 Task: Reply to email with the signature Garrett Sanchez with the subject Request for an opinion from softage.1@softage.net with the message Can you confirm the availability of the required software licenses? with CC to softage.3@softage.net with an attached document Program_proposal.docx
Action: Mouse moved to (521, 661)
Screenshot: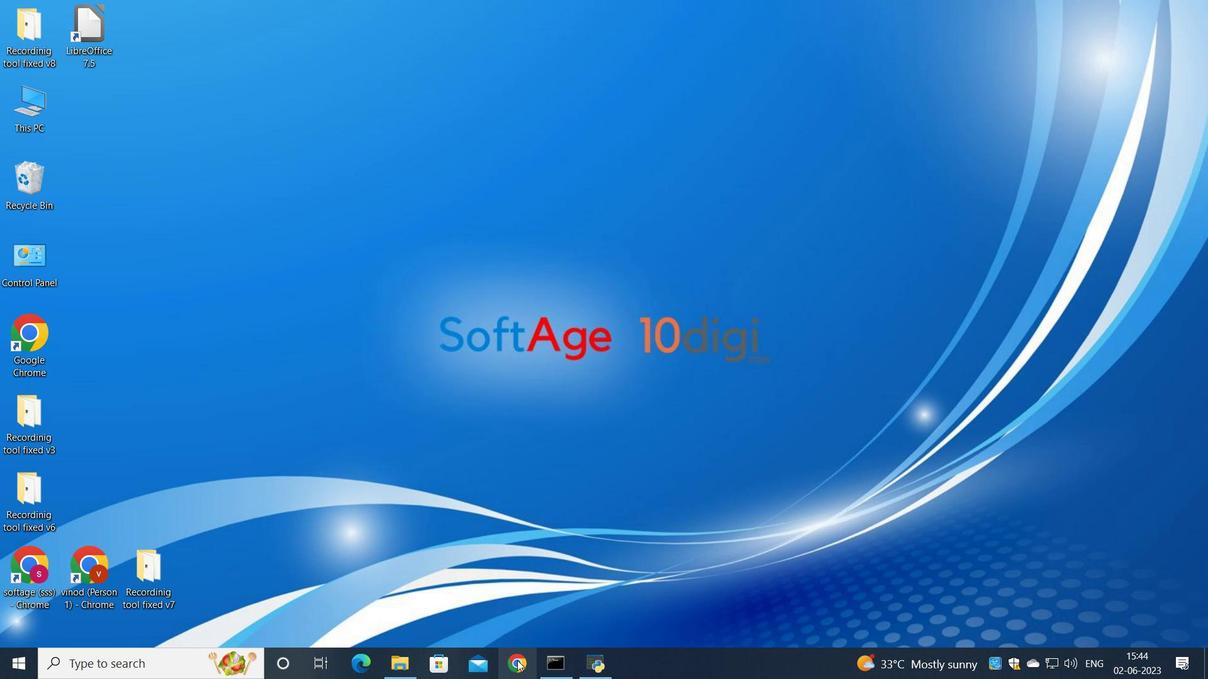
Action: Mouse pressed left at (521, 661)
Screenshot: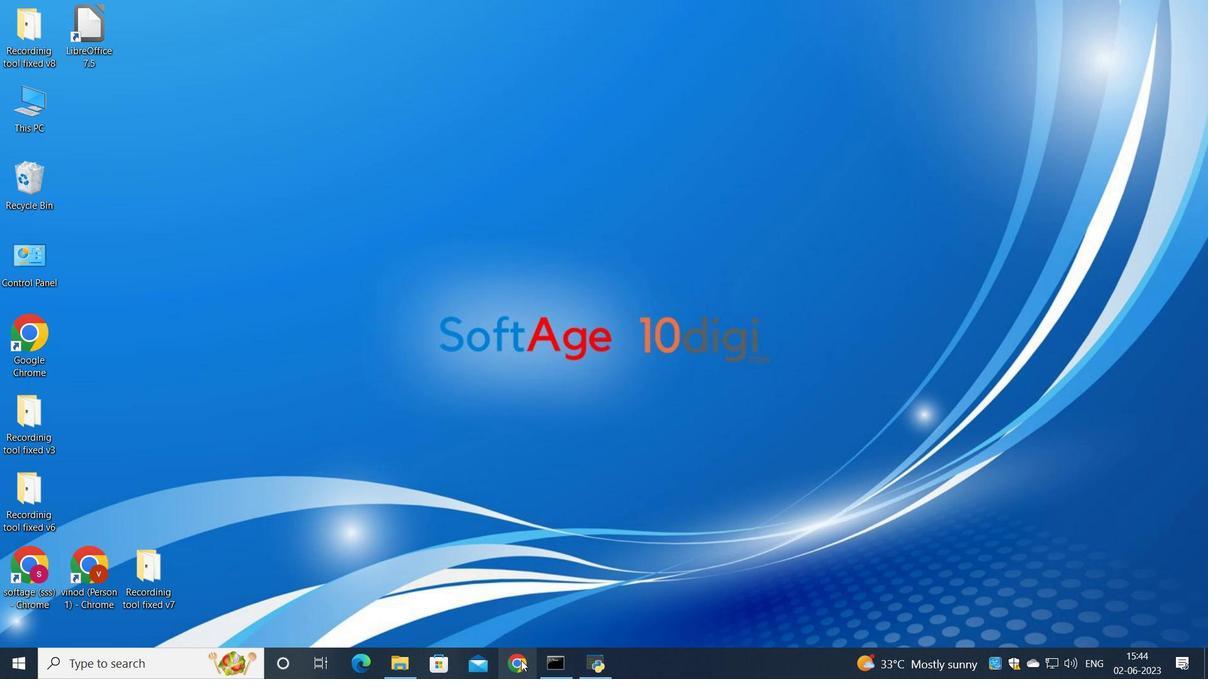 
Action: Mouse moved to (517, 427)
Screenshot: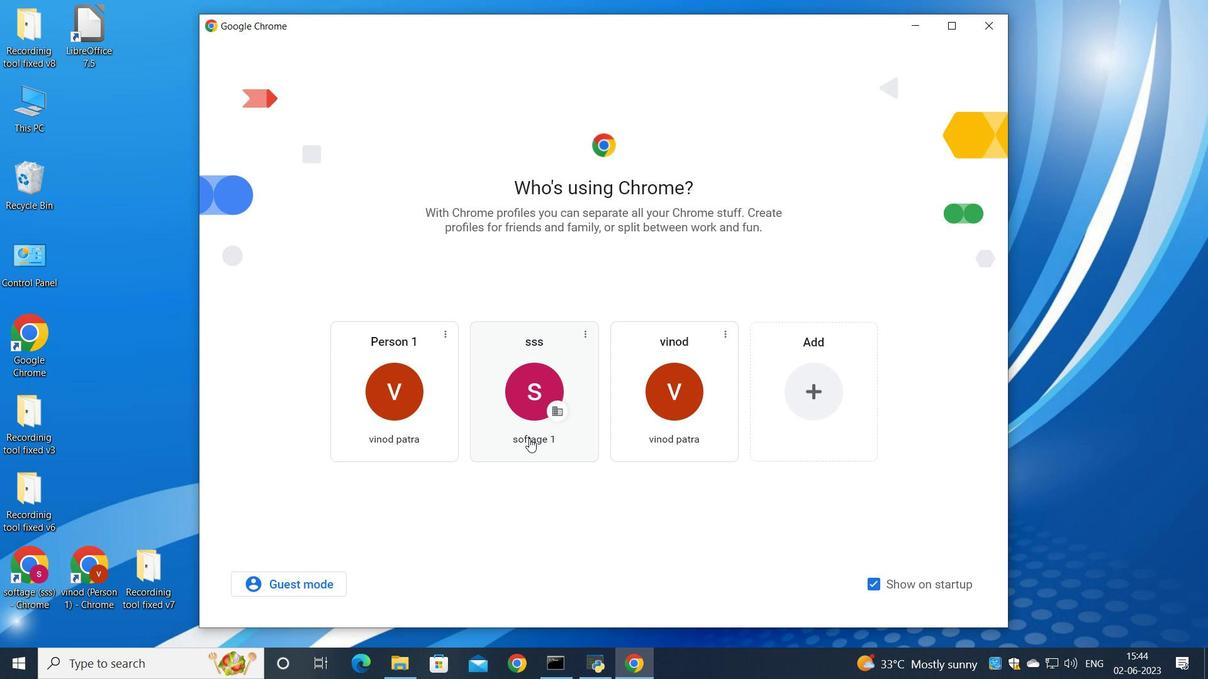 
Action: Mouse pressed left at (517, 427)
Screenshot: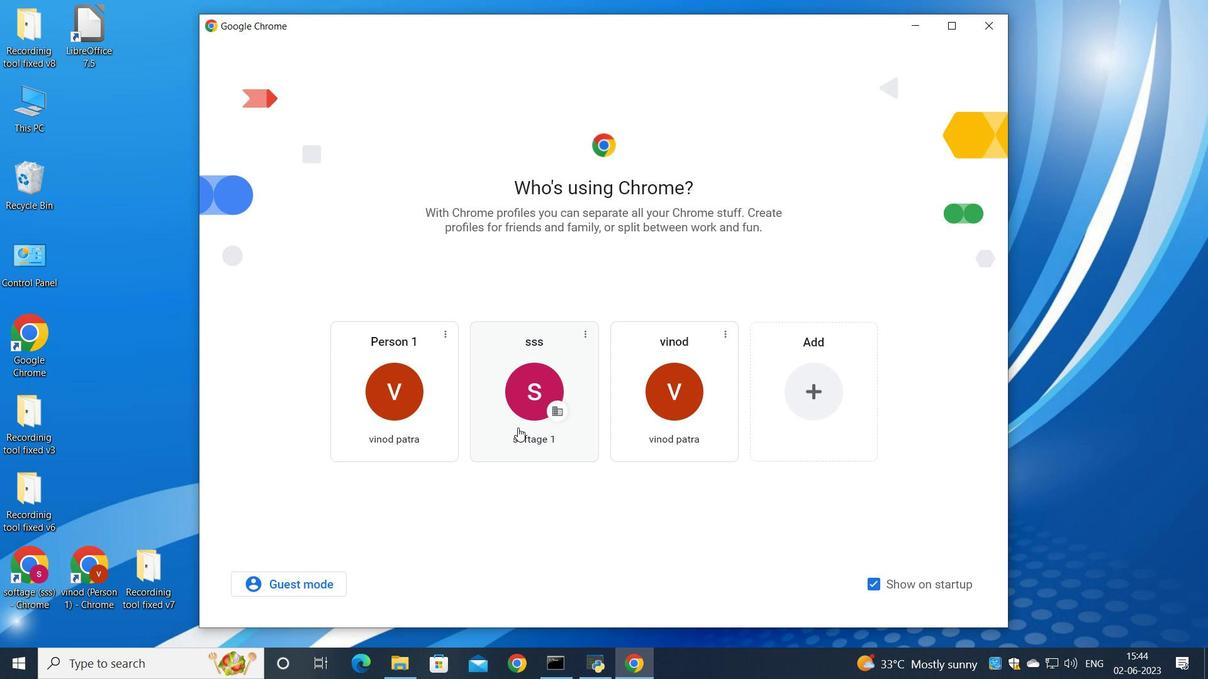 
Action: Mouse moved to (1064, 109)
Screenshot: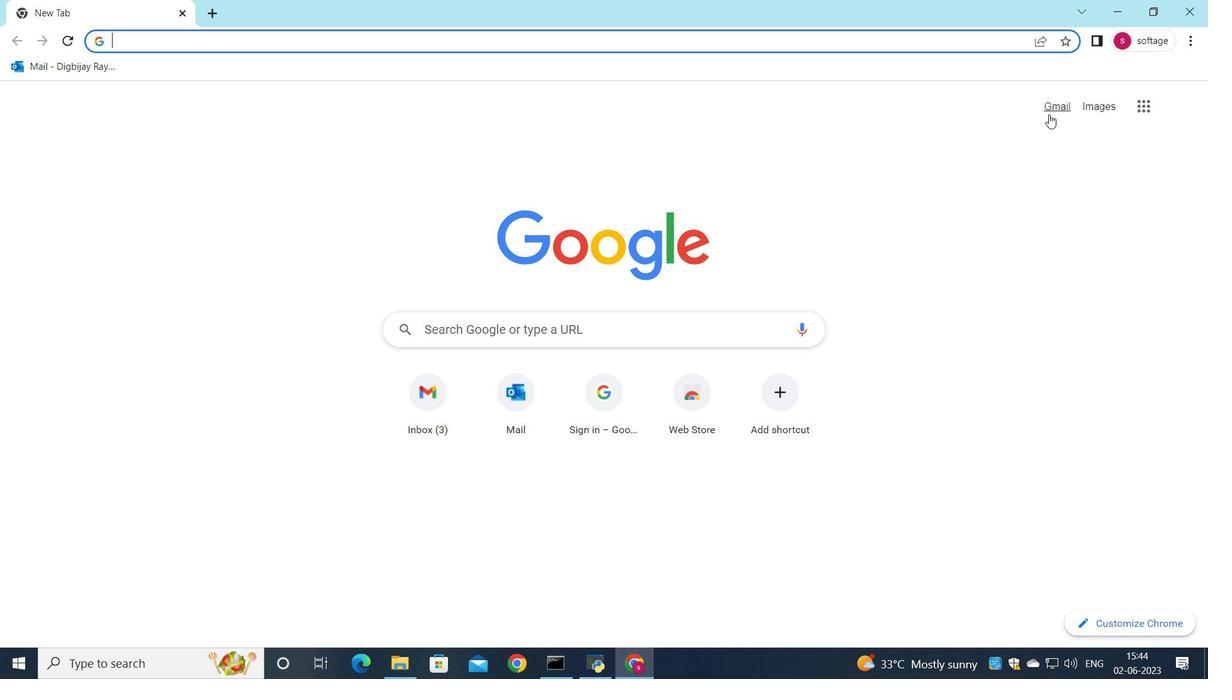 
Action: Mouse pressed left at (1064, 109)
Screenshot: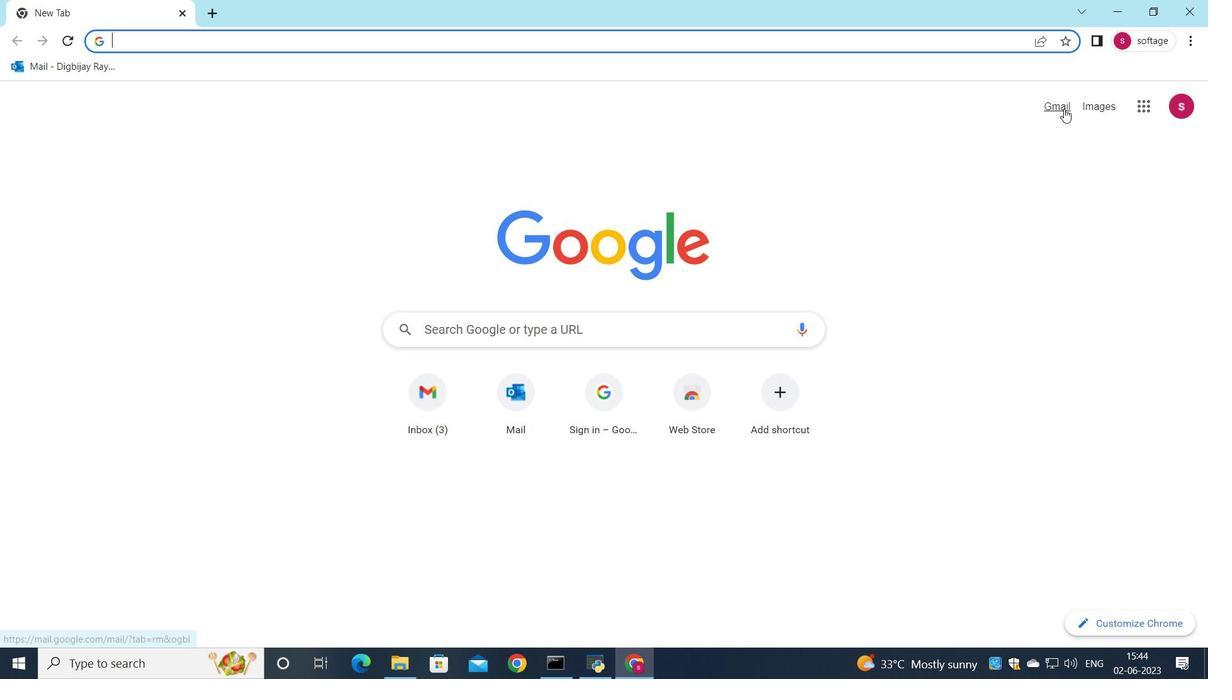 
Action: Mouse moved to (1032, 112)
Screenshot: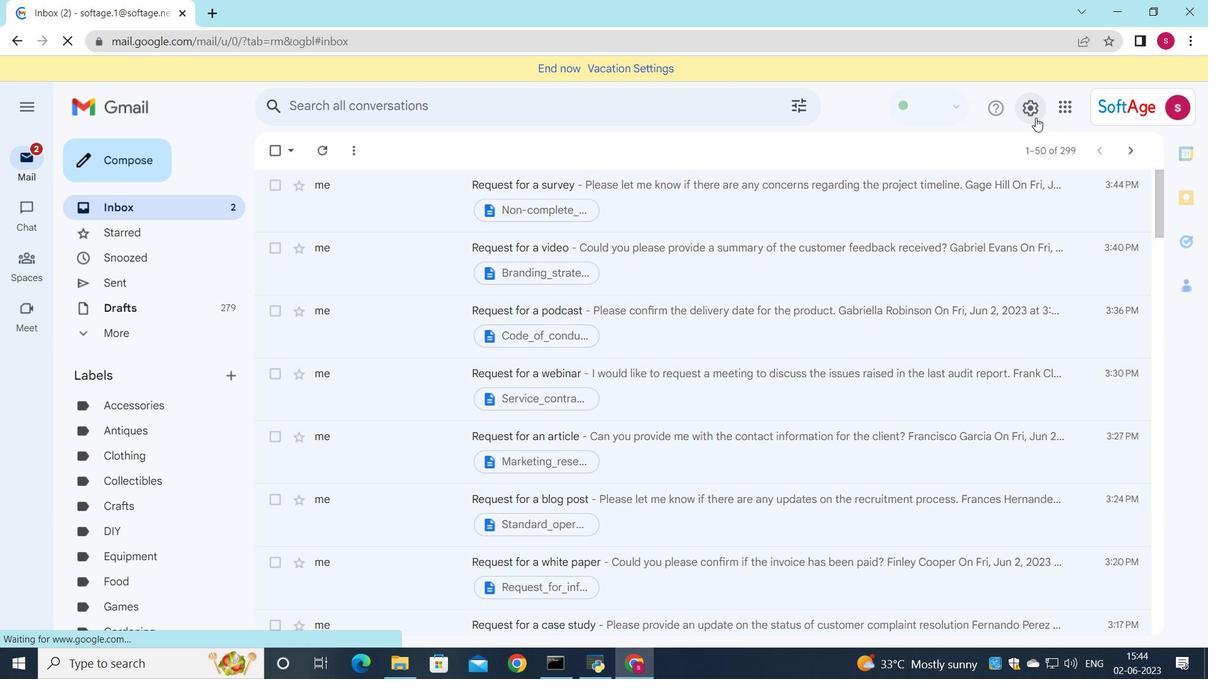 
Action: Mouse pressed left at (1032, 112)
Screenshot: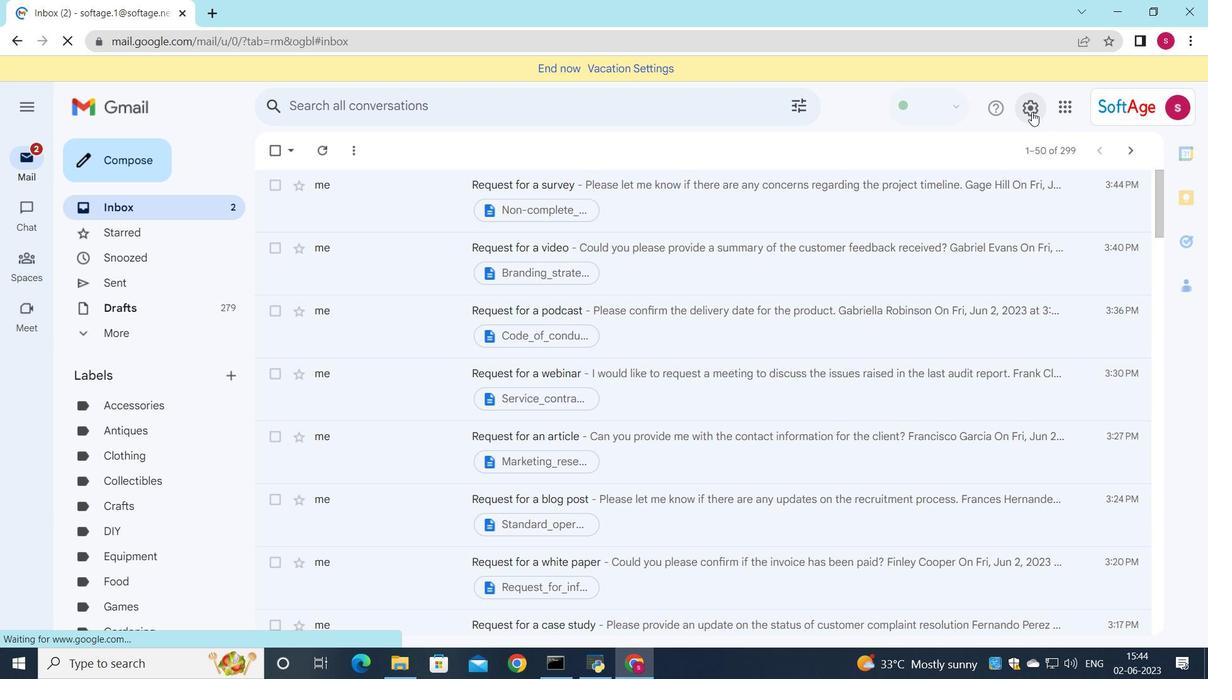 
Action: Mouse moved to (1046, 183)
Screenshot: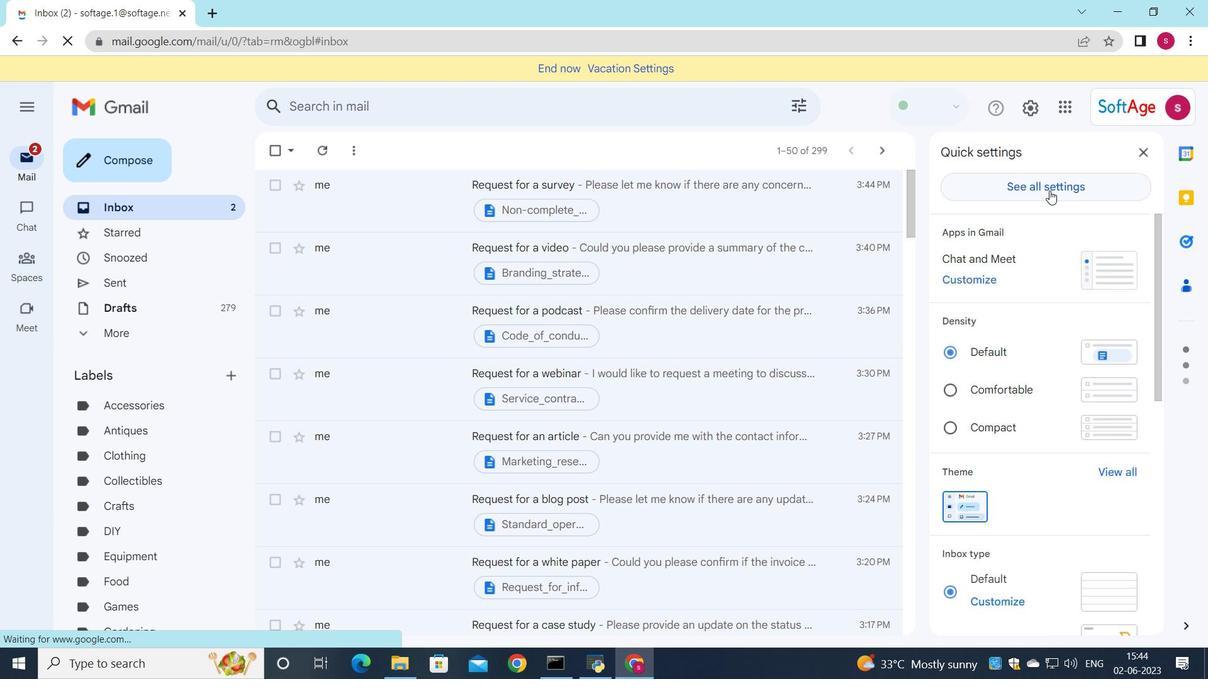 
Action: Mouse pressed left at (1046, 183)
Screenshot: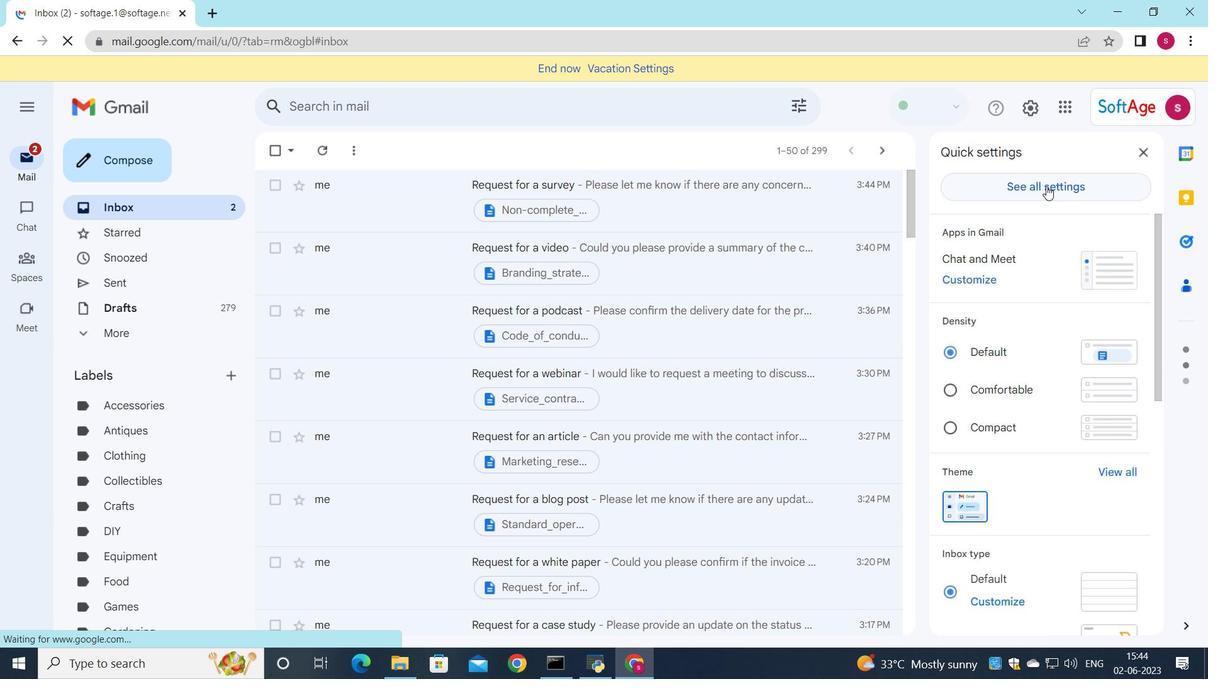 
Action: Mouse moved to (608, 328)
Screenshot: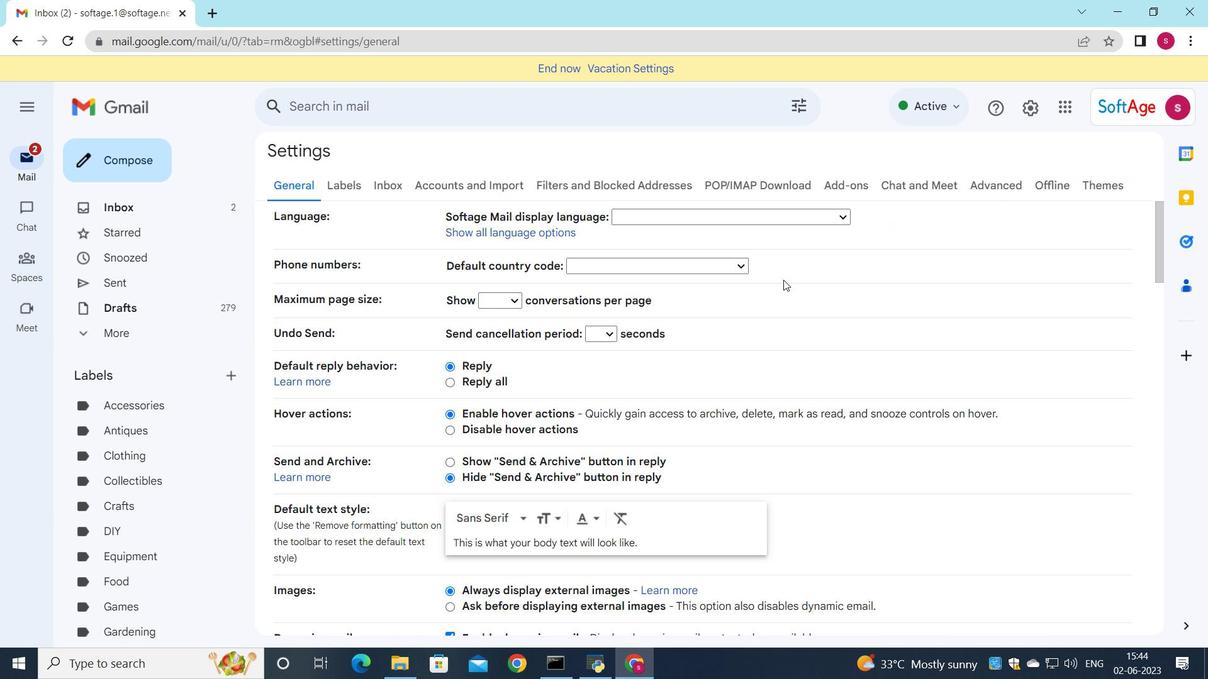 
Action: Mouse scrolled (608, 327) with delta (0, 0)
Screenshot: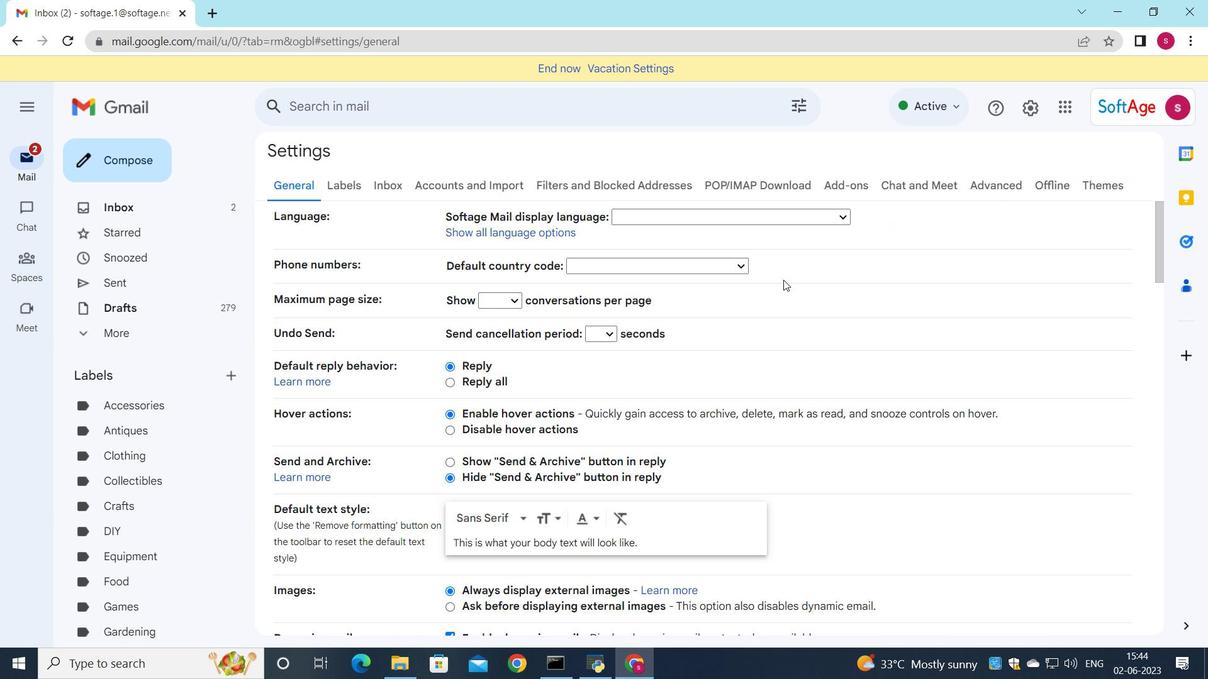 
Action: Mouse moved to (601, 332)
Screenshot: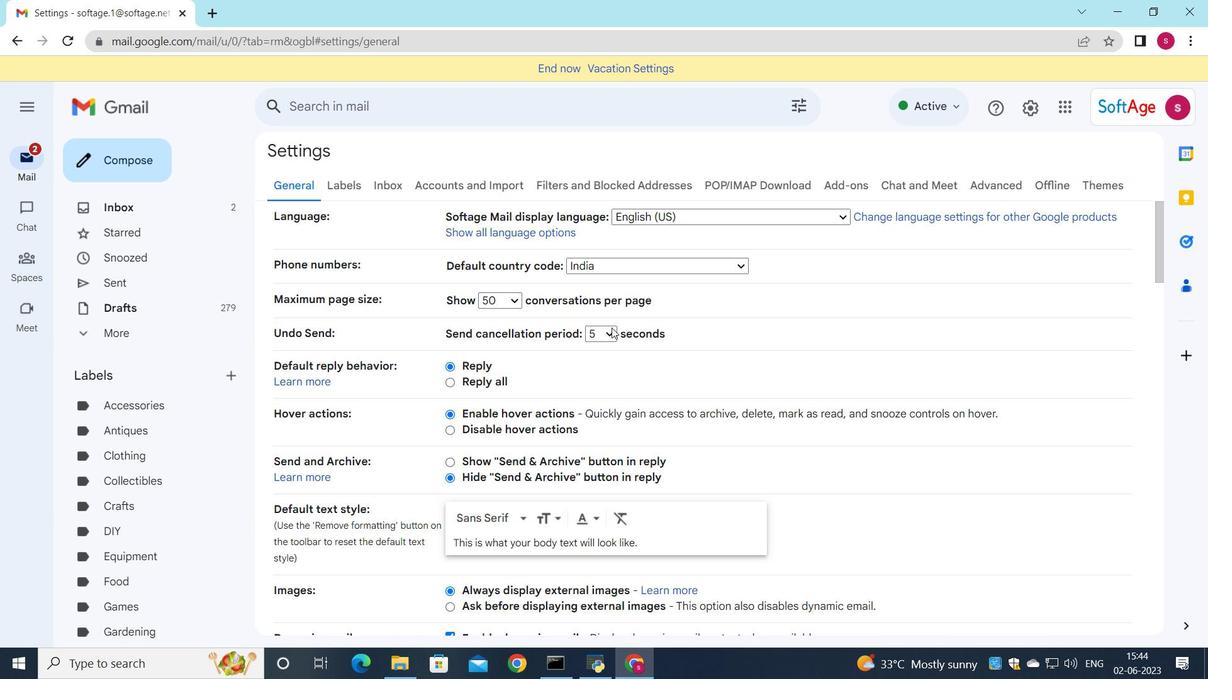 
Action: Mouse scrolled (603, 330) with delta (0, 0)
Screenshot: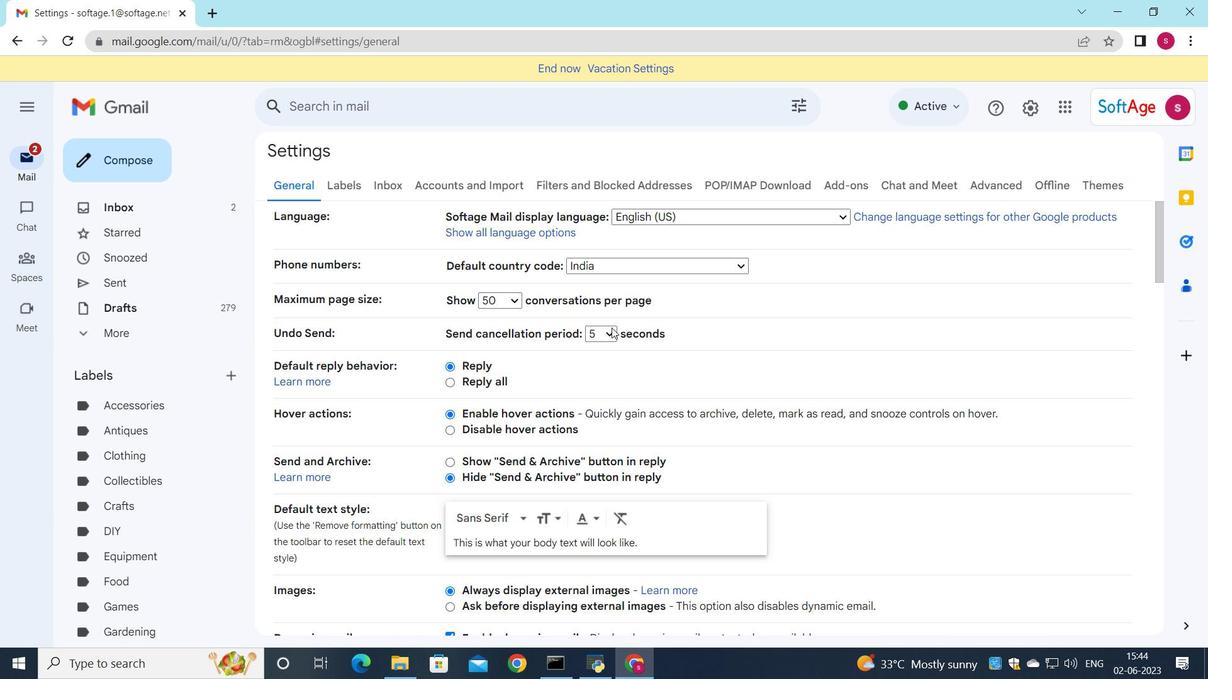 
Action: Mouse moved to (600, 333)
Screenshot: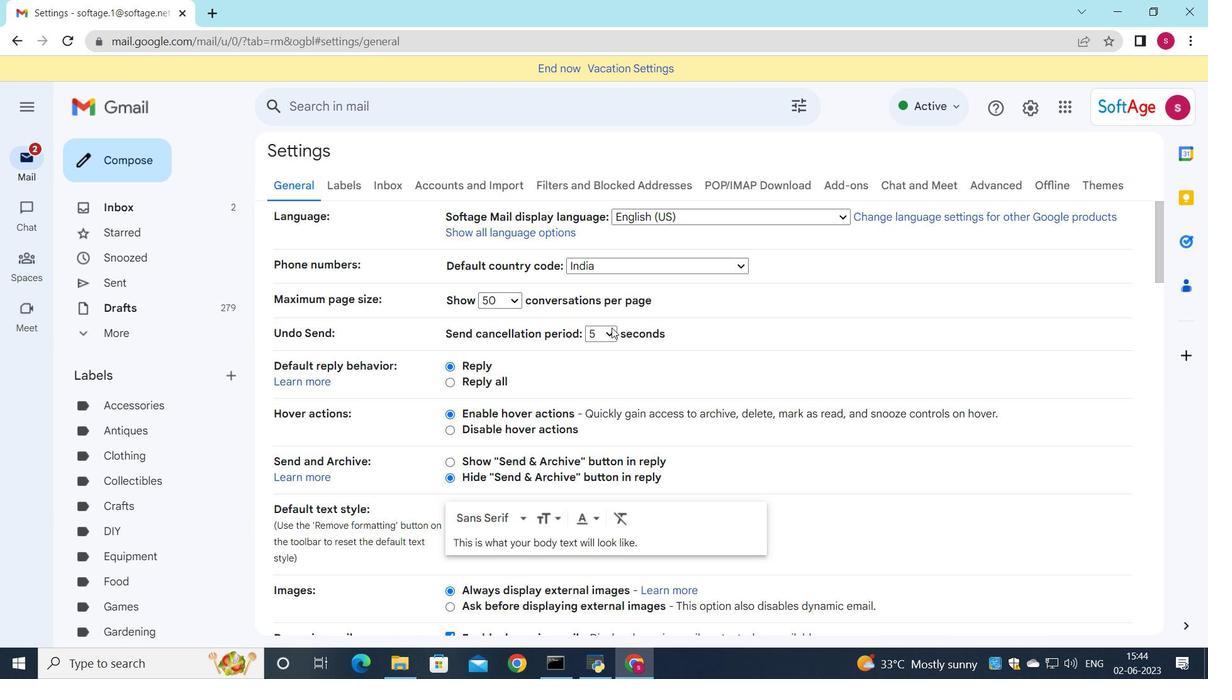
Action: Mouse scrolled (600, 333) with delta (0, 0)
Screenshot: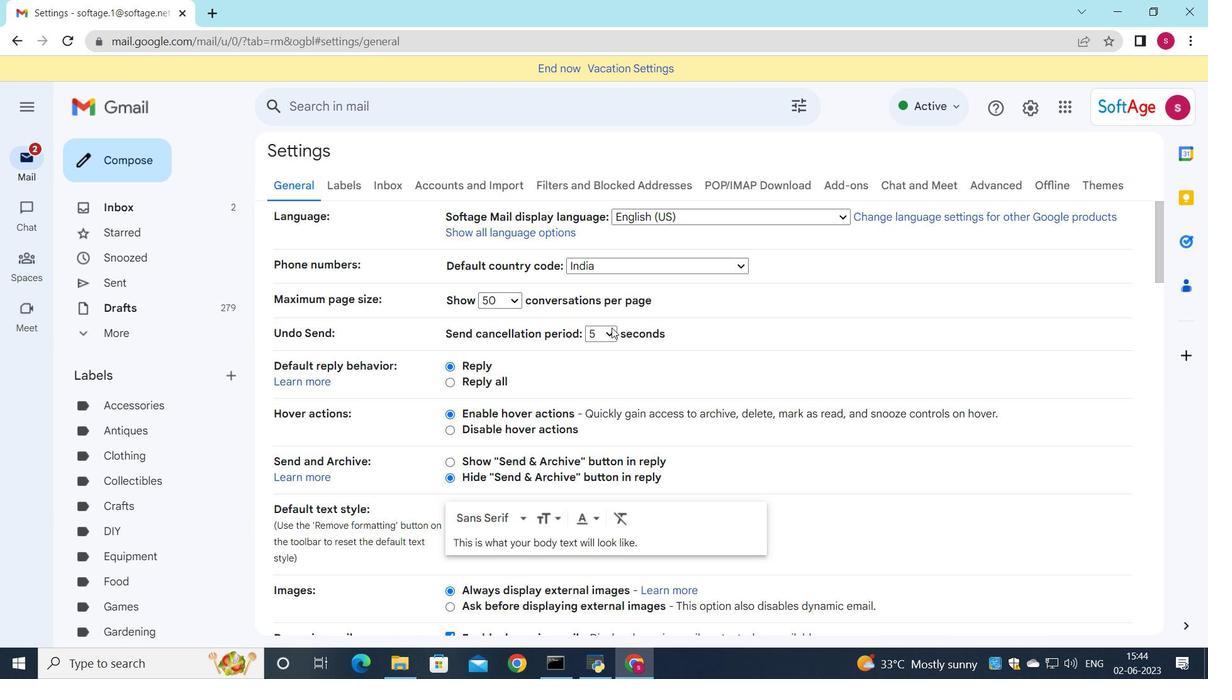 
Action: Mouse moved to (595, 338)
Screenshot: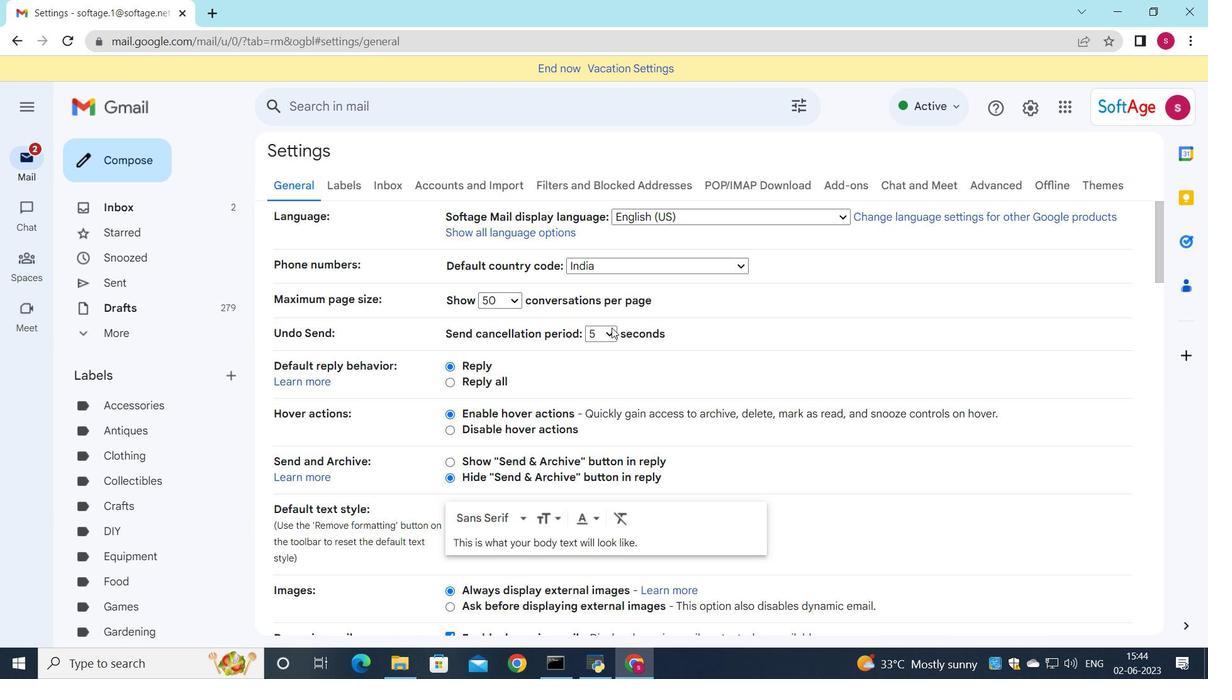 
Action: Mouse scrolled (595, 338) with delta (0, 0)
Screenshot: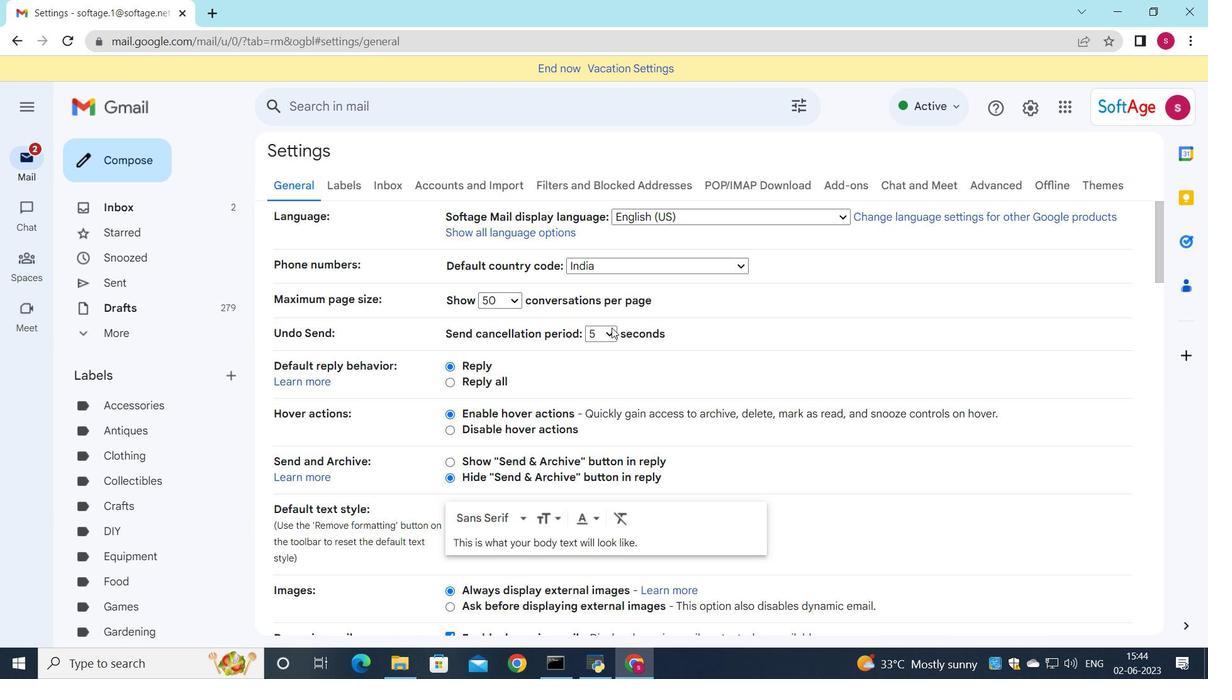 
Action: Mouse moved to (567, 338)
Screenshot: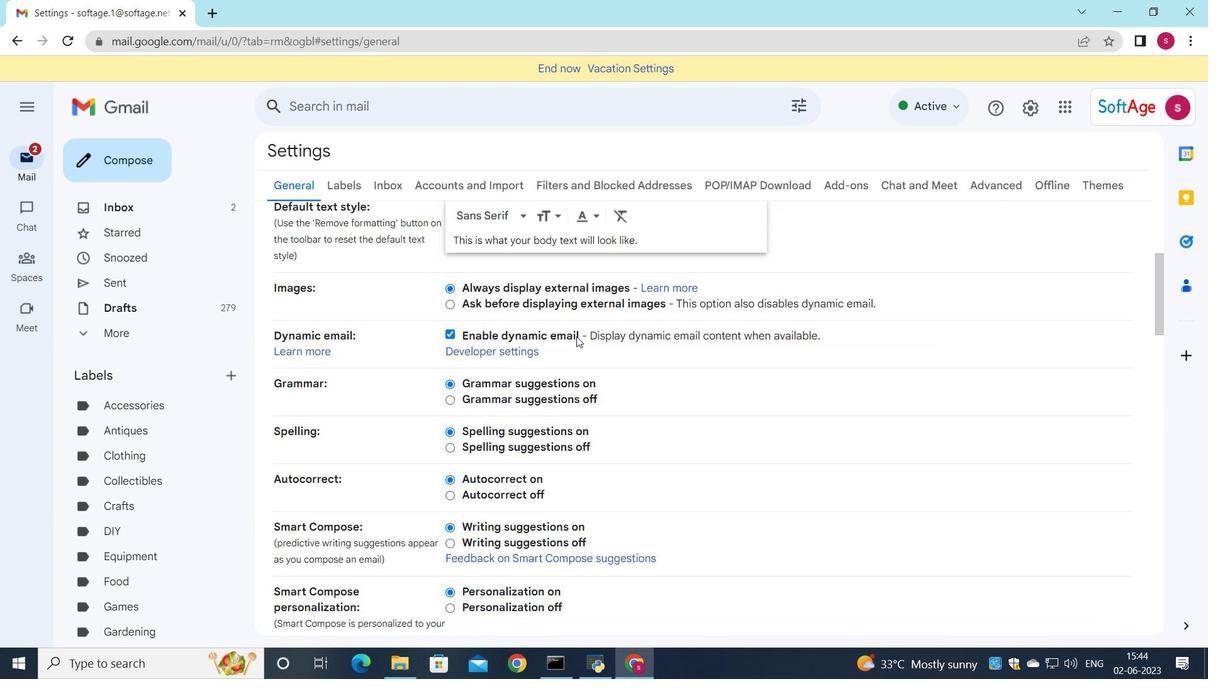 
Action: Mouse scrolled (567, 337) with delta (0, 0)
Screenshot: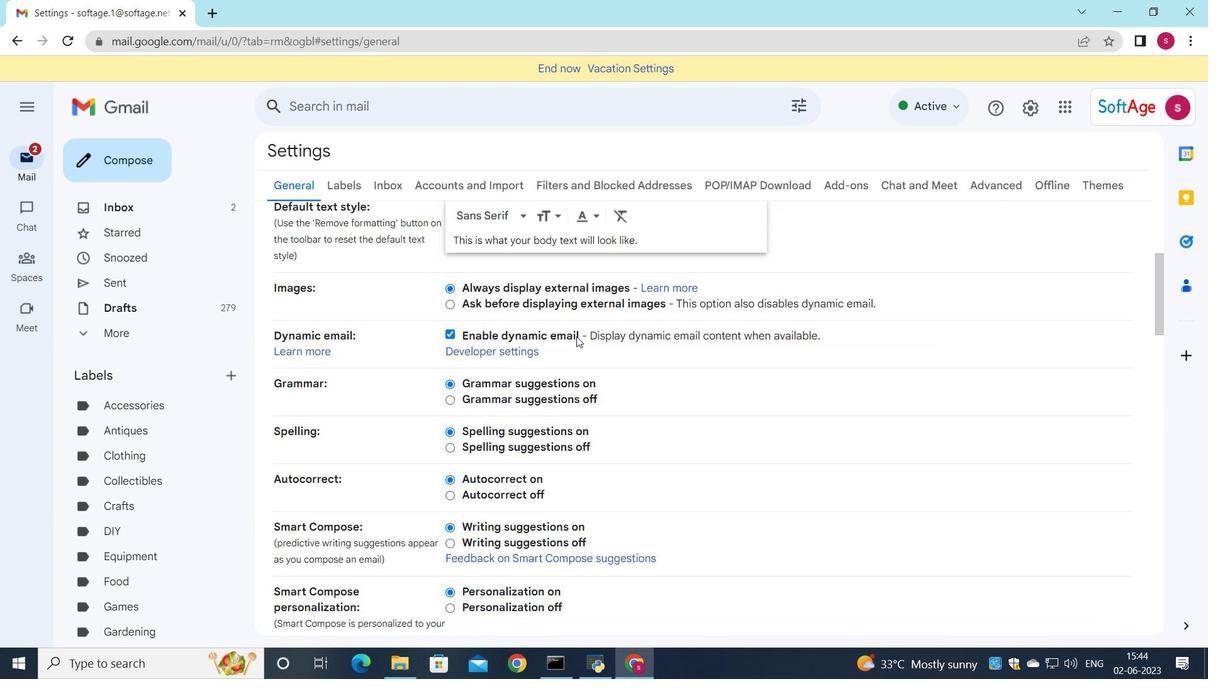 
Action: Mouse moved to (550, 348)
Screenshot: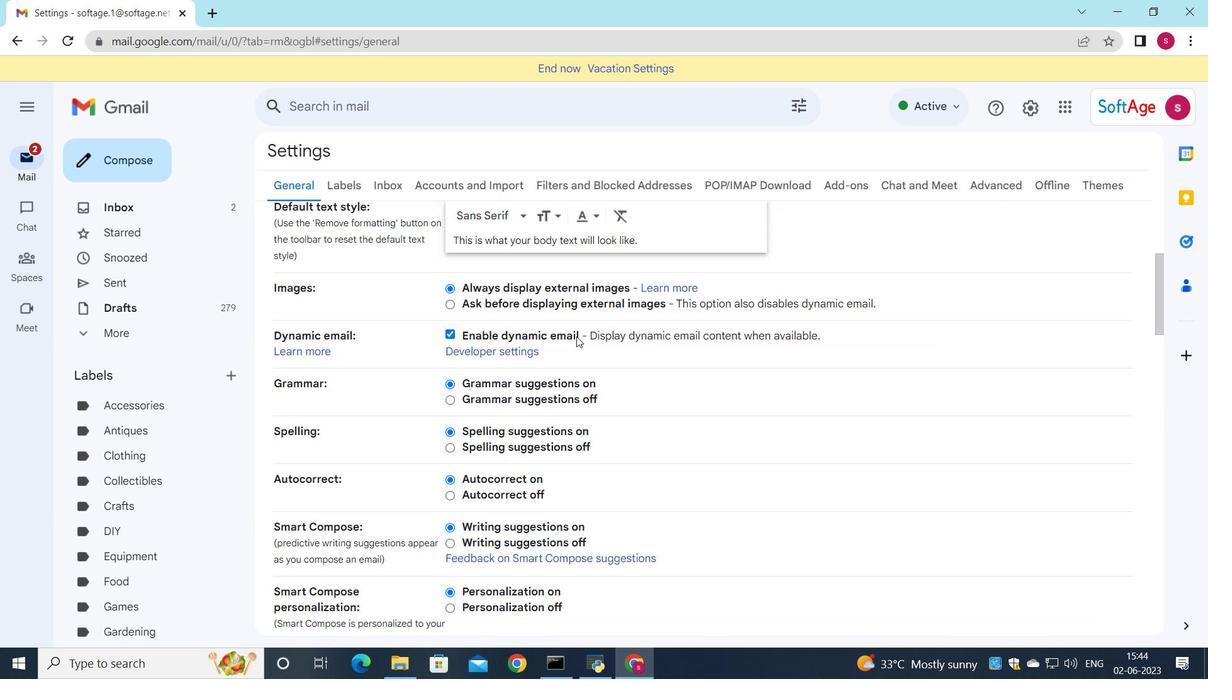 
Action: Mouse scrolled (550, 347) with delta (0, 0)
Screenshot: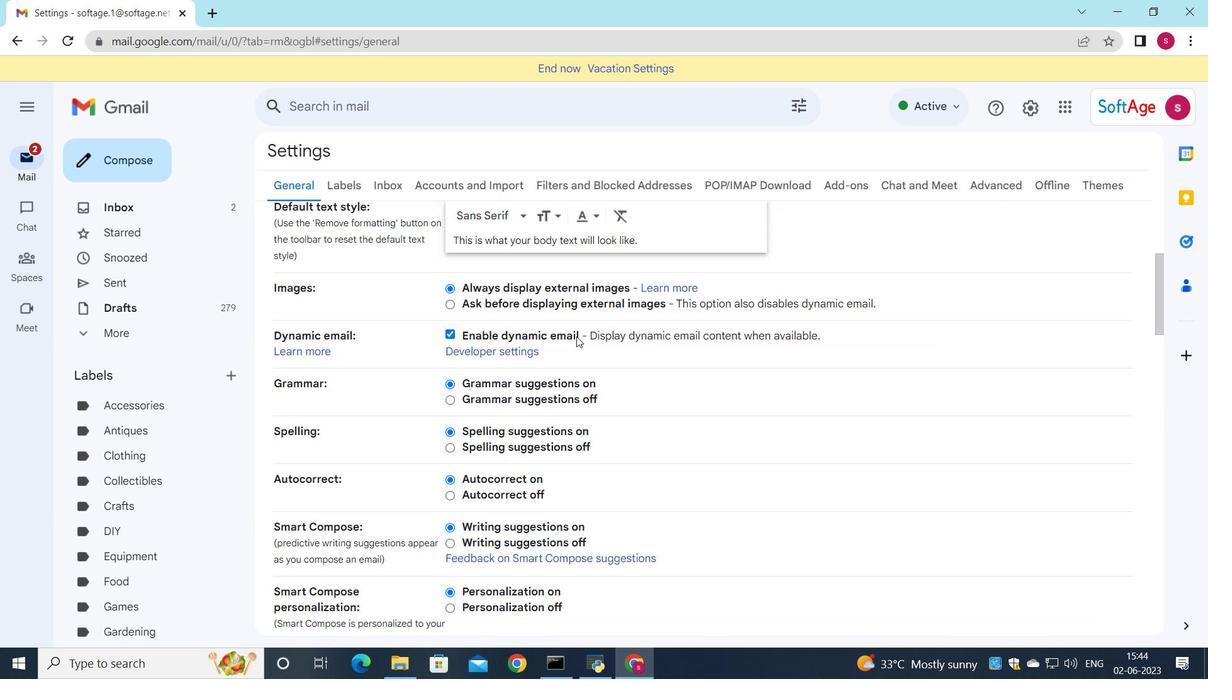 
Action: Mouse moved to (544, 351)
Screenshot: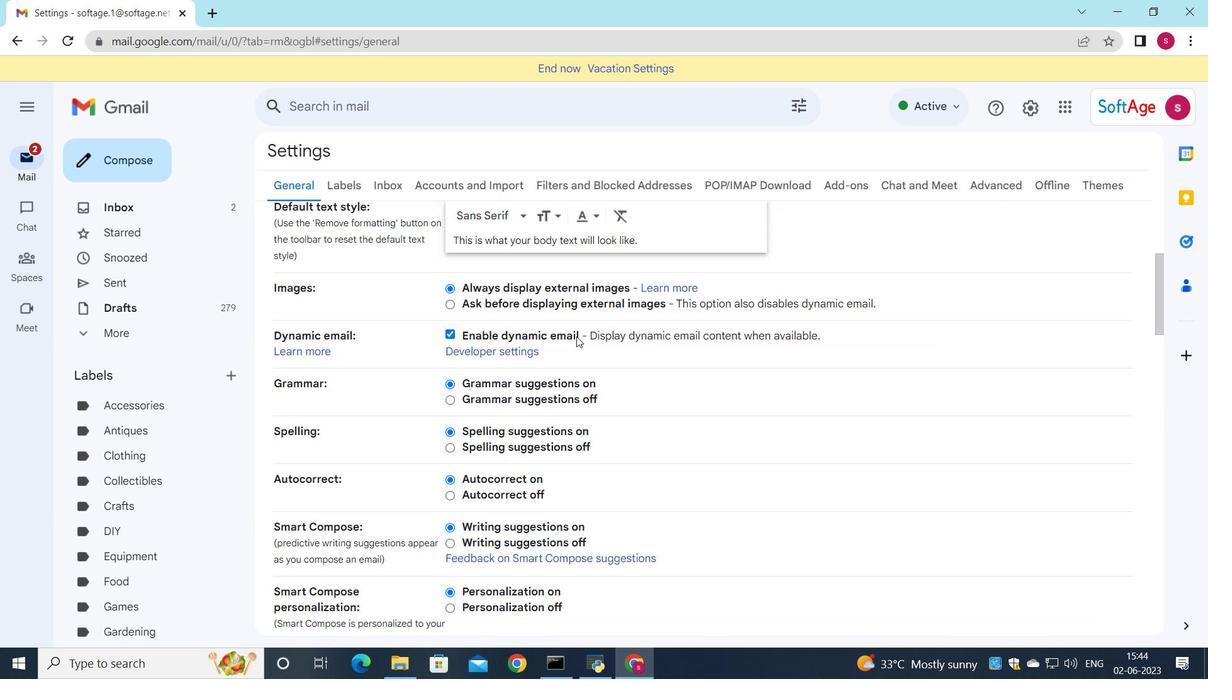 
Action: Mouse scrolled (544, 351) with delta (0, 0)
Screenshot: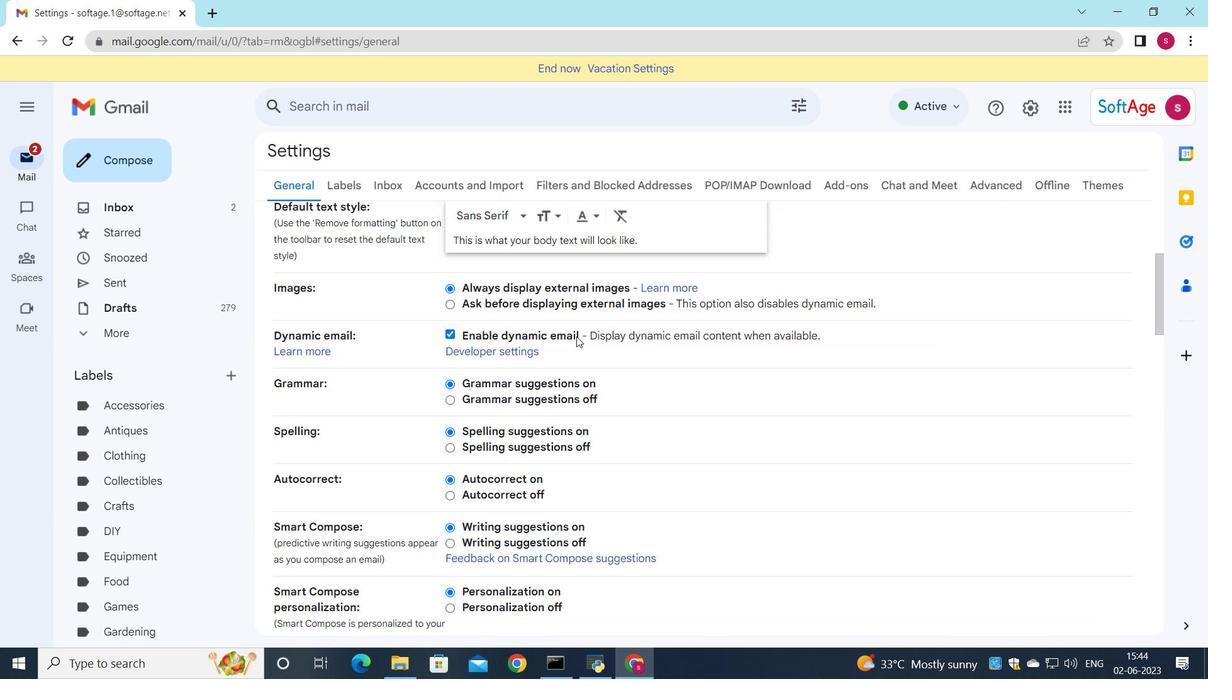 
Action: Mouse moved to (542, 355)
Screenshot: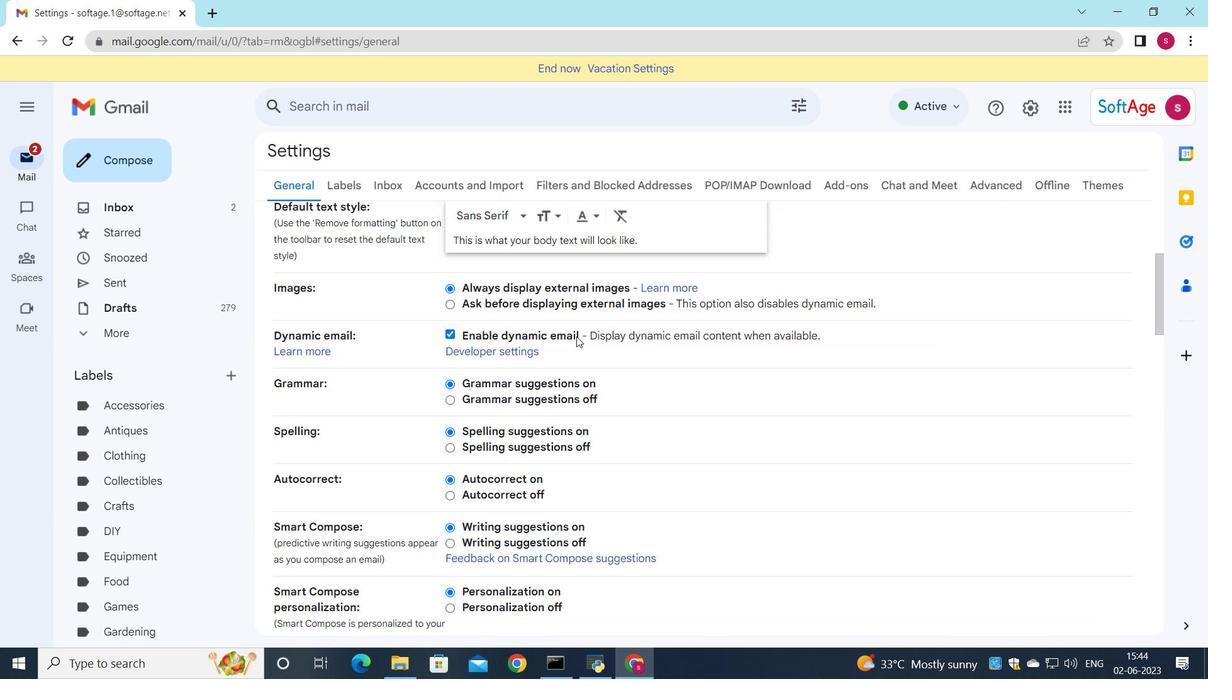 
Action: Mouse scrolled (542, 354) with delta (0, 0)
Screenshot: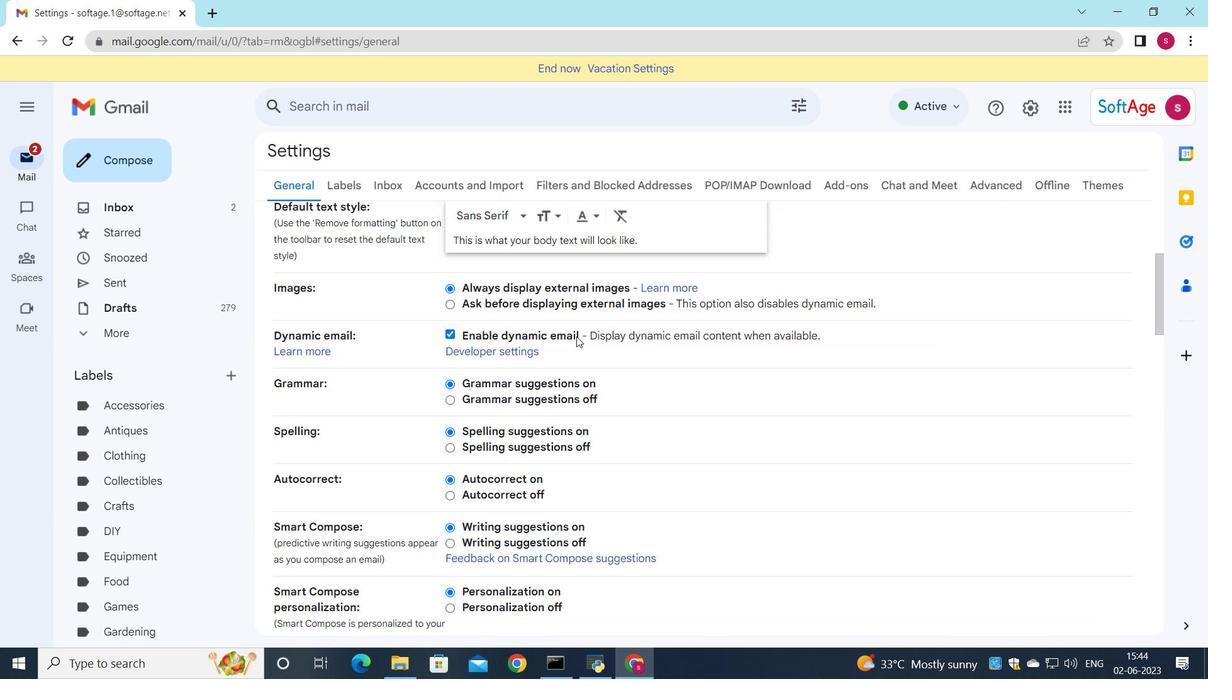 
Action: Mouse moved to (403, 390)
Screenshot: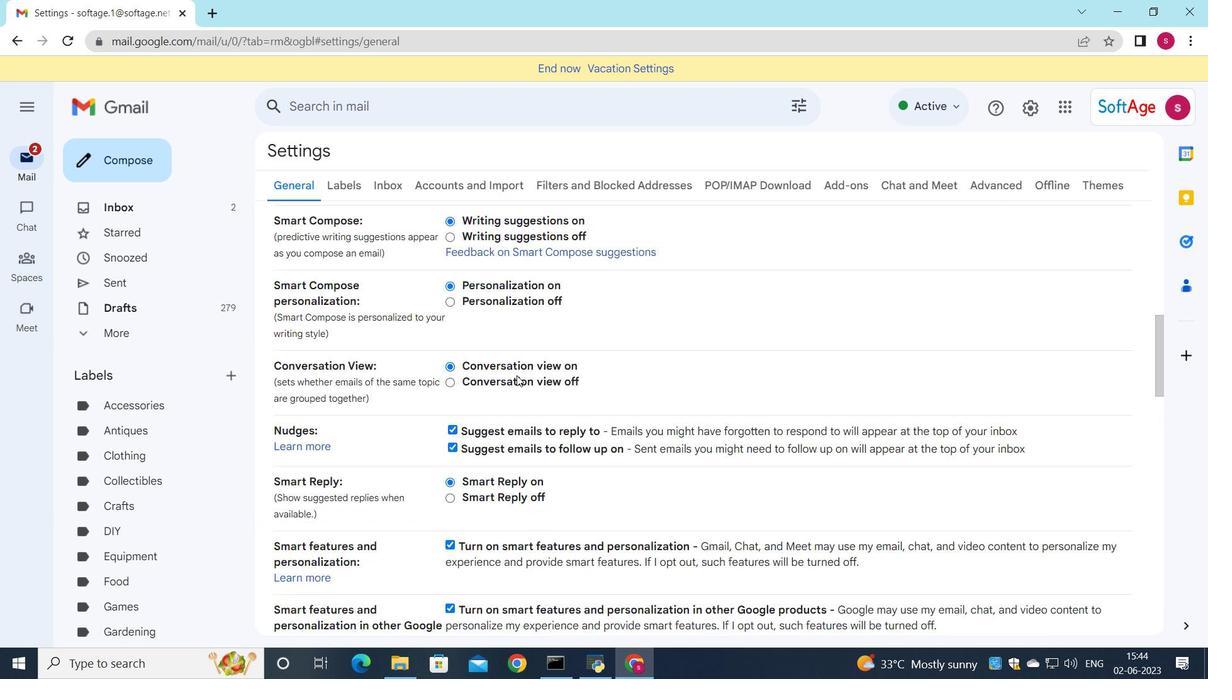 
Action: Mouse scrolled (403, 389) with delta (0, 0)
Screenshot: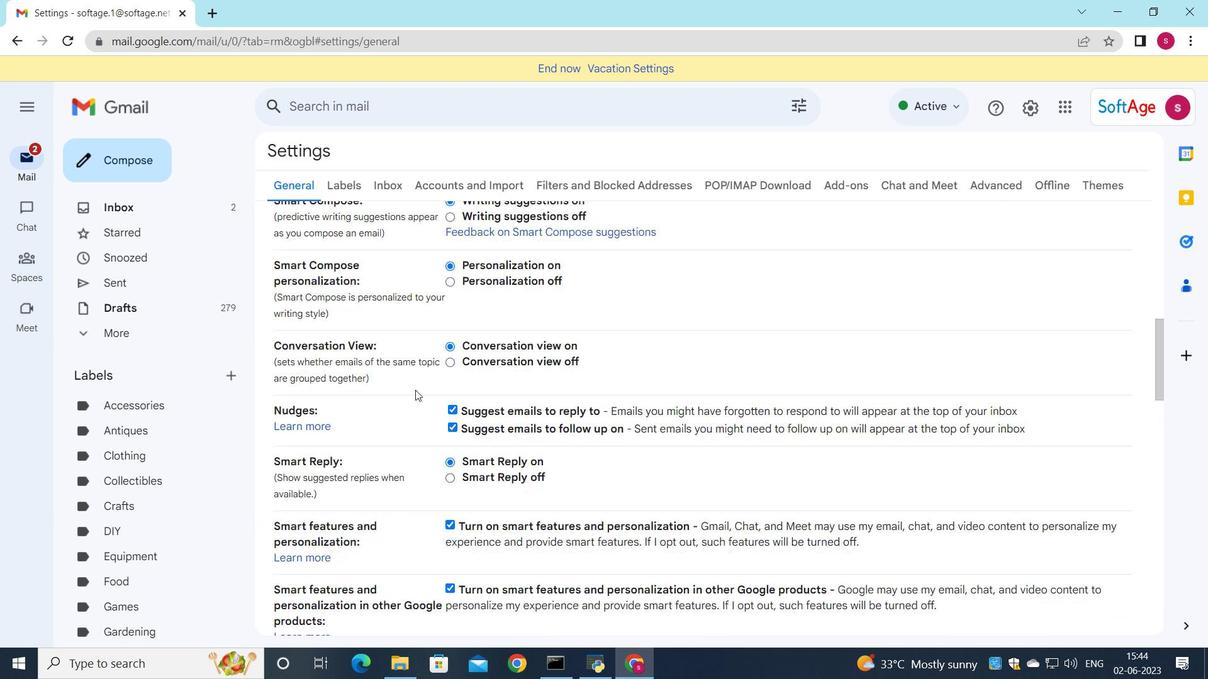
Action: Mouse scrolled (403, 389) with delta (0, 0)
Screenshot: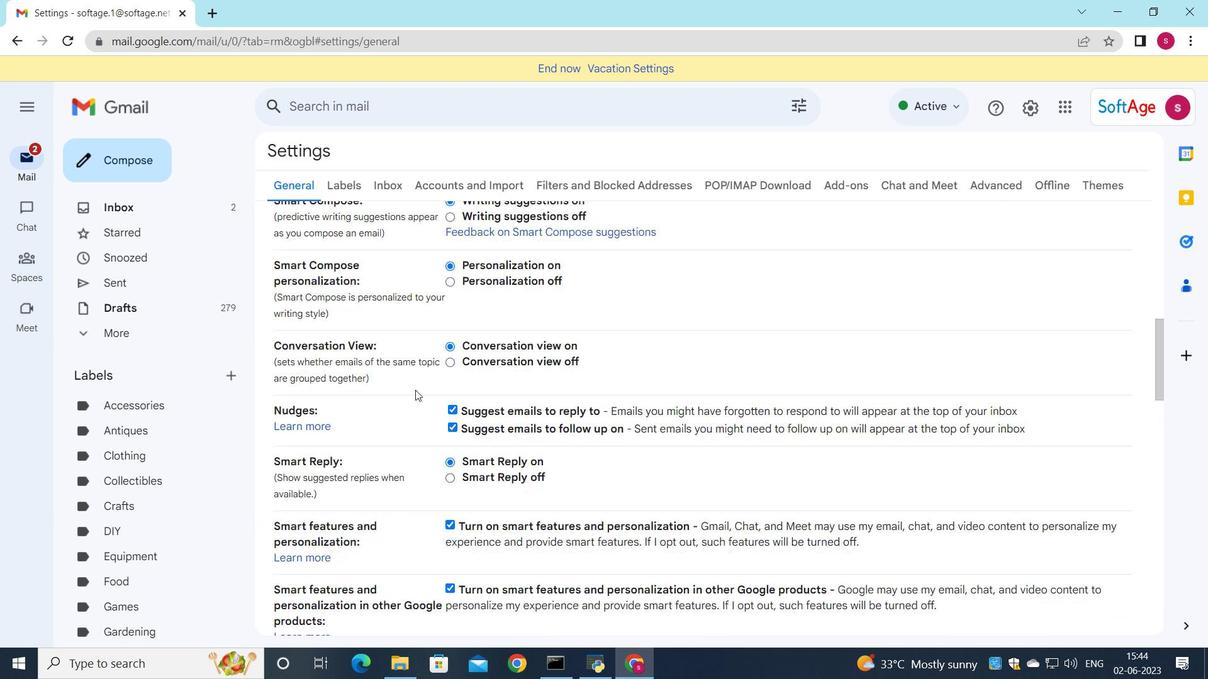 
Action: Mouse scrolled (403, 389) with delta (0, 0)
Screenshot: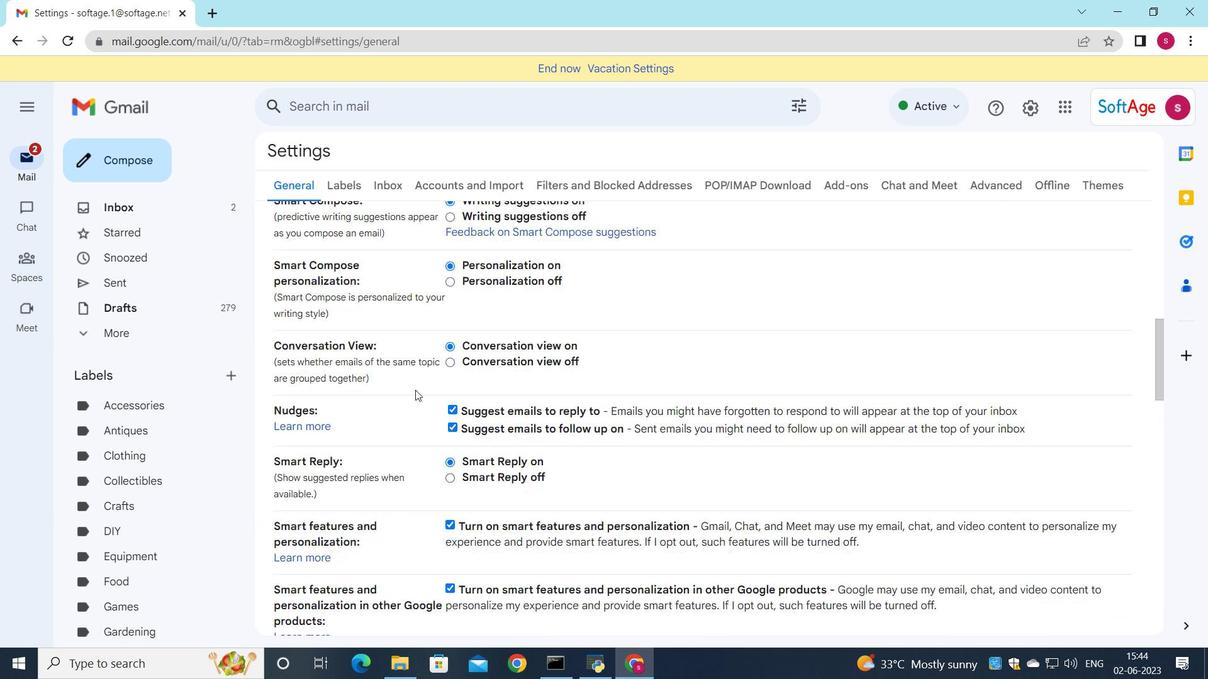 
Action: Mouse scrolled (403, 389) with delta (0, 0)
Screenshot: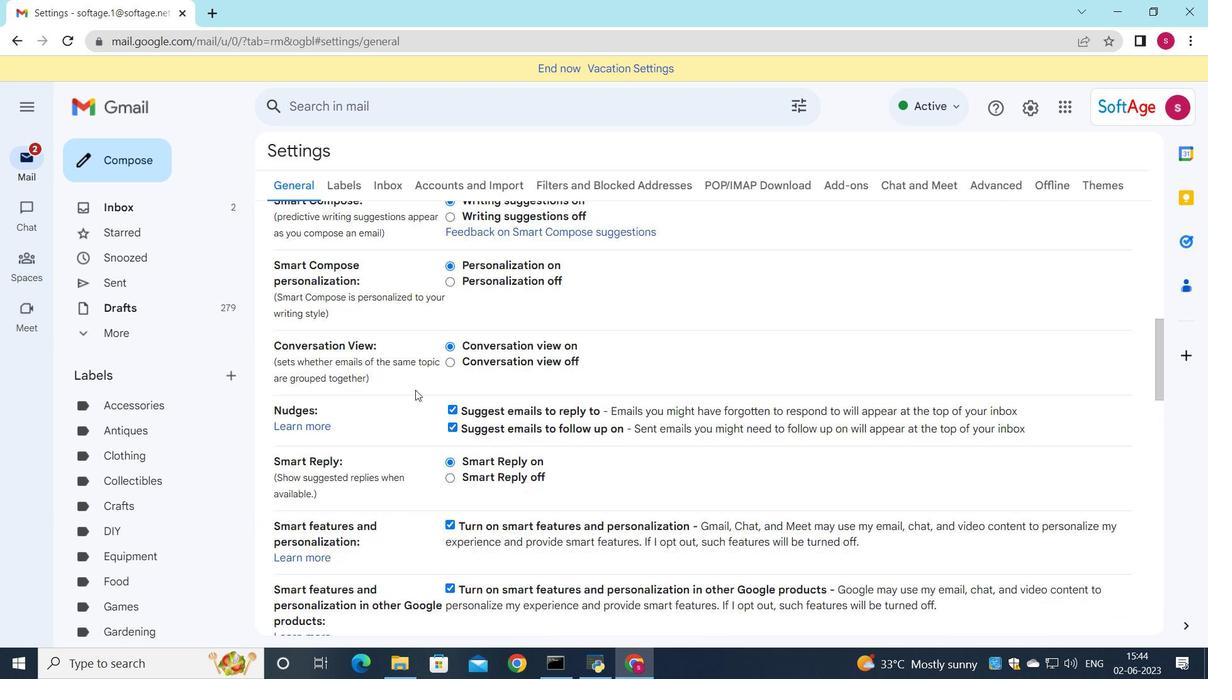 
Action: Mouse moved to (408, 400)
Screenshot: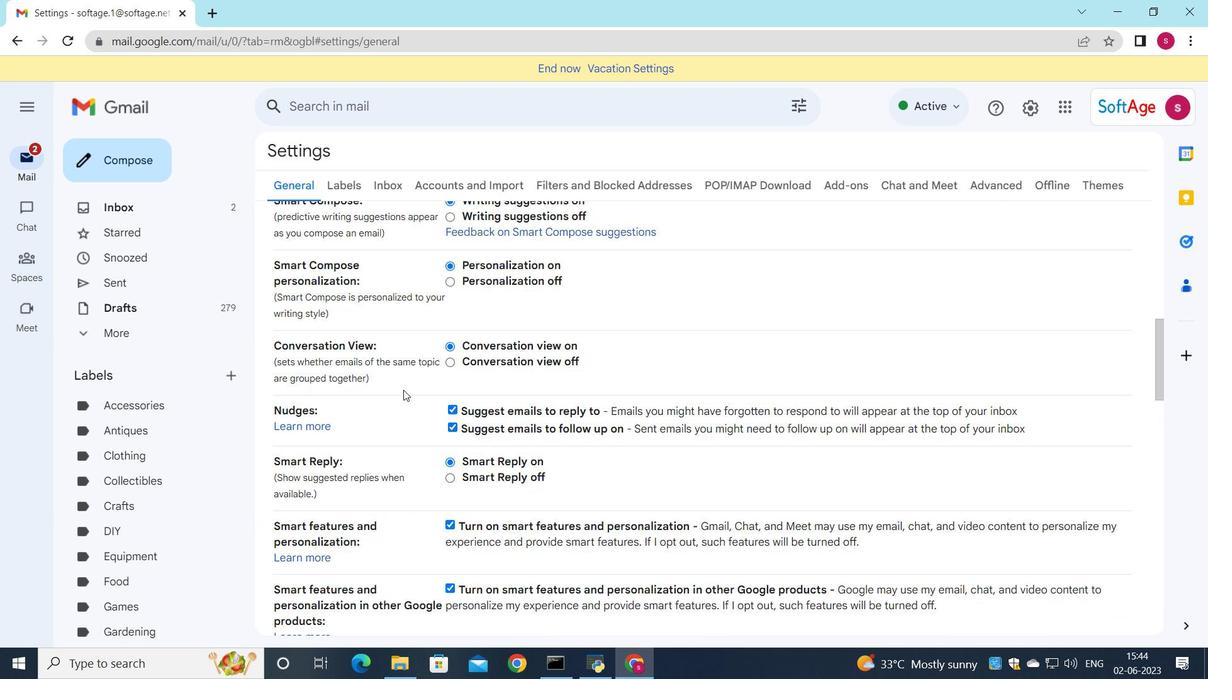 
Action: Mouse scrolled (408, 399) with delta (0, 0)
Screenshot: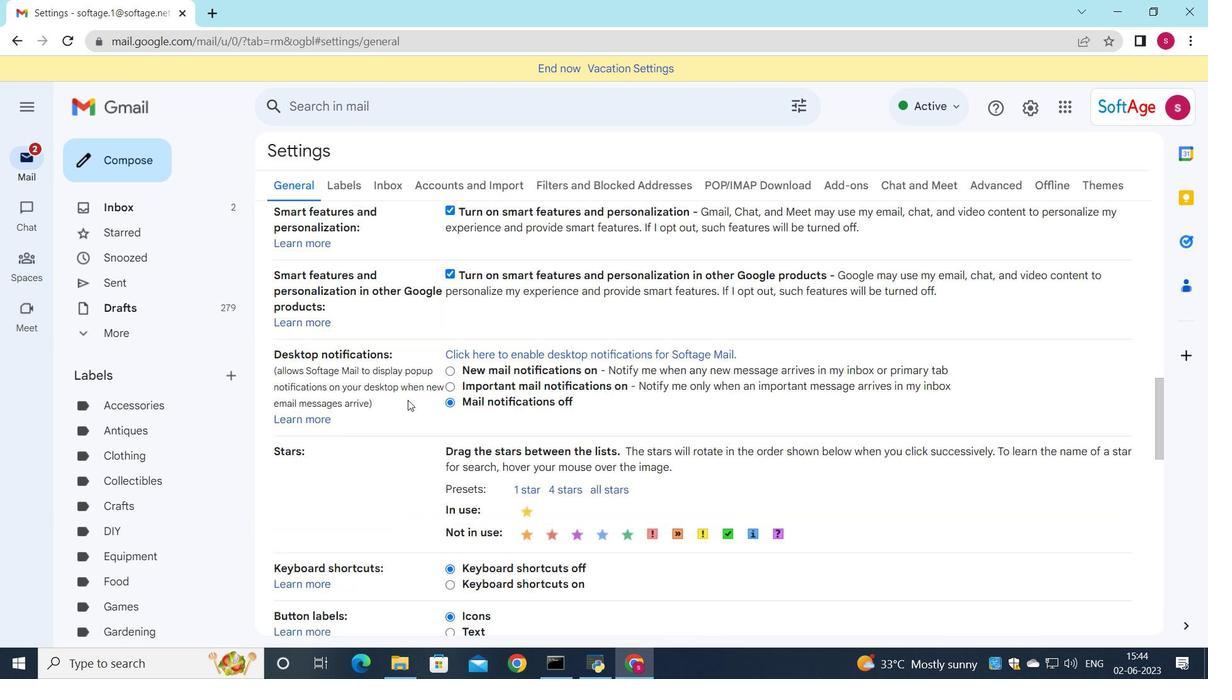 
Action: Mouse scrolled (408, 399) with delta (0, 0)
Screenshot: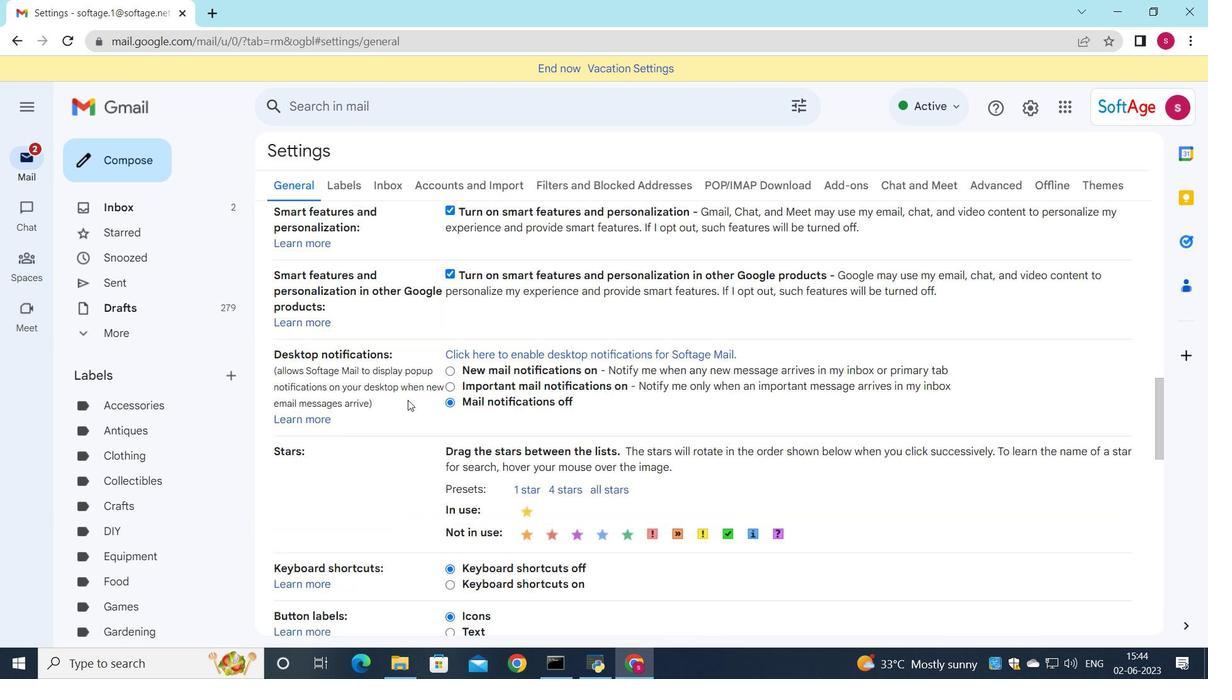 
Action: Mouse moved to (418, 403)
Screenshot: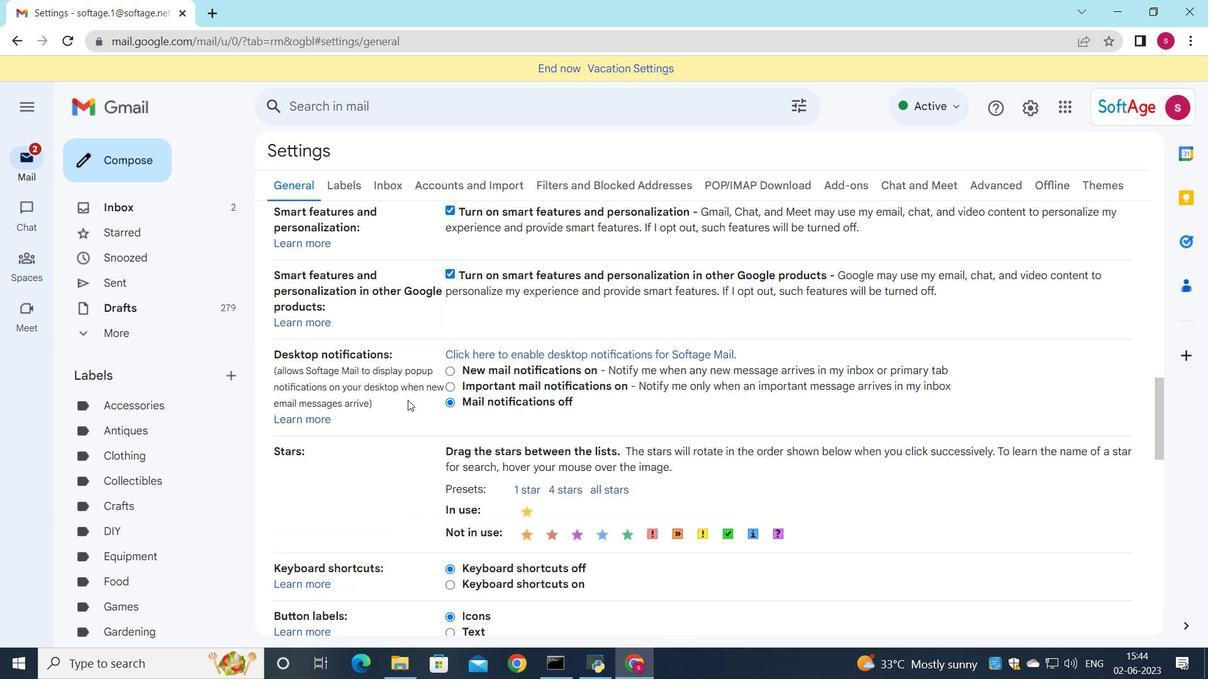 
Action: Mouse scrolled (418, 402) with delta (0, 0)
Screenshot: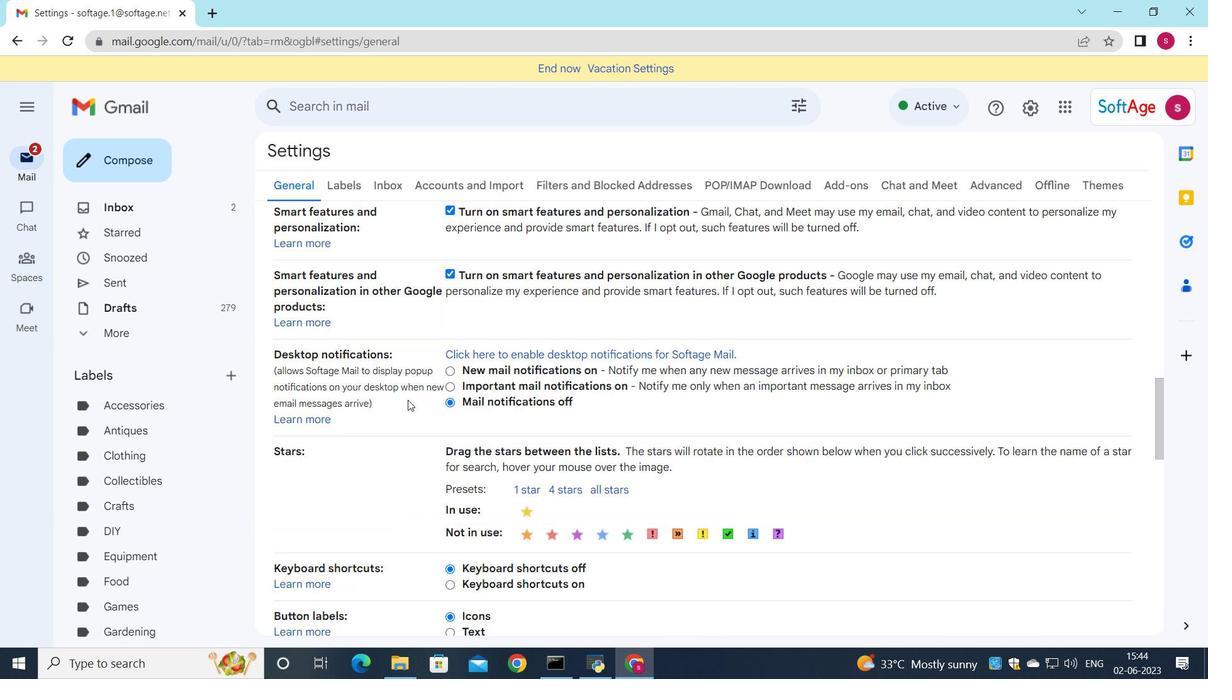 
Action: Mouse moved to (454, 415)
Screenshot: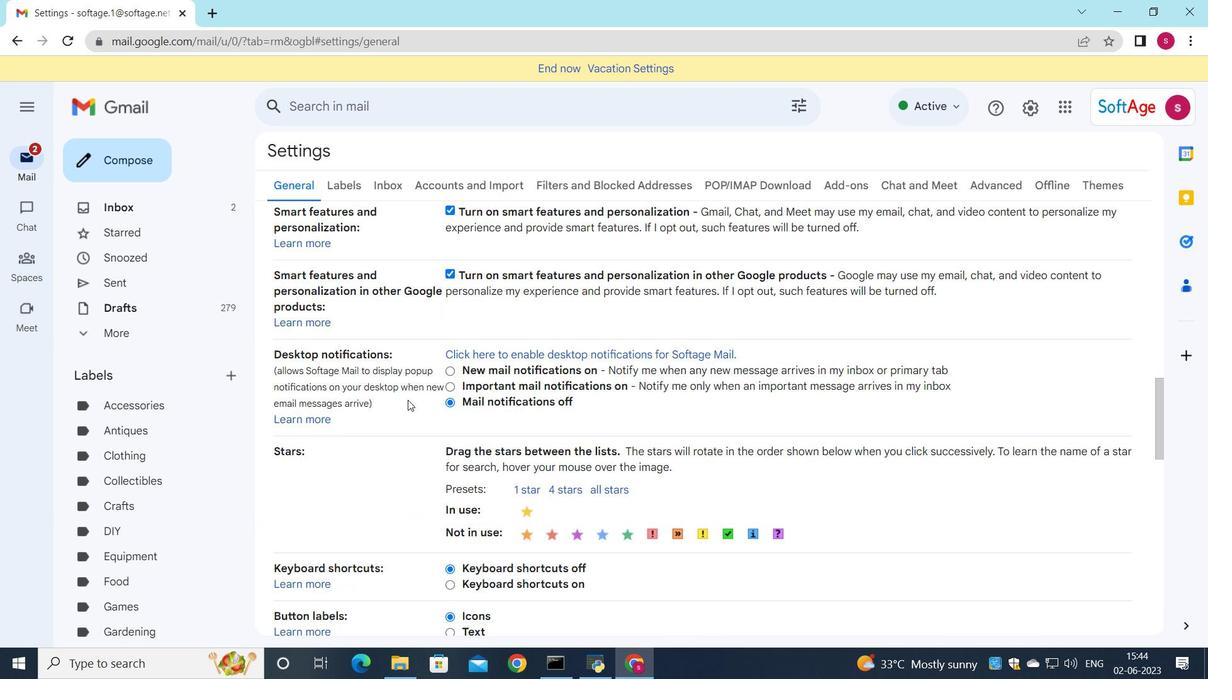
Action: Mouse scrolled (454, 414) with delta (0, 0)
Screenshot: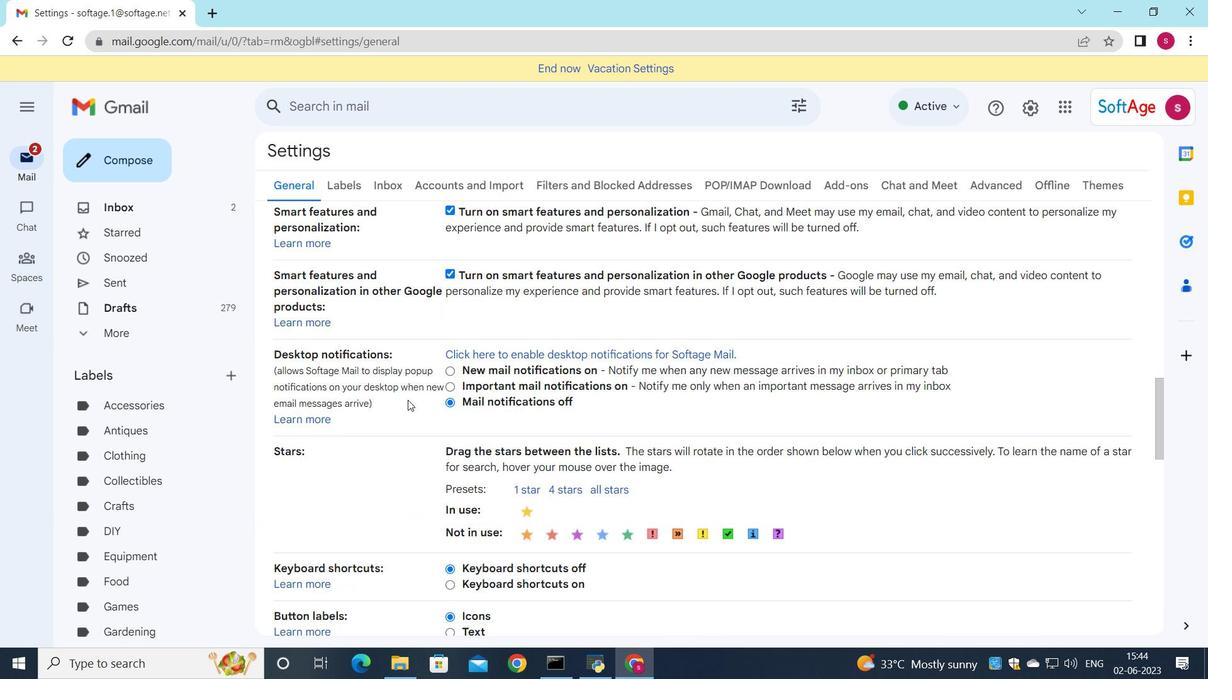 
Action: Mouse moved to (458, 418)
Screenshot: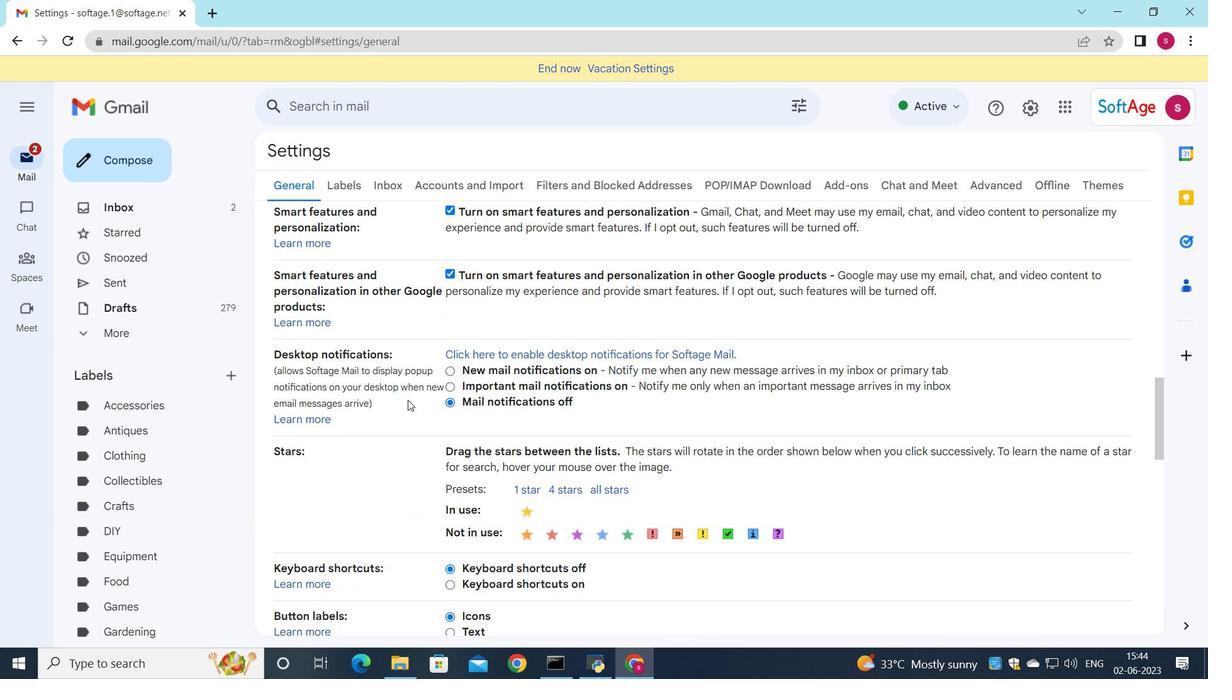 
Action: Mouse scrolled (458, 417) with delta (0, 0)
Screenshot: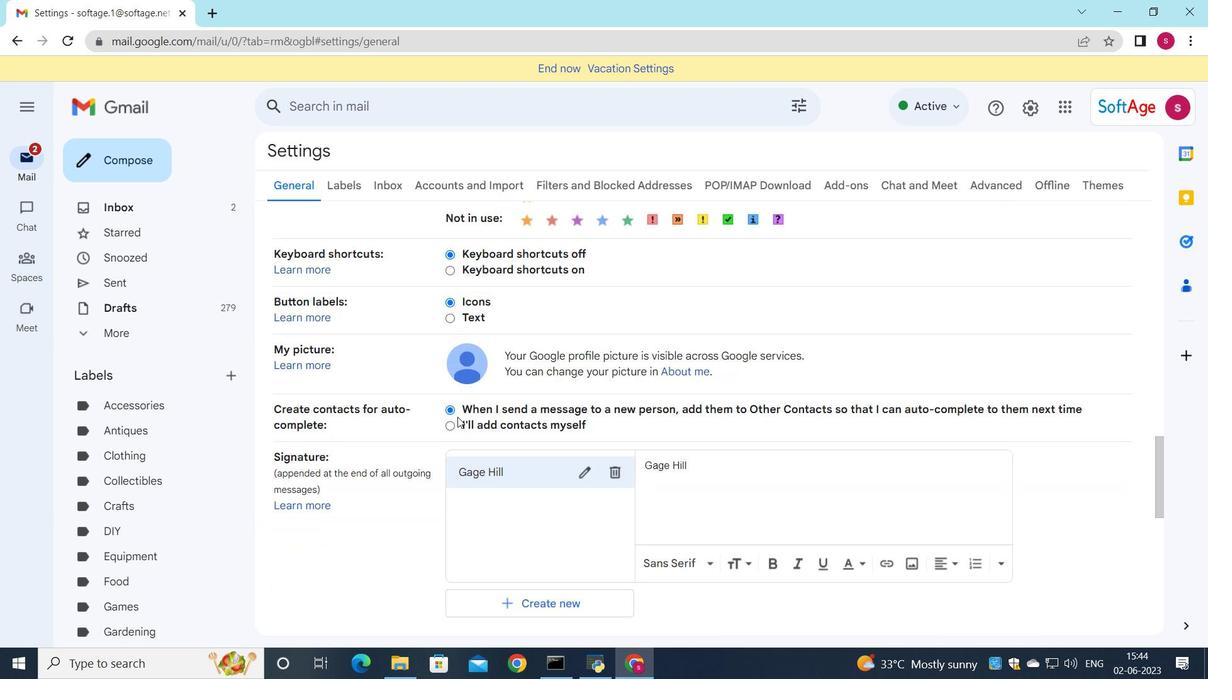 
Action: Mouse scrolled (458, 417) with delta (0, 0)
Screenshot: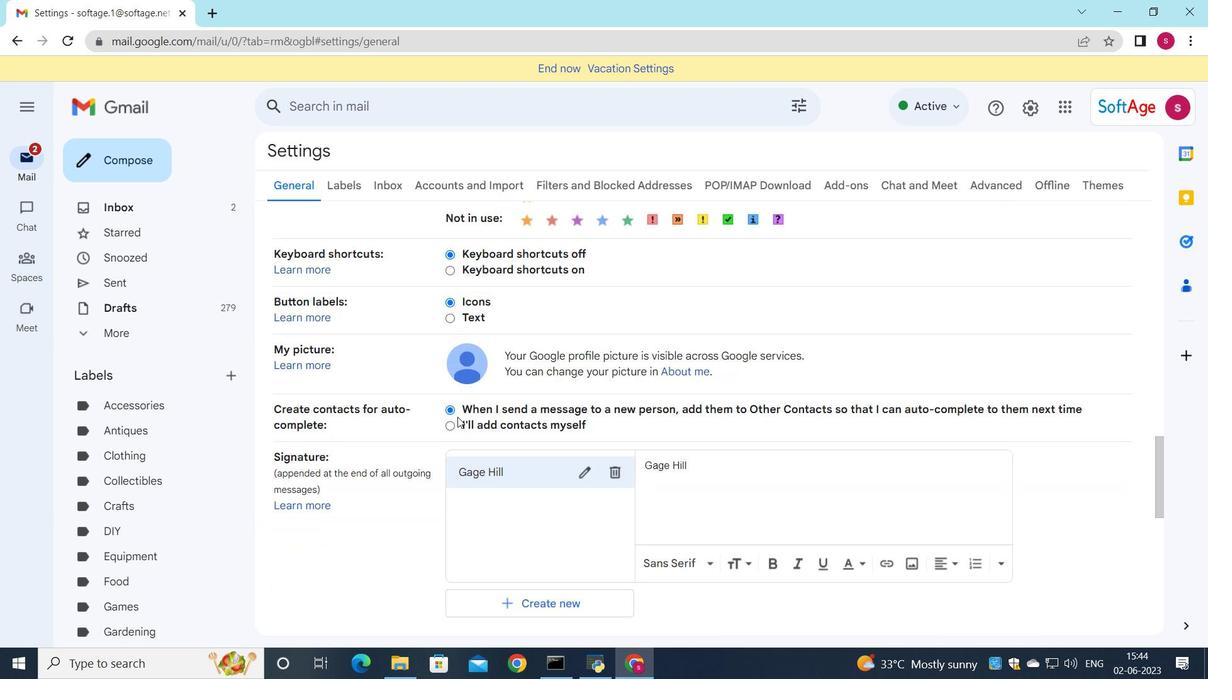 
Action: Mouse scrolled (458, 417) with delta (0, 0)
Screenshot: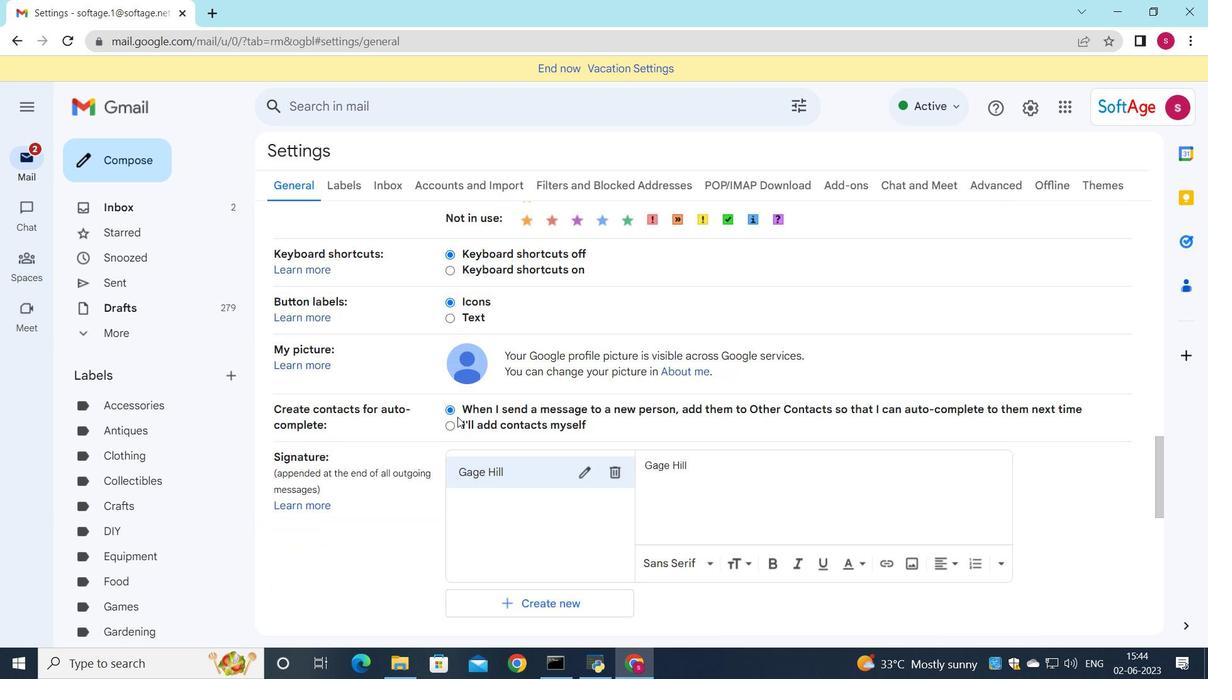 
Action: Mouse scrolled (458, 417) with delta (0, 0)
Screenshot: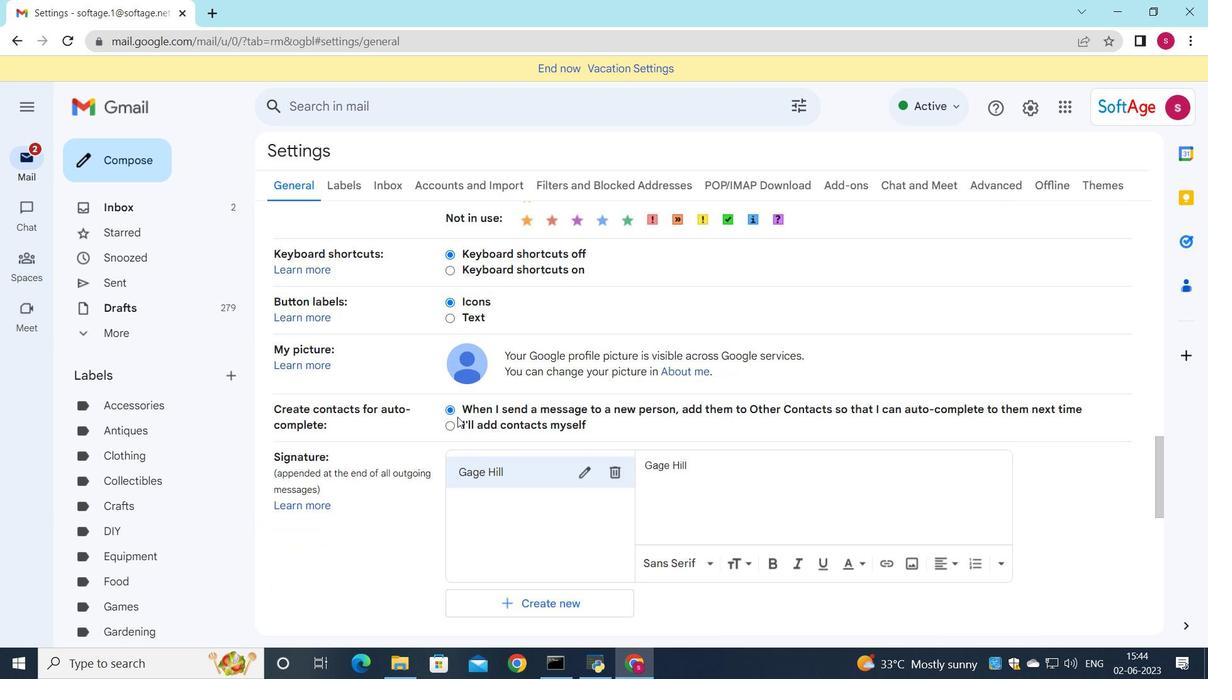 
Action: Mouse moved to (488, 400)
Screenshot: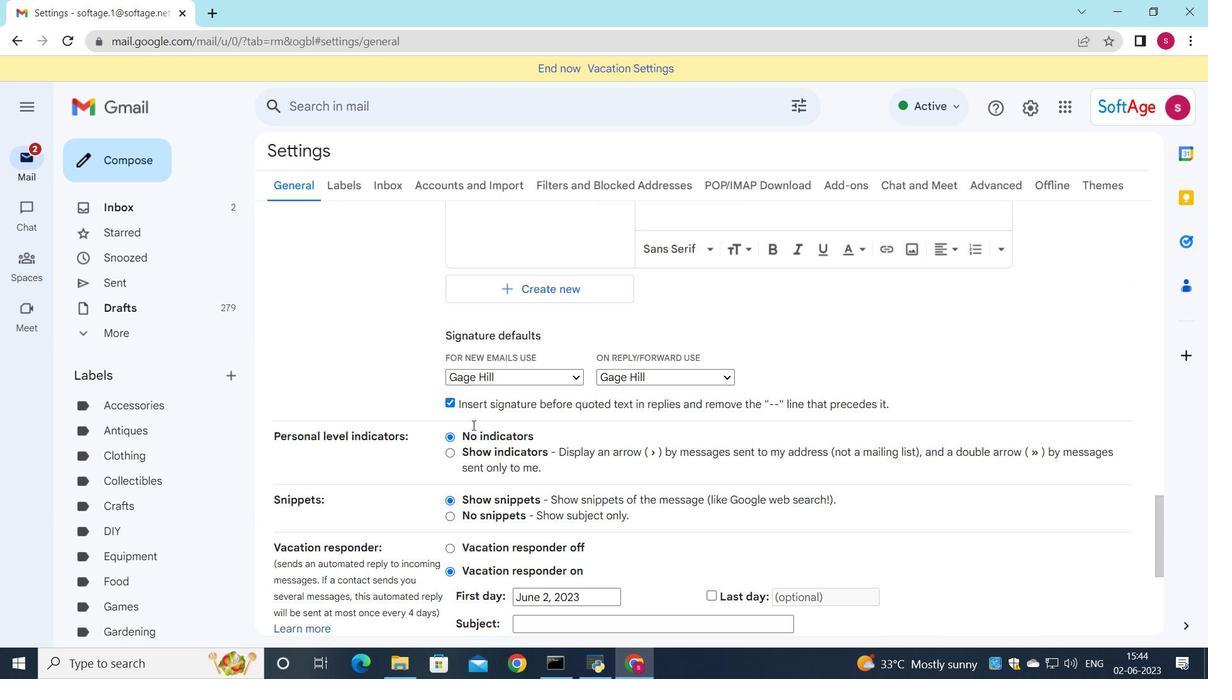 
Action: Mouse scrolled (488, 401) with delta (0, 0)
Screenshot: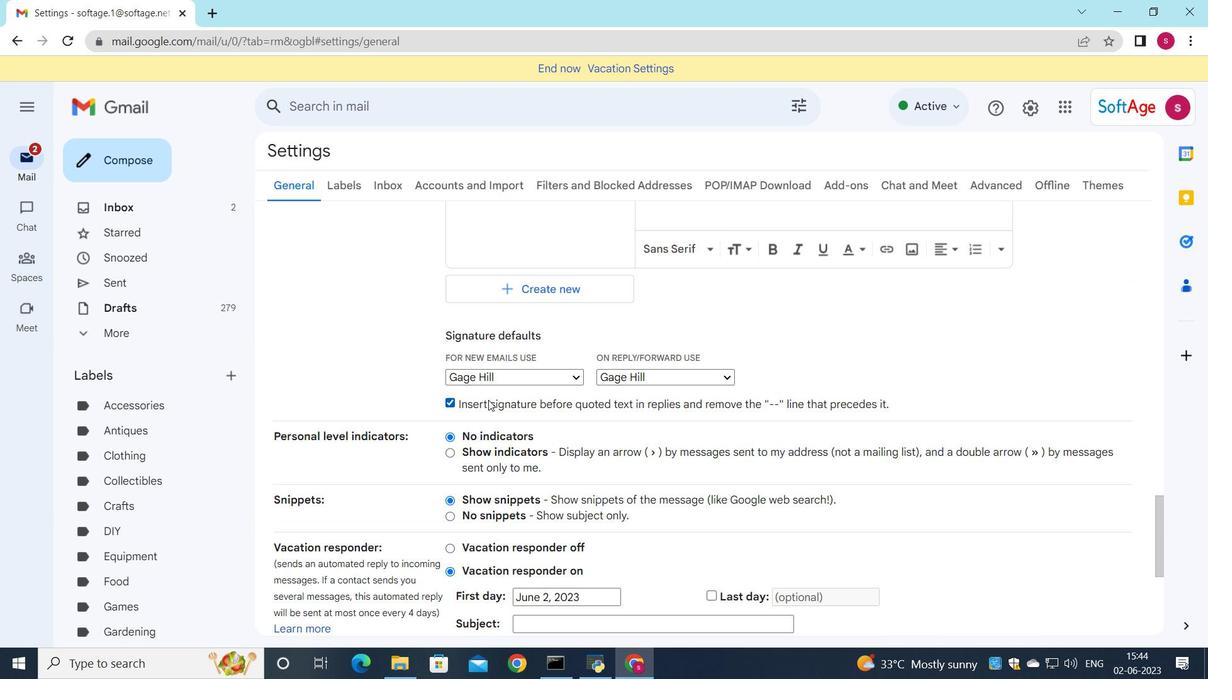 
Action: Mouse scrolled (488, 401) with delta (0, 0)
Screenshot: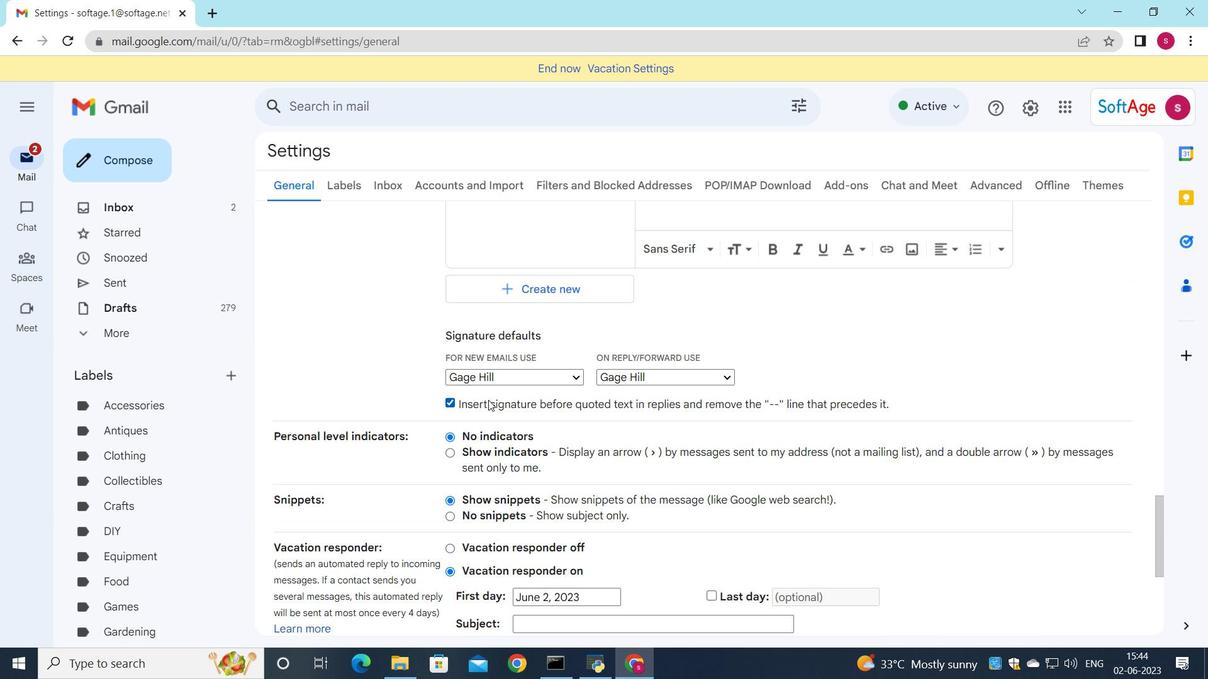 
Action: Mouse moved to (617, 323)
Screenshot: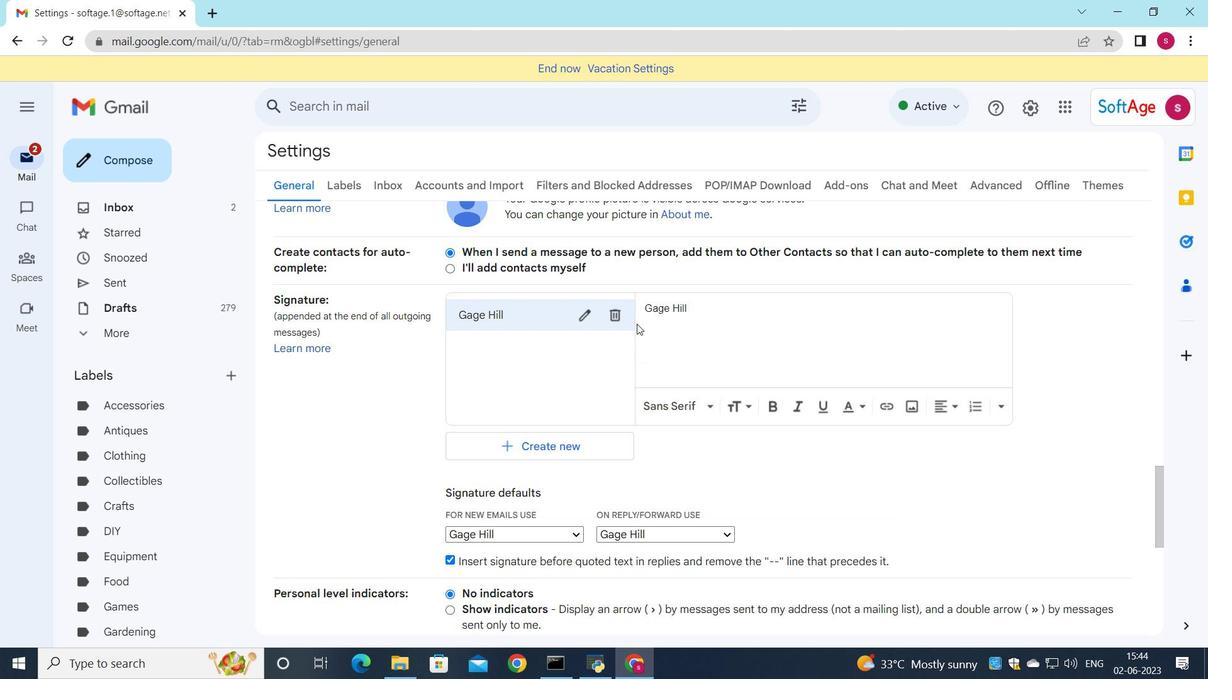 
Action: Mouse pressed left at (617, 323)
Screenshot: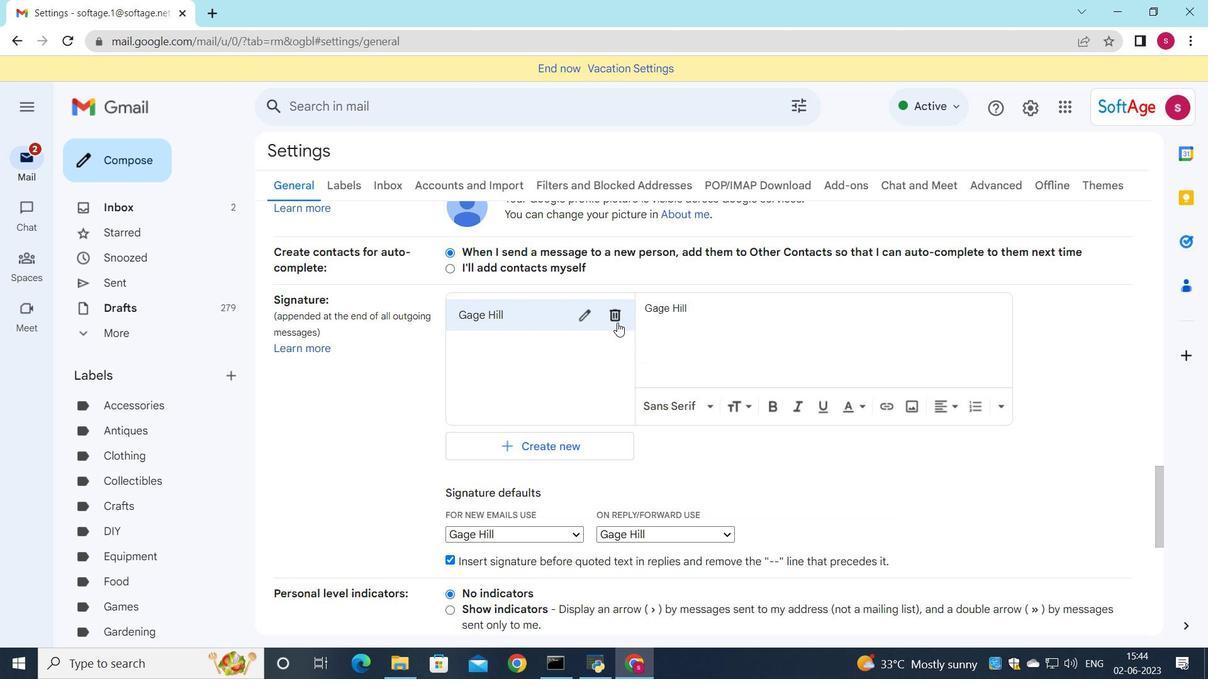 
Action: Mouse moved to (715, 387)
Screenshot: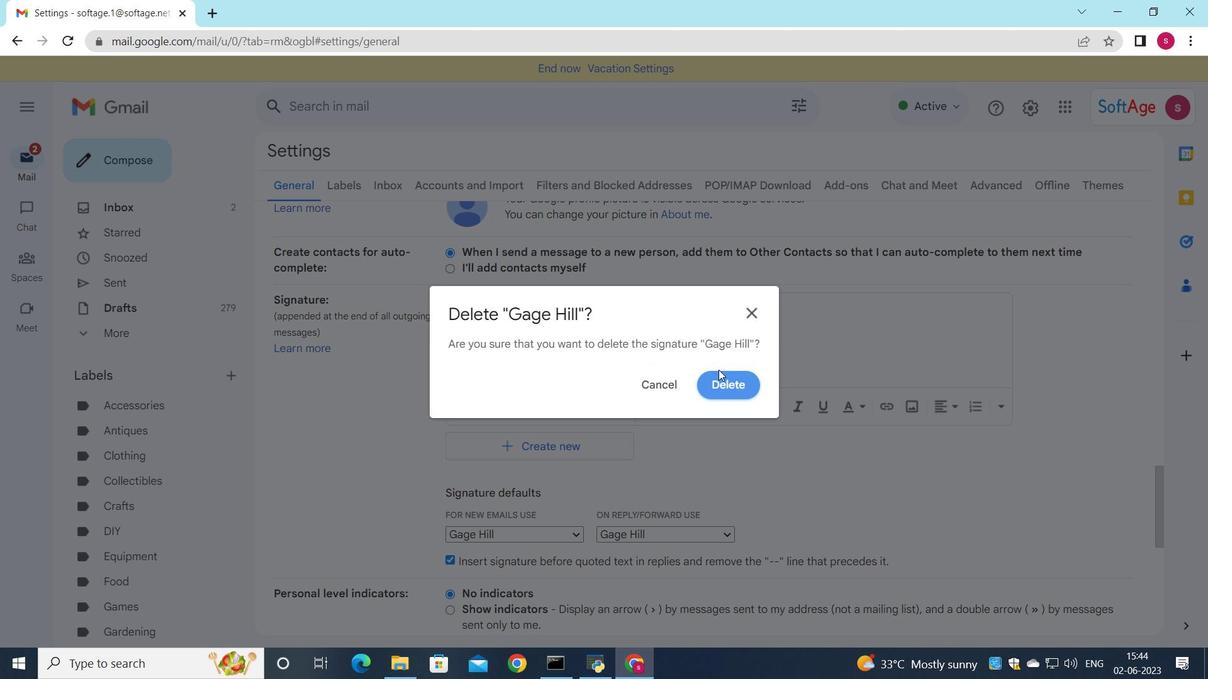 
Action: Mouse pressed left at (715, 387)
Screenshot: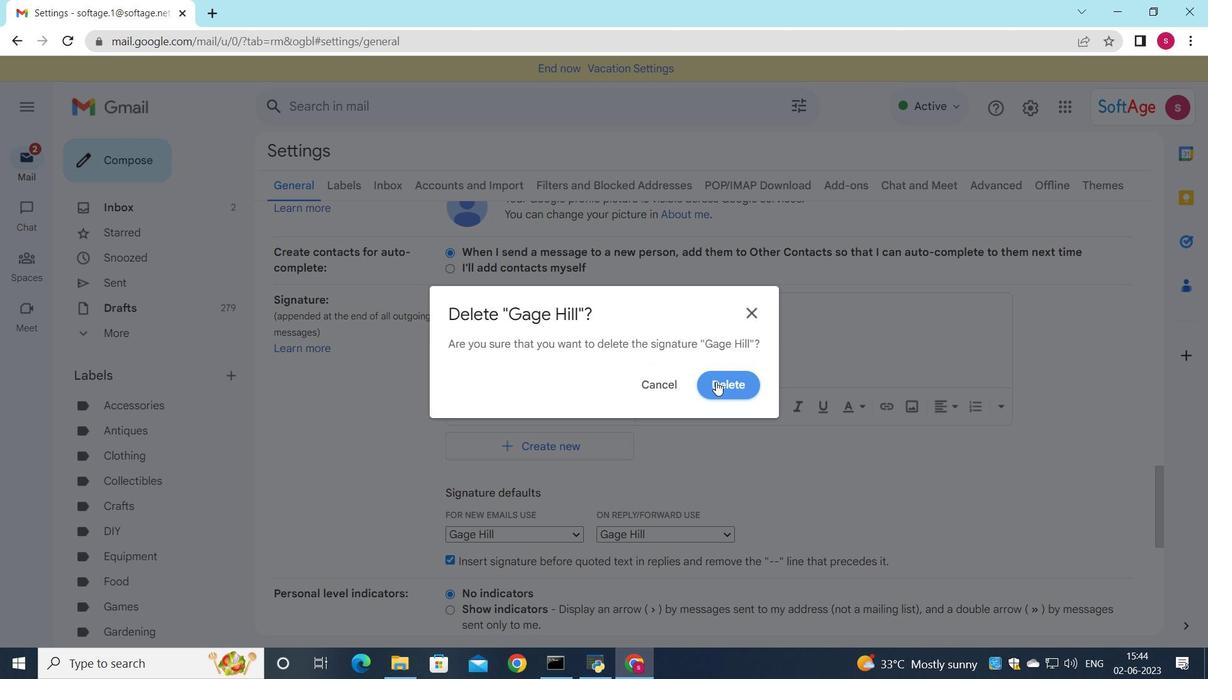 
Action: Mouse moved to (511, 339)
Screenshot: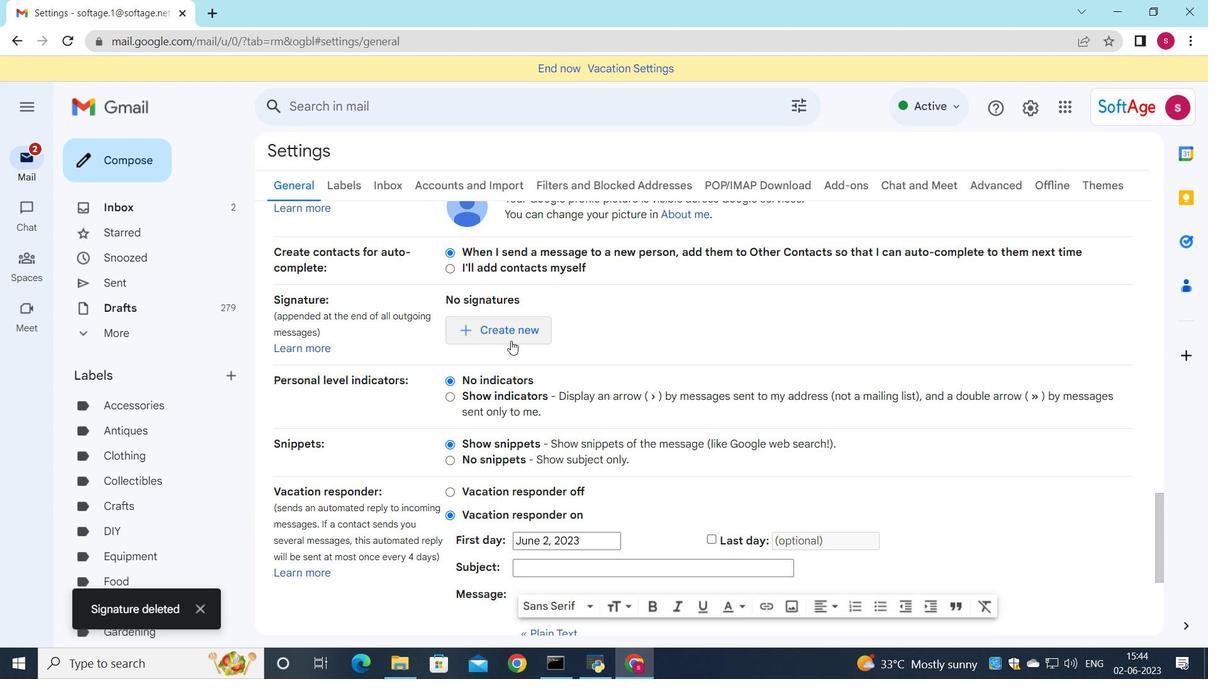 
Action: Mouse pressed left at (511, 339)
Screenshot: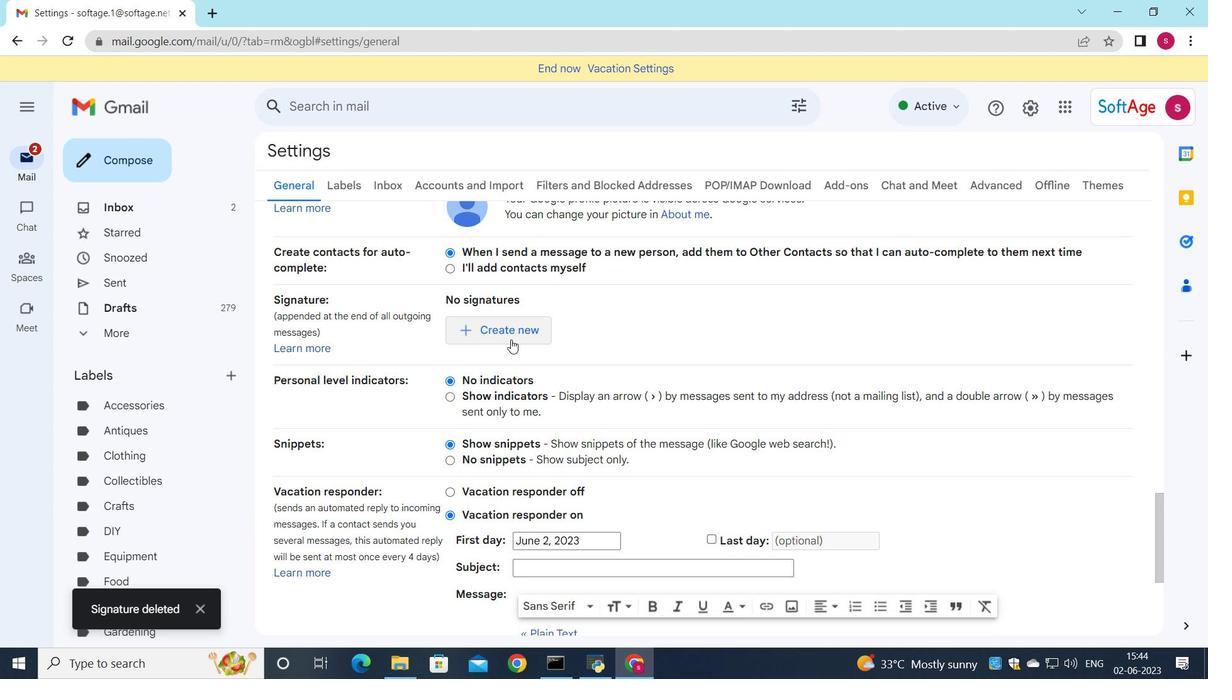
Action: Mouse moved to (617, 301)
Screenshot: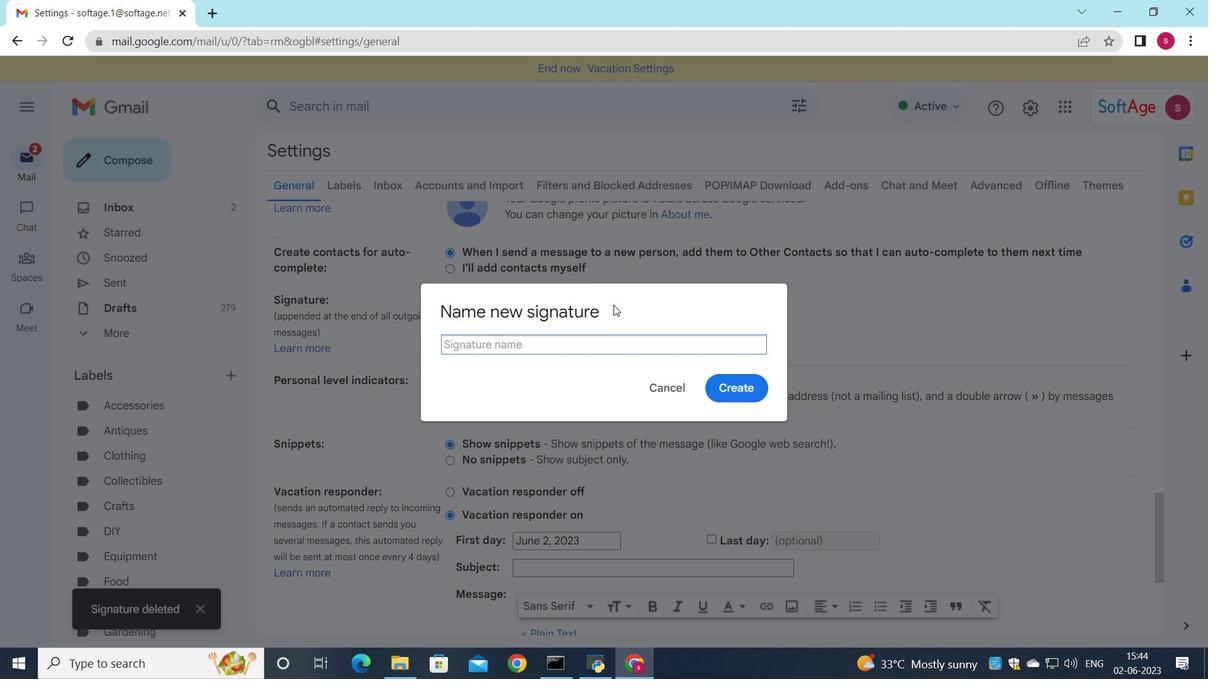 
Action: Key pressed <Key.shift><Key.shift>Garrett<Key.space><Key.shift>Sanchez
Screenshot: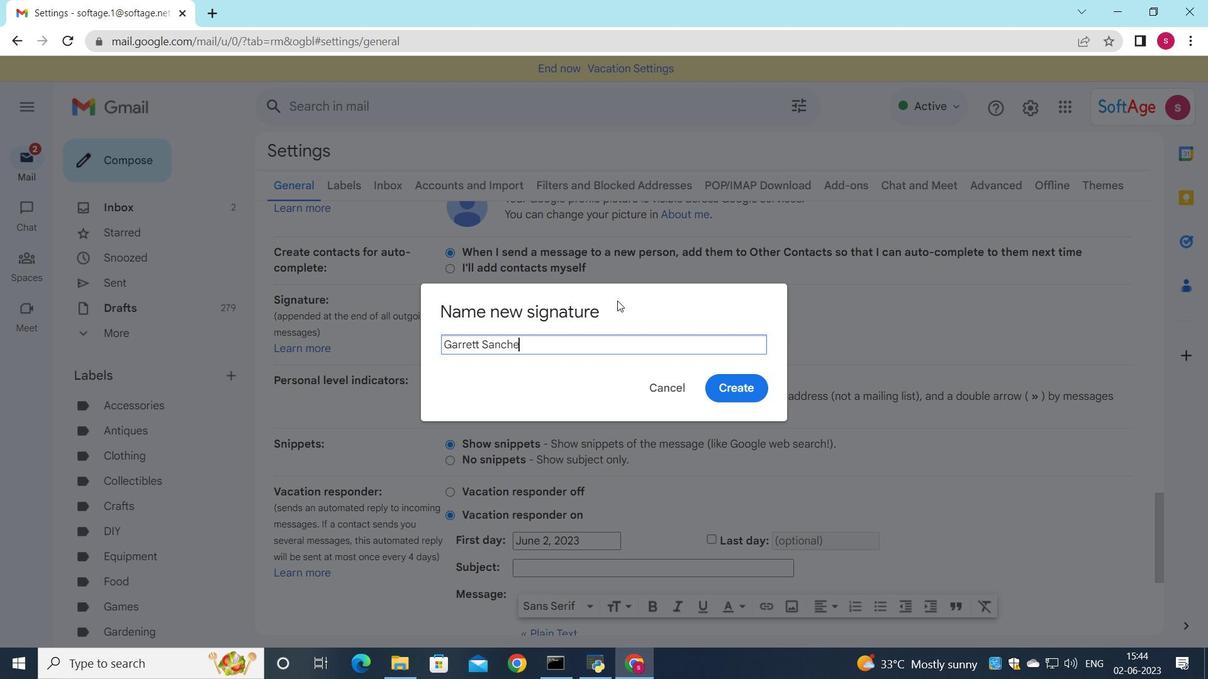 
Action: Mouse moved to (725, 387)
Screenshot: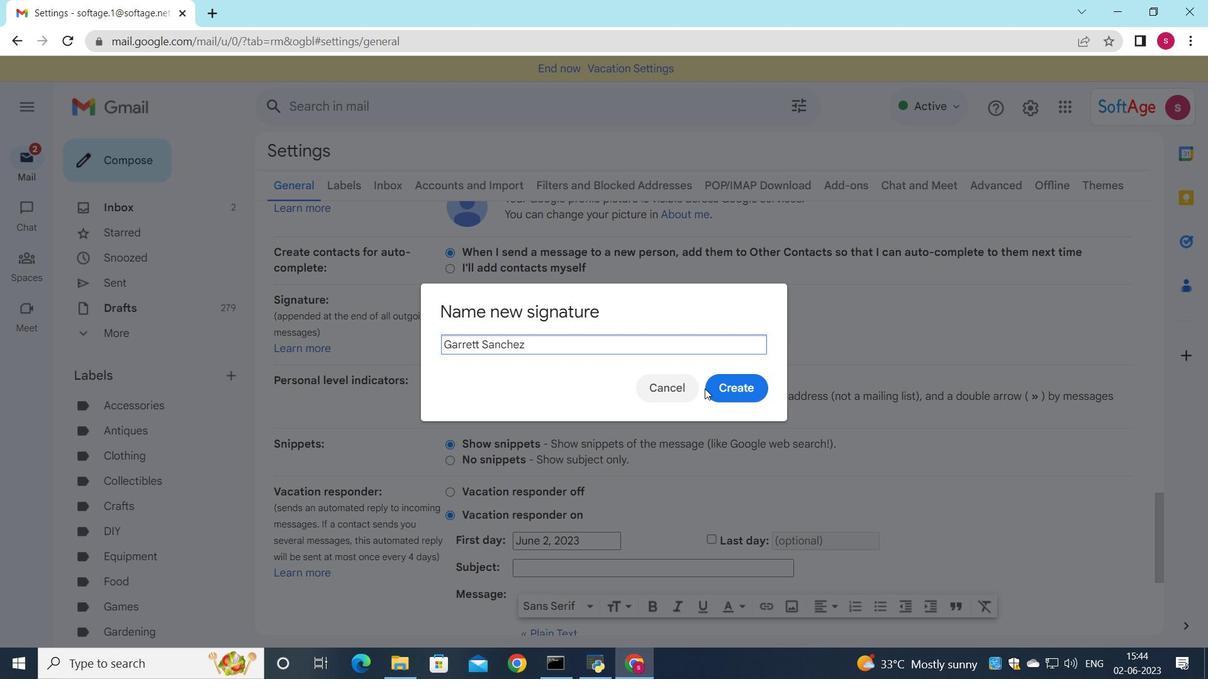 
Action: Mouse pressed left at (725, 387)
Screenshot: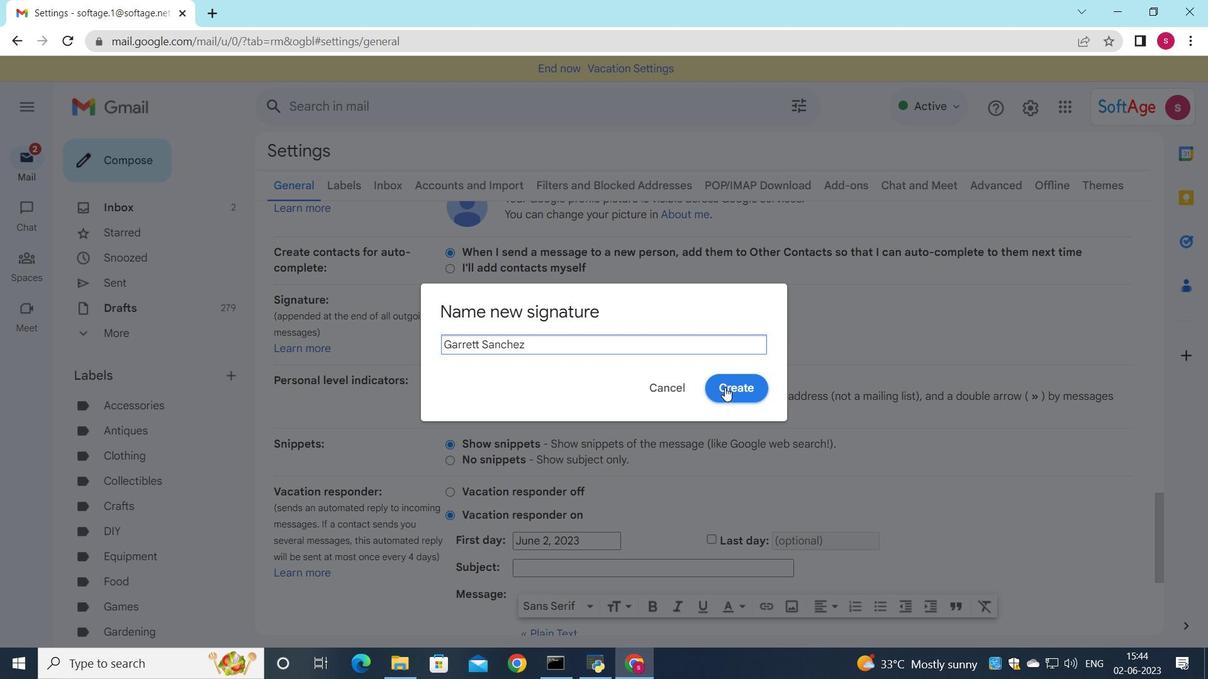 
Action: Mouse moved to (693, 343)
Screenshot: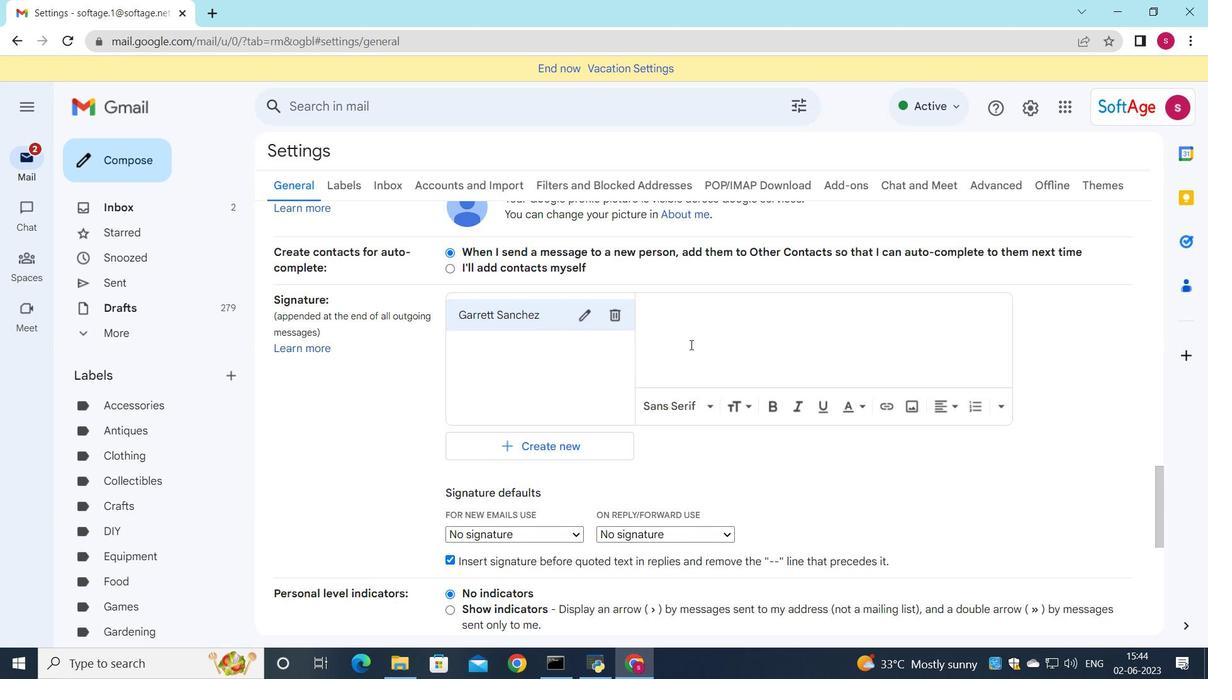 
Action: Mouse pressed left at (693, 343)
Screenshot: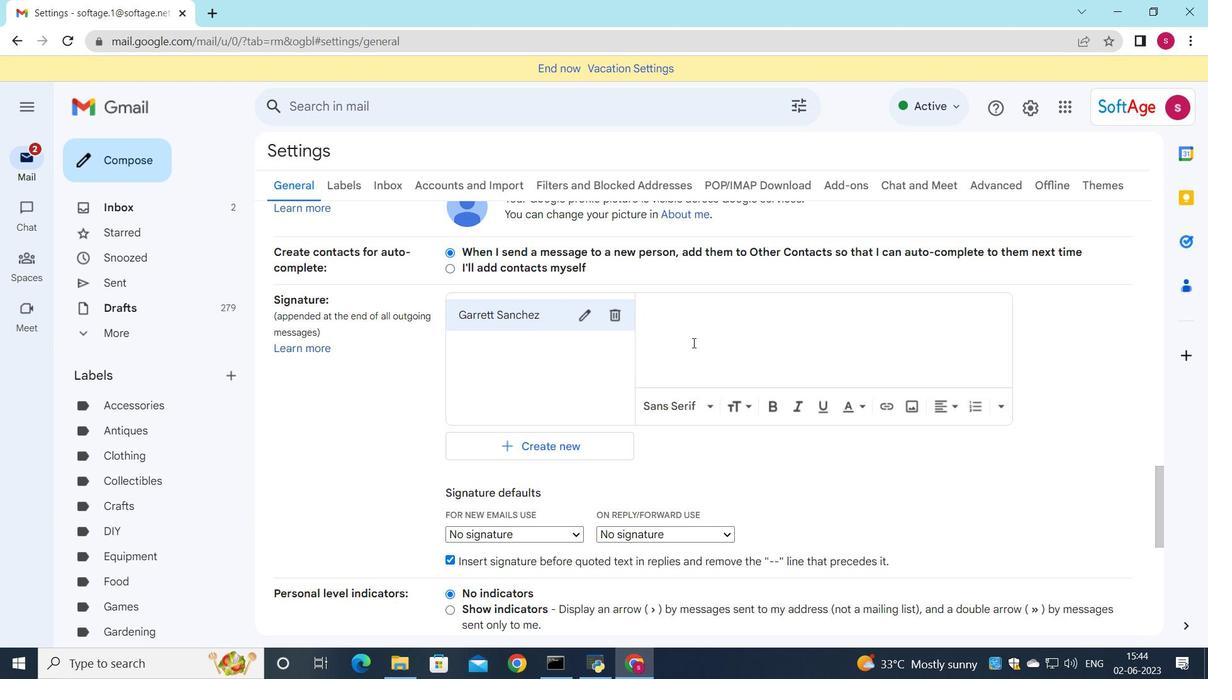 
Action: Key pressed <Key.shift>Garrett<Key.space><Key.shift>Sanchez
Screenshot: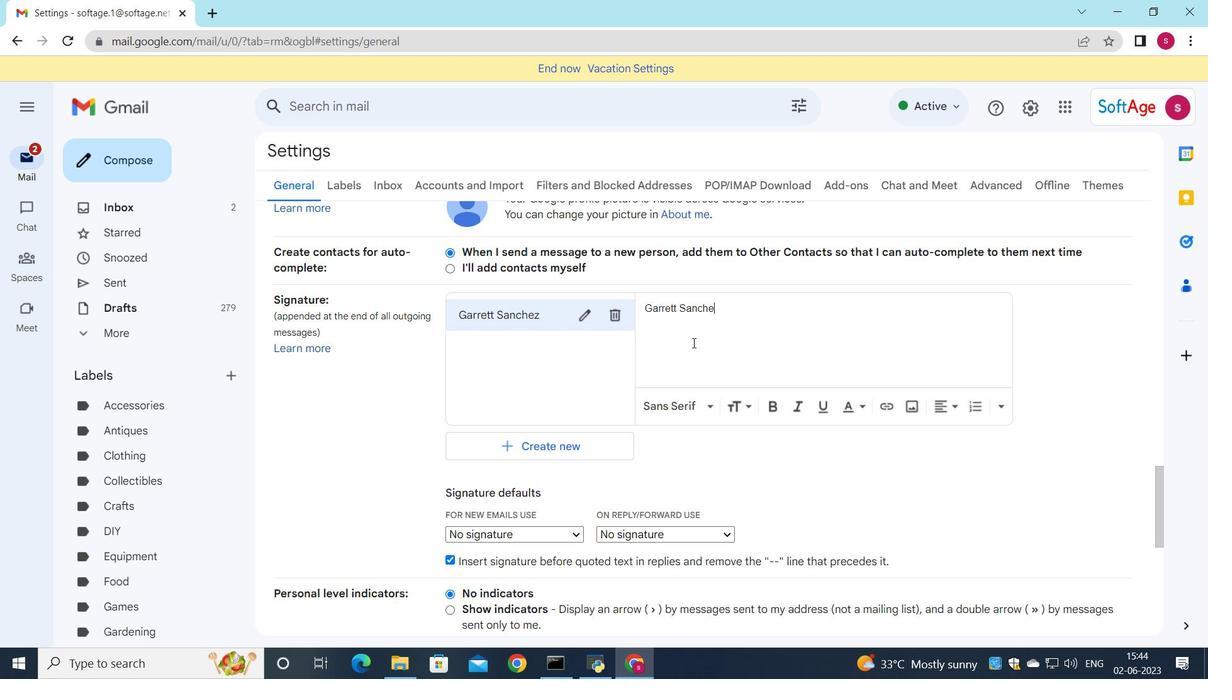 
Action: Mouse moved to (515, 528)
Screenshot: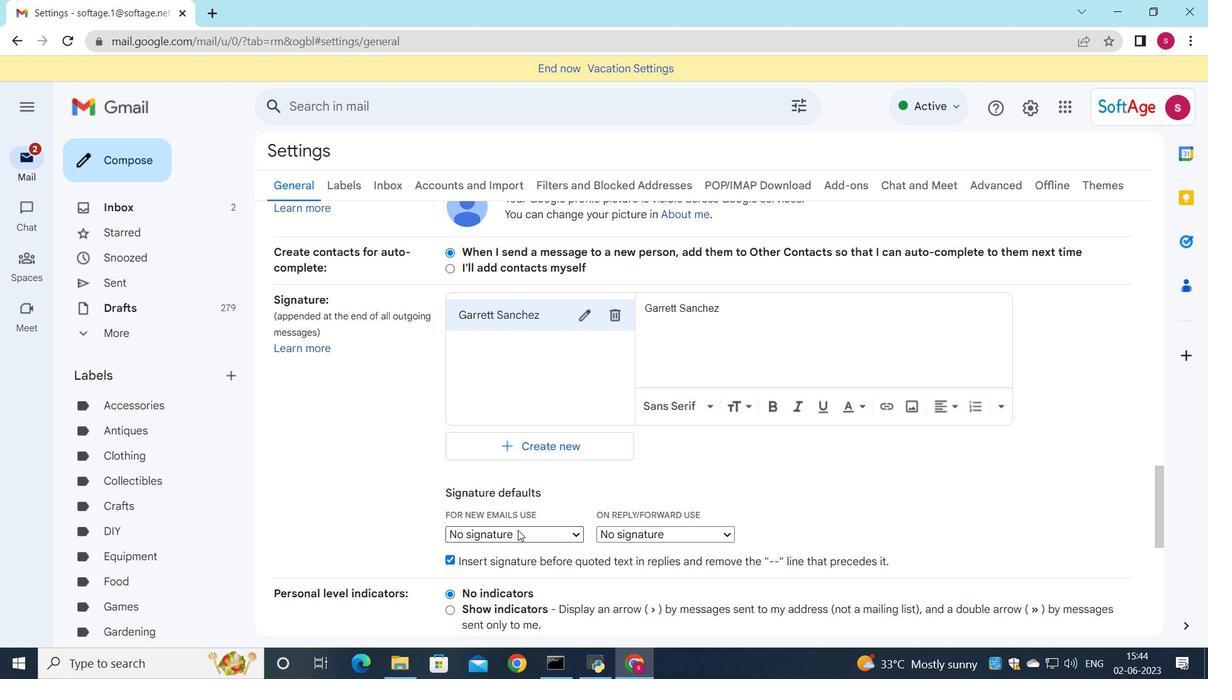
Action: Mouse pressed left at (515, 528)
Screenshot: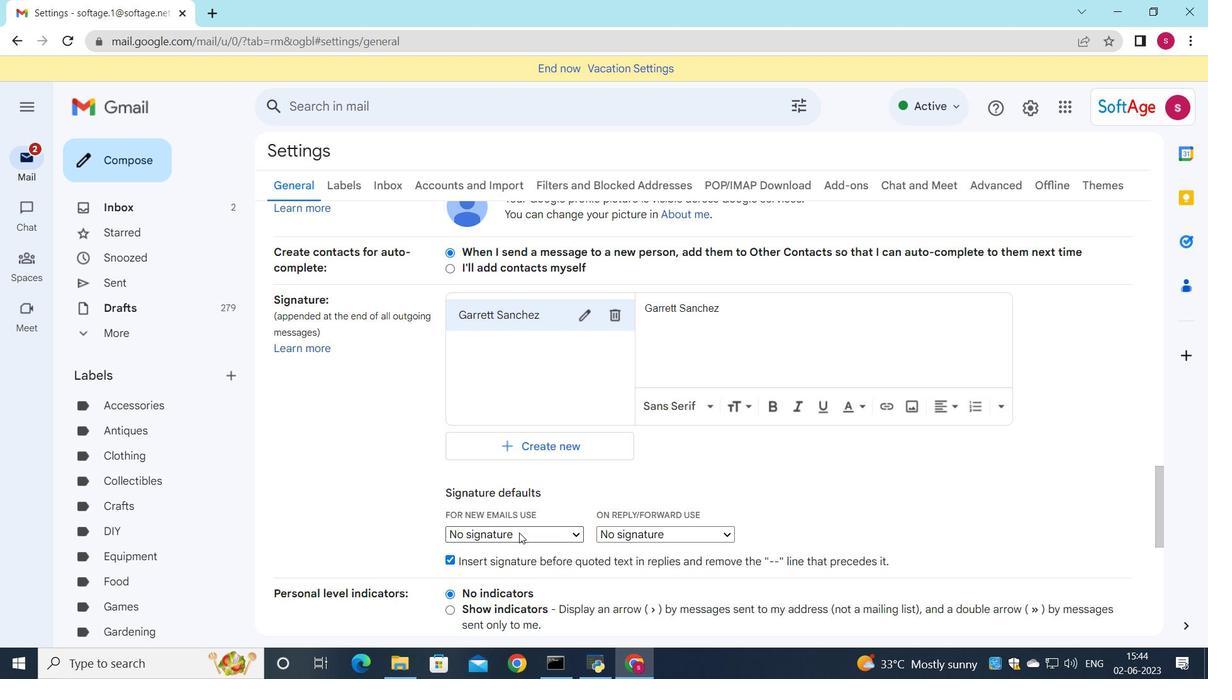 
Action: Mouse moved to (498, 566)
Screenshot: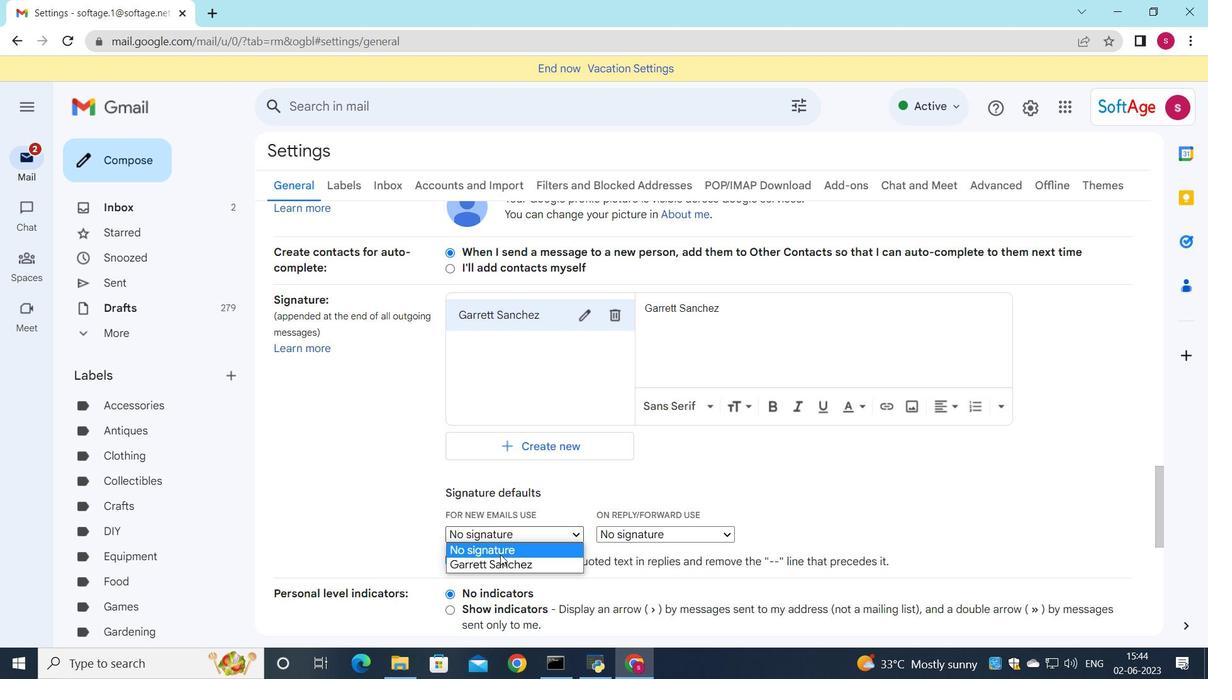 
Action: Mouse pressed left at (498, 566)
Screenshot: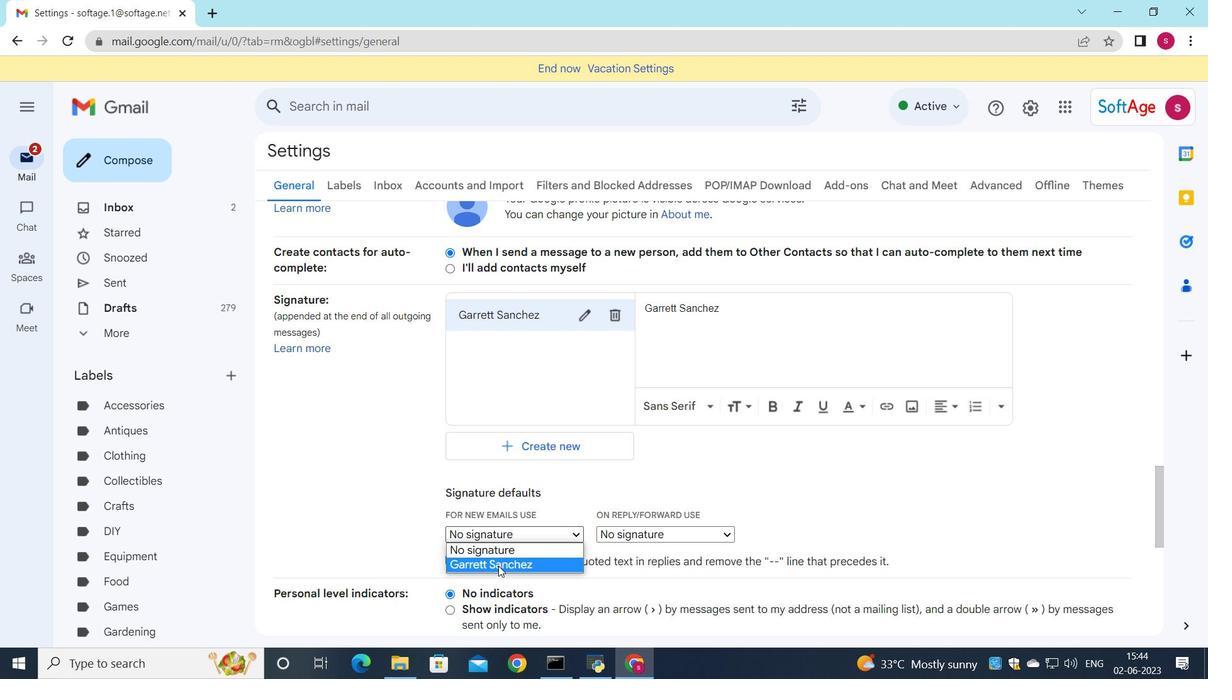 
Action: Mouse moved to (630, 537)
Screenshot: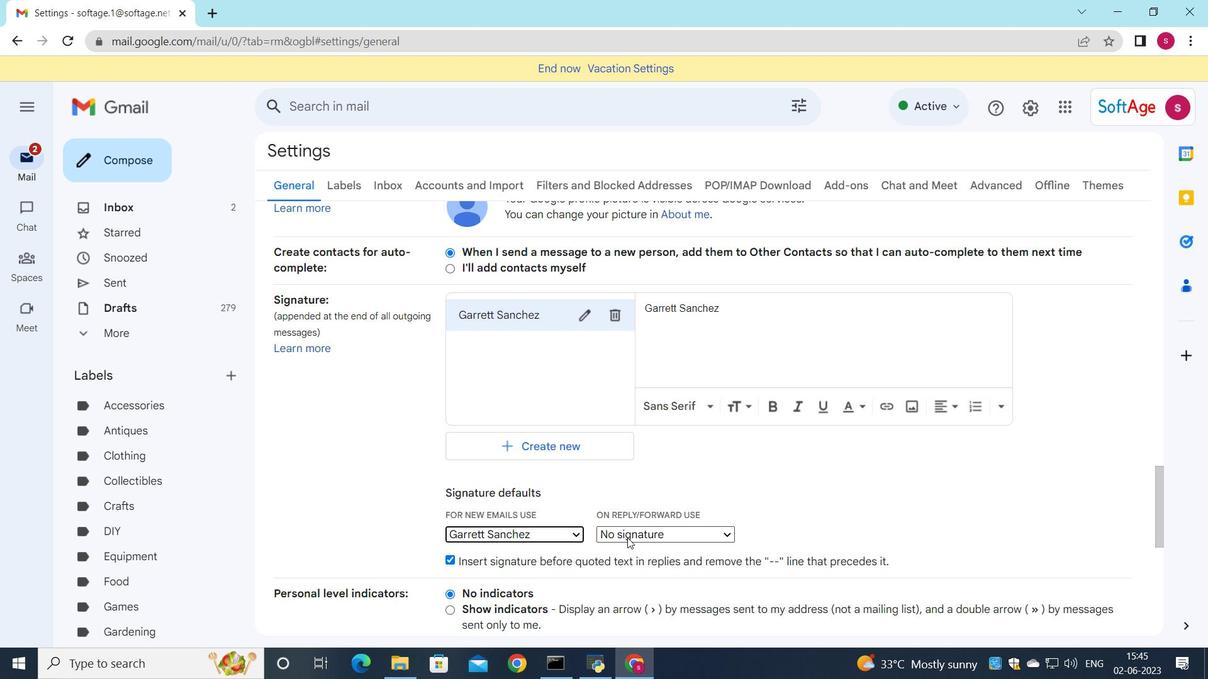 
Action: Mouse pressed left at (630, 537)
Screenshot: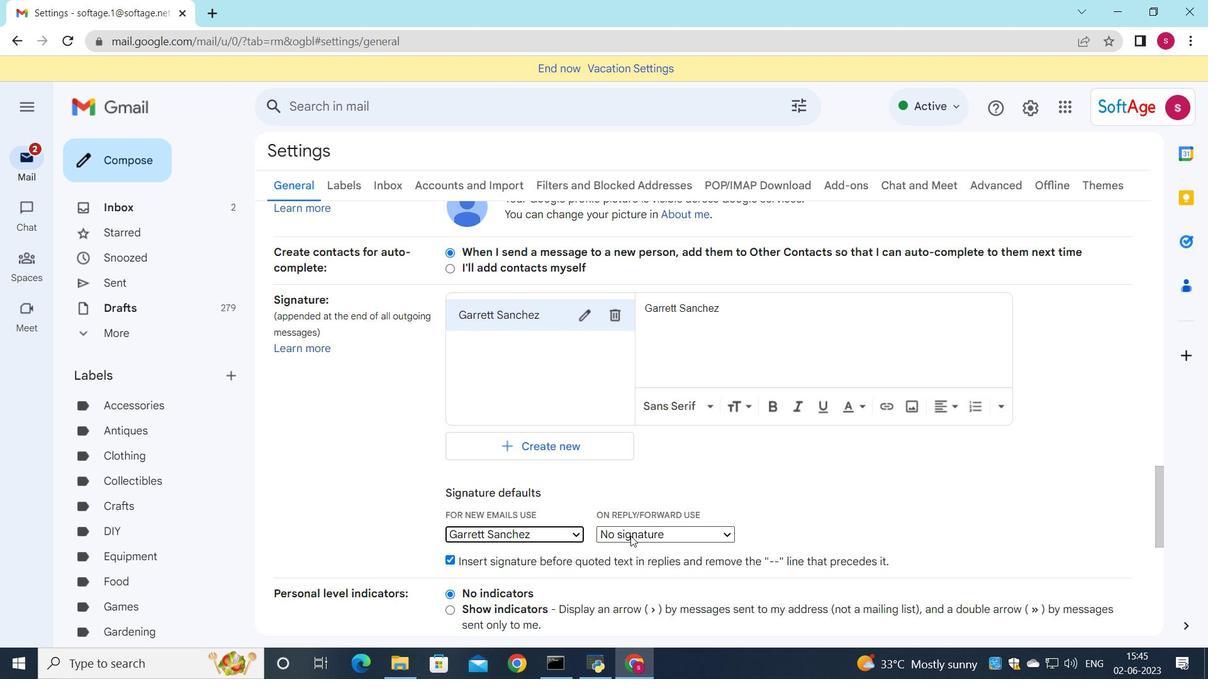 
Action: Mouse moved to (631, 558)
Screenshot: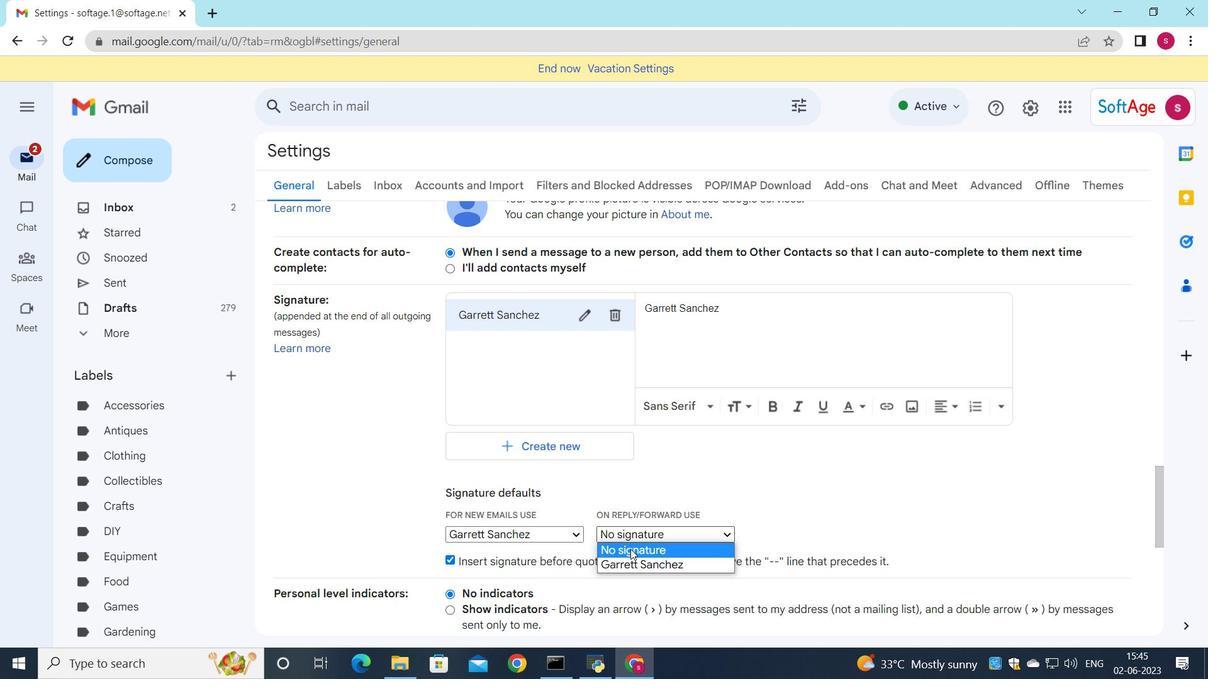 
Action: Mouse pressed left at (631, 558)
Screenshot: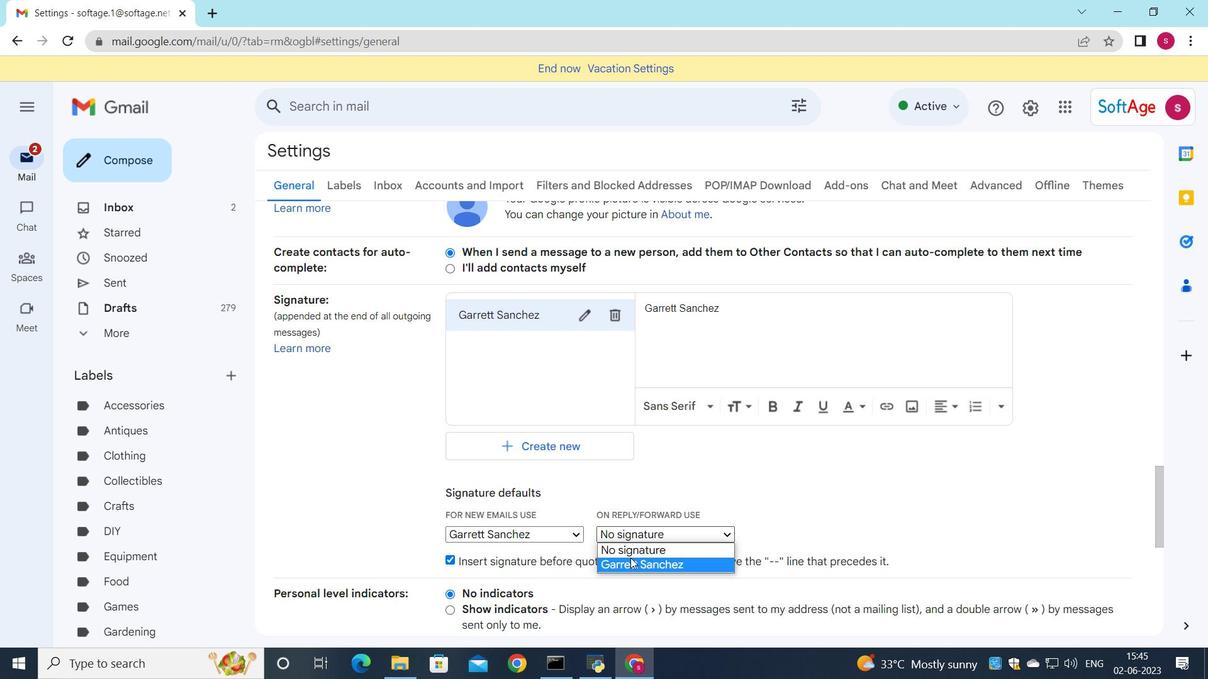 
Action: Mouse moved to (601, 508)
Screenshot: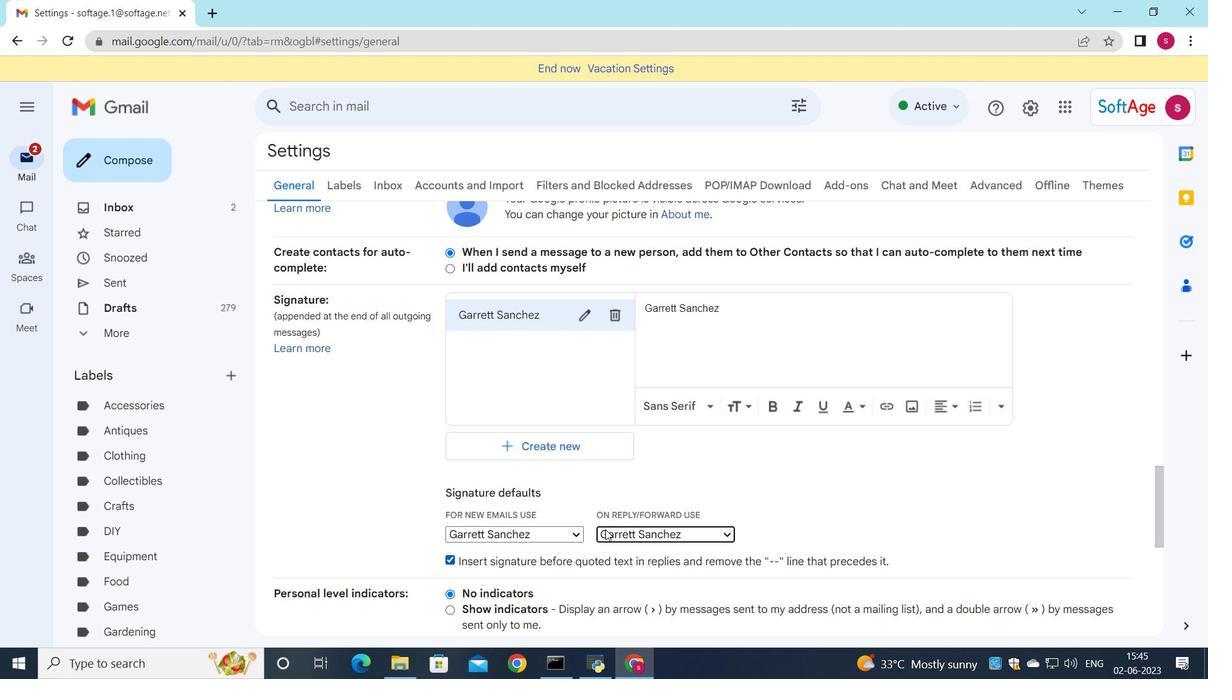 
Action: Mouse scrolled (601, 508) with delta (0, 0)
Screenshot: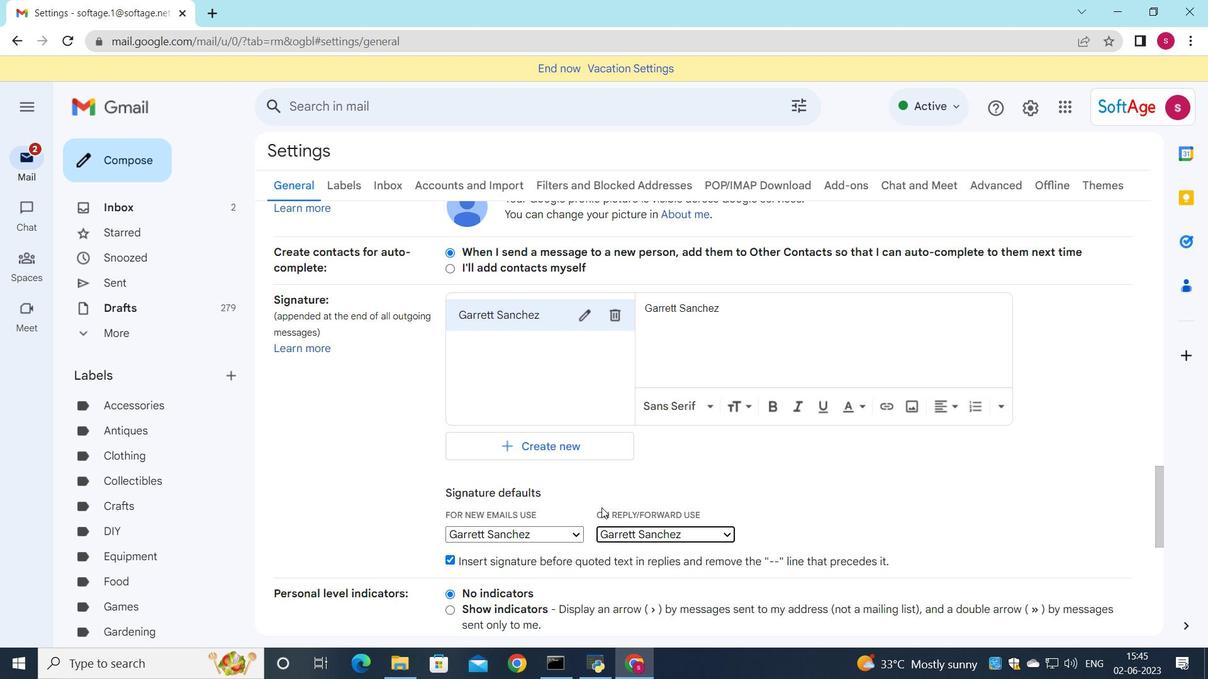 
Action: Mouse scrolled (601, 508) with delta (0, 0)
Screenshot: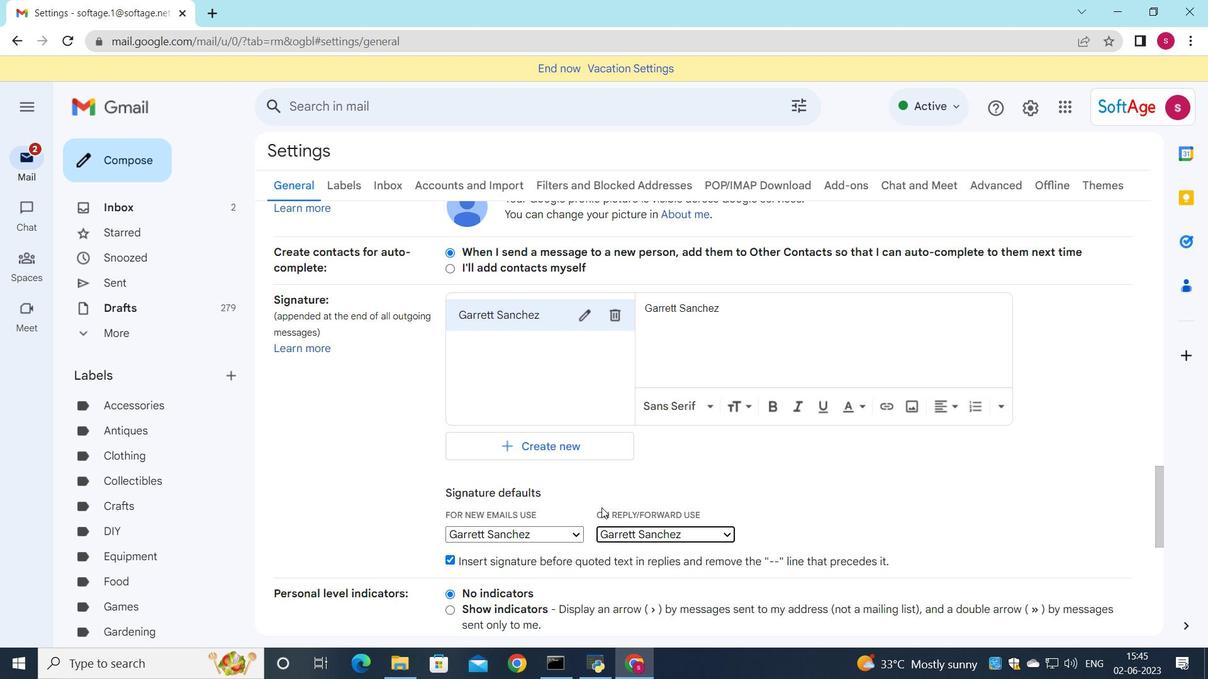 
Action: Mouse scrolled (601, 508) with delta (0, 0)
Screenshot: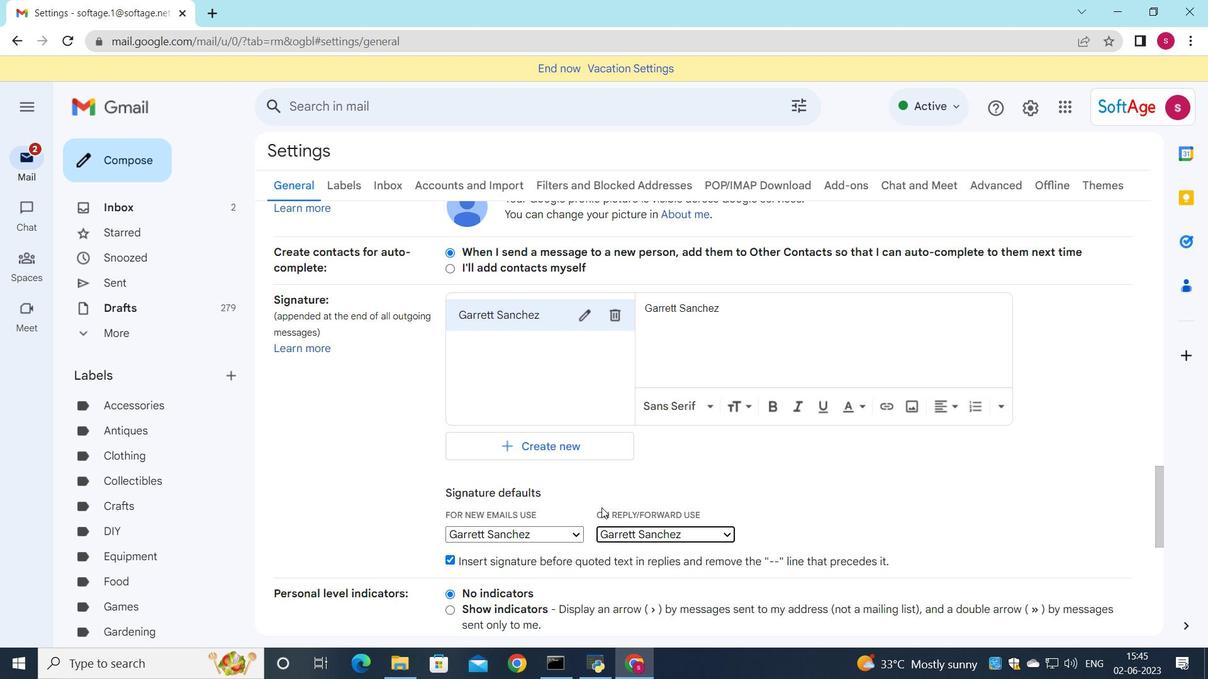 
Action: Mouse scrolled (601, 508) with delta (0, 0)
Screenshot: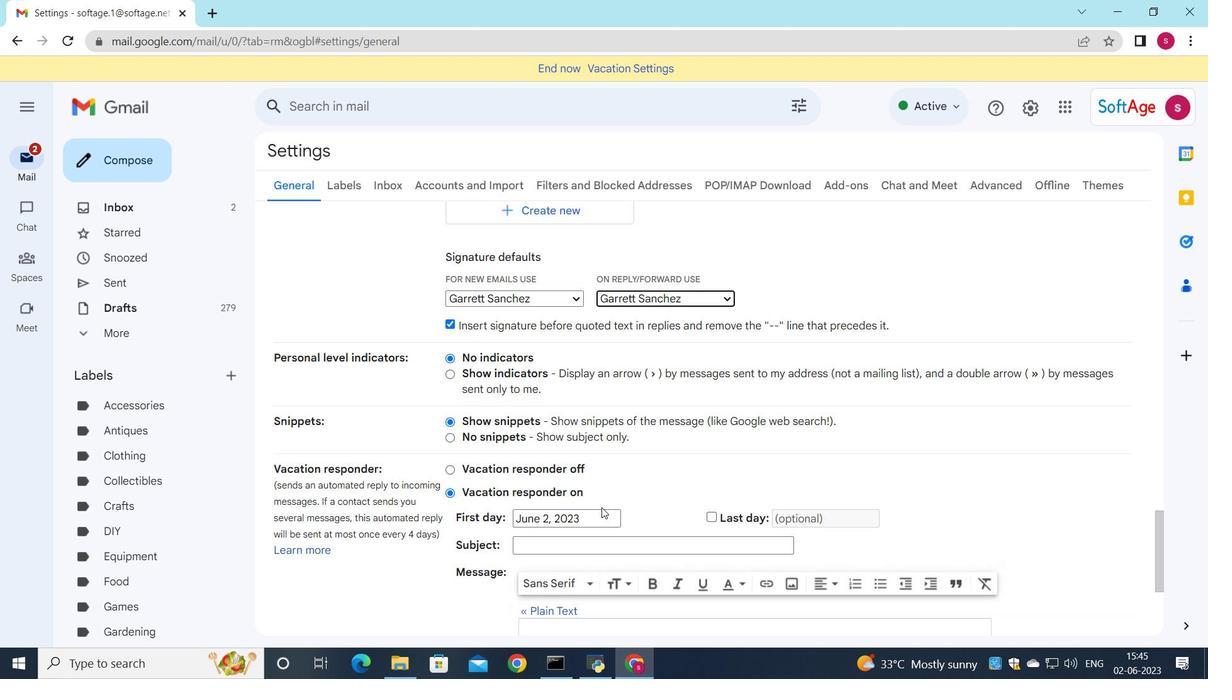 
Action: Mouse scrolled (601, 508) with delta (0, 0)
Screenshot: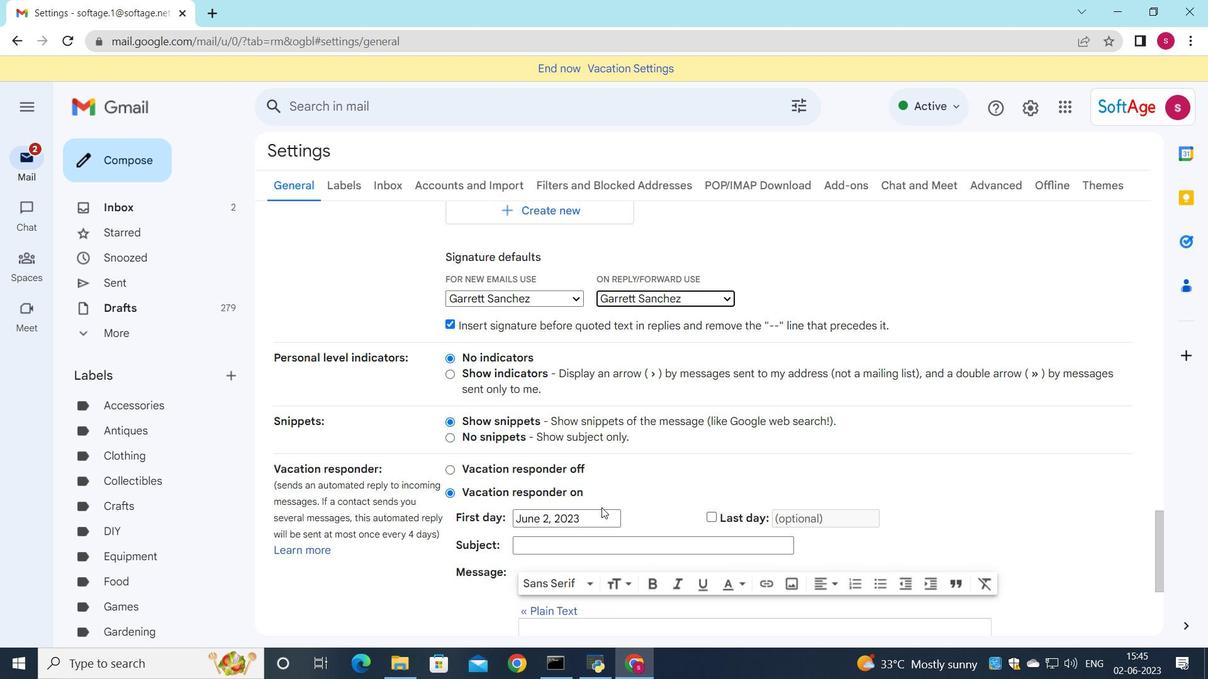 
Action: Mouse scrolled (601, 508) with delta (0, 0)
Screenshot: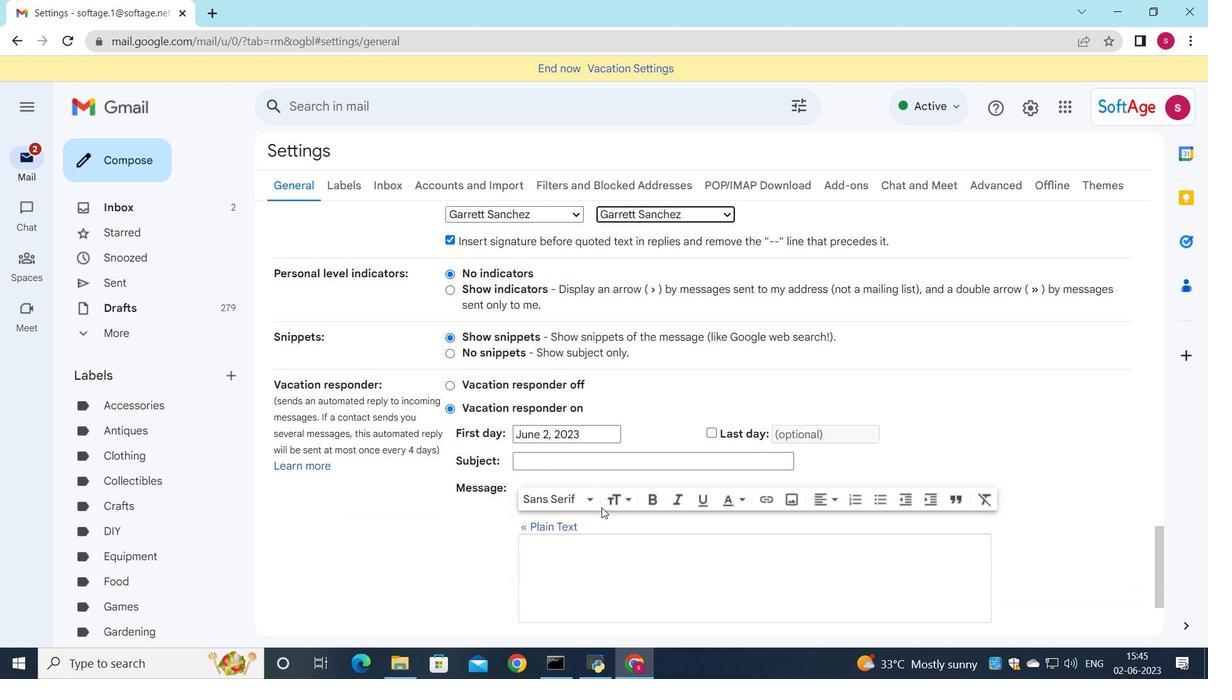
Action: Mouse moved to (601, 522)
Screenshot: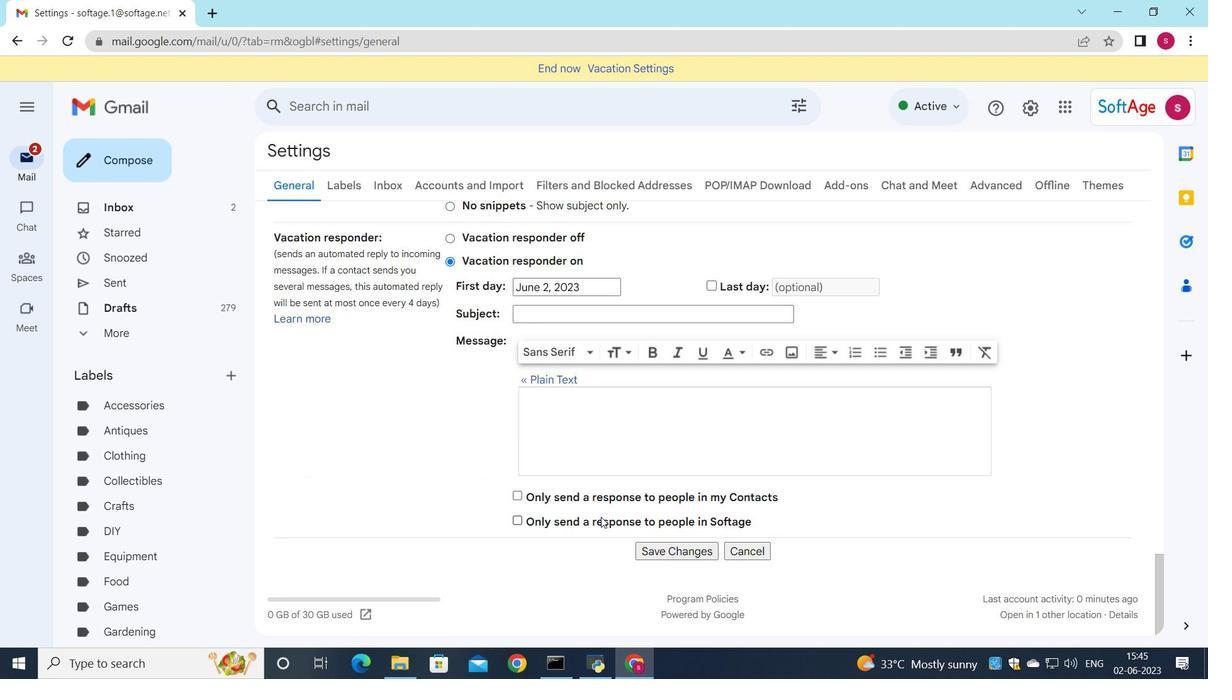 
Action: Mouse scrolled (601, 520) with delta (0, 0)
Screenshot: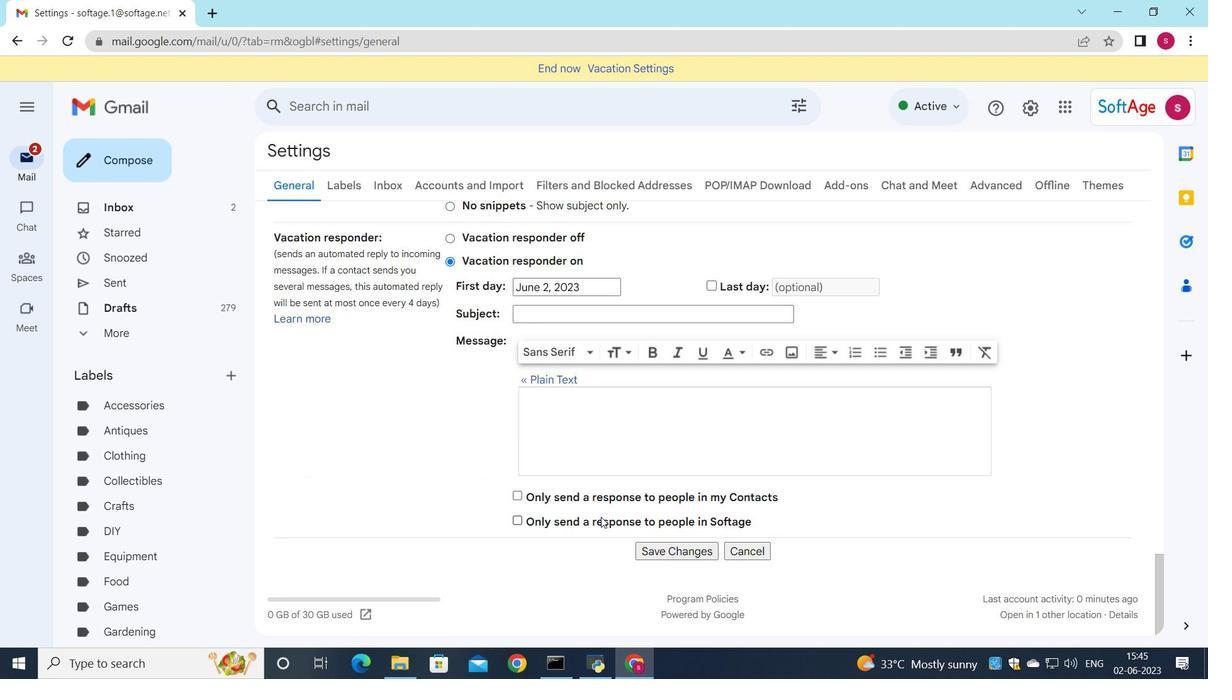 
Action: Mouse moved to (656, 552)
Screenshot: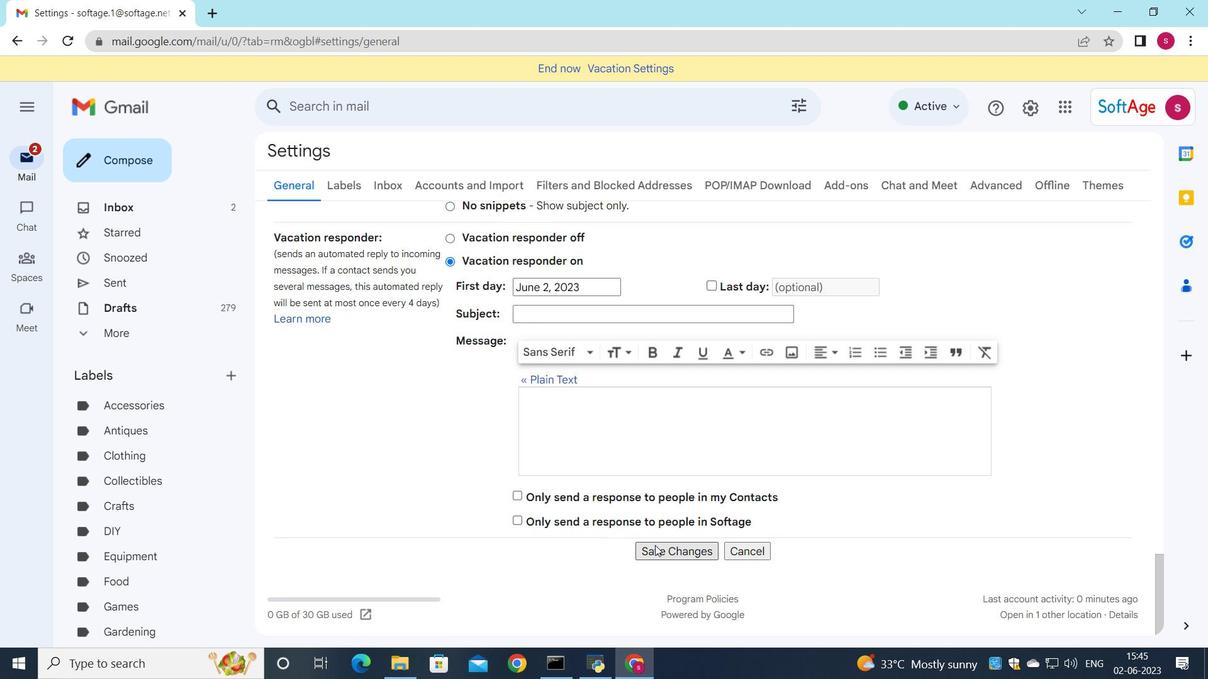 
Action: Mouse pressed left at (656, 552)
Screenshot: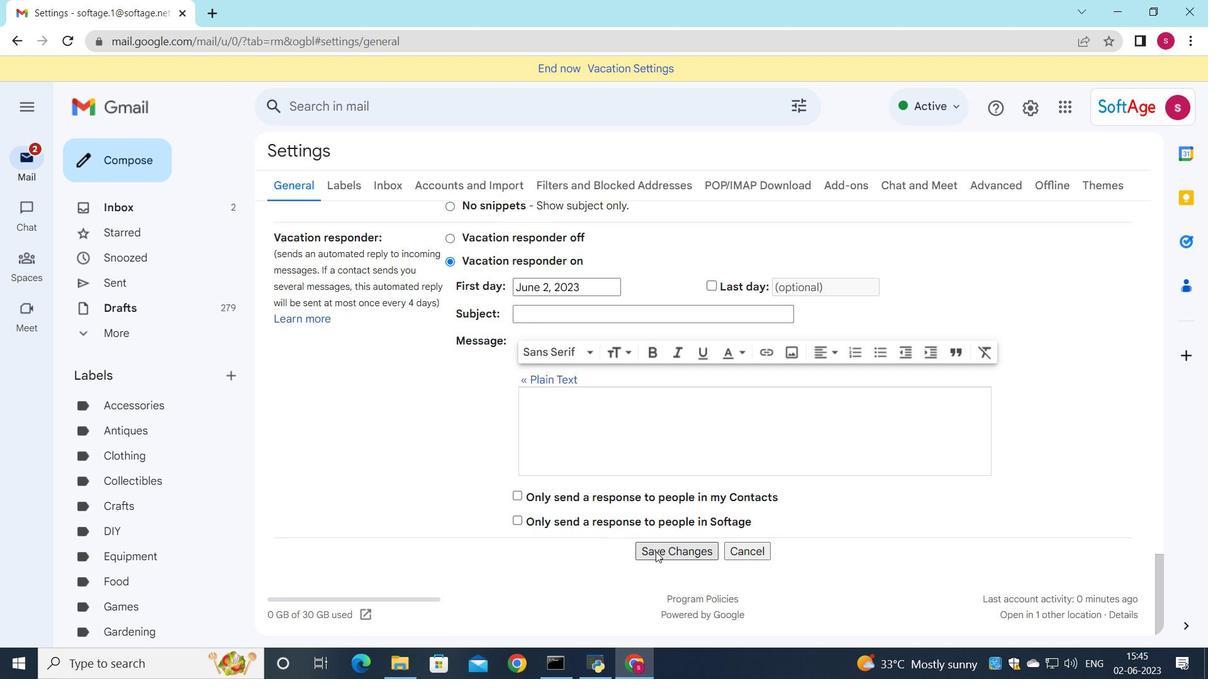 
Action: Mouse moved to (689, 474)
Screenshot: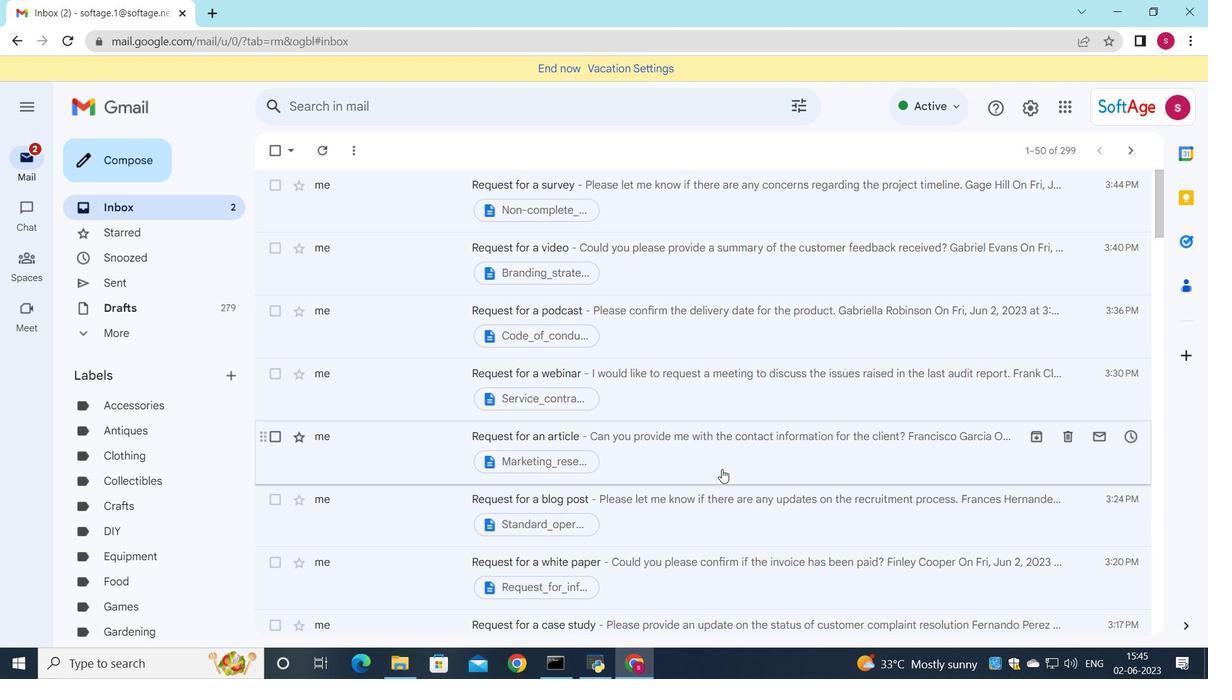 
Action: Mouse scrolled (689, 474) with delta (0, 0)
Screenshot: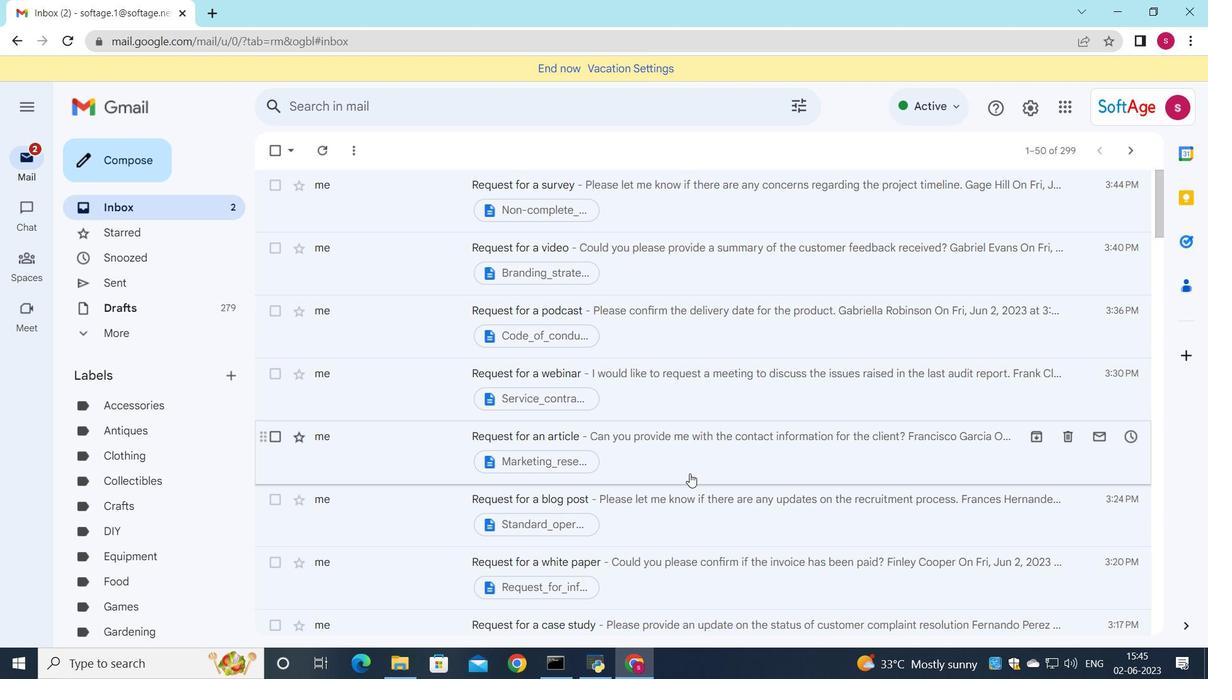 
Action: Mouse scrolled (689, 474) with delta (0, 0)
Screenshot: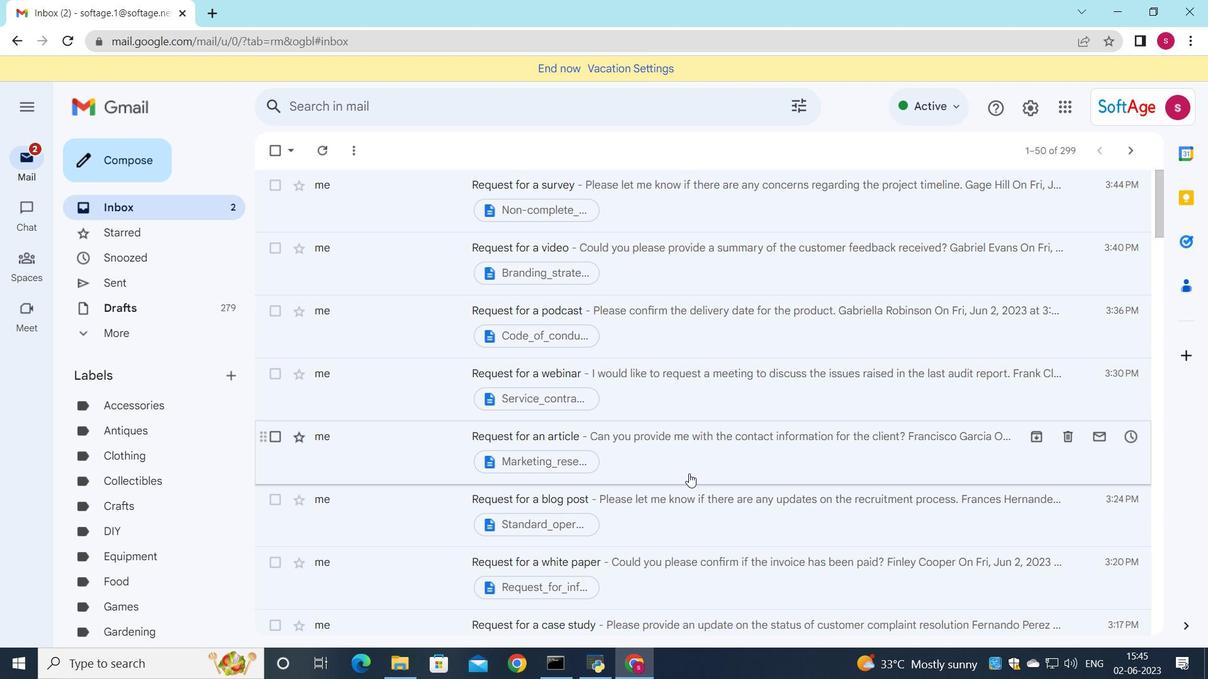 
Action: Mouse moved to (688, 526)
Screenshot: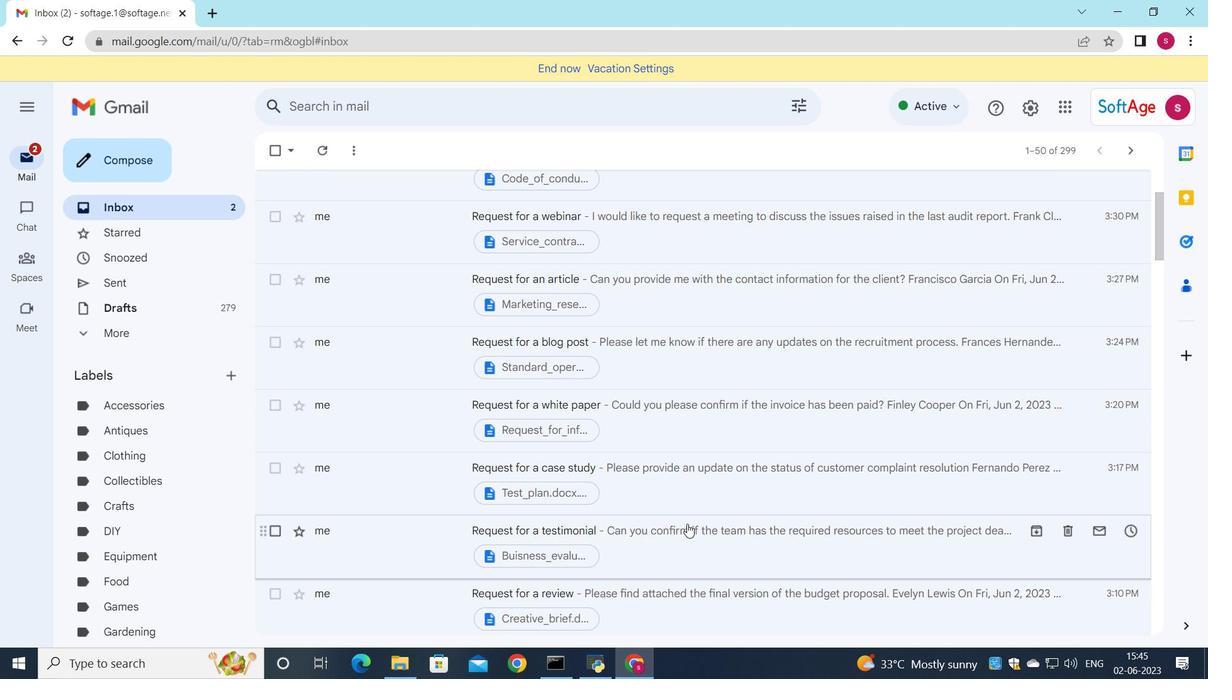 
Action: Mouse pressed left at (688, 526)
Screenshot: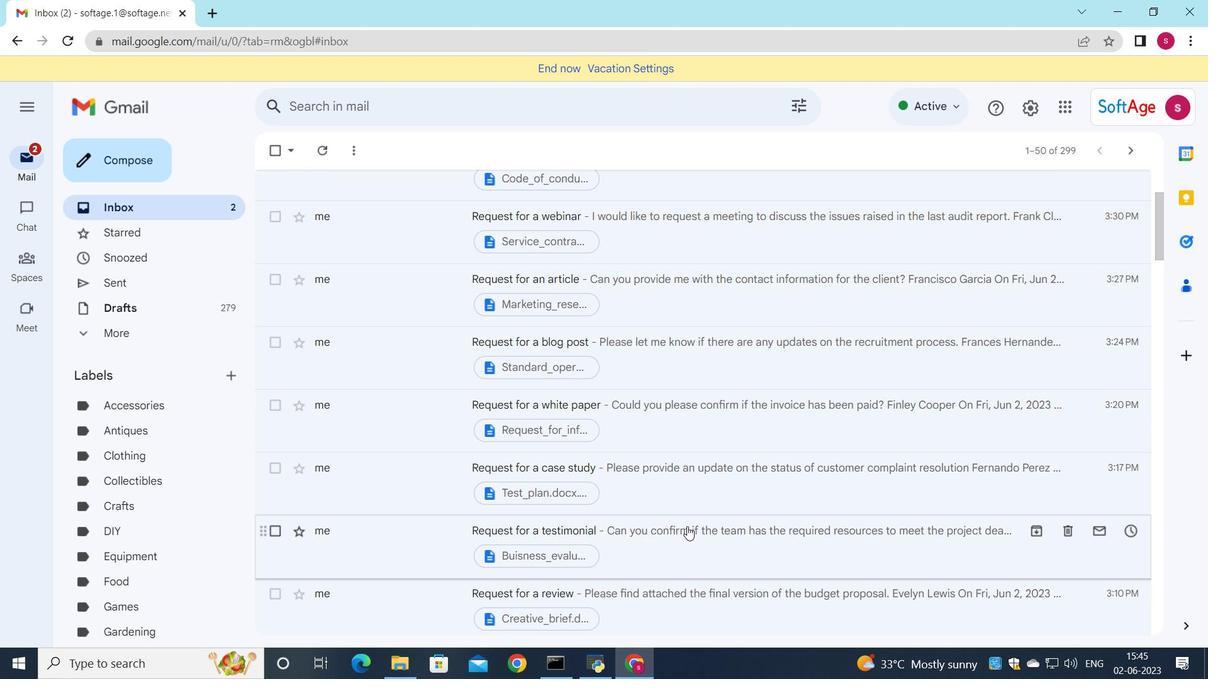 
Action: Mouse moved to (585, 450)
Screenshot: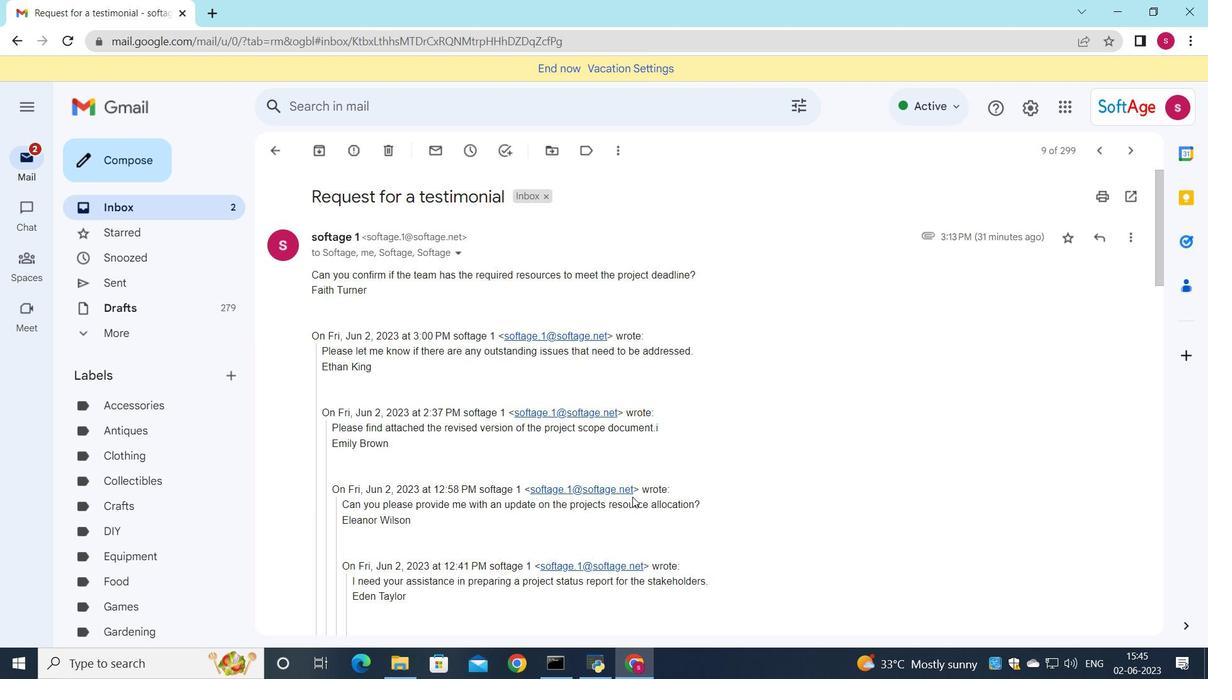 
Action: Mouse scrolled (585, 449) with delta (0, 0)
Screenshot: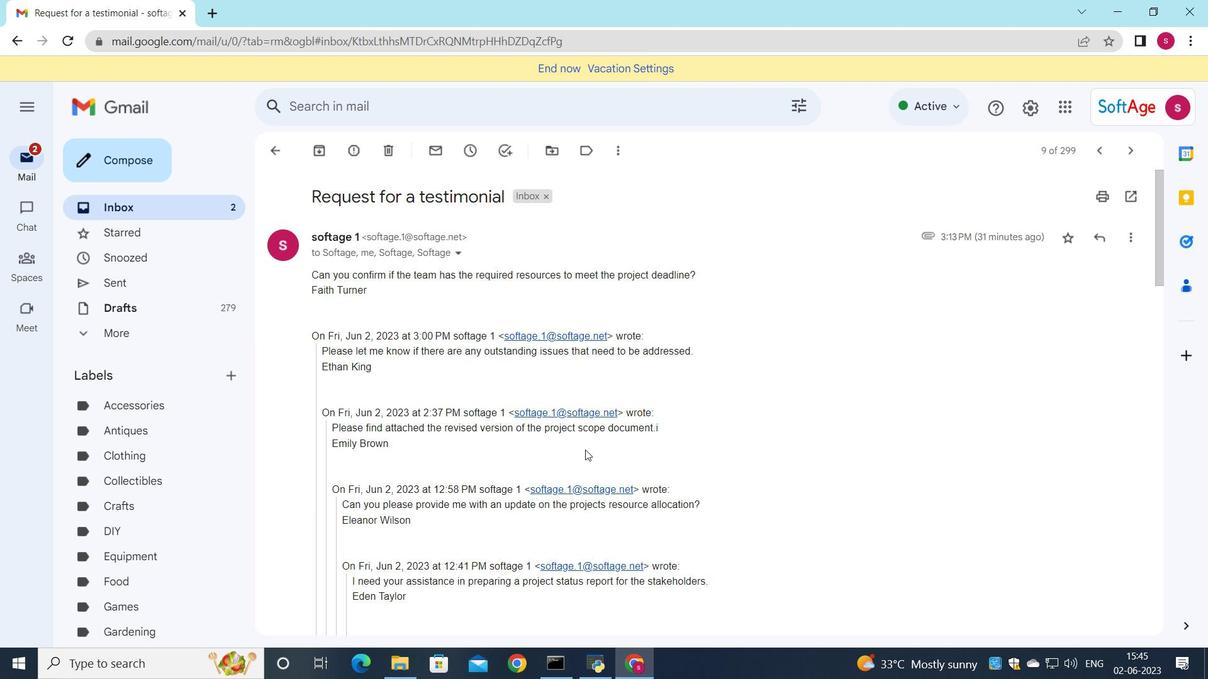 
Action: Mouse scrolled (585, 449) with delta (0, 0)
Screenshot: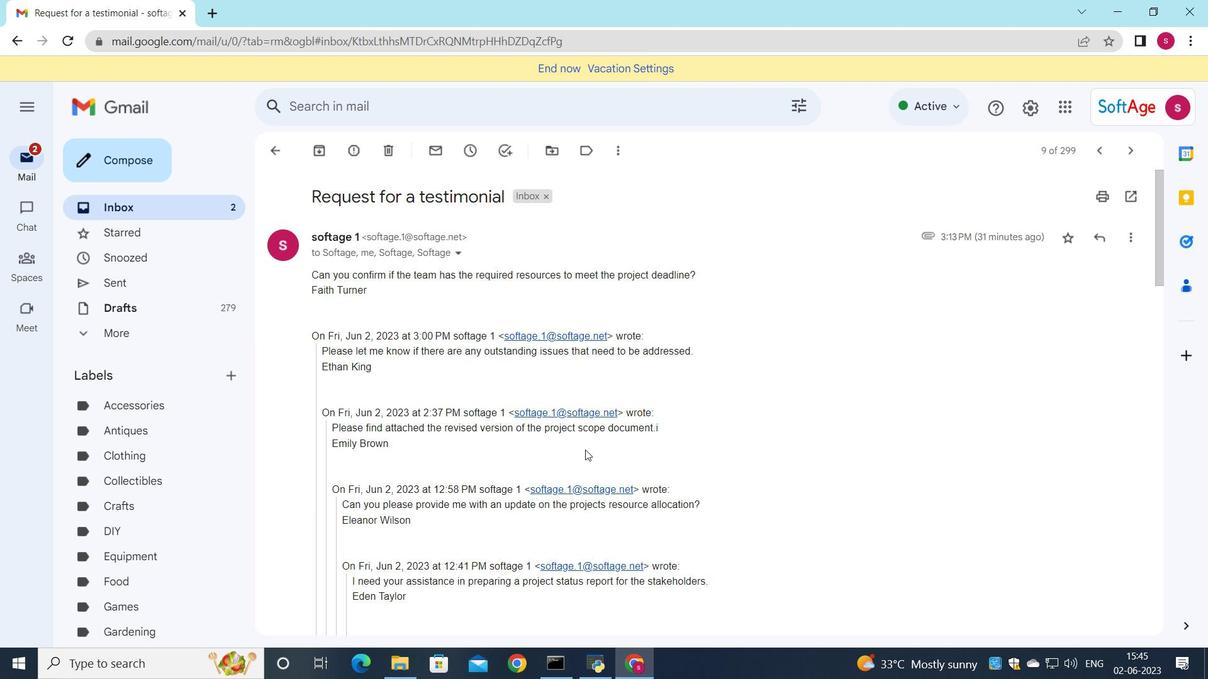 
Action: Mouse scrolled (585, 449) with delta (0, 0)
Screenshot: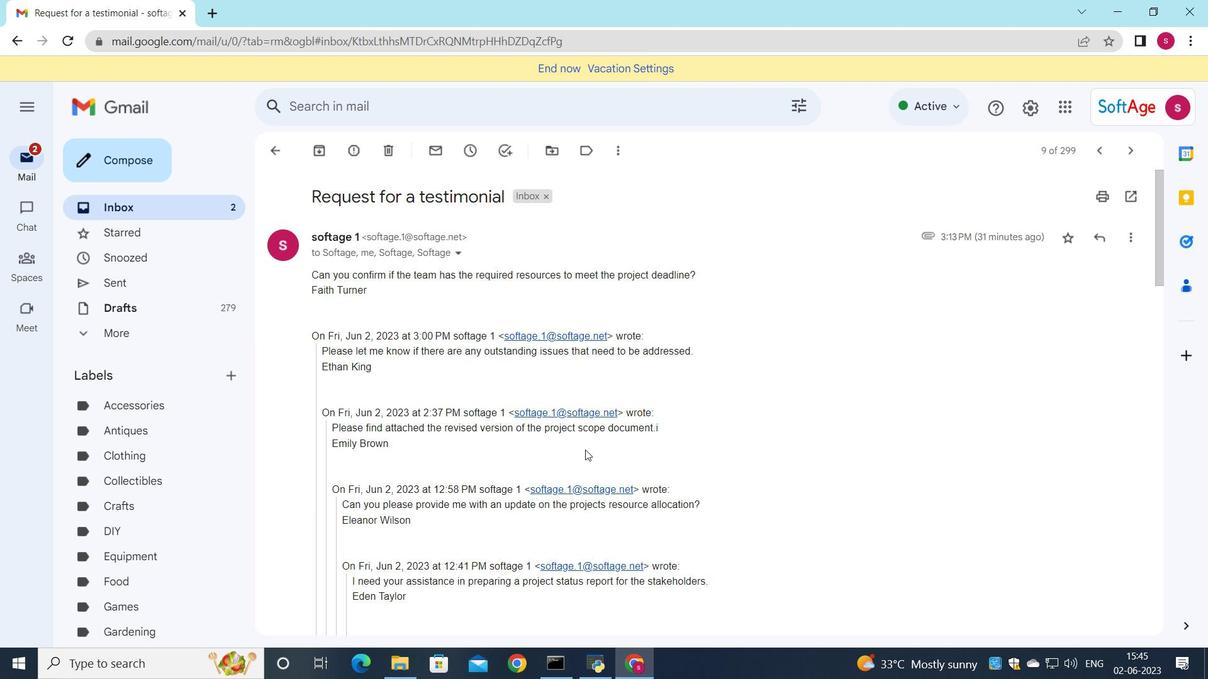 
Action: Mouse scrolled (585, 449) with delta (0, 0)
Screenshot: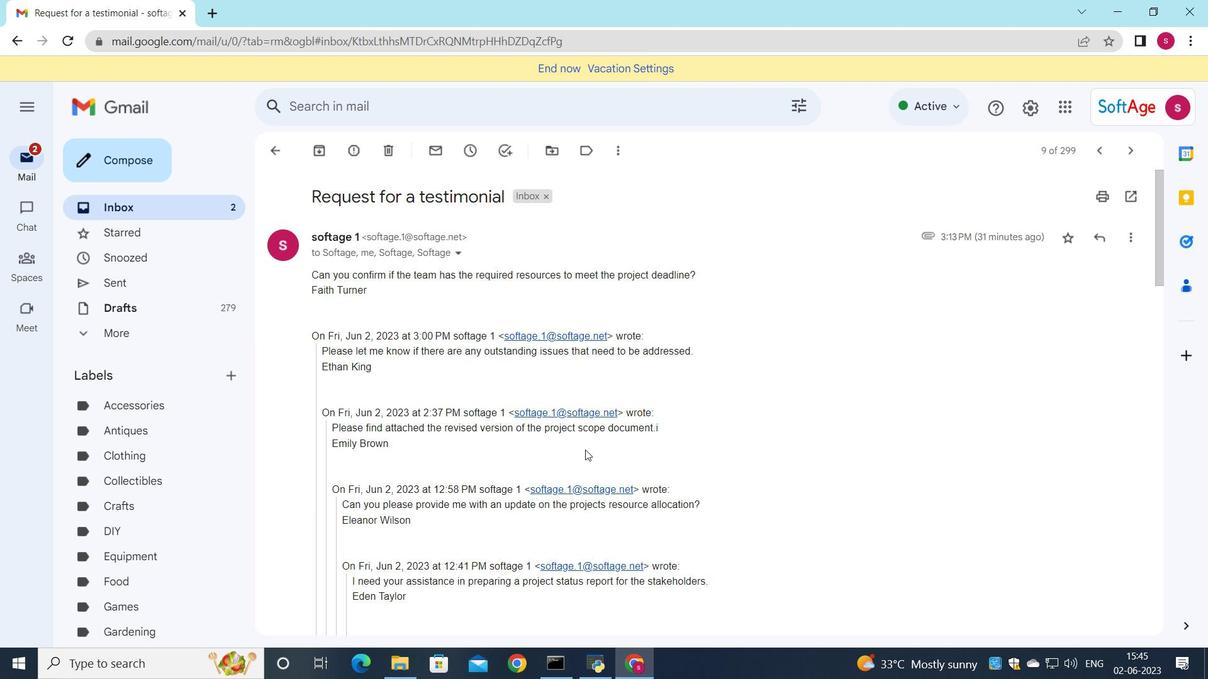 
Action: Mouse moved to (579, 458)
Screenshot: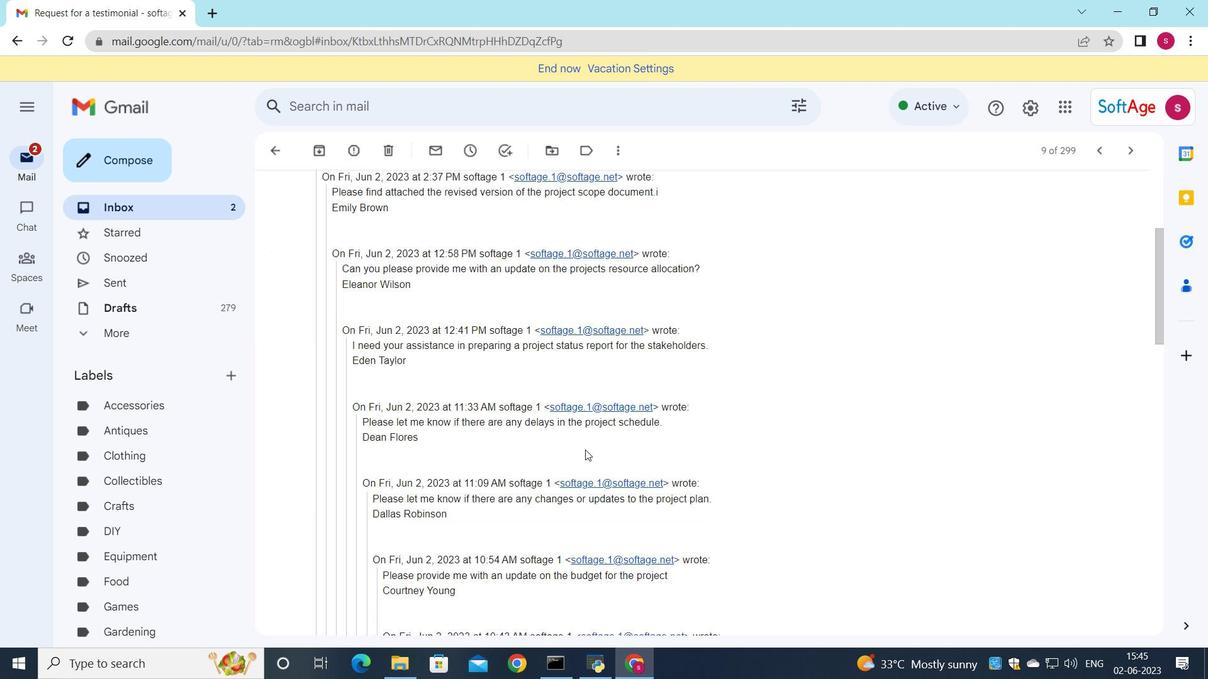 
Action: Mouse scrolled (584, 455) with delta (0, 0)
Screenshot: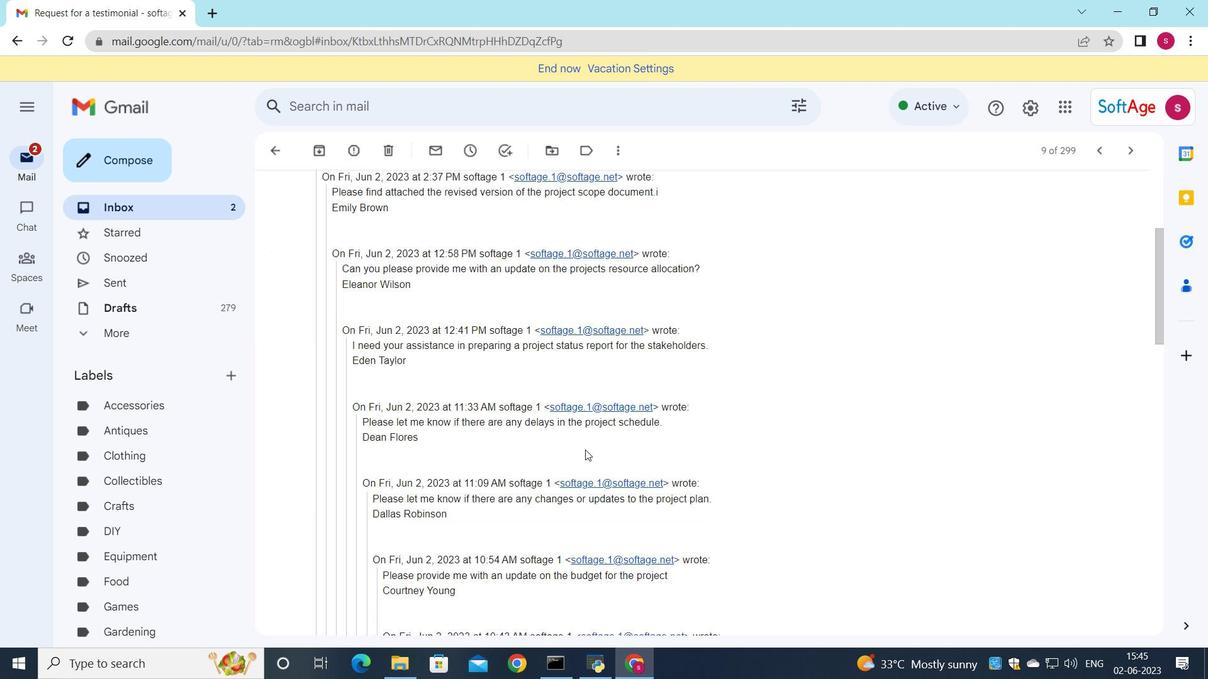 
Action: Mouse scrolled (579, 458) with delta (0, 0)
Screenshot: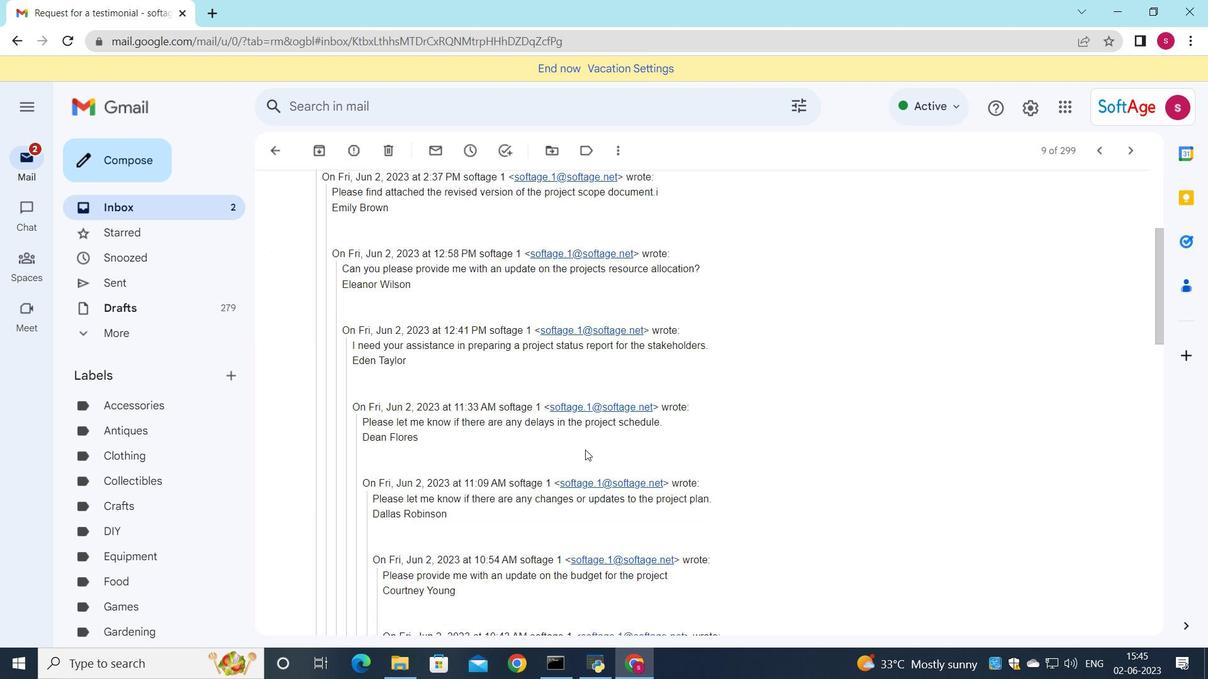 
Action: Mouse scrolled (579, 458) with delta (0, 0)
Screenshot: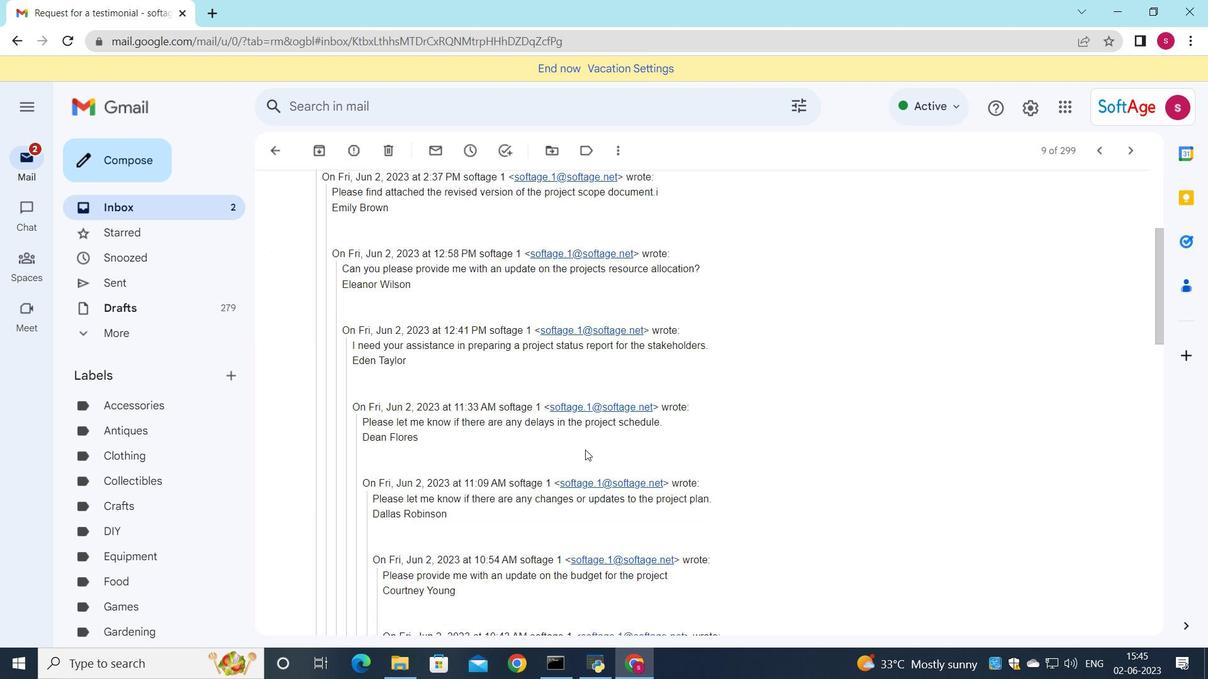 
Action: Mouse scrolled (579, 458) with delta (0, 0)
Screenshot: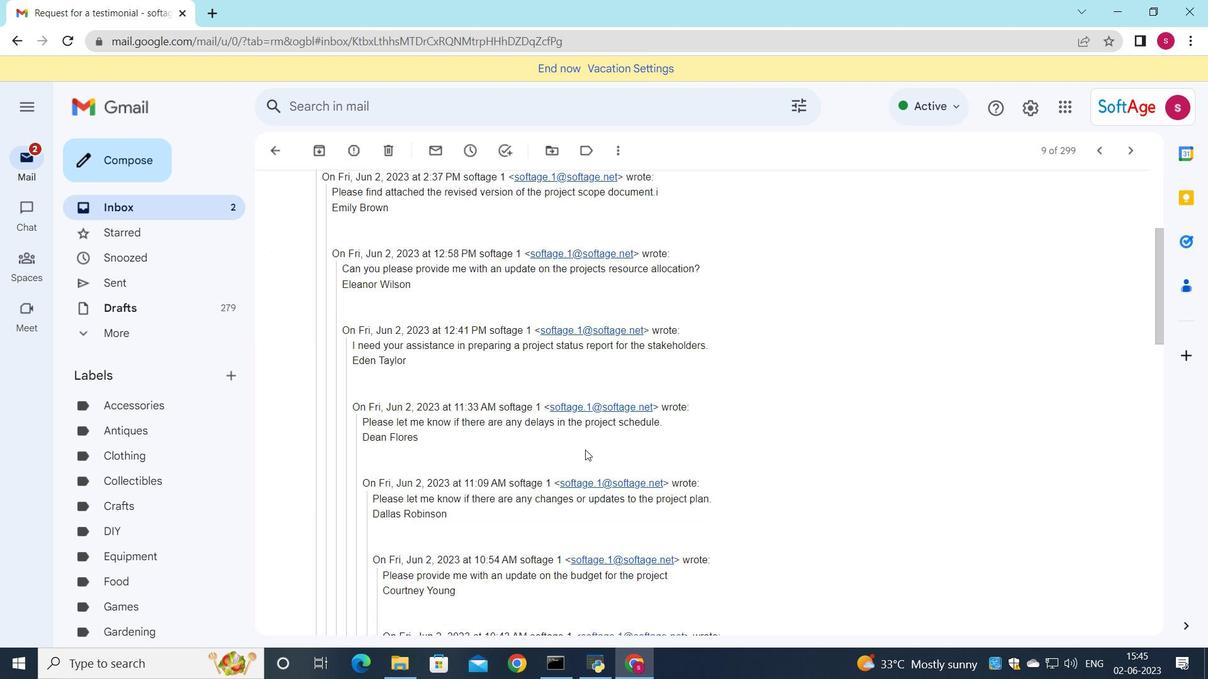 
Action: Mouse scrolled (579, 458) with delta (0, 0)
Screenshot: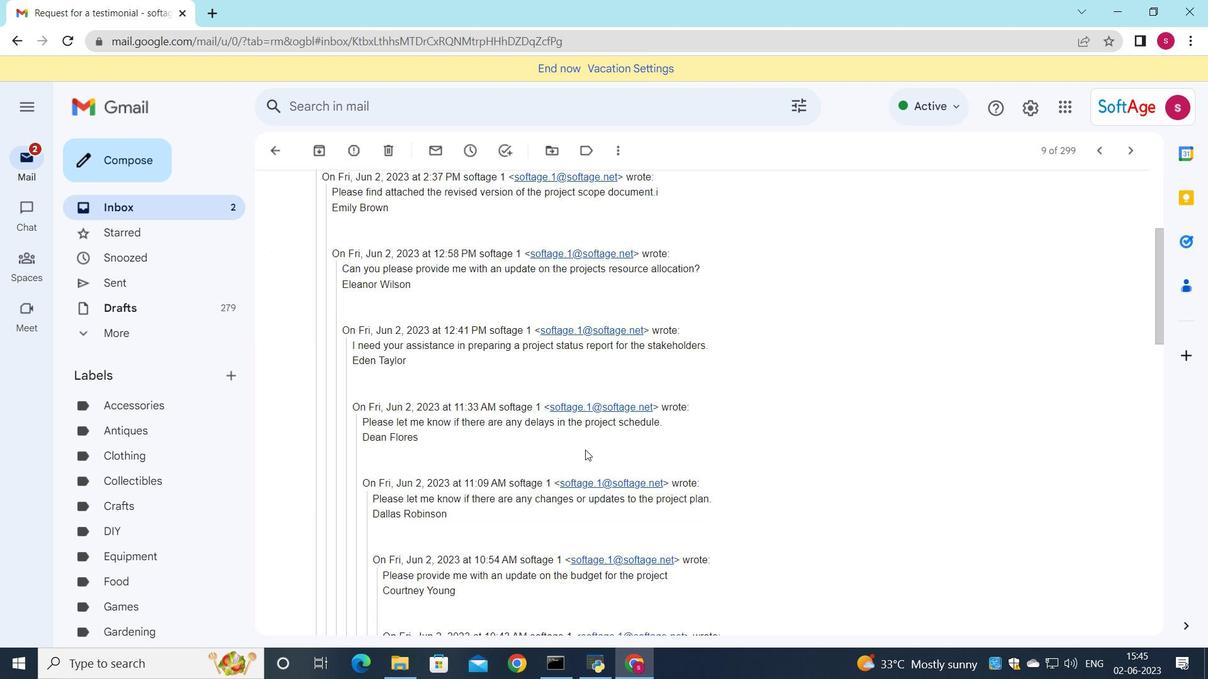 
Action: Mouse moved to (575, 471)
Screenshot: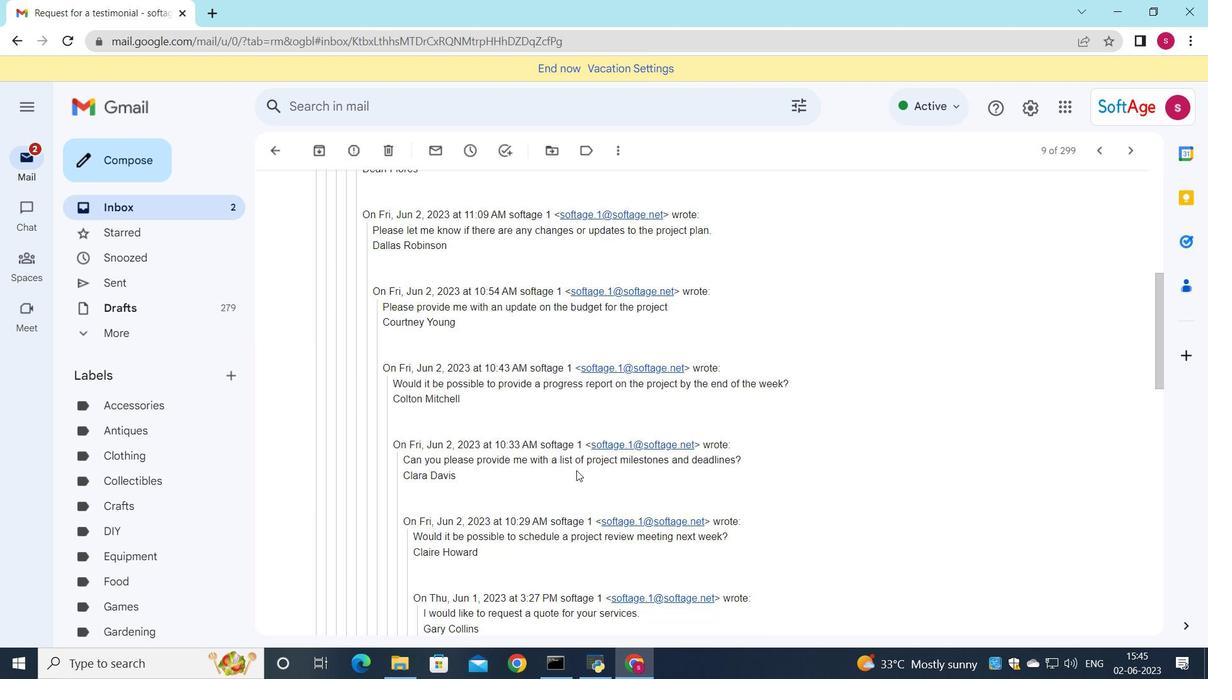 
Action: Mouse scrolled (575, 470) with delta (0, 0)
Screenshot: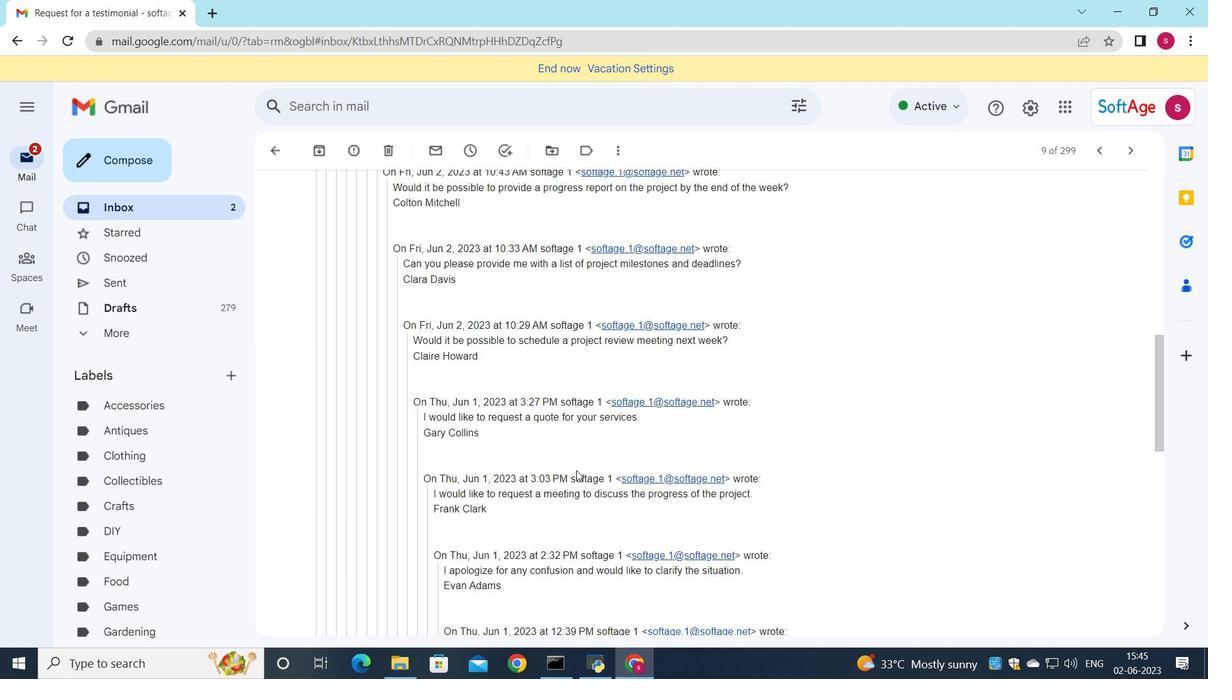 
Action: Mouse scrolled (575, 470) with delta (0, 0)
Screenshot: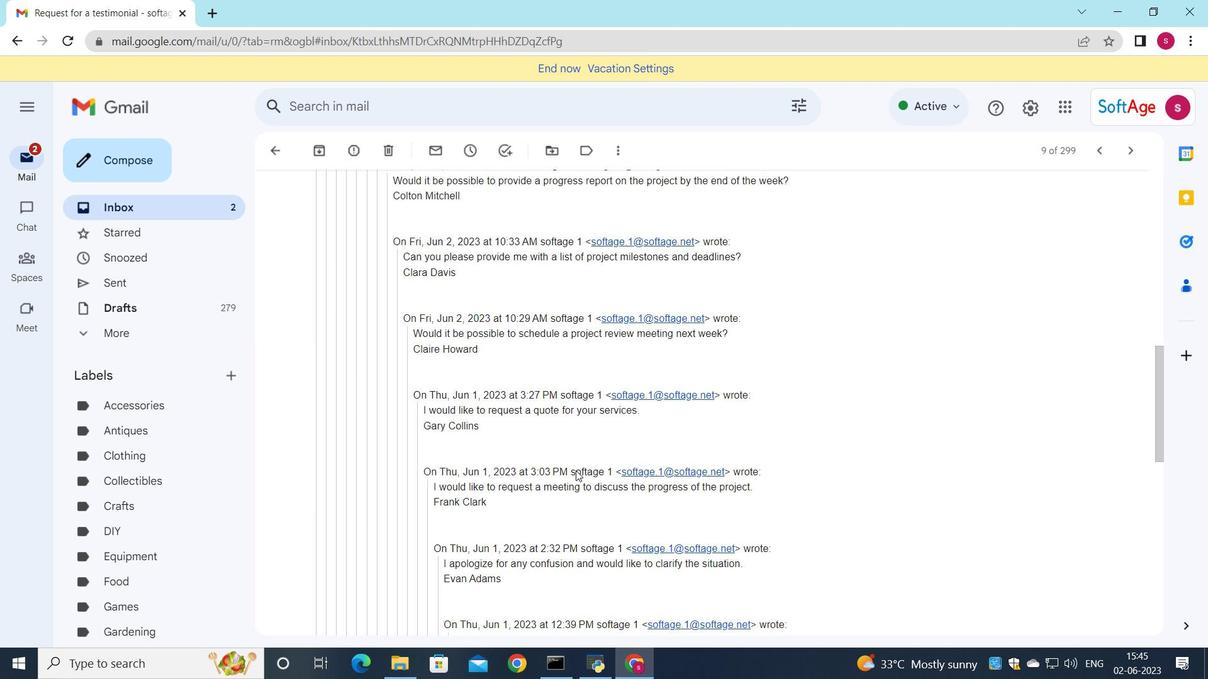 
Action: Mouse moved to (574, 471)
Screenshot: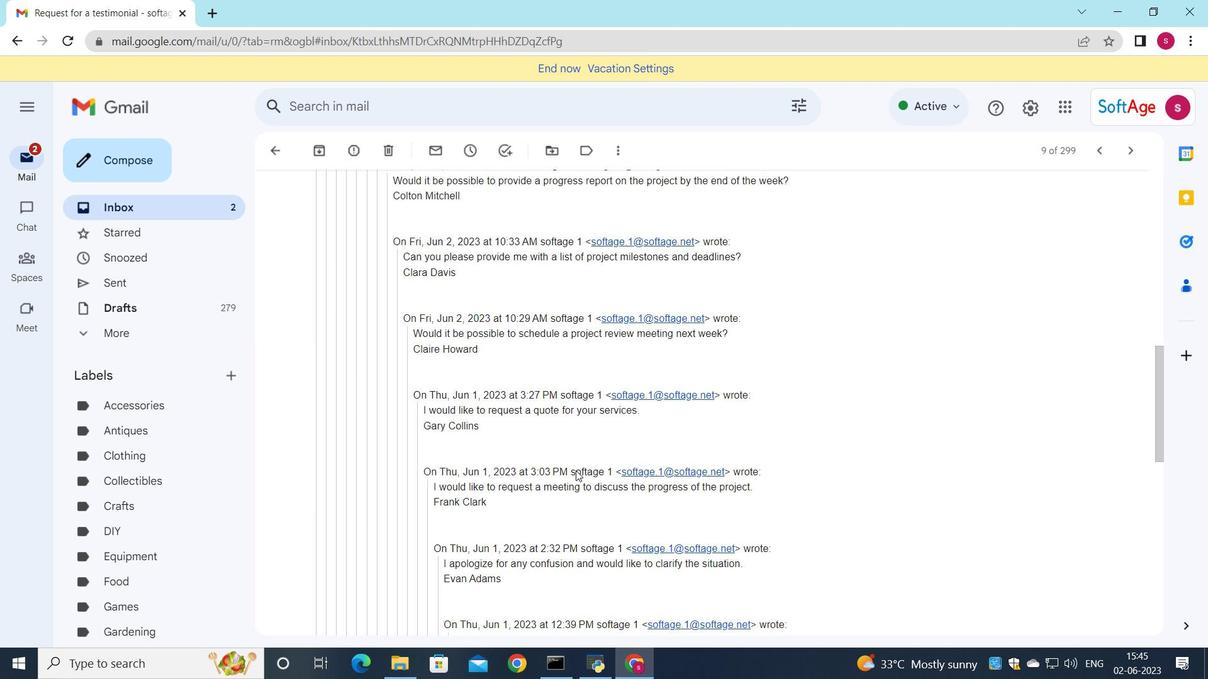 
Action: Mouse scrolled (574, 470) with delta (0, 0)
Screenshot: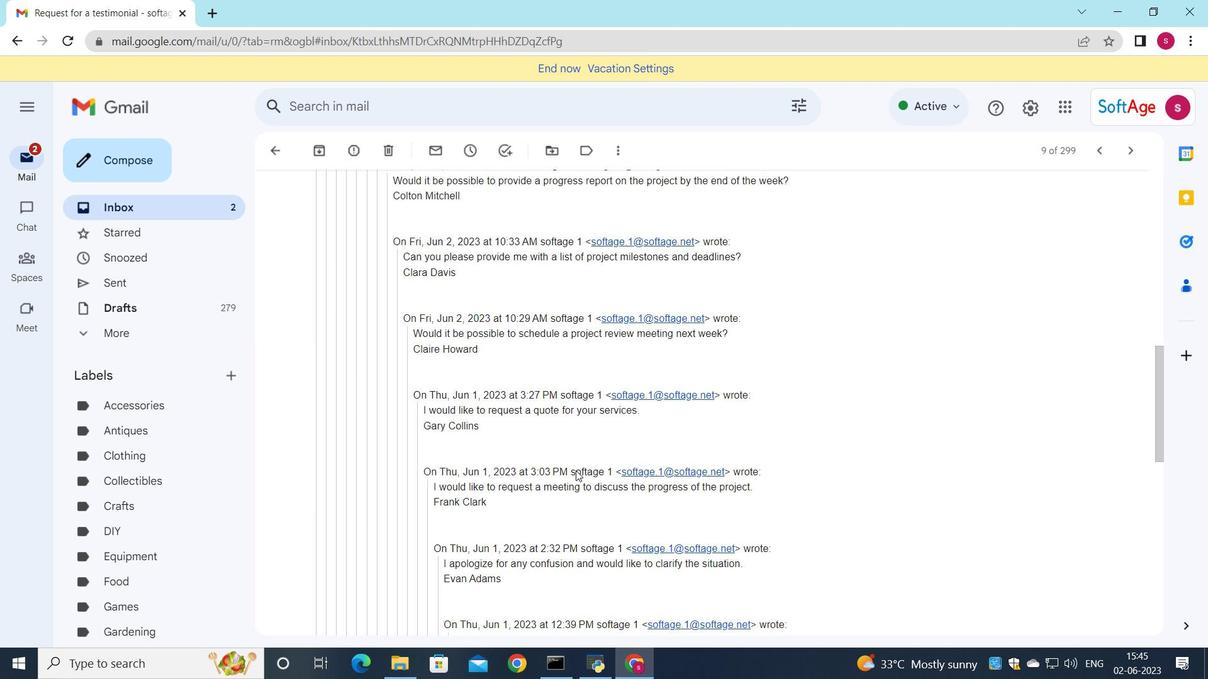 
Action: Mouse moved to (573, 472)
Screenshot: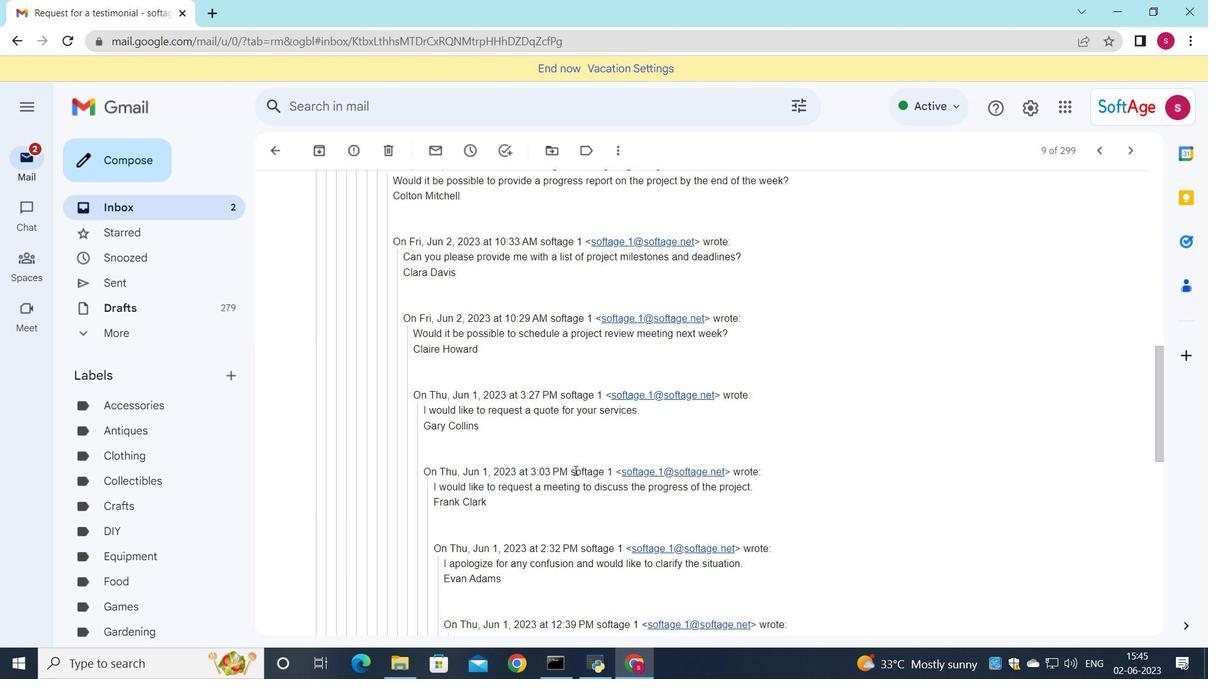 
Action: Mouse scrolled (573, 472) with delta (0, 0)
Screenshot: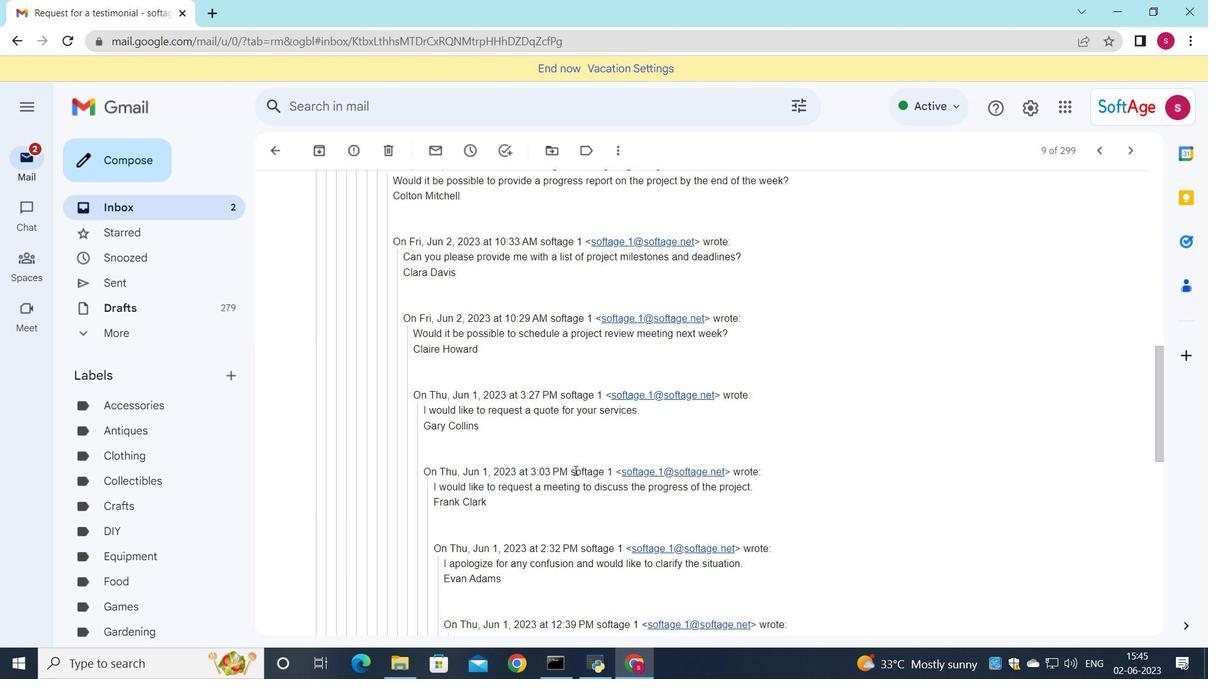 
Action: Mouse moved to (543, 491)
Screenshot: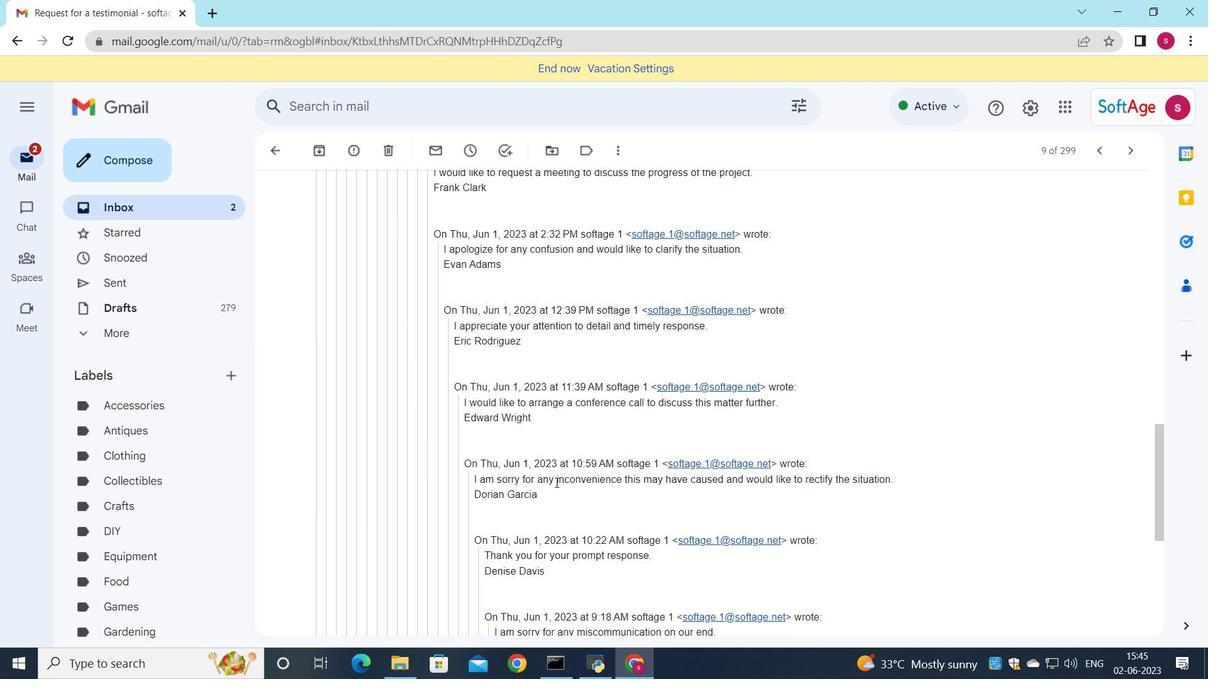 
Action: Mouse scrolled (547, 487) with delta (0, 0)
Screenshot: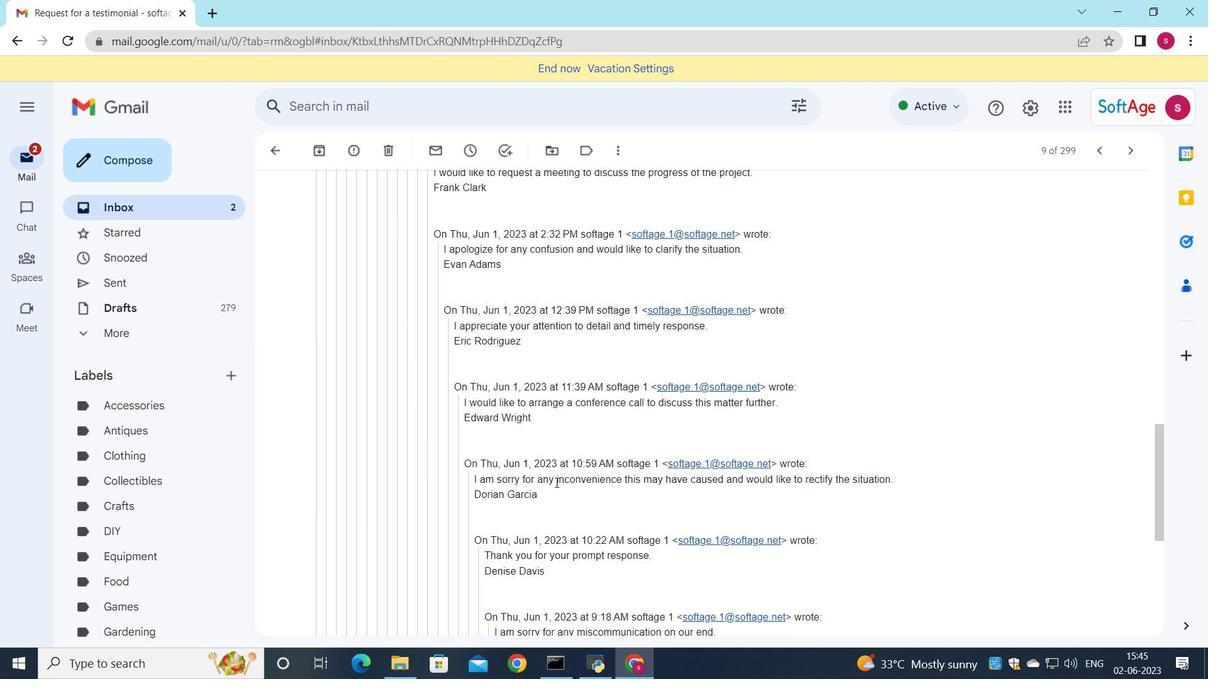 
Action: Mouse moved to (539, 494)
Screenshot: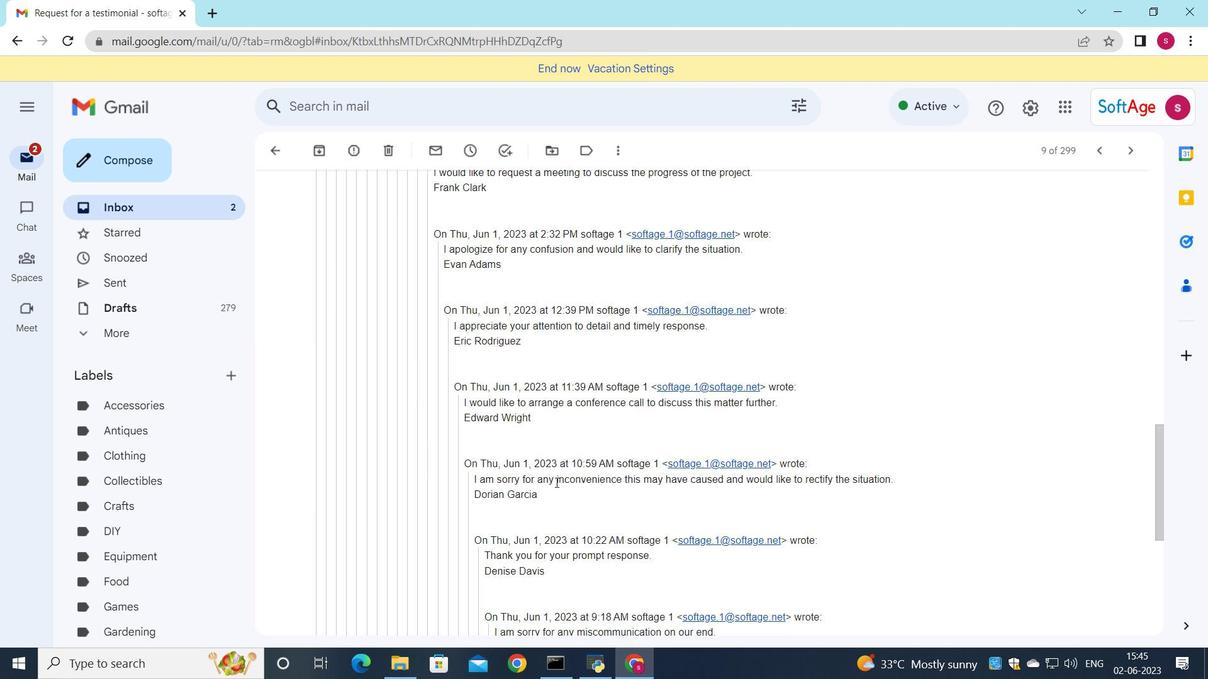 
Action: Mouse scrolled (542, 491) with delta (0, 0)
Screenshot: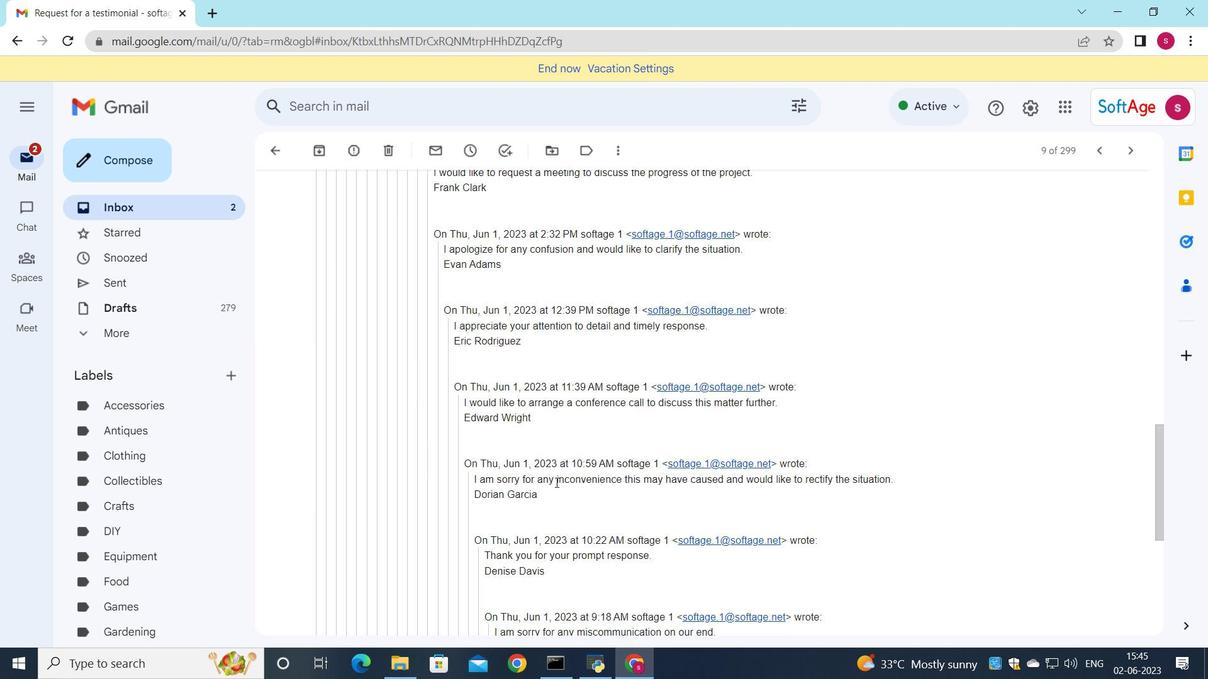 
Action: Mouse moved to (534, 497)
Screenshot: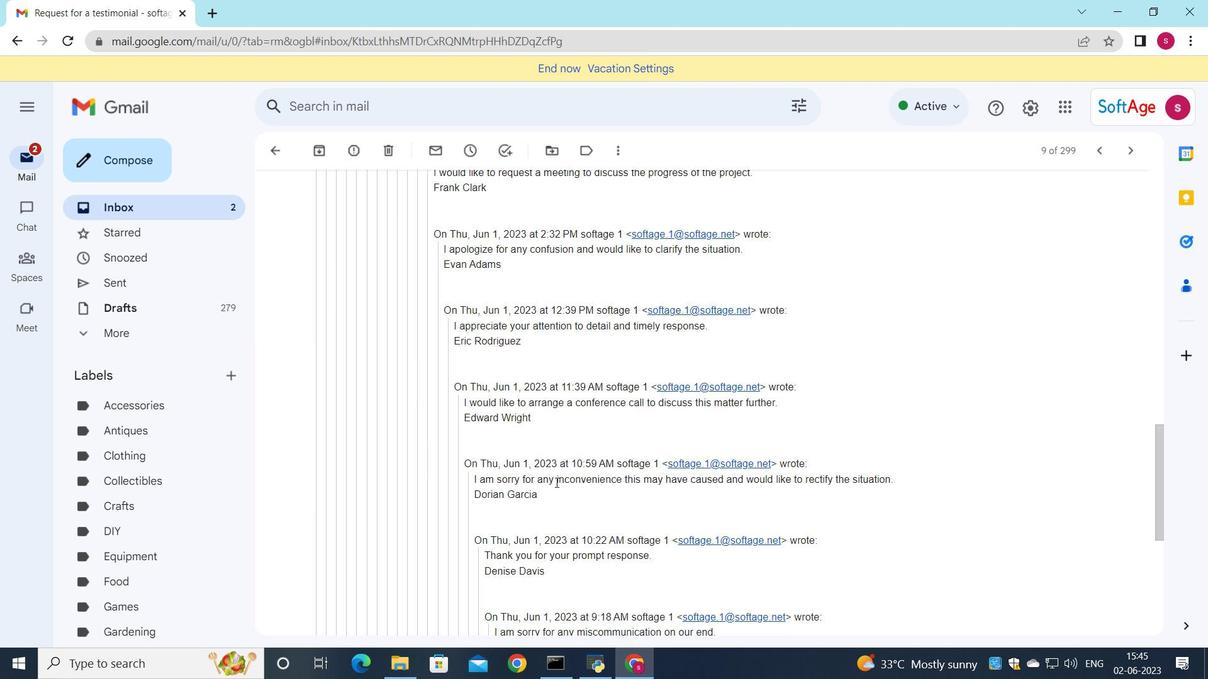 
Action: Mouse scrolled (537, 494) with delta (0, 0)
Screenshot: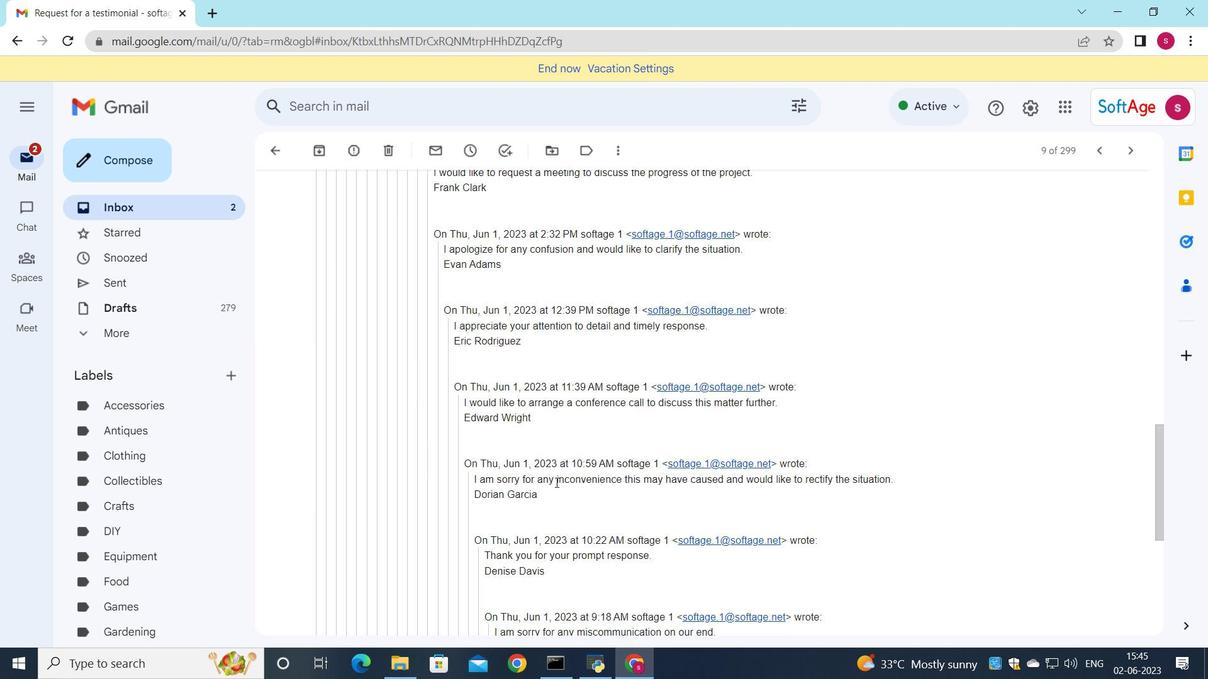 
Action: Mouse moved to (532, 499)
Screenshot: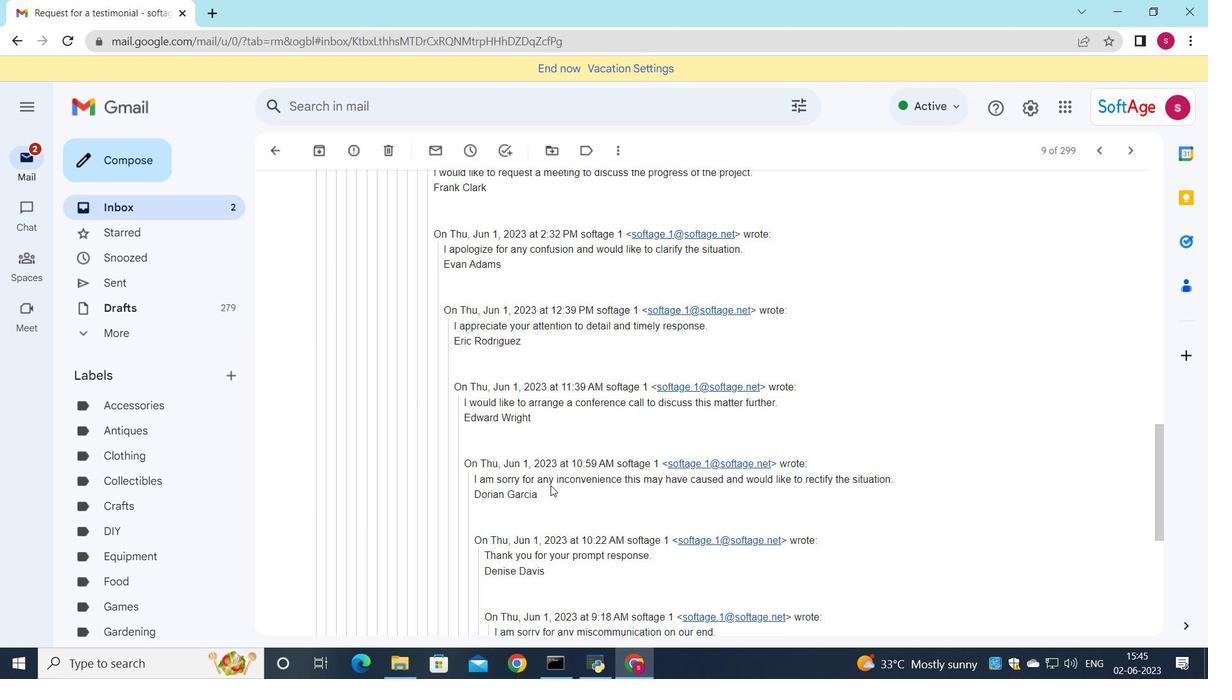 
Action: Mouse scrolled (532, 498) with delta (0, 0)
Screenshot: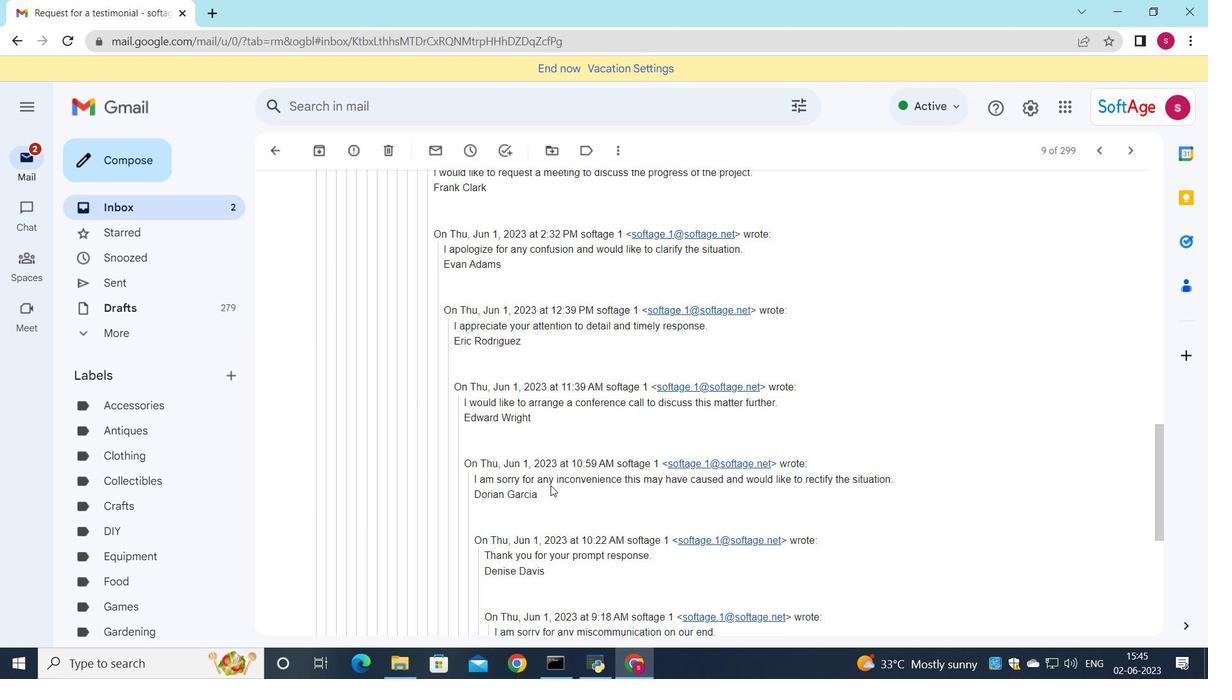 
Action: Mouse moved to (526, 506)
Screenshot: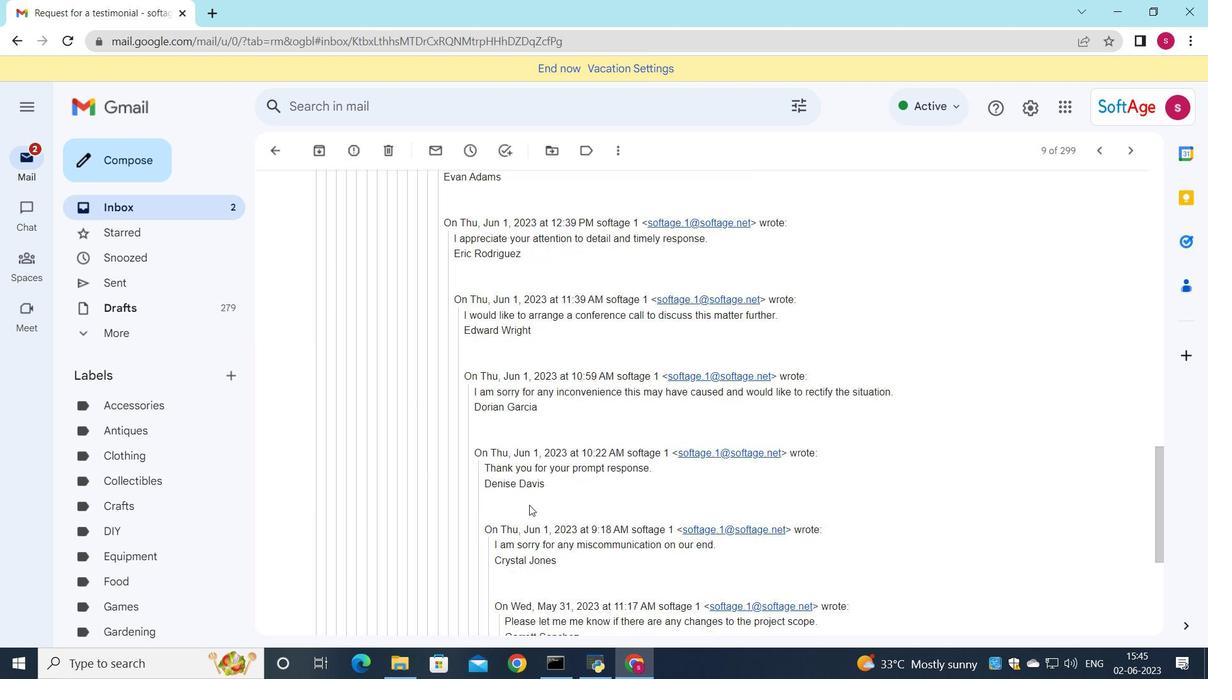 
Action: Mouse scrolled (526, 505) with delta (0, 0)
Screenshot: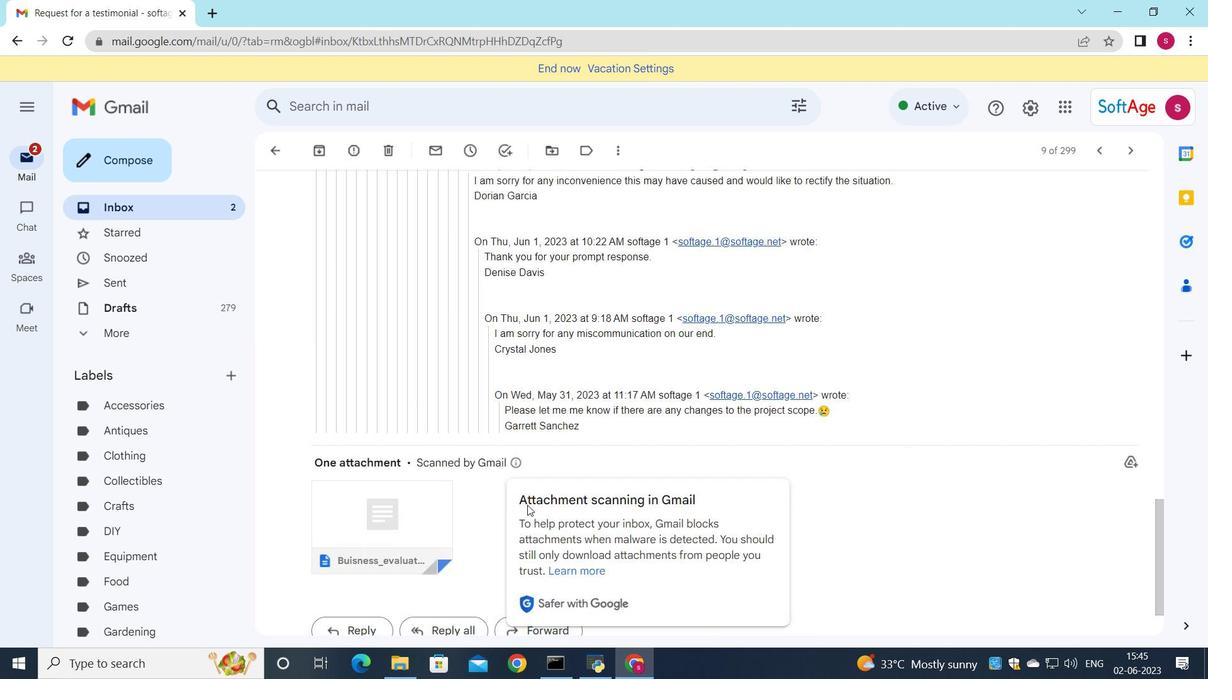 
Action: Mouse moved to (526, 506)
Screenshot: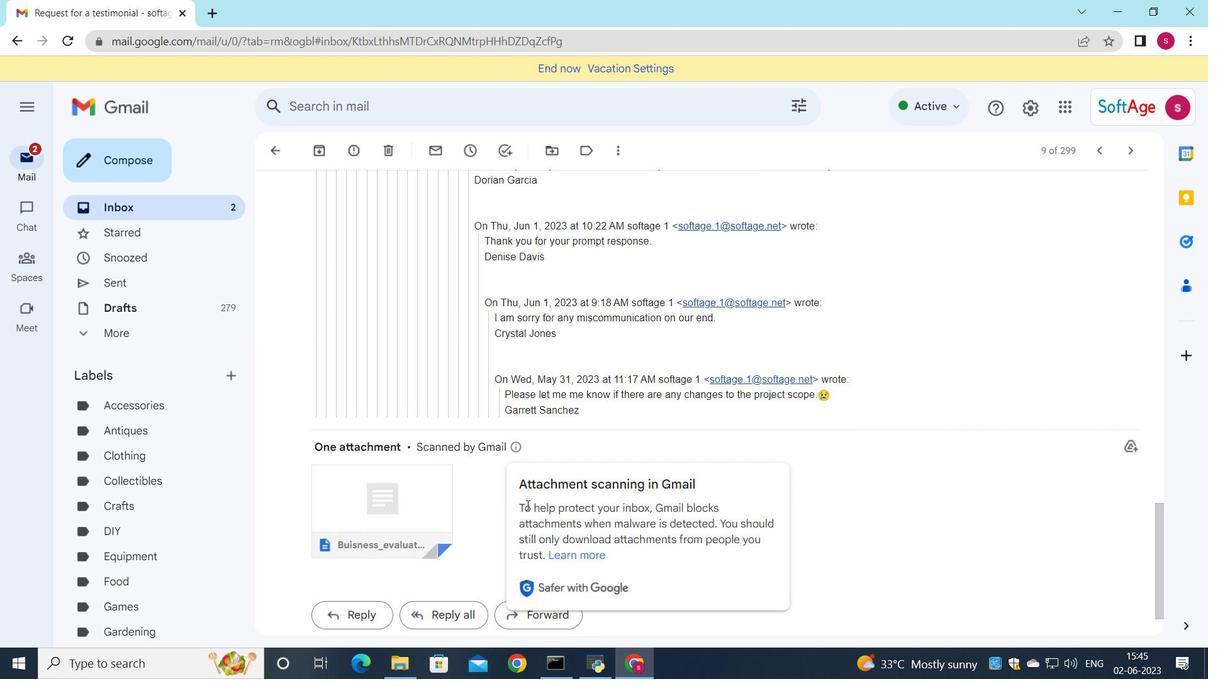 
Action: Mouse scrolled (526, 505) with delta (0, 0)
Screenshot: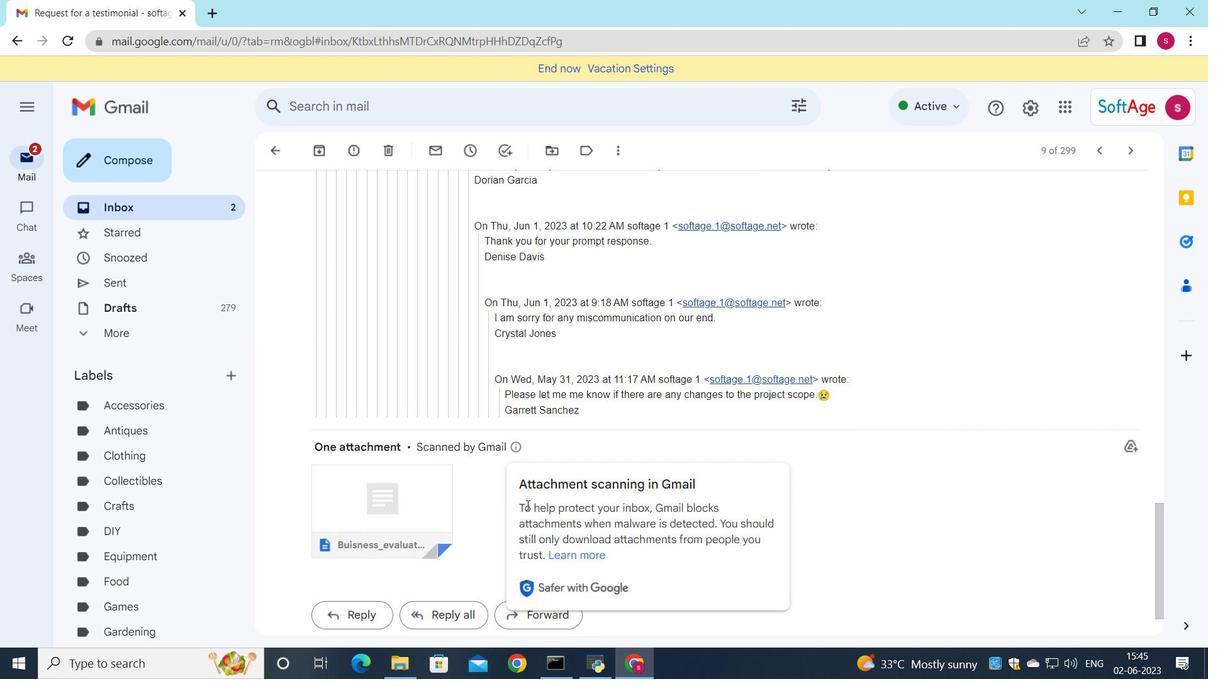 
Action: Mouse scrolled (526, 505) with delta (0, 0)
Screenshot: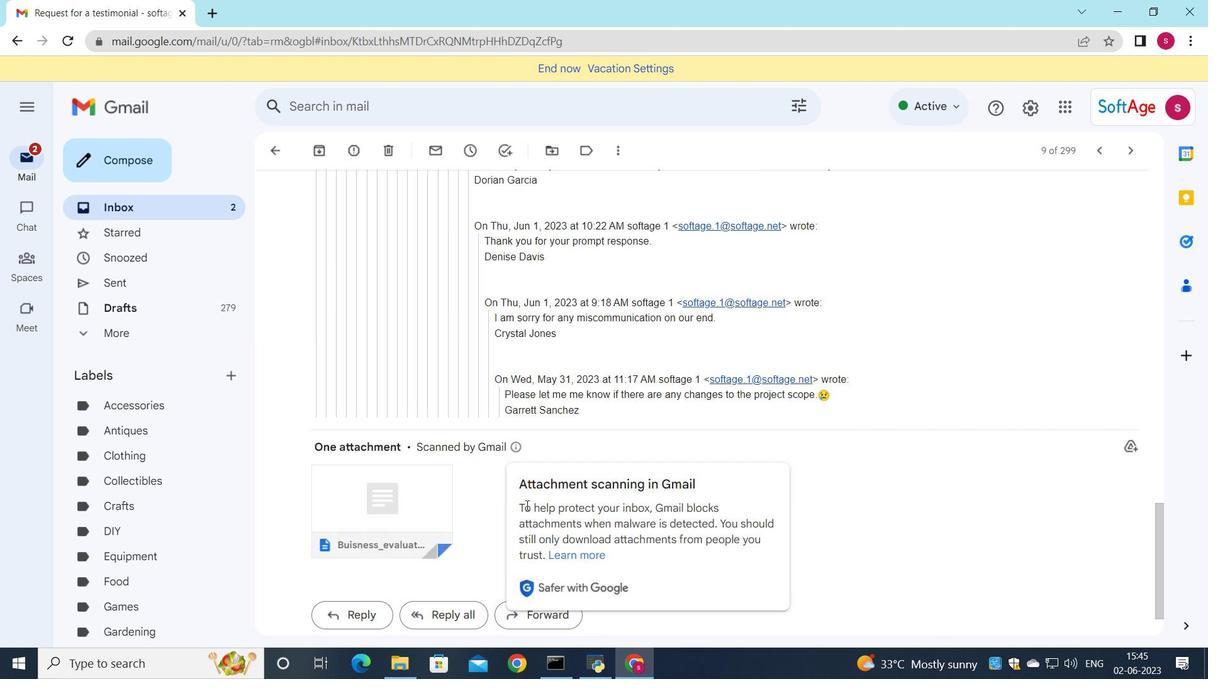 
Action: Mouse moved to (521, 508)
Screenshot: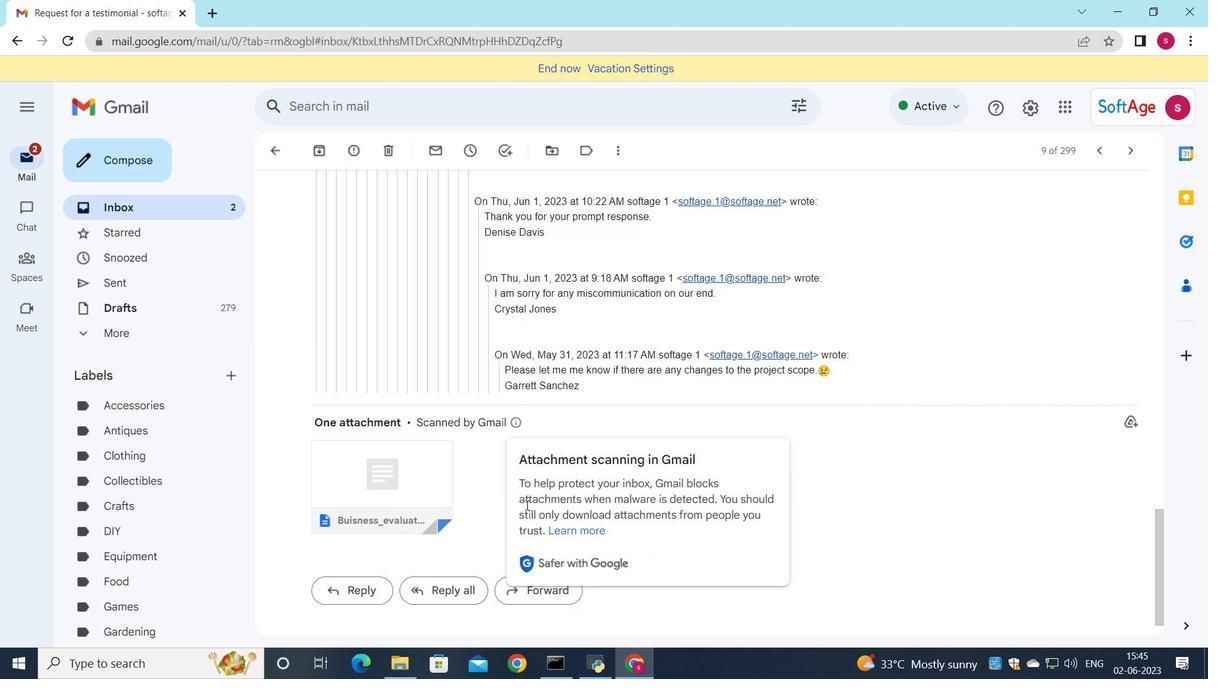 
Action: Mouse scrolled (525, 507) with delta (0, 0)
Screenshot: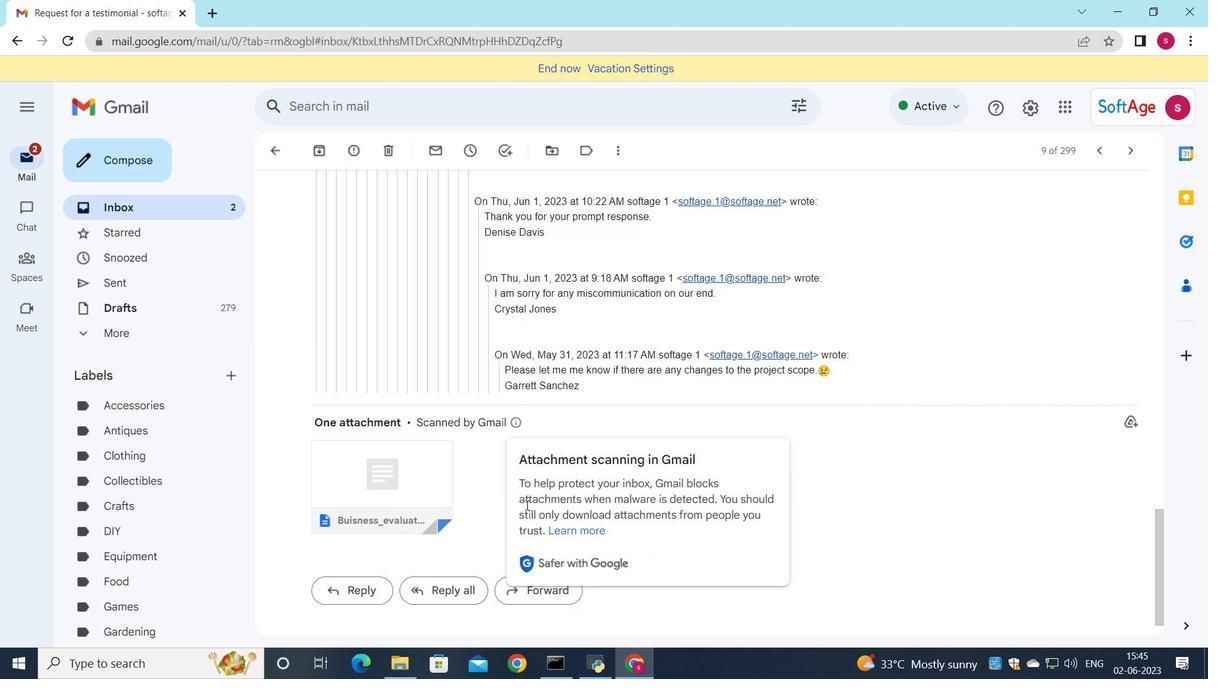 
Action: Mouse moved to (377, 548)
Screenshot: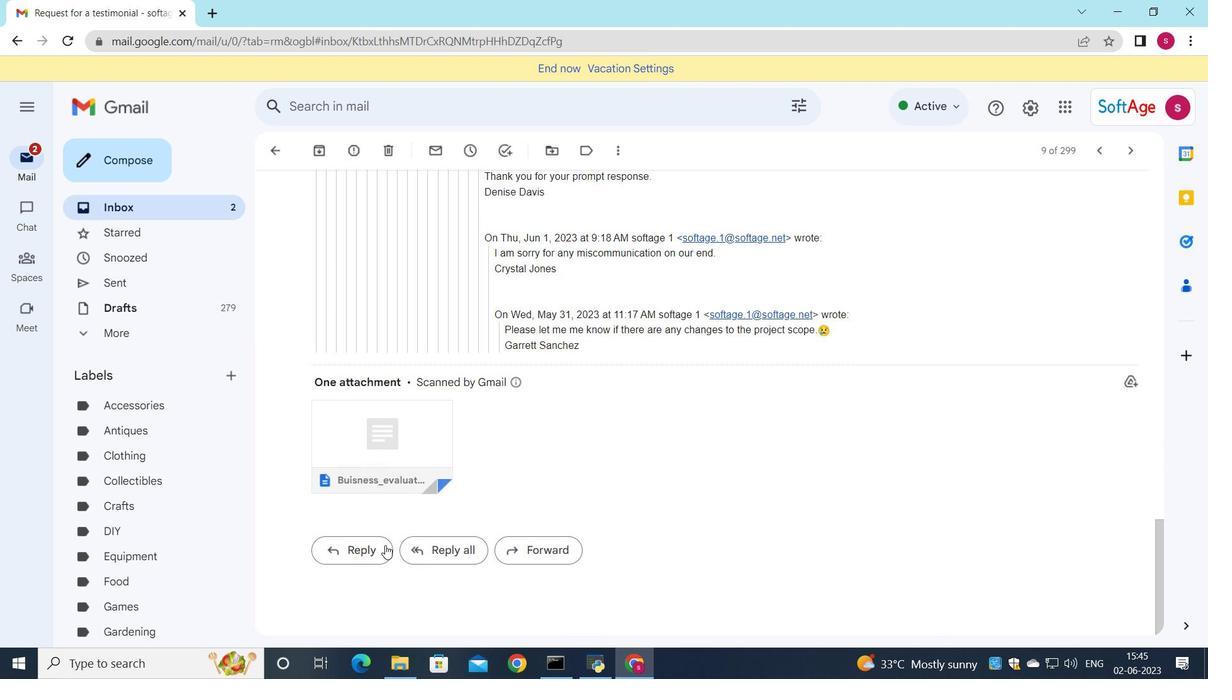 
Action: Mouse pressed left at (377, 548)
Screenshot: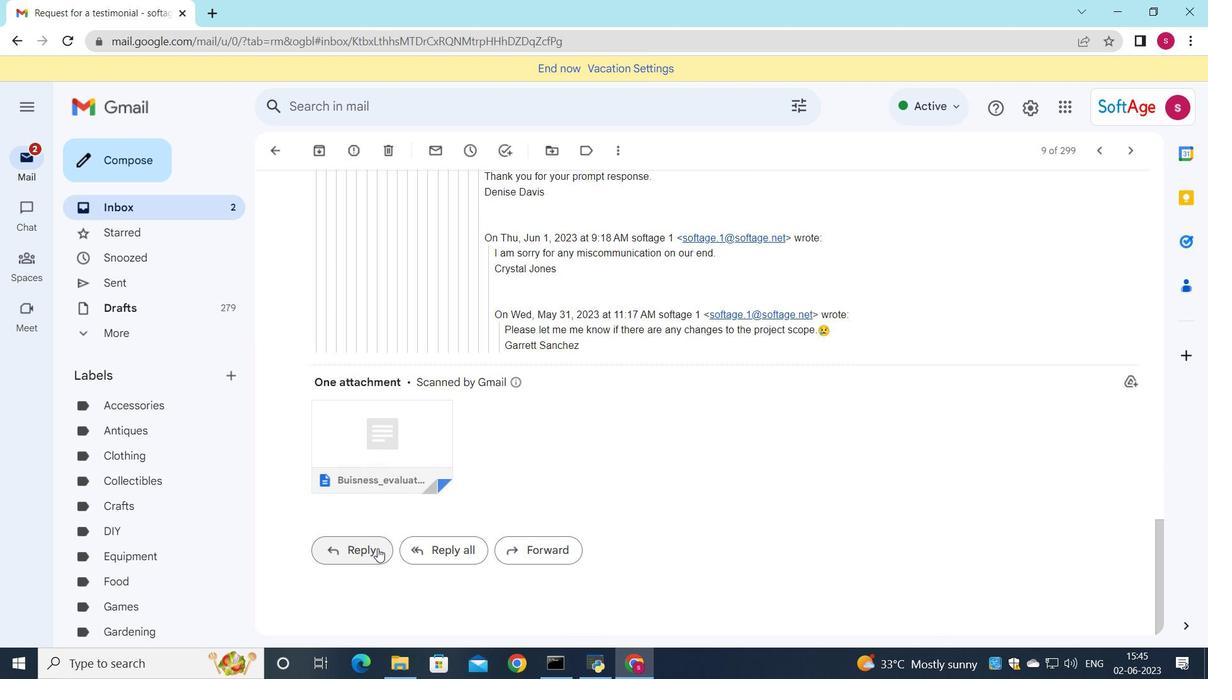
Action: Mouse moved to (345, 465)
Screenshot: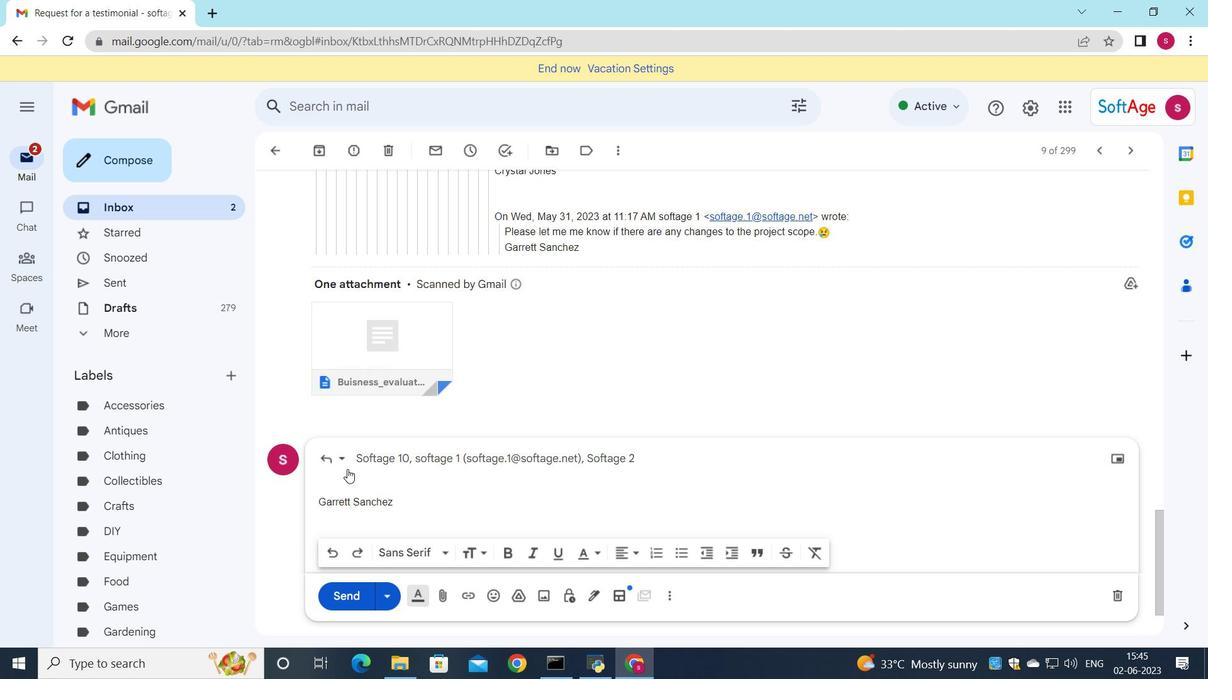 
Action: Mouse pressed left at (345, 465)
Screenshot: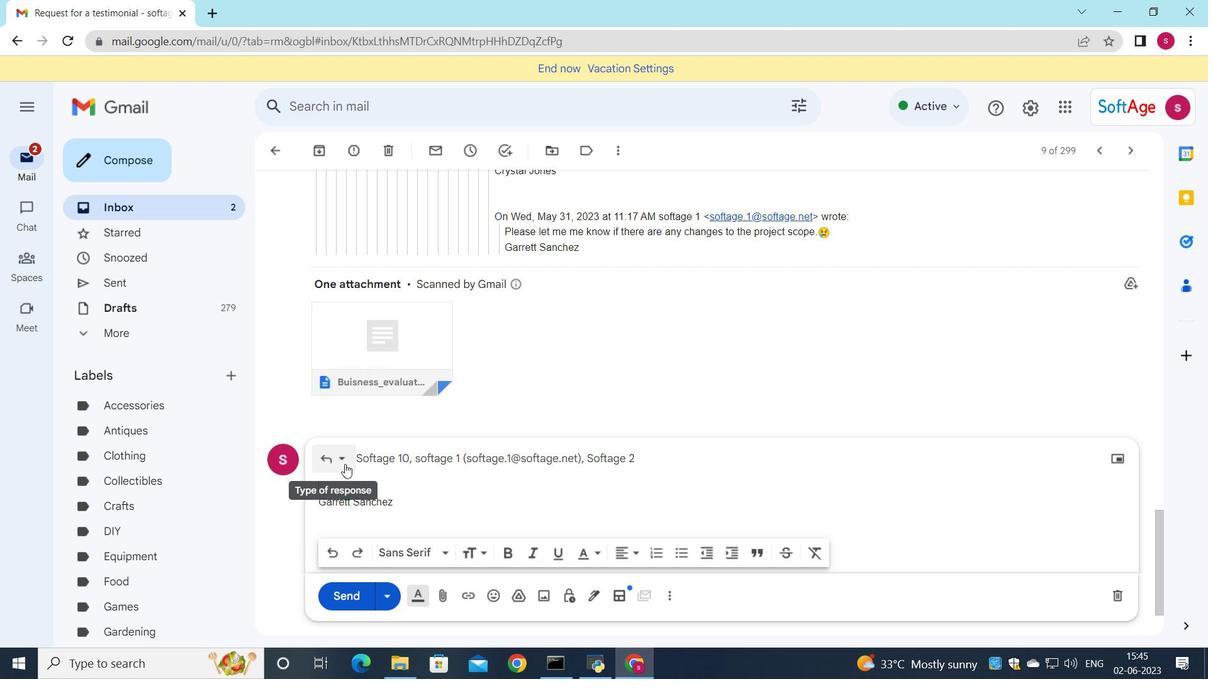 
Action: Mouse moved to (378, 566)
Screenshot: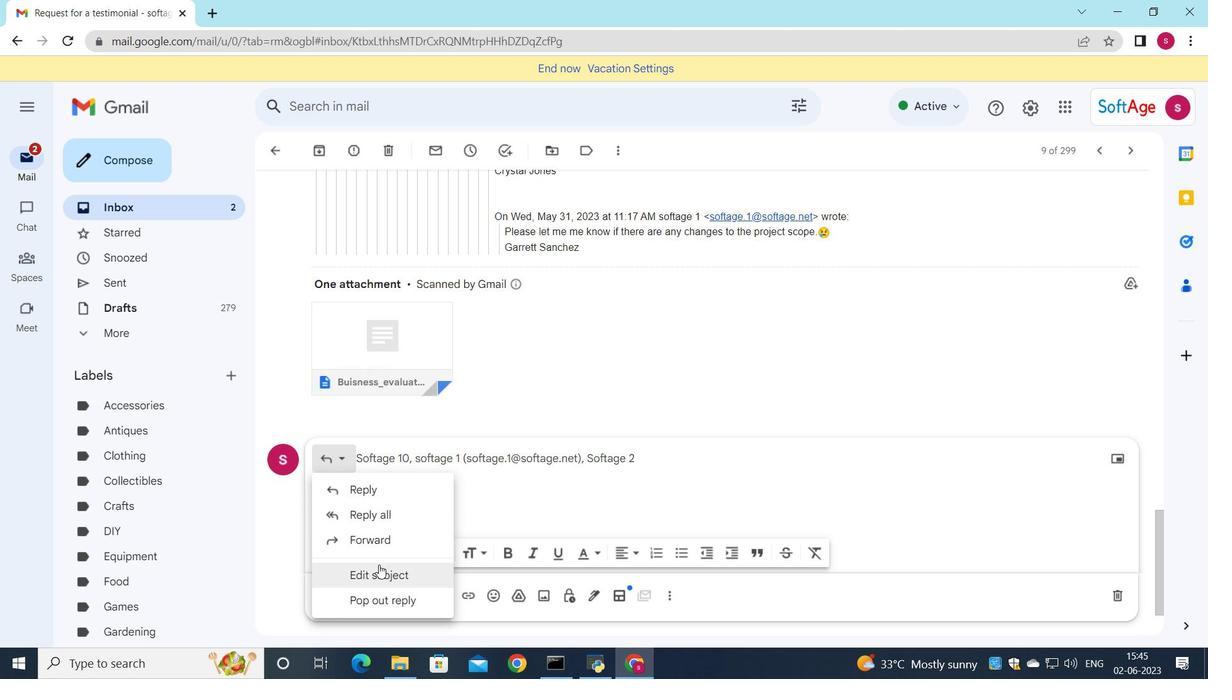 
Action: Mouse pressed left at (378, 566)
Screenshot: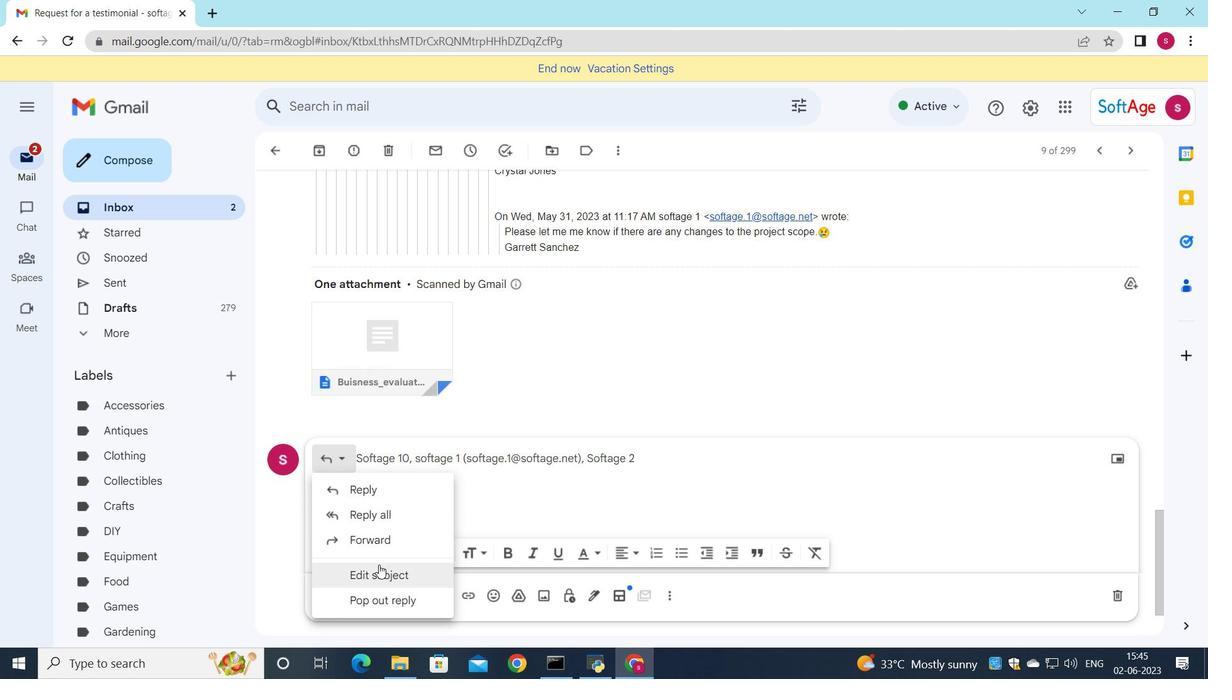 
Action: Mouse moved to (820, 331)
Screenshot: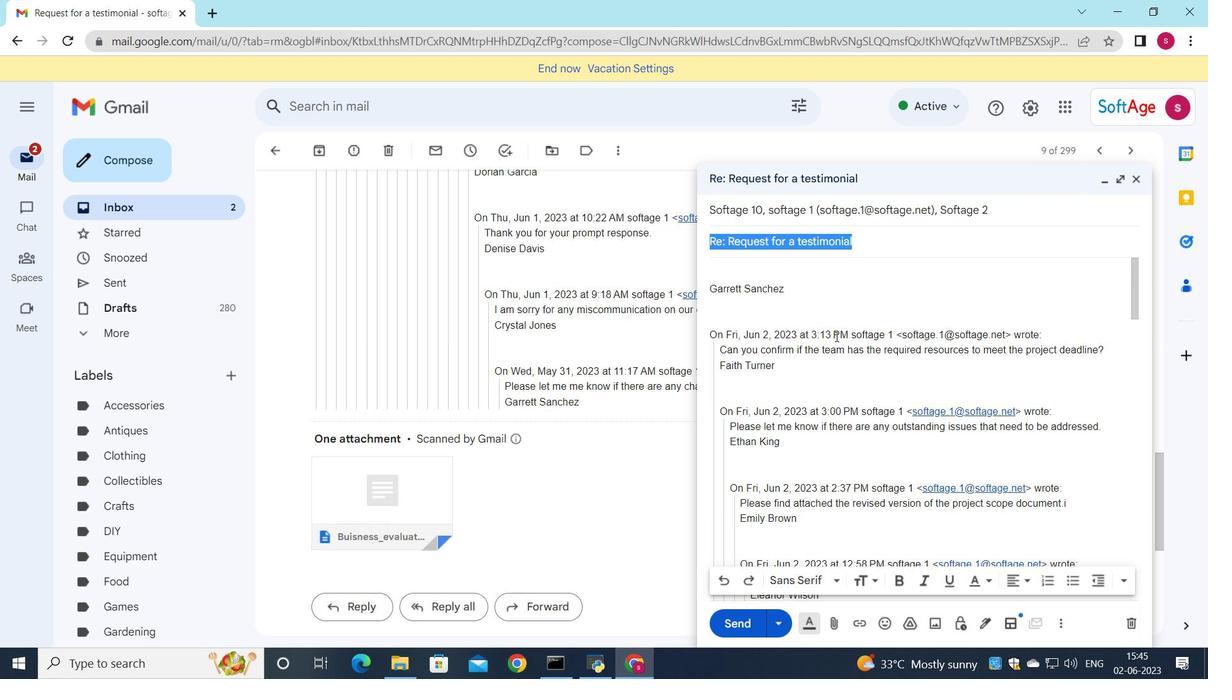 
Action: Key pressed <Key.shift>Request<Key.space>for<Key.space>an<Key.space>opinion
Screenshot: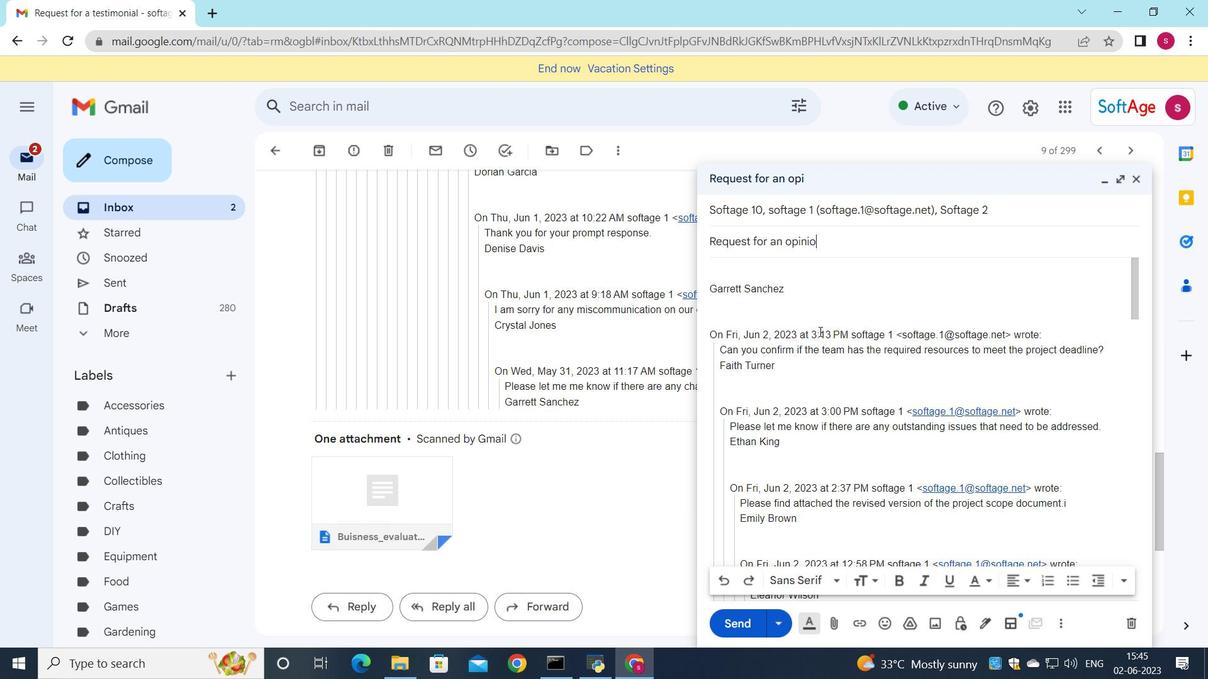
Action: Mouse moved to (745, 263)
Screenshot: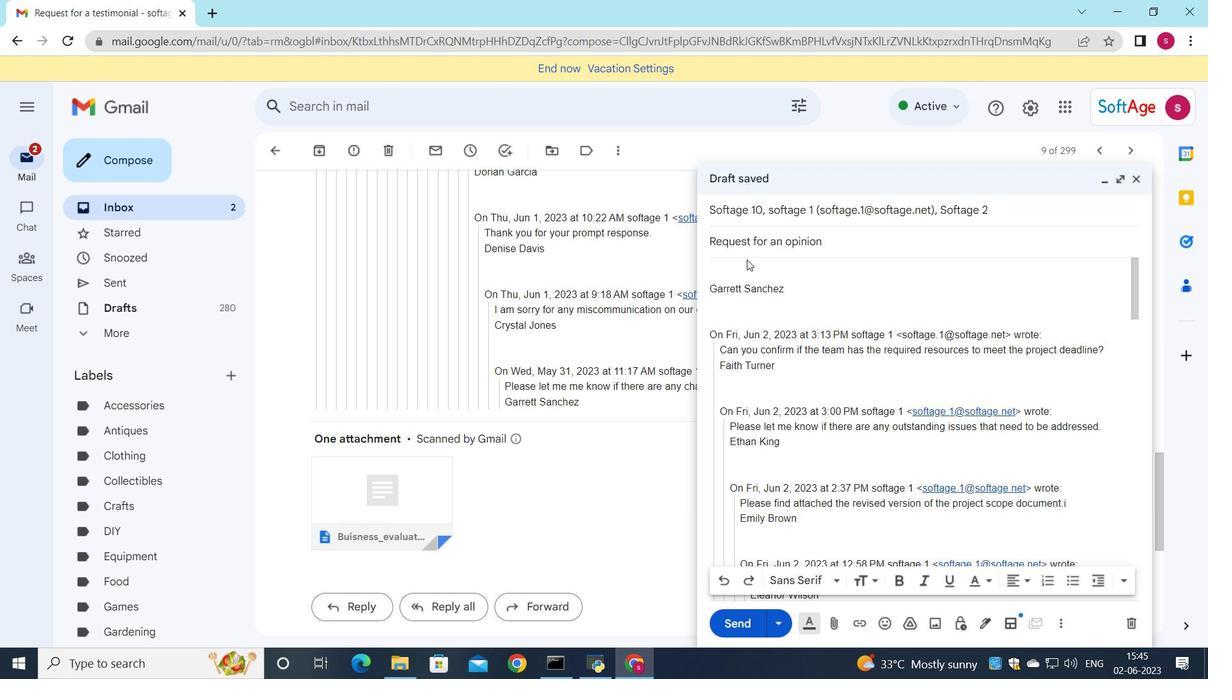 
Action: Mouse pressed left at (745, 263)
Screenshot: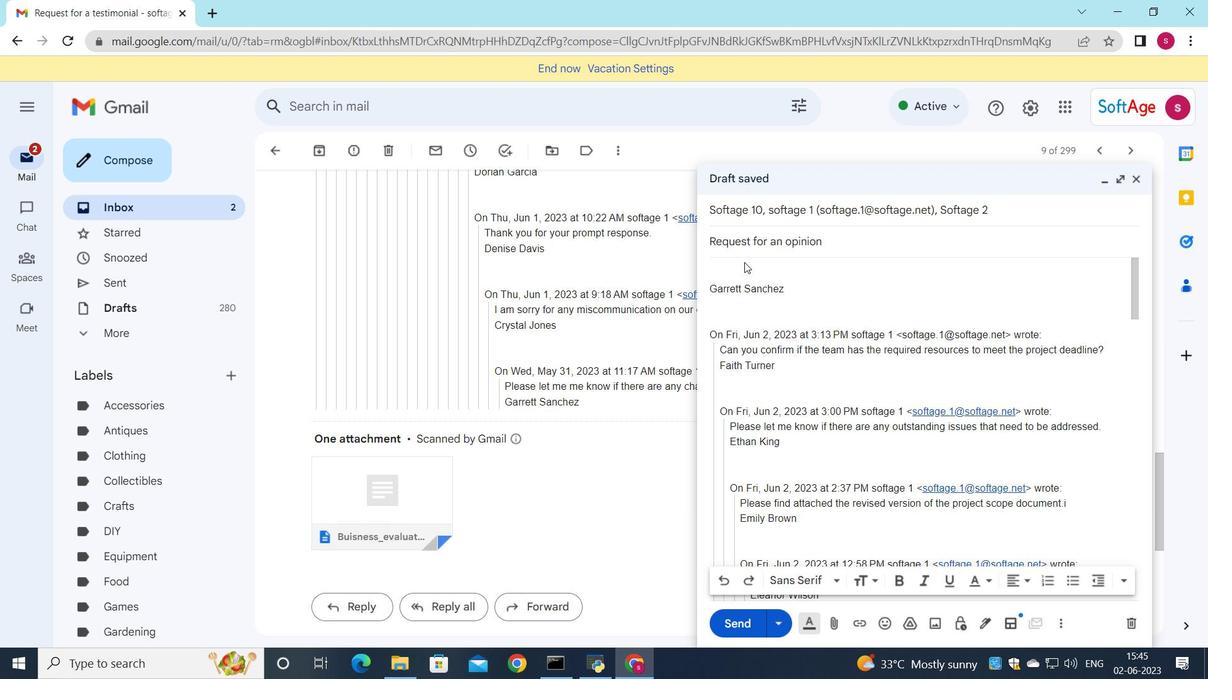 
Action: Mouse moved to (725, 236)
Screenshot: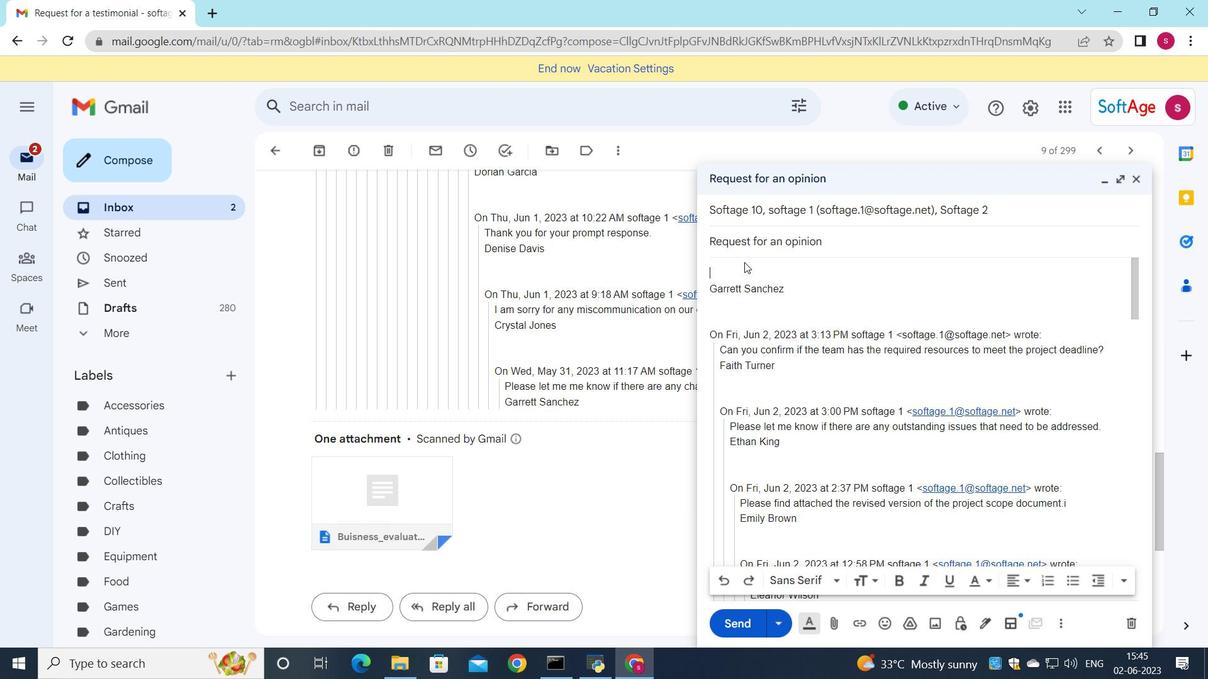 
Action: Key pressed <Key.shift>Can<Key.space>you<Key.space>confirm<Key.space>the<Key.space>availibility<Key.space>of<Key.space>the<Key.space>required<Key.space>software<Key.space>licenses<Key.shift_r>?
Screenshot: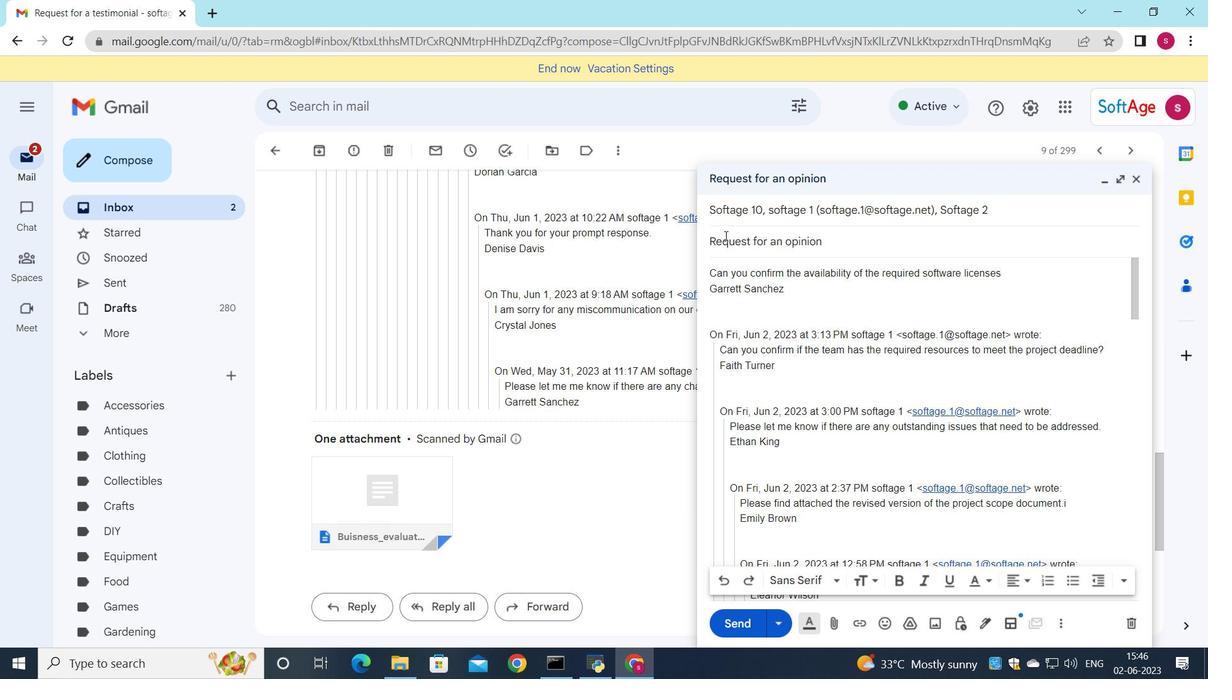
Action: Mouse moved to (1049, 214)
Screenshot: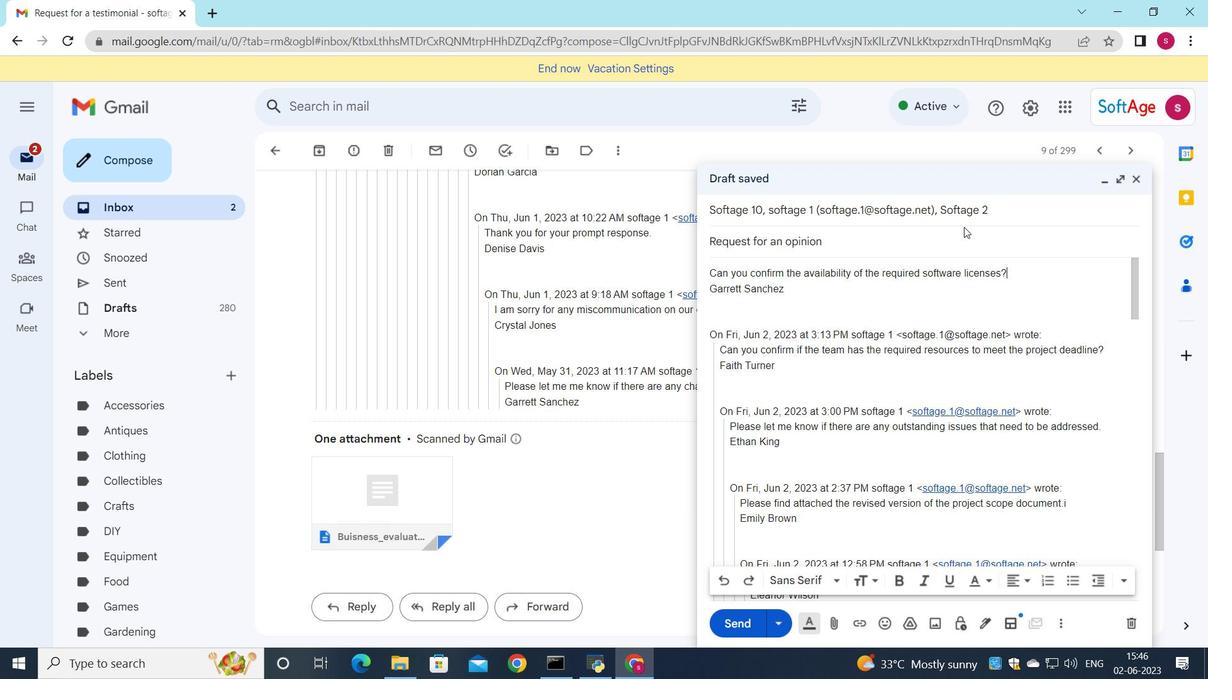 
Action: Mouse pressed left at (1049, 214)
Screenshot: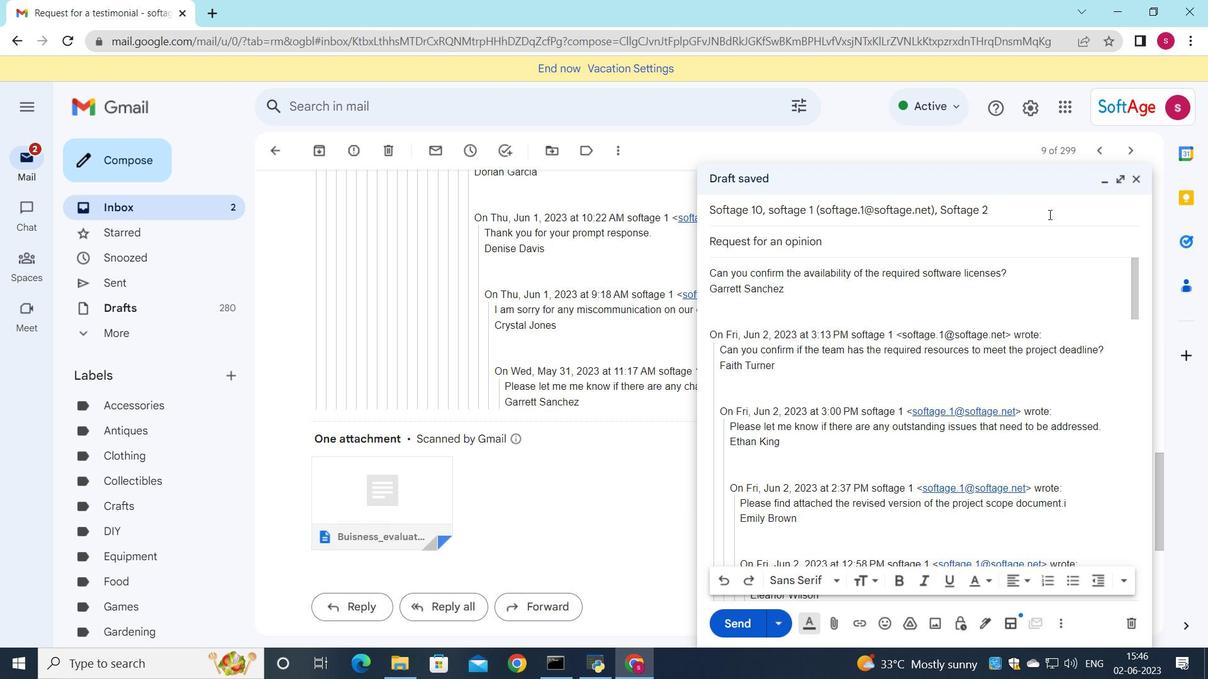 
Action: Mouse moved to (1108, 237)
Screenshot: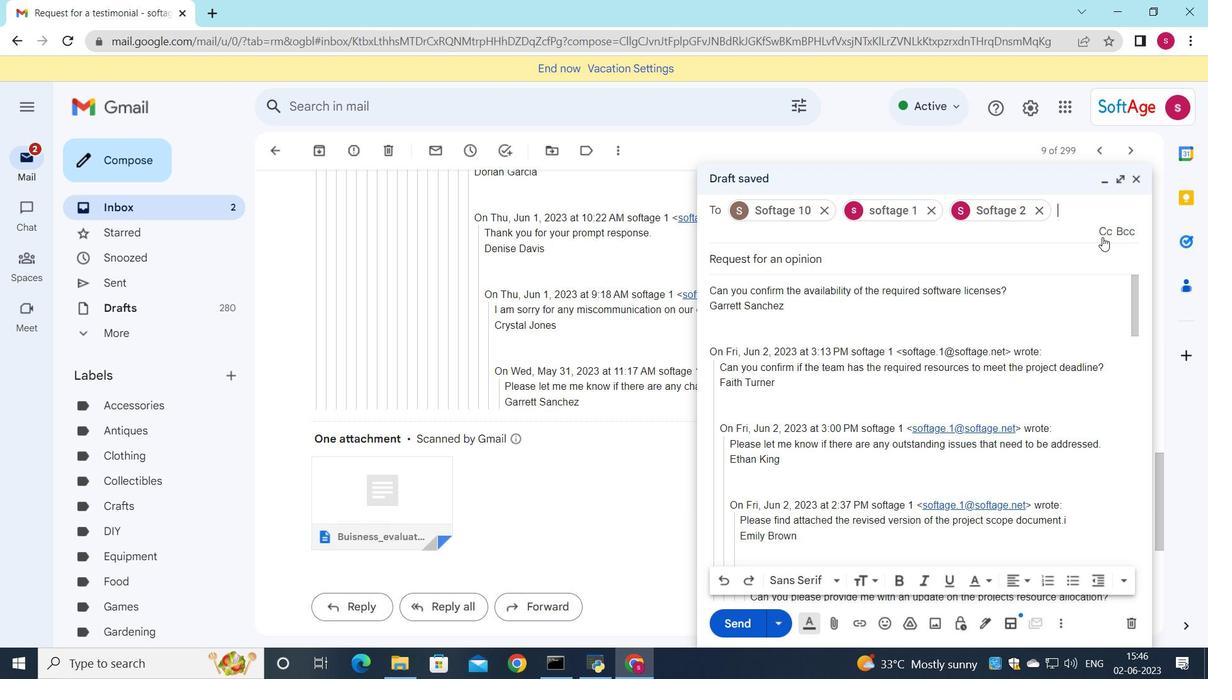 
Action: Mouse pressed left at (1108, 237)
Screenshot: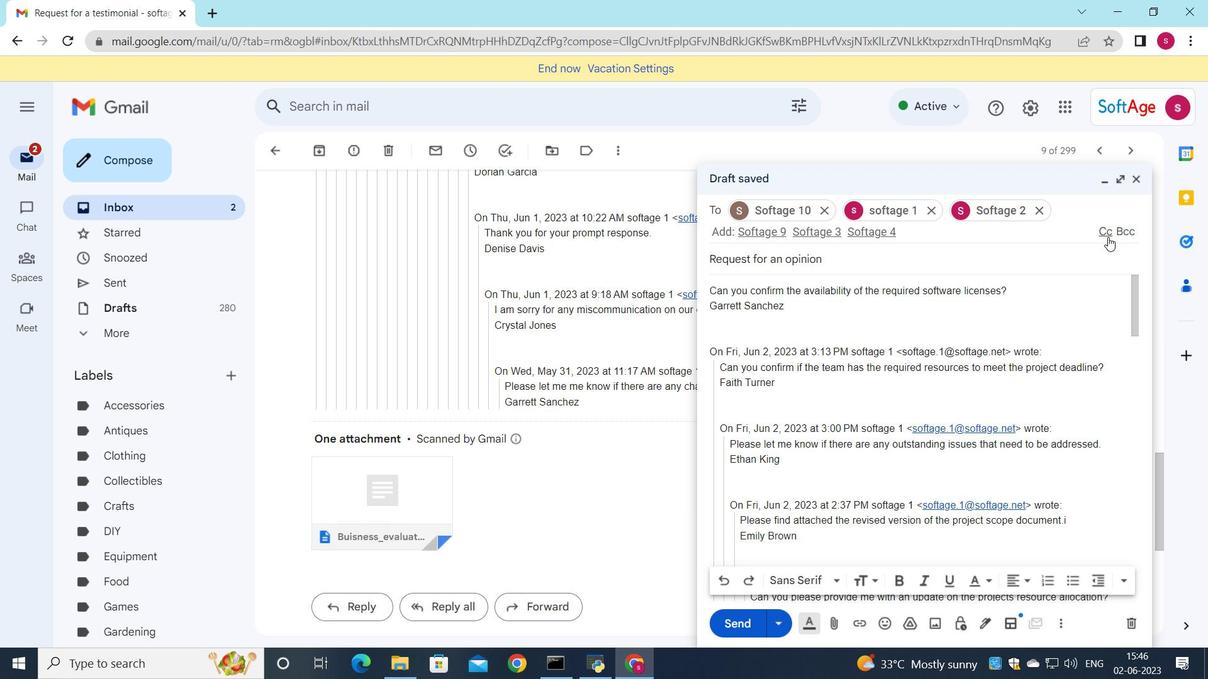 
Action: Mouse moved to (819, 263)
Screenshot: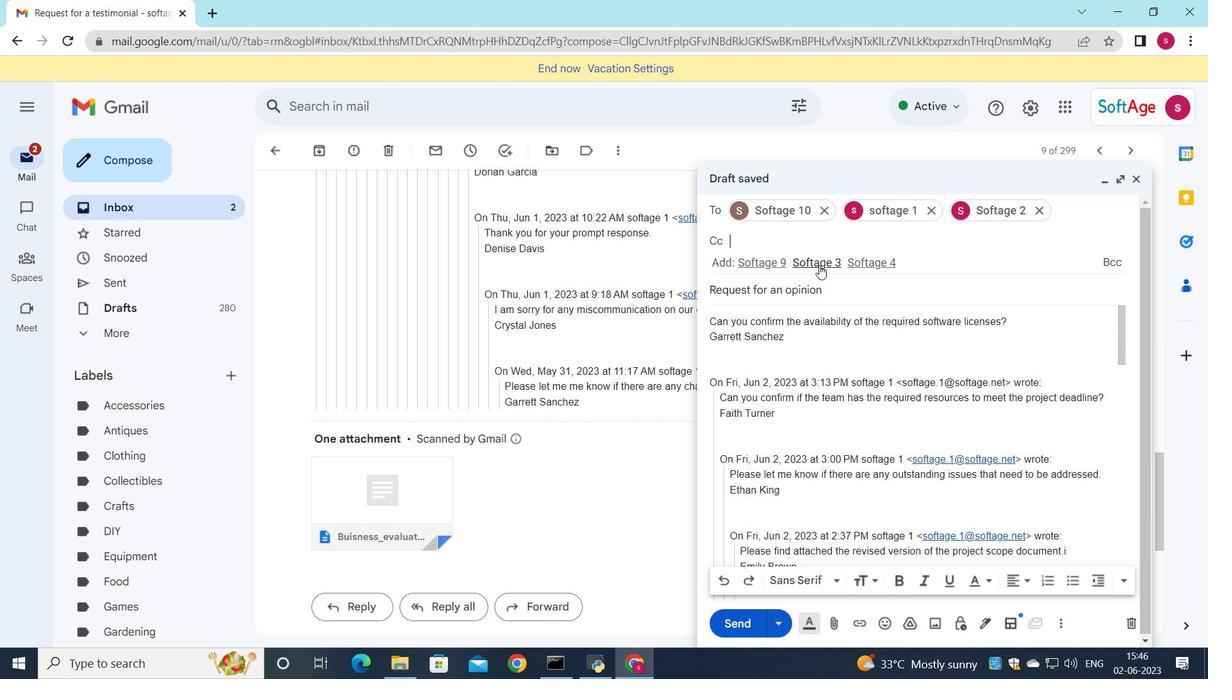 
Action: Mouse pressed left at (819, 263)
Screenshot: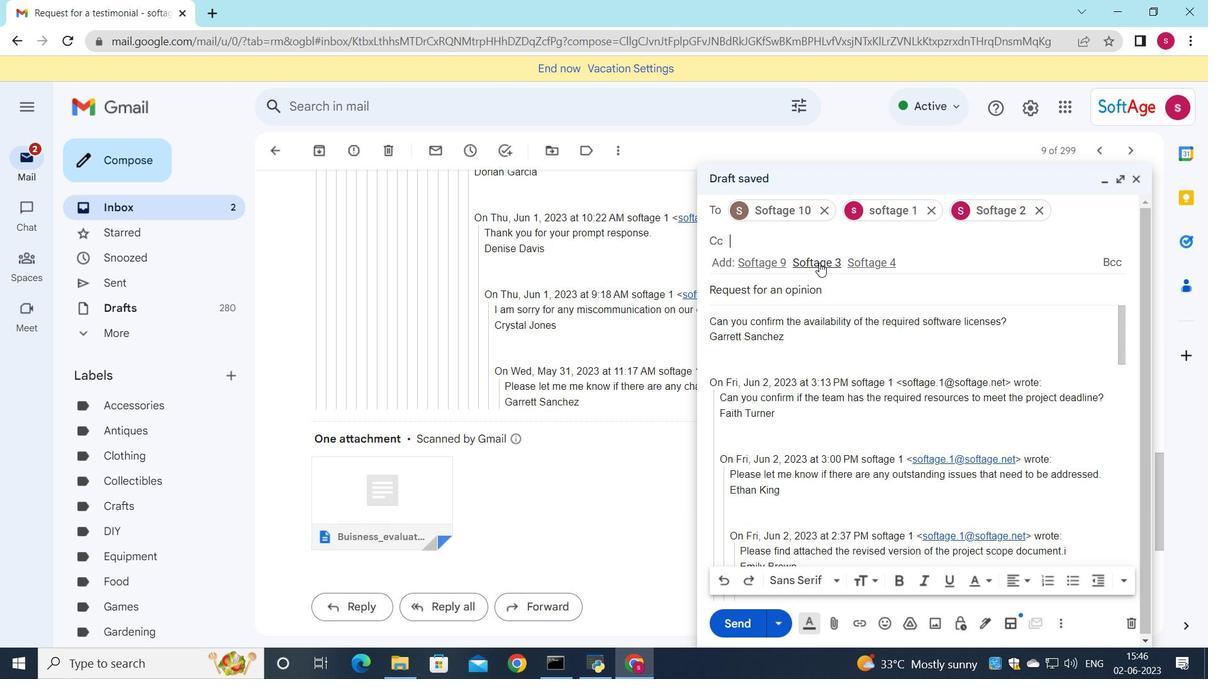 
Action: Mouse moved to (829, 627)
Screenshot: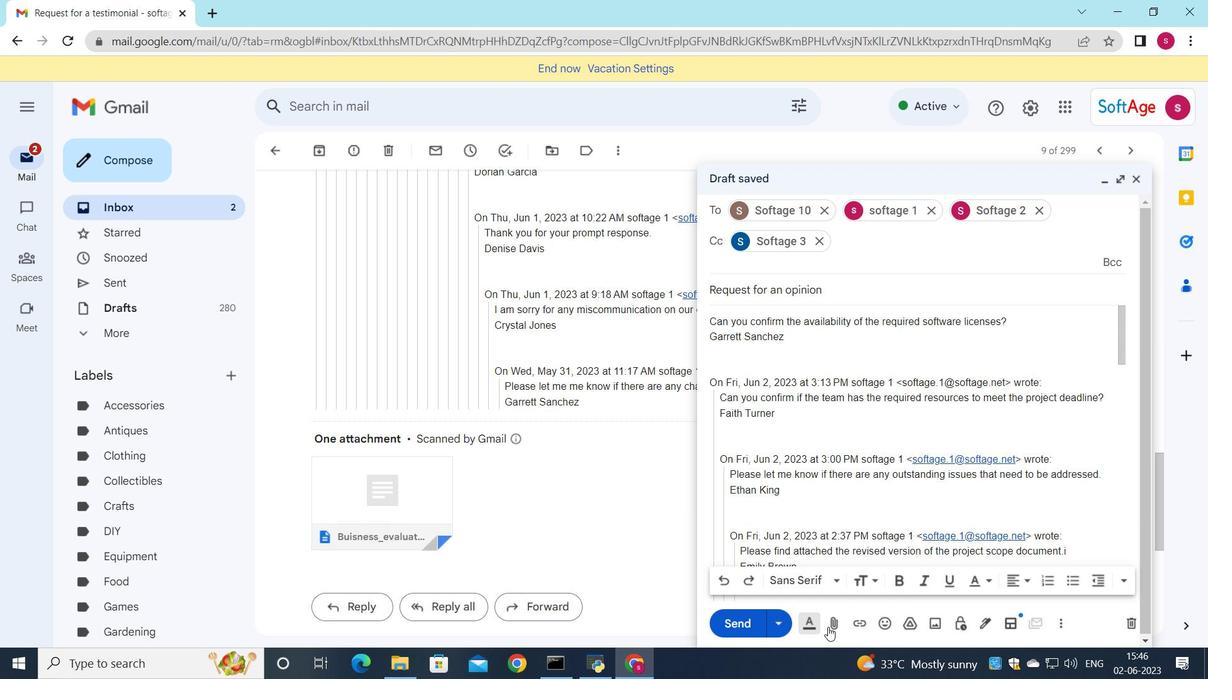
Action: Mouse pressed left at (829, 627)
Screenshot: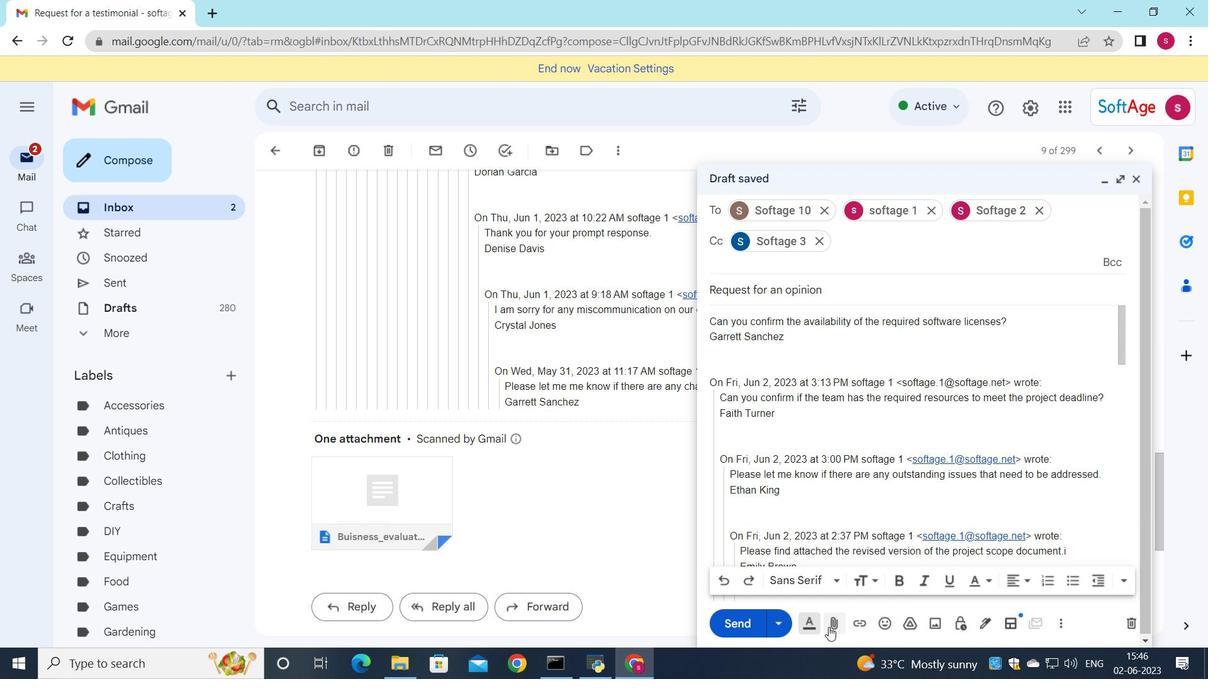 
Action: Mouse moved to (193, 119)
Screenshot: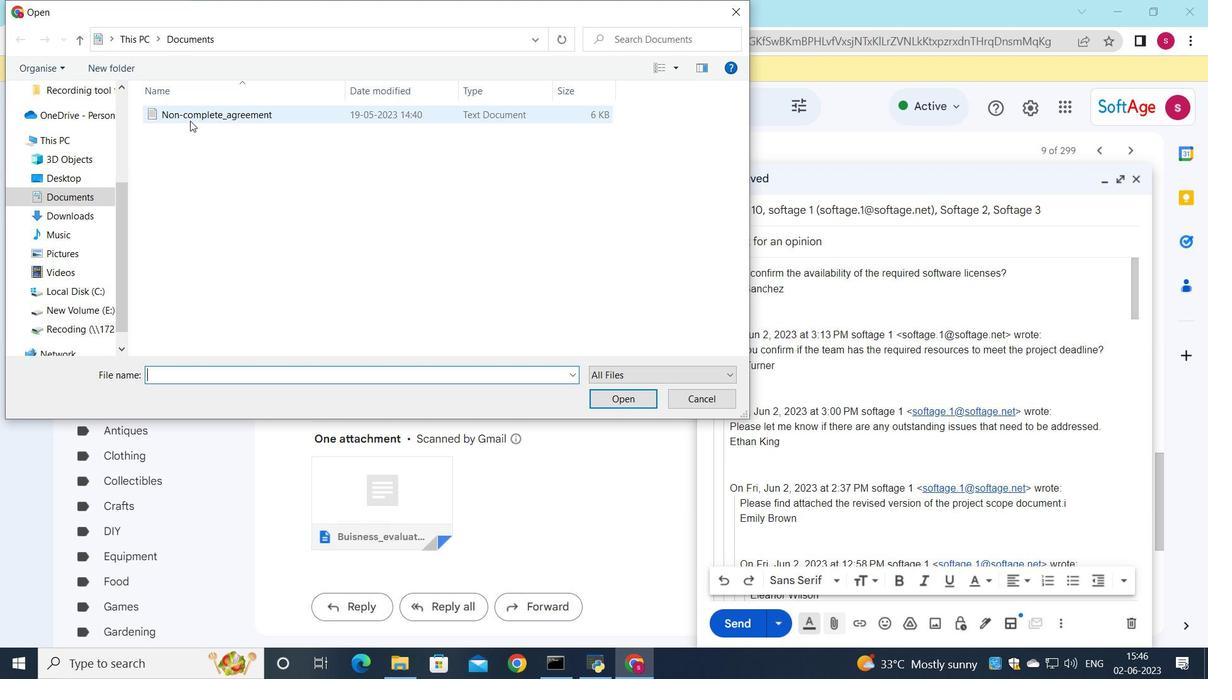 
Action: Mouse pressed left at (193, 119)
Screenshot: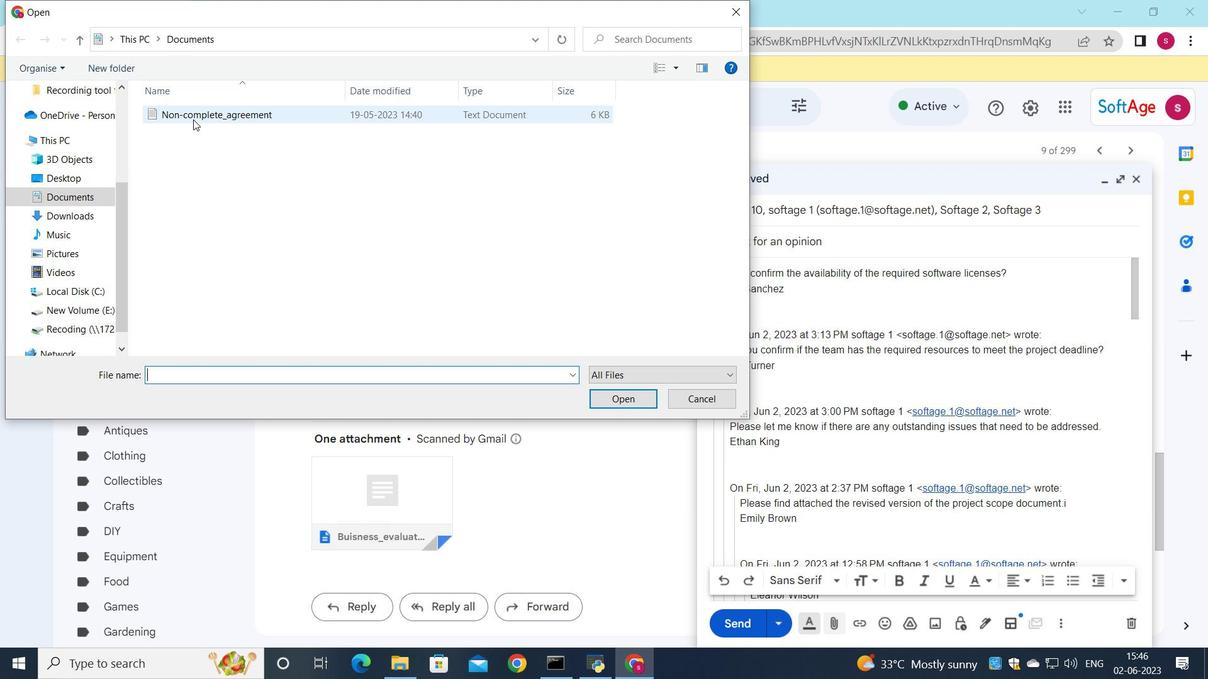 
Action: Mouse moved to (251, 113)
Screenshot: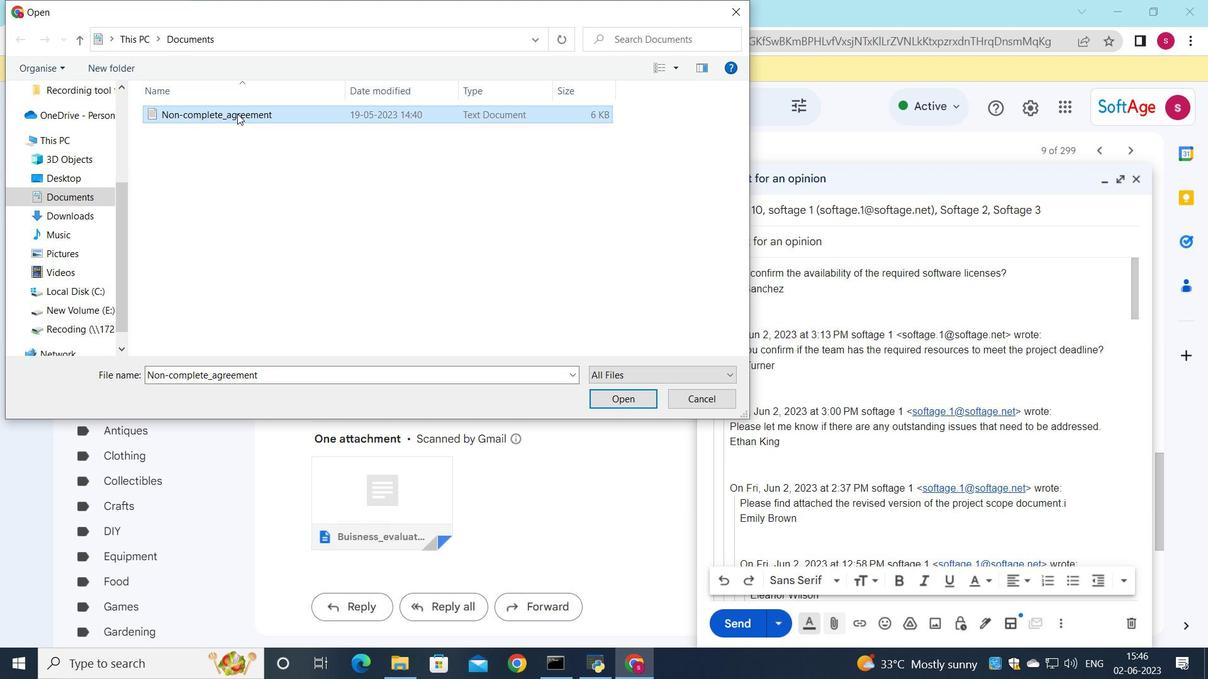 
Action: Mouse pressed left at (251, 113)
Screenshot: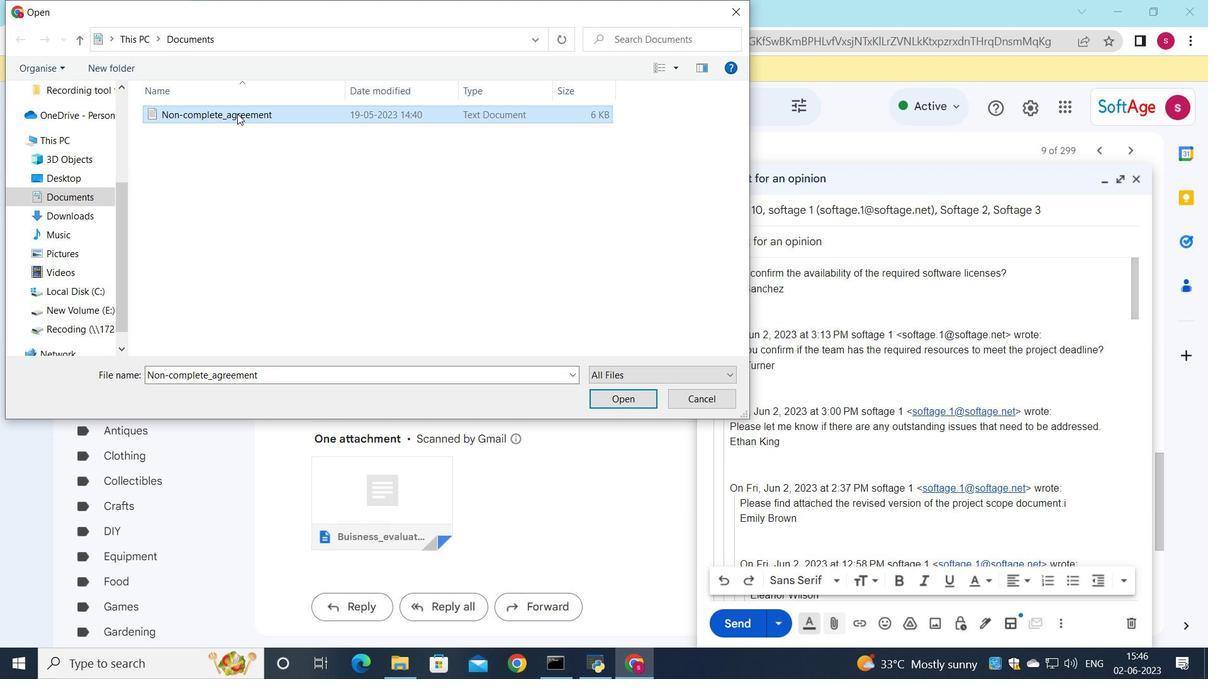 
Action: Key pressed <Key.shift><Key.shift><Key.shift><Key.shift><Key.shift><Key.shift><Key.shift><Key.shift><Key.shift><Key.shift><Key.shift><Key.shift><Key.shift><Key.shift><Key.shift><Key.shift>Program<Key.shift><Key.shift><Key.shift><Key.shift>_proposal.docx
Screenshot: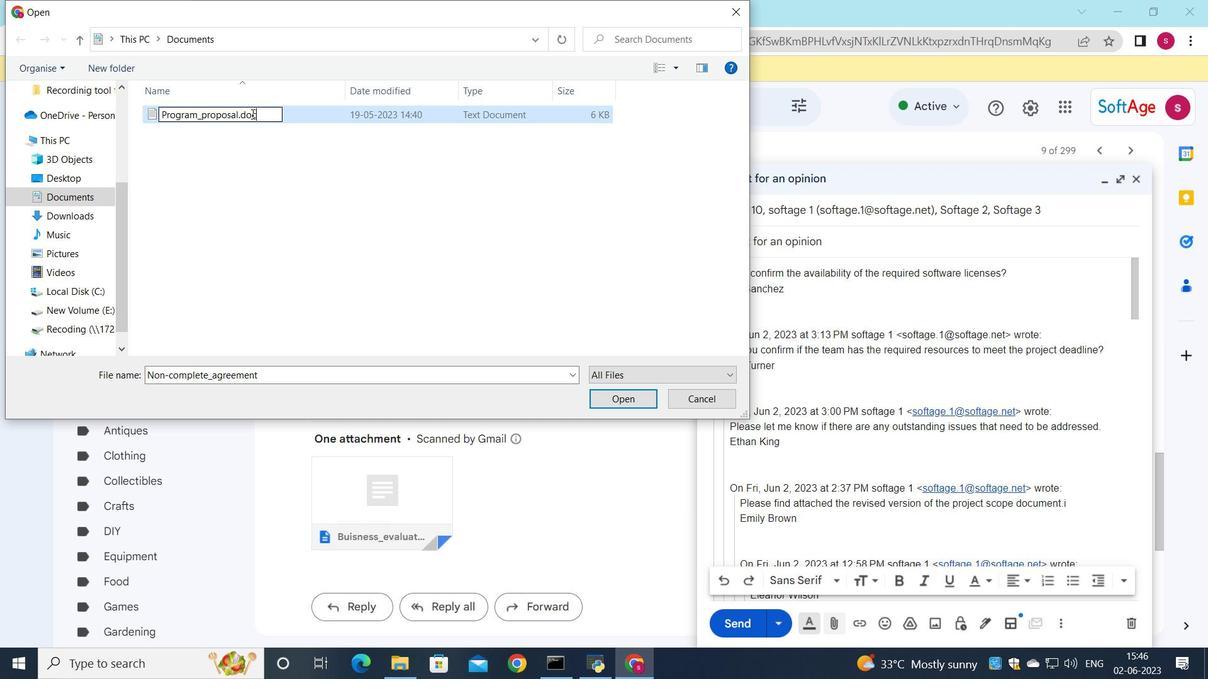
Action: Mouse moved to (284, 118)
Screenshot: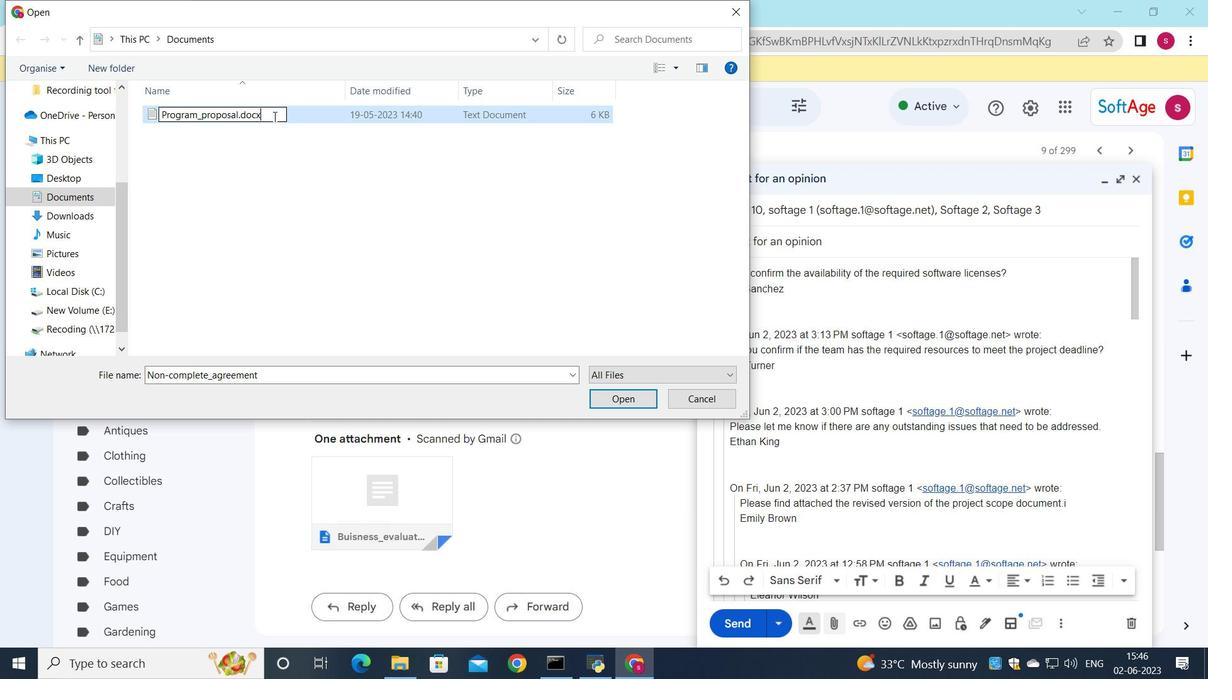 
Action: Mouse pressed left at (284, 118)
Screenshot: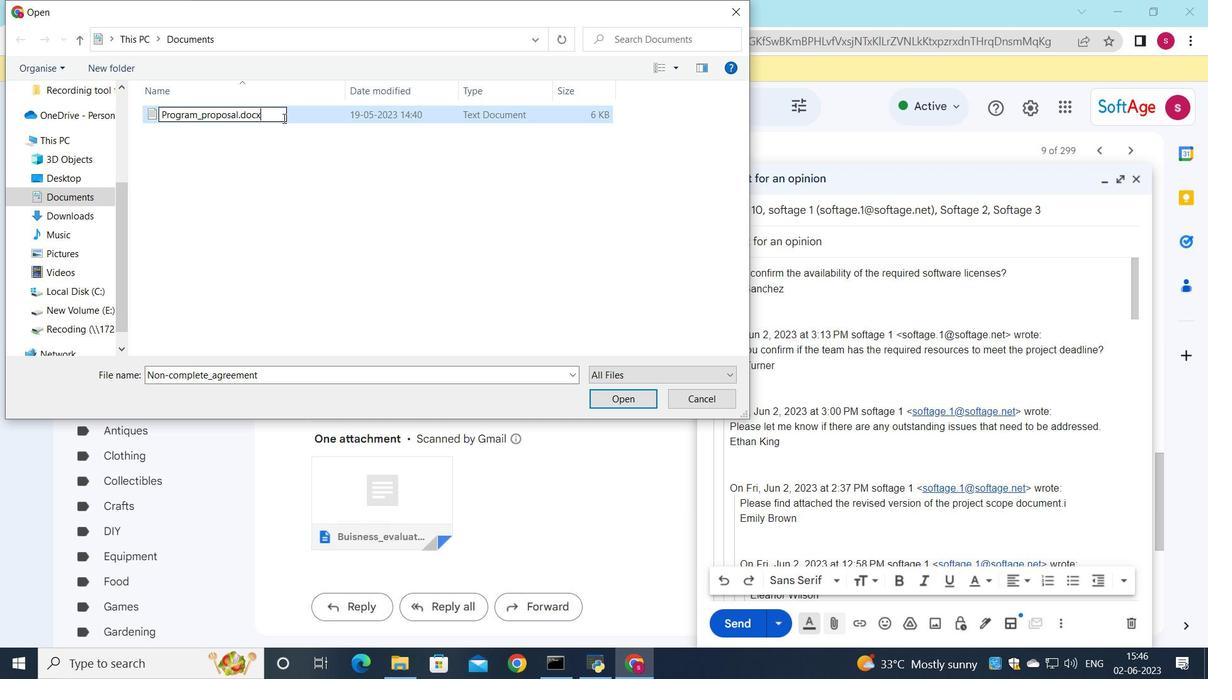 
Action: Mouse moved to (324, 115)
Screenshot: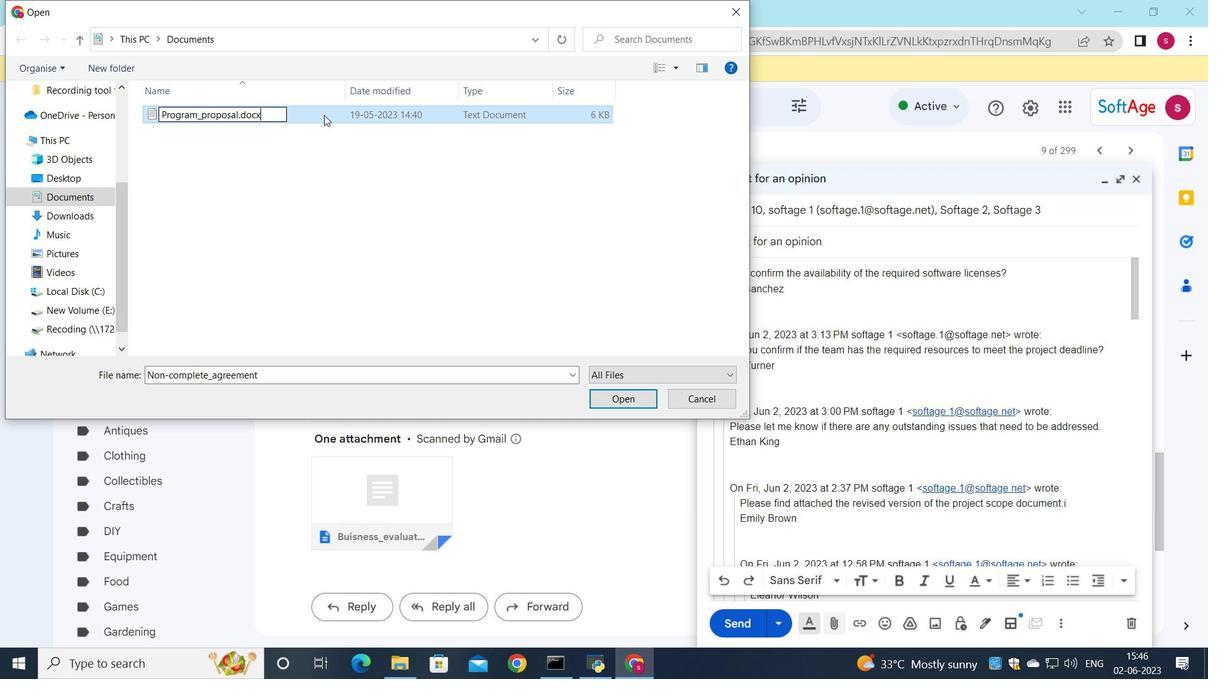 
Action: Mouse pressed left at (324, 115)
Screenshot: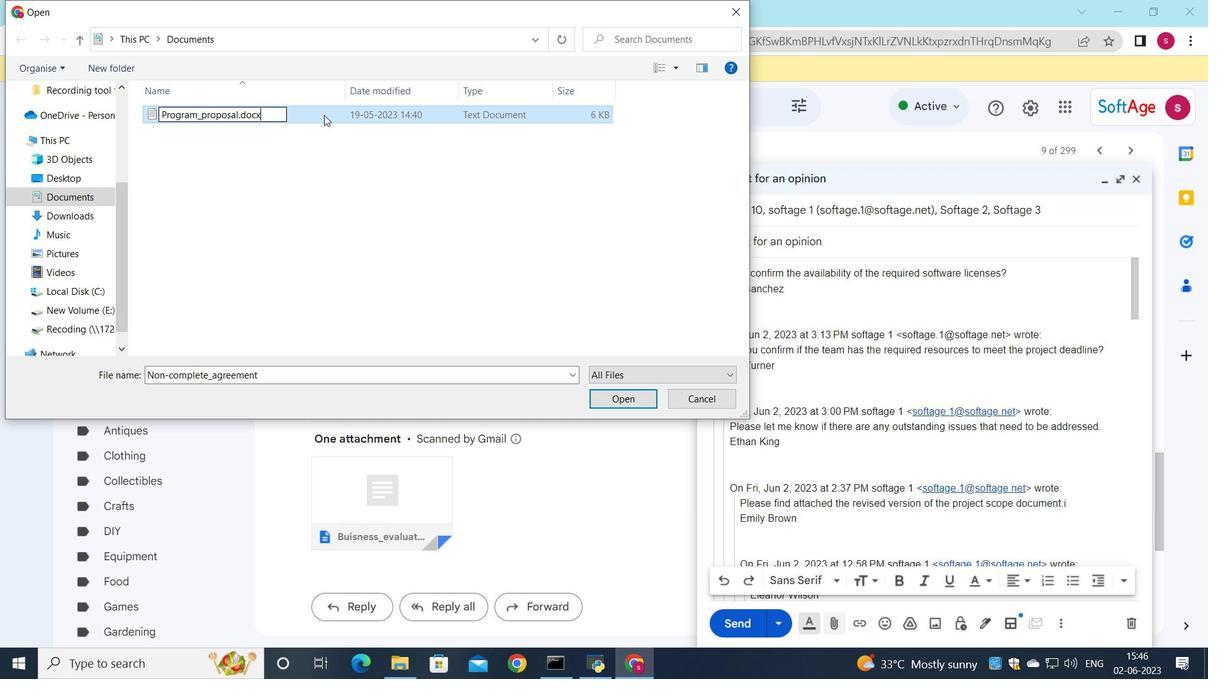 
Action: Mouse moved to (632, 401)
Screenshot: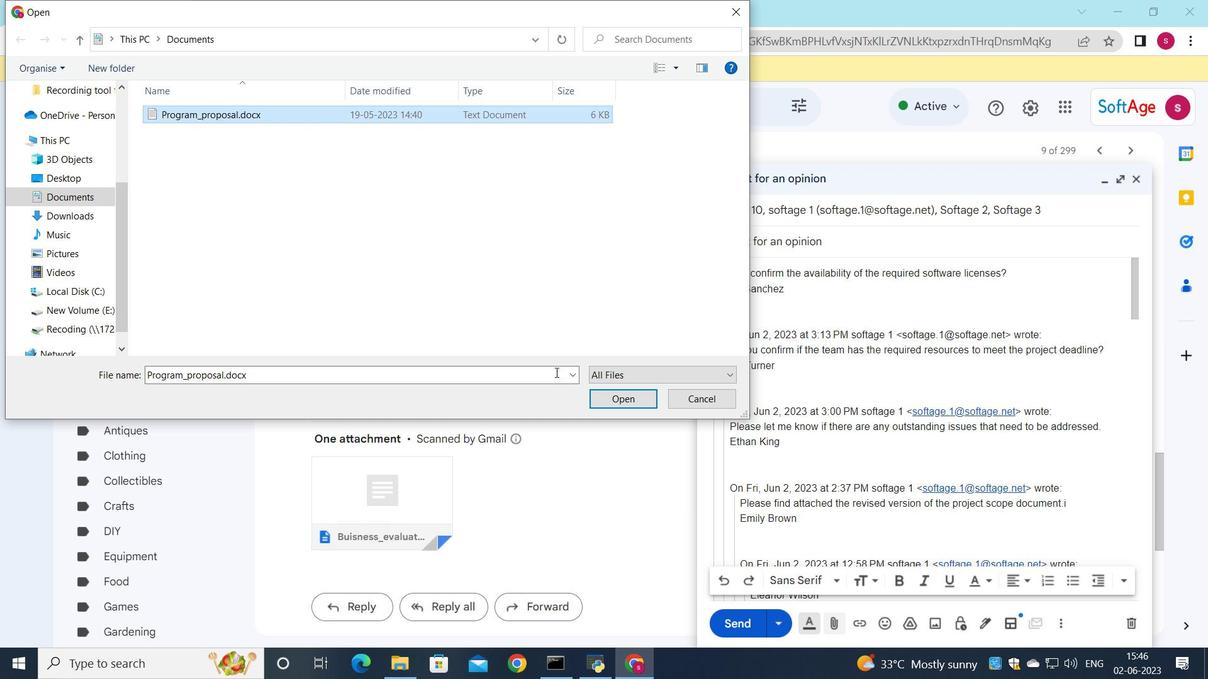 
Action: Mouse pressed left at (632, 401)
Screenshot: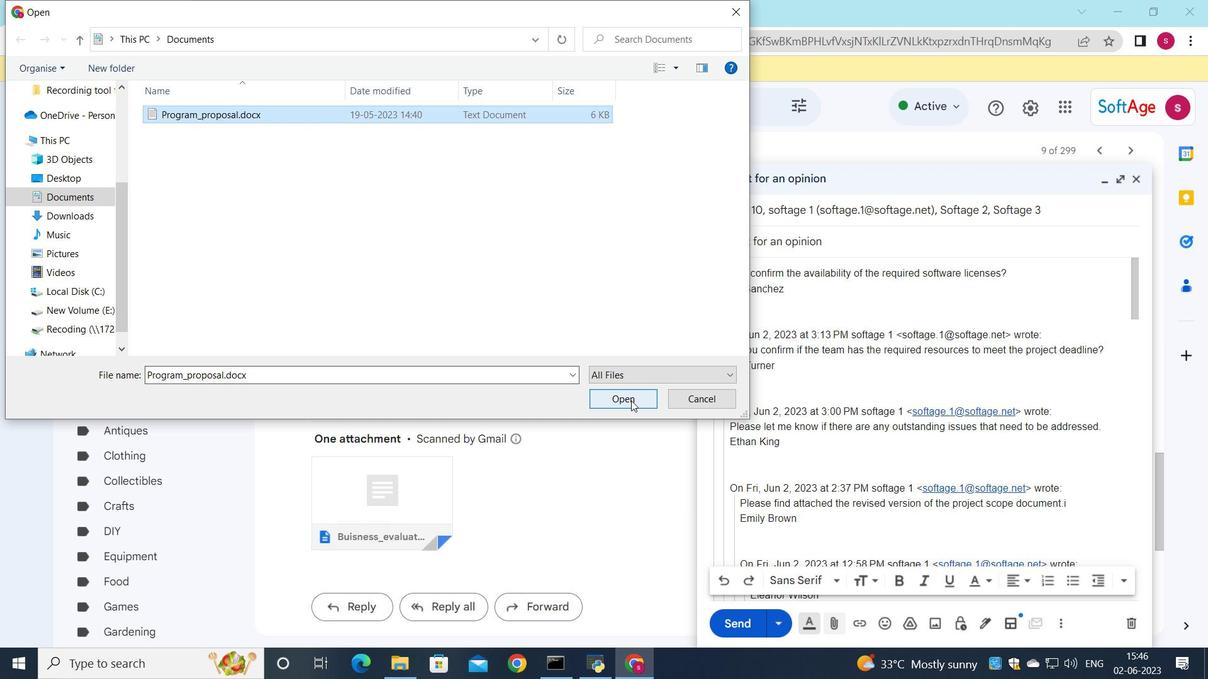 
Action: Mouse moved to (745, 622)
Screenshot: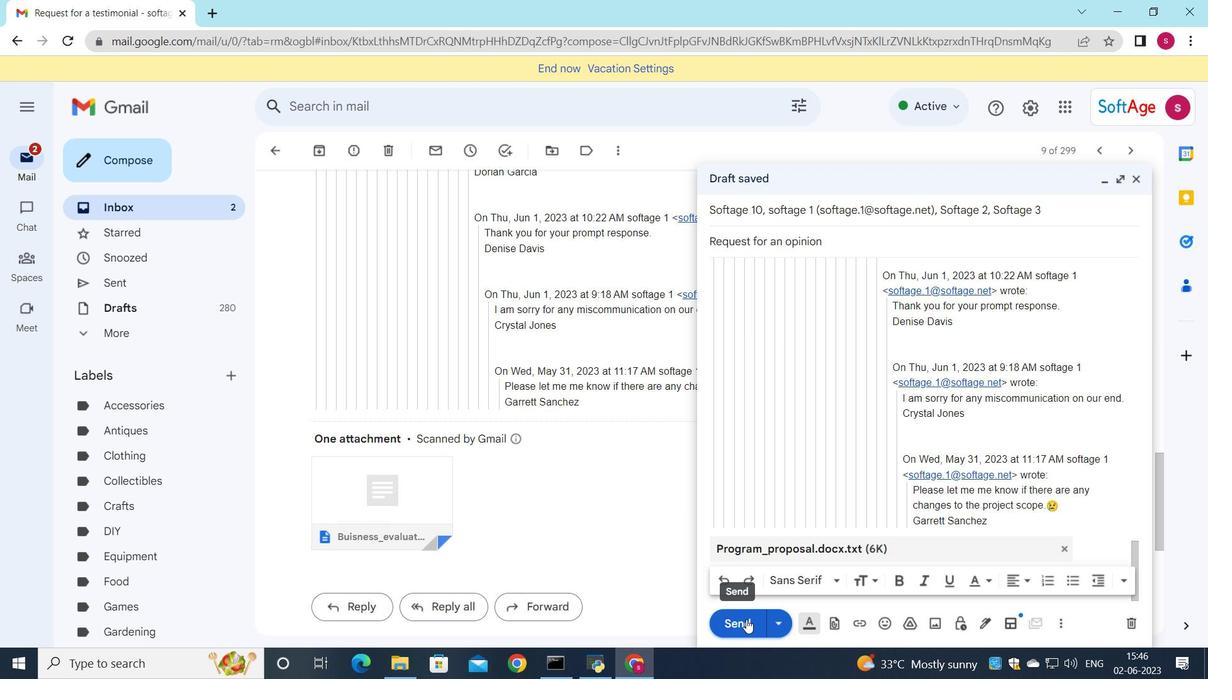 
Action: Mouse pressed left at (745, 622)
Screenshot: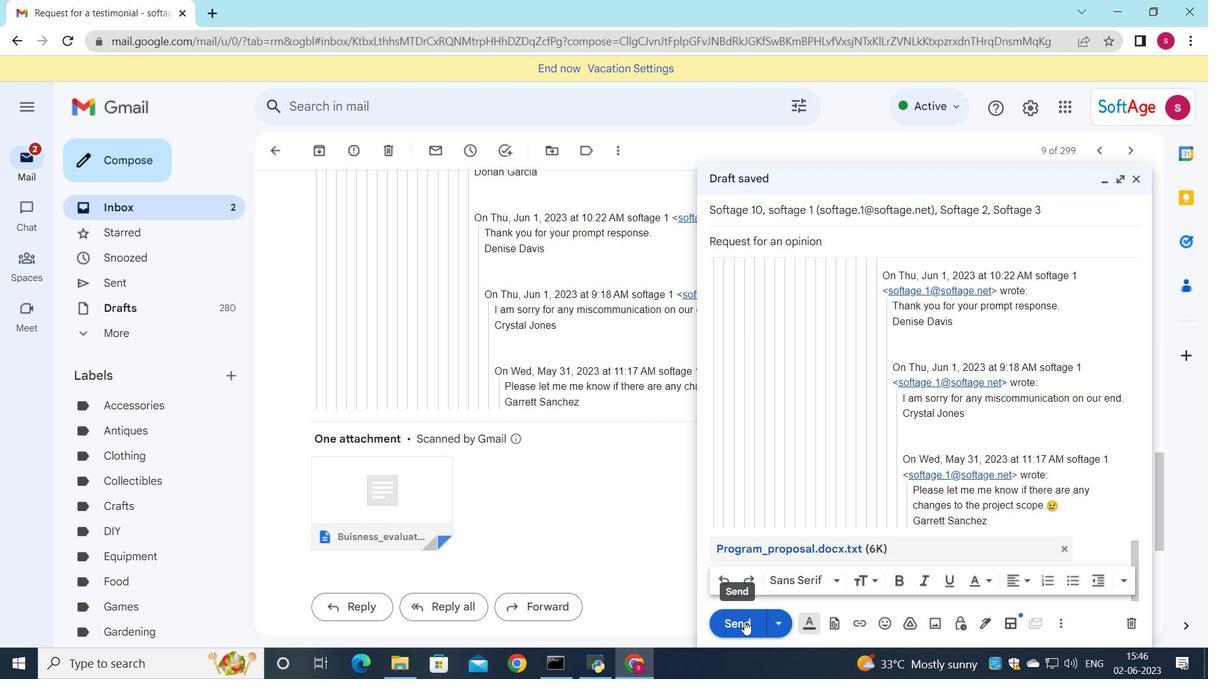 
Action: Mouse moved to (195, 214)
Screenshot: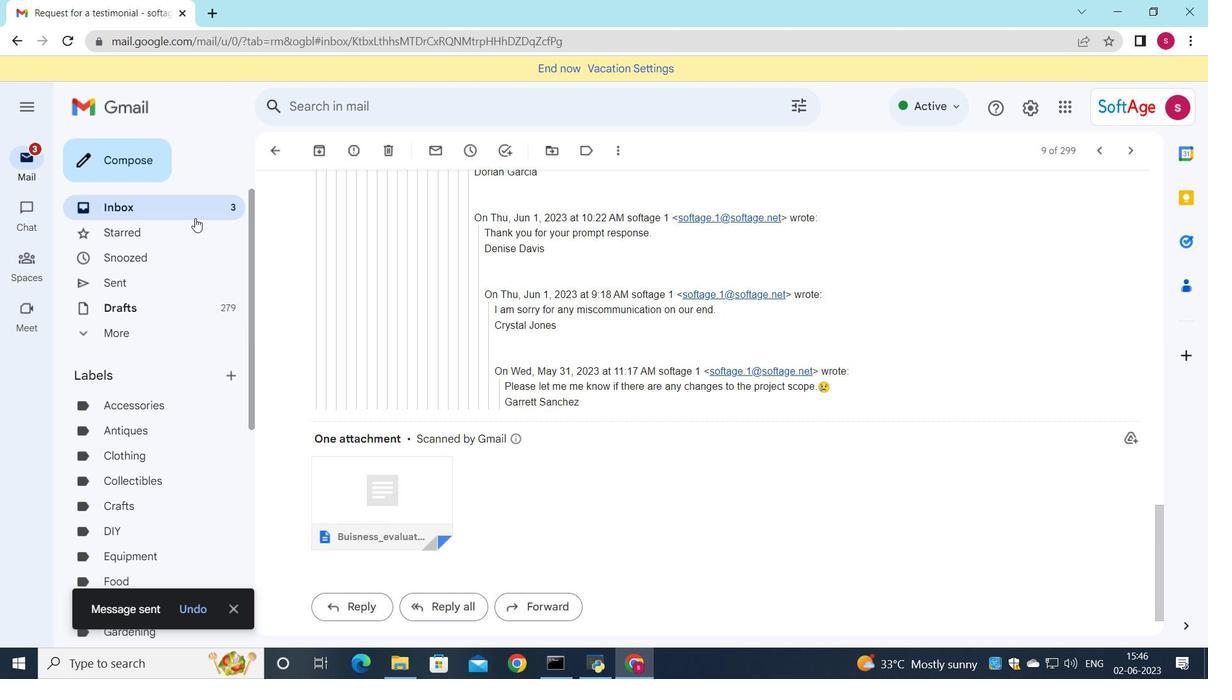 
Action: Mouse pressed left at (195, 214)
Screenshot: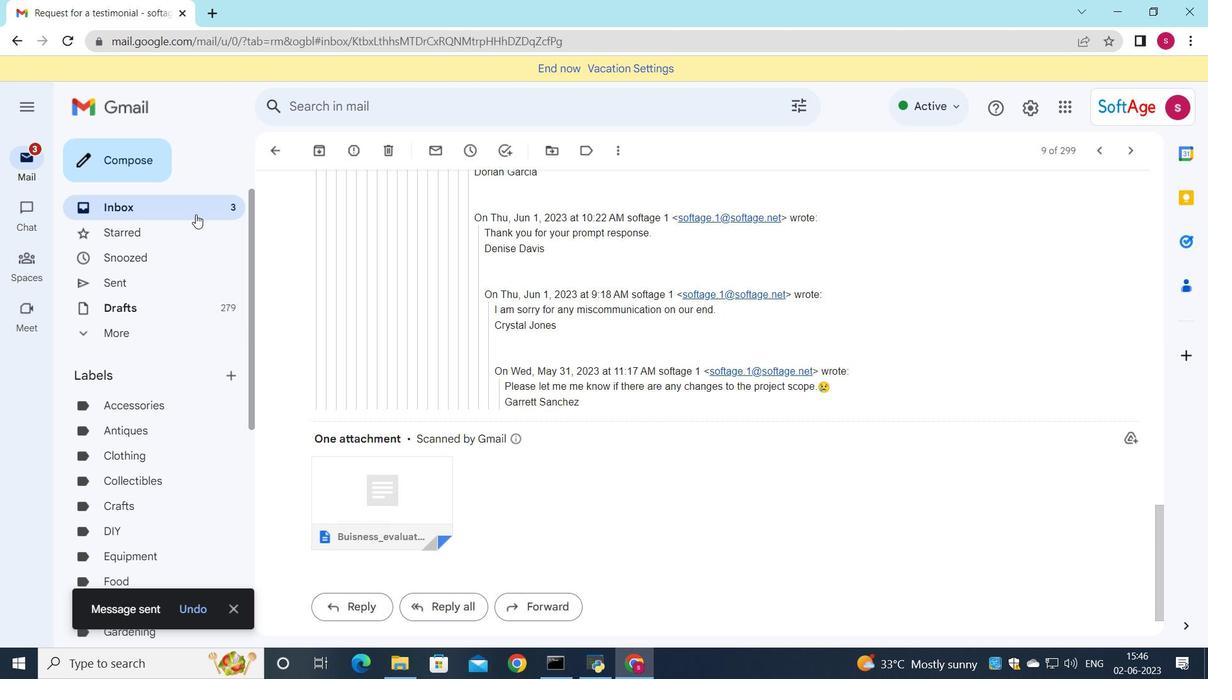 
Action: Mouse moved to (631, 197)
Screenshot: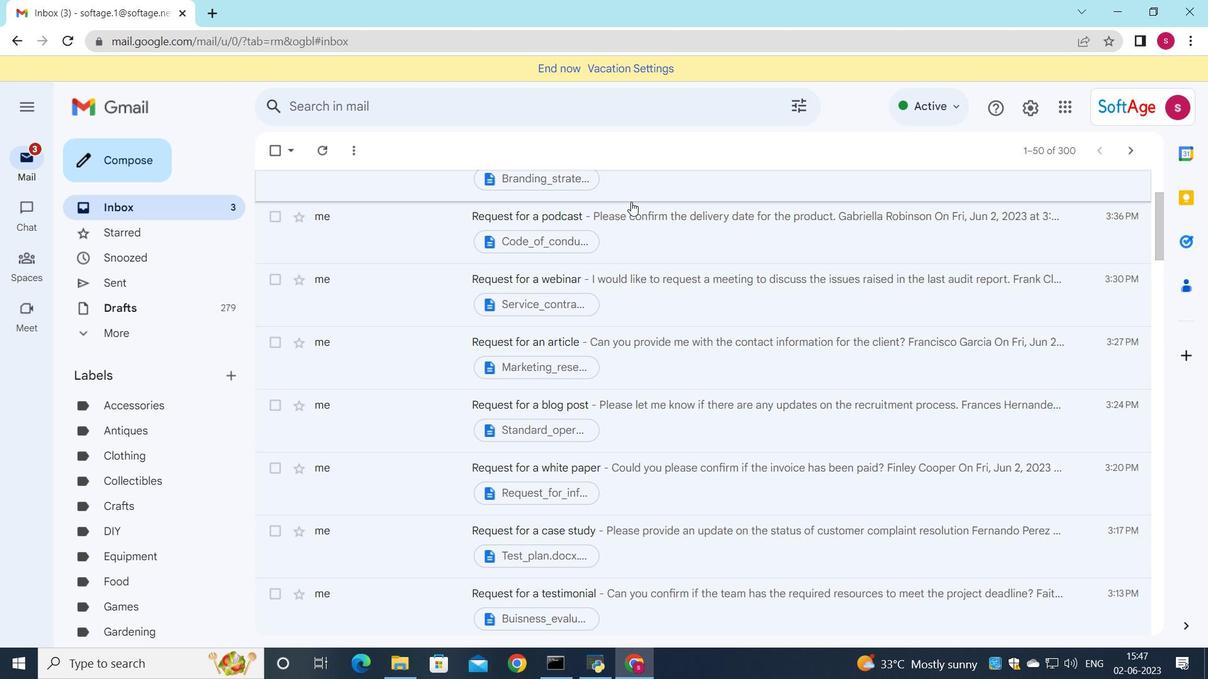 
Action: Mouse scrolled (631, 198) with delta (0, 0)
Screenshot: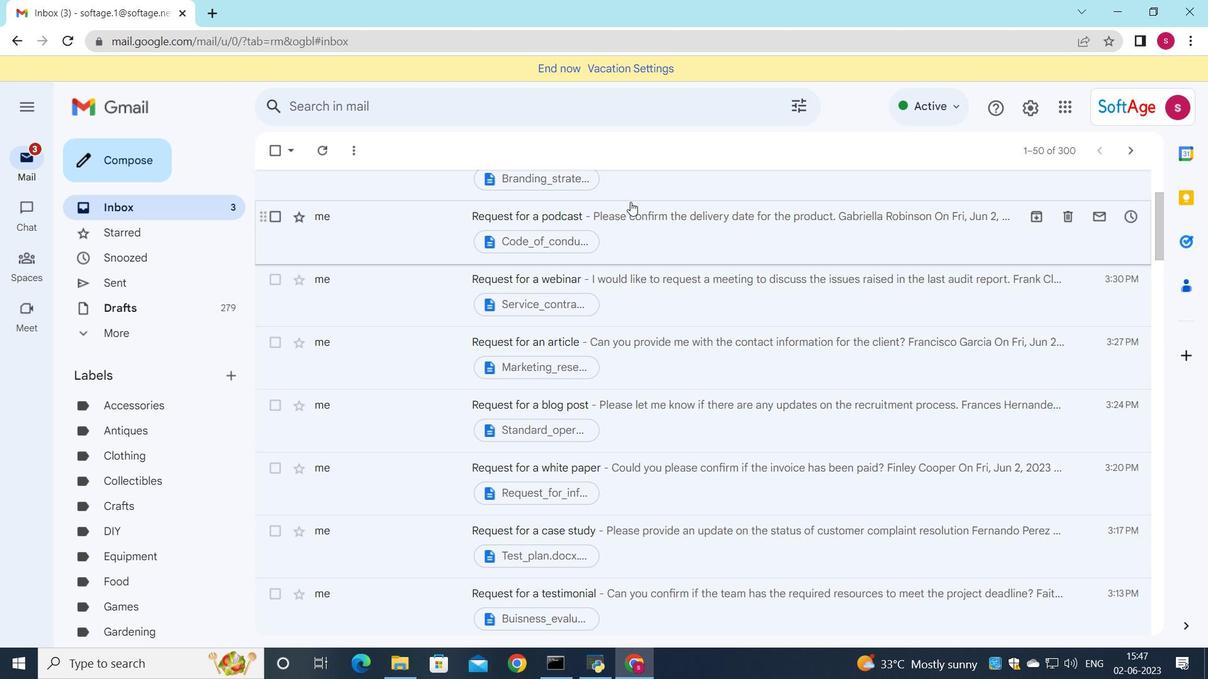
Action: Mouse scrolled (631, 198) with delta (0, 0)
Screenshot: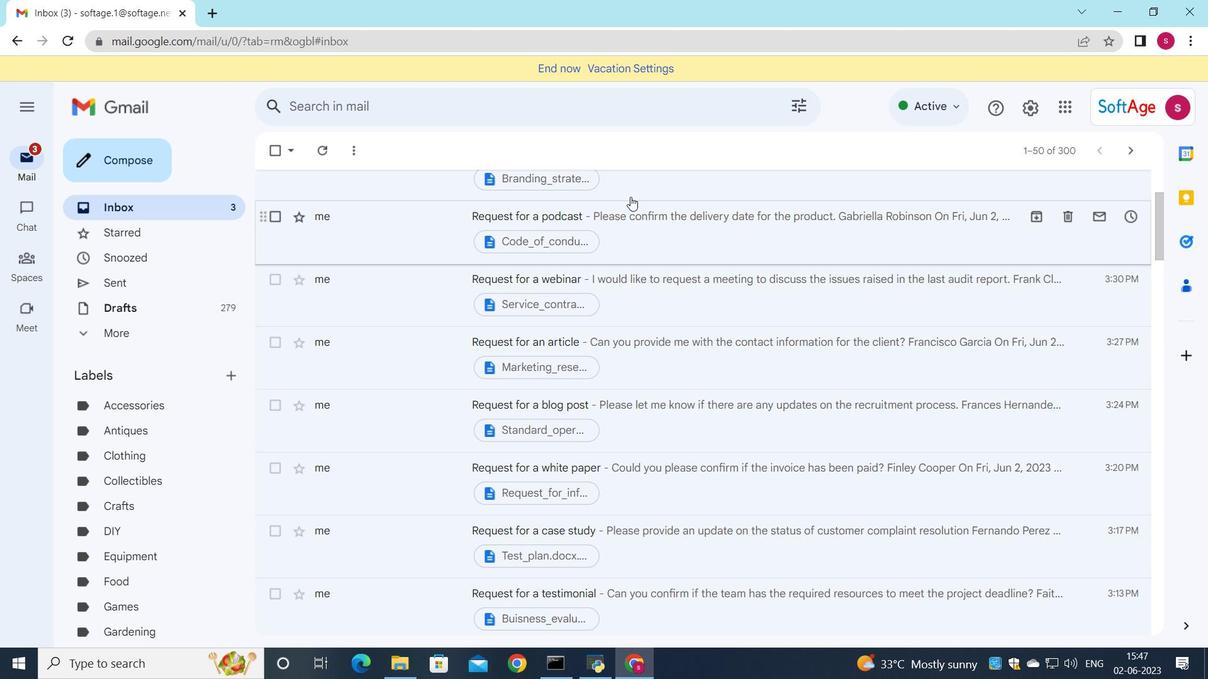 
Action: Mouse scrolled (631, 198) with delta (0, 0)
Screenshot: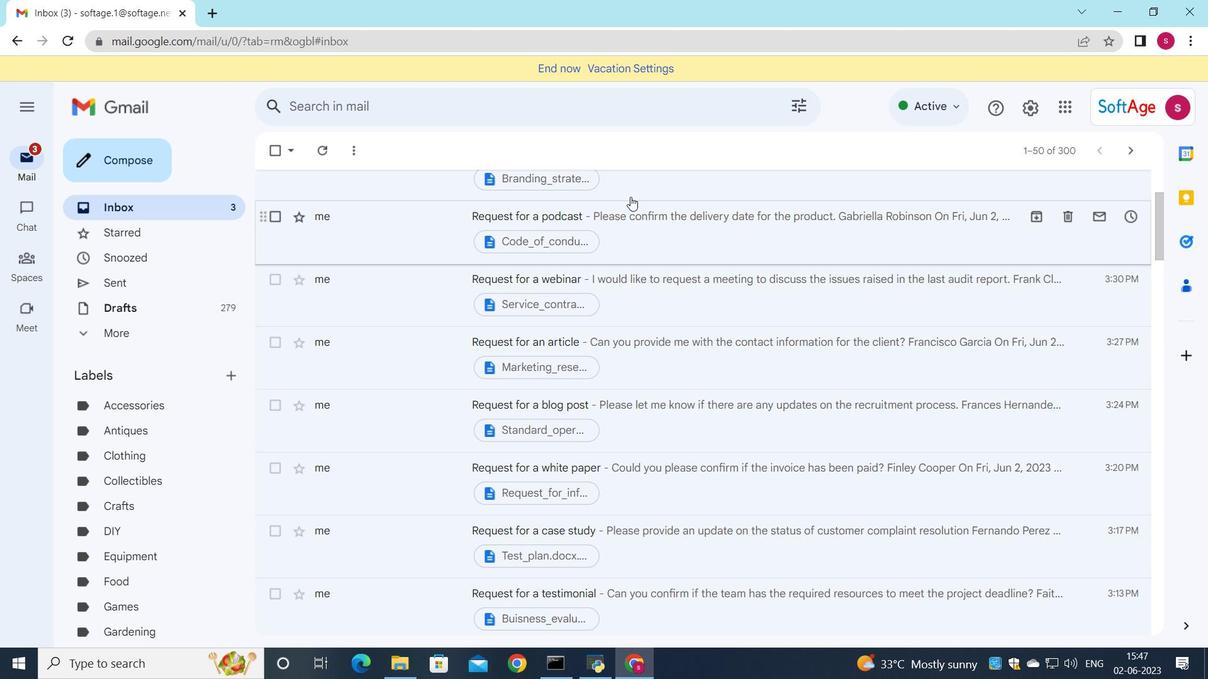 
Action: Mouse scrolled (631, 198) with delta (0, 0)
Screenshot: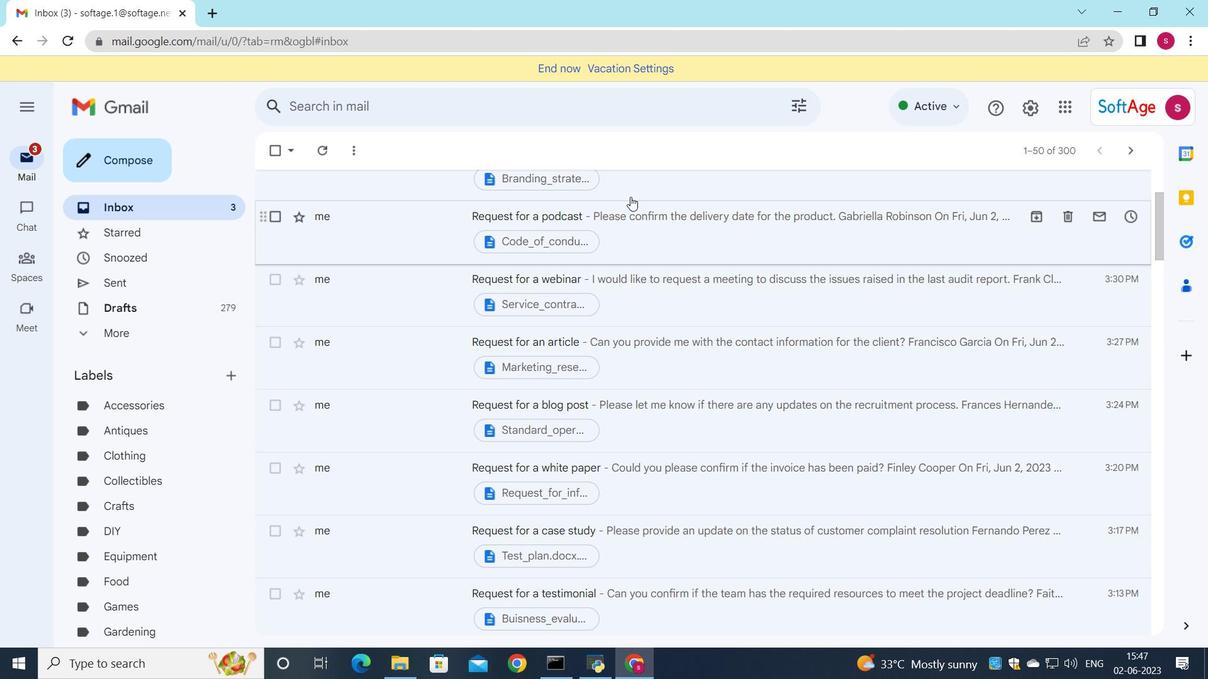 
Action: Mouse scrolled (631, 198) with delta (0, 0)
Screenshot: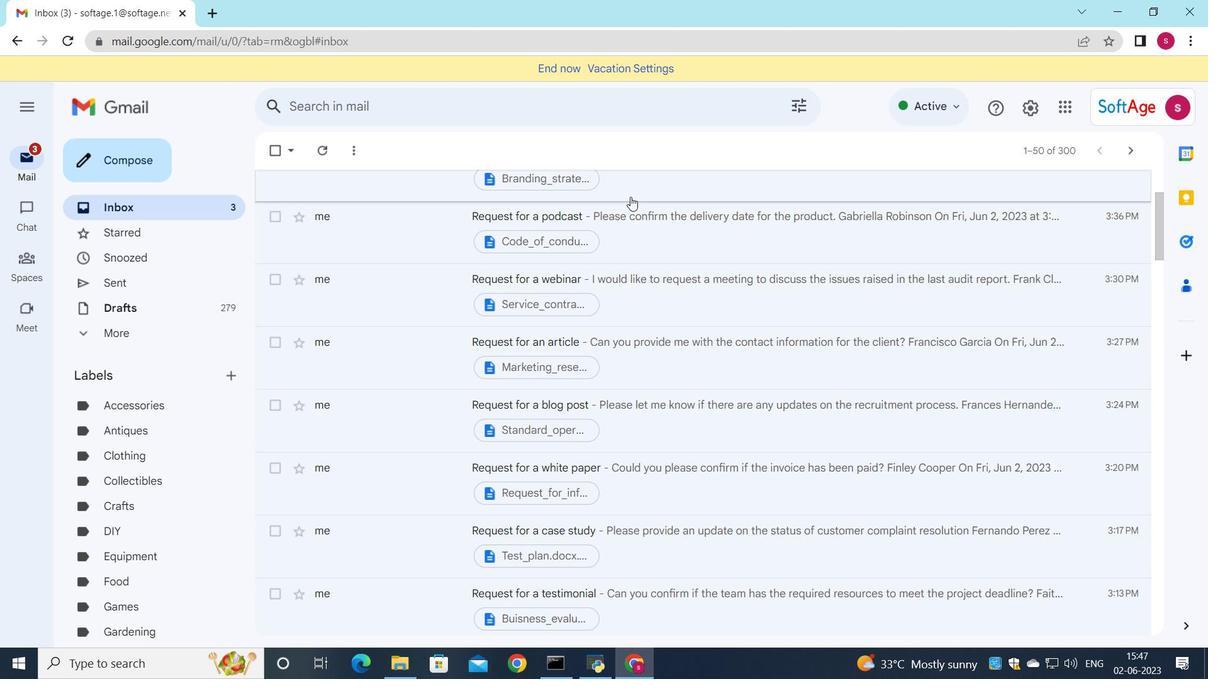
Action: Mouse moved to (627, 190)
Screenshot: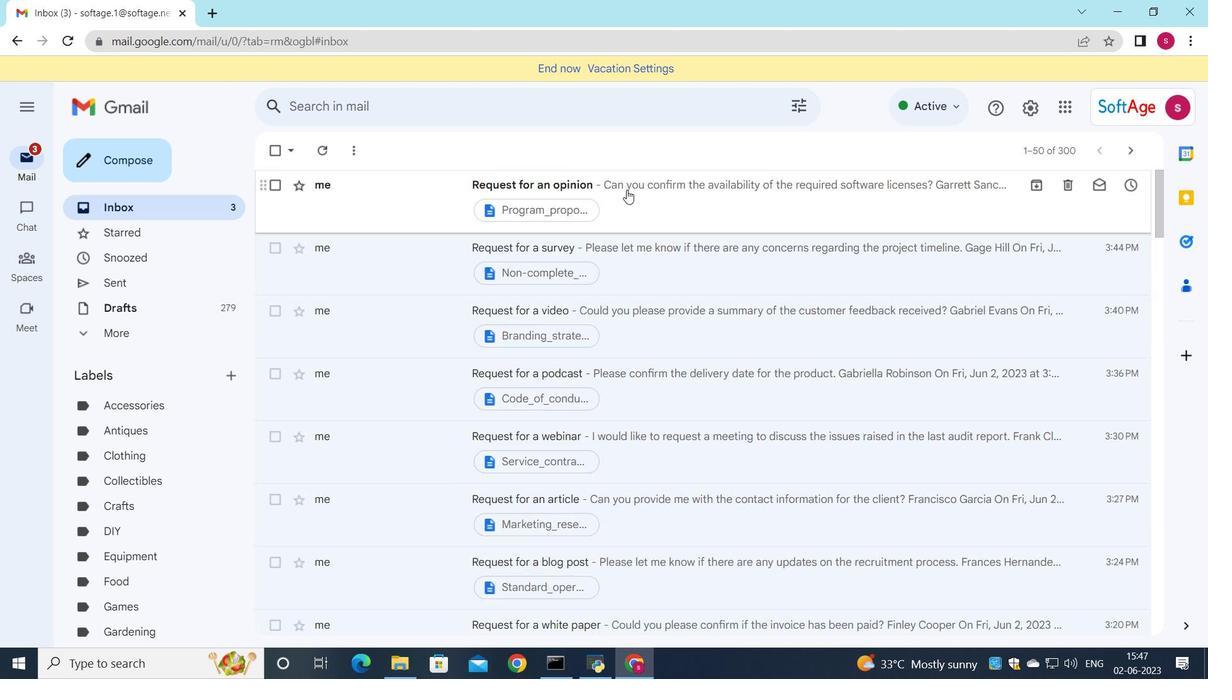 
Action: Mouse scrolled (627, 190) with delta (0, 0)
Screenshot: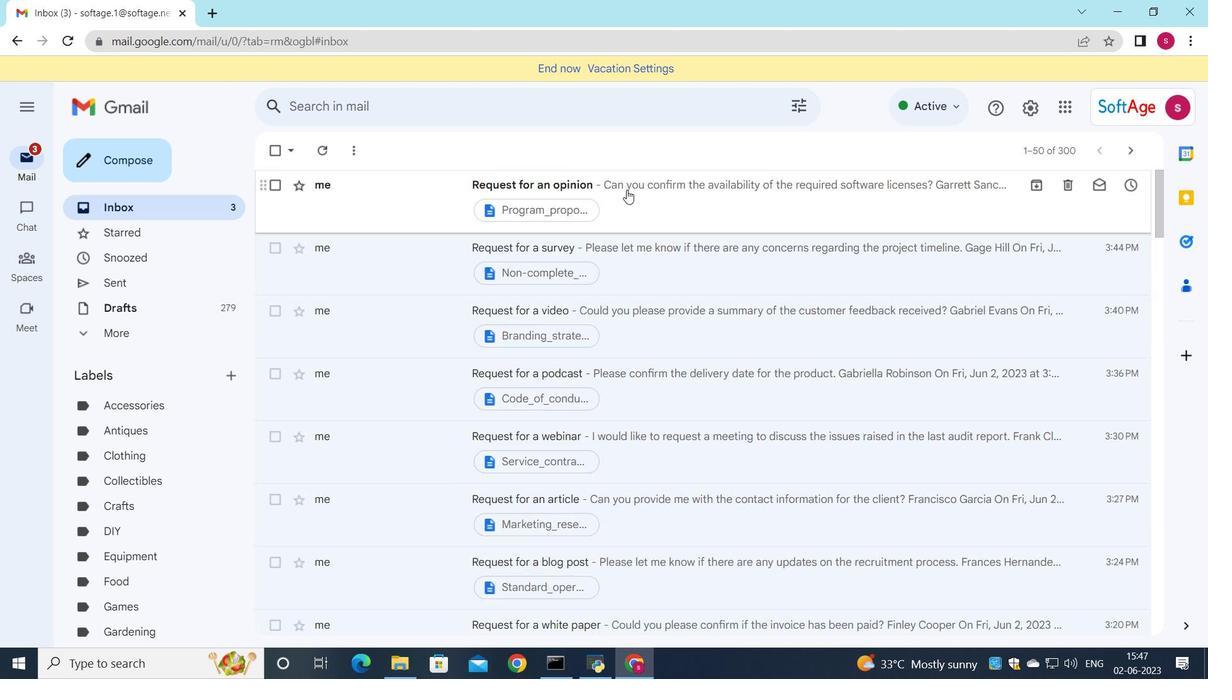 
Action: Mouse moved to (626, 189)
Screenshot: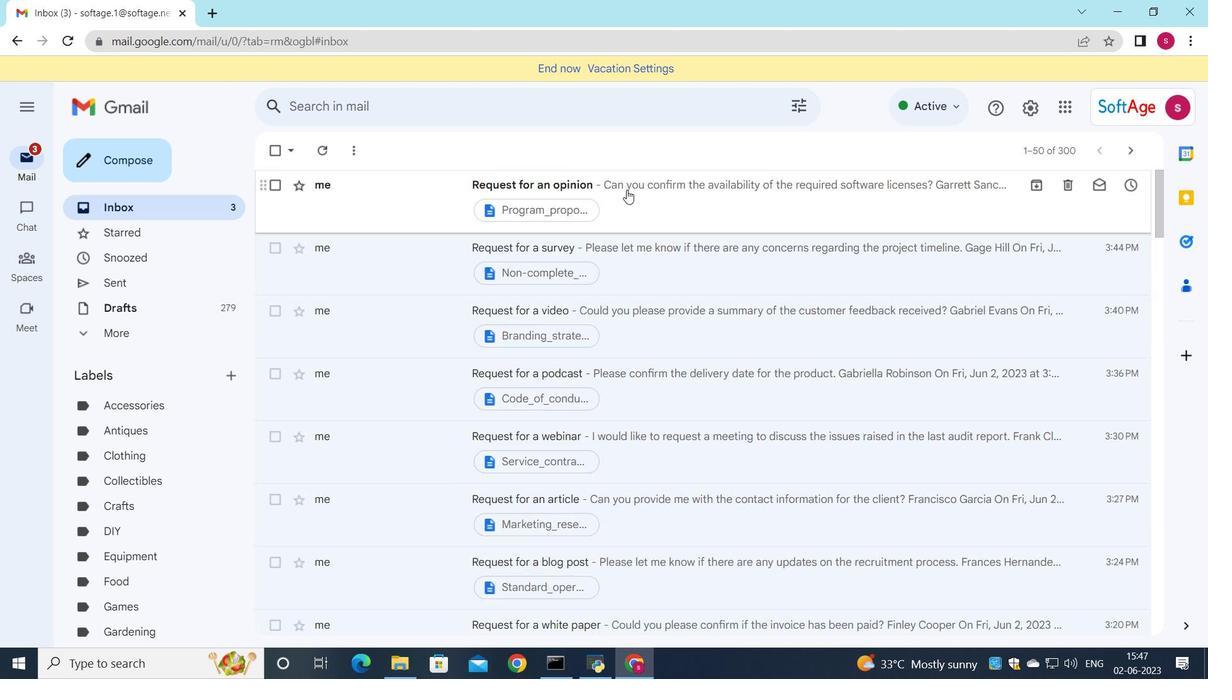
Action: Mouse scrolled (626, 190) with delta (0, 0)
Screenshot: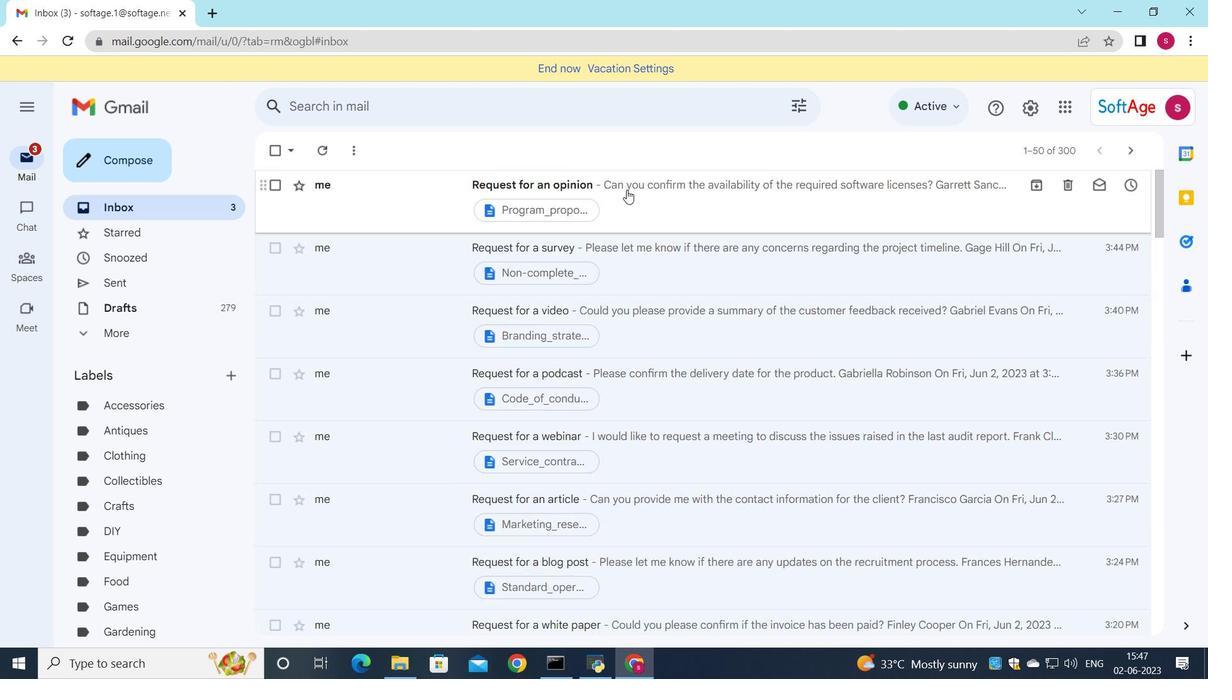 
Action: Mouse moved to (626, 188)
Screenshot: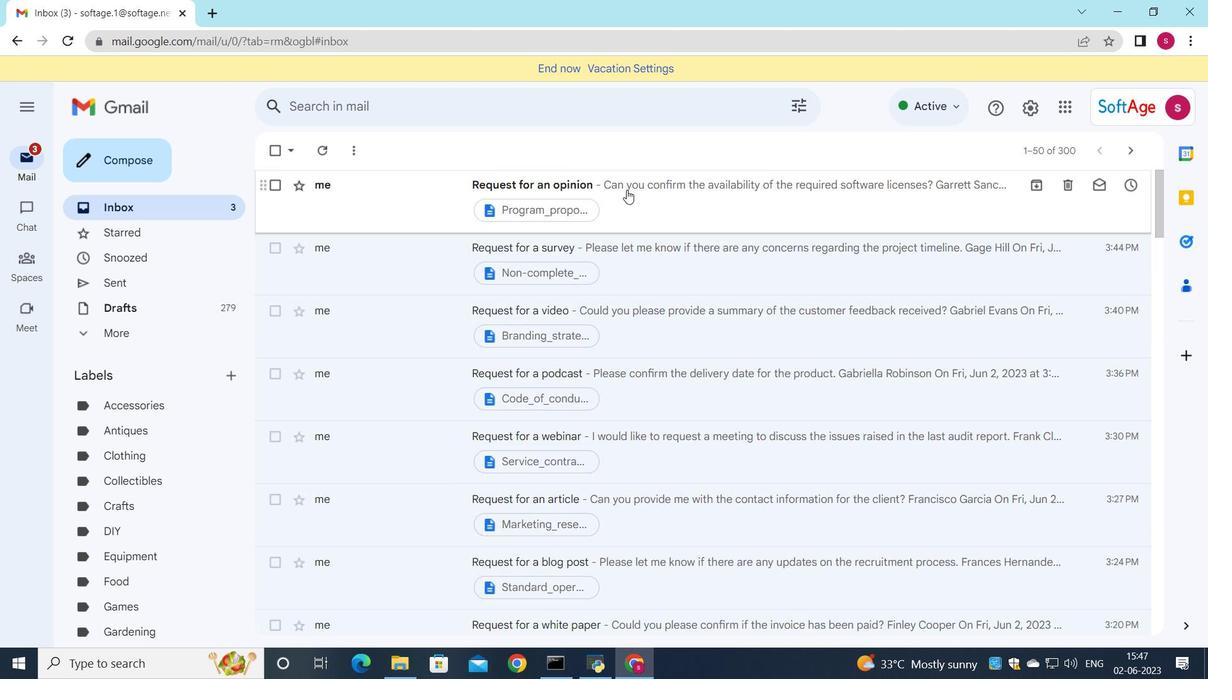
Action: Mouse scrolled (626, 189) with delta (0, 0)
Screenshot: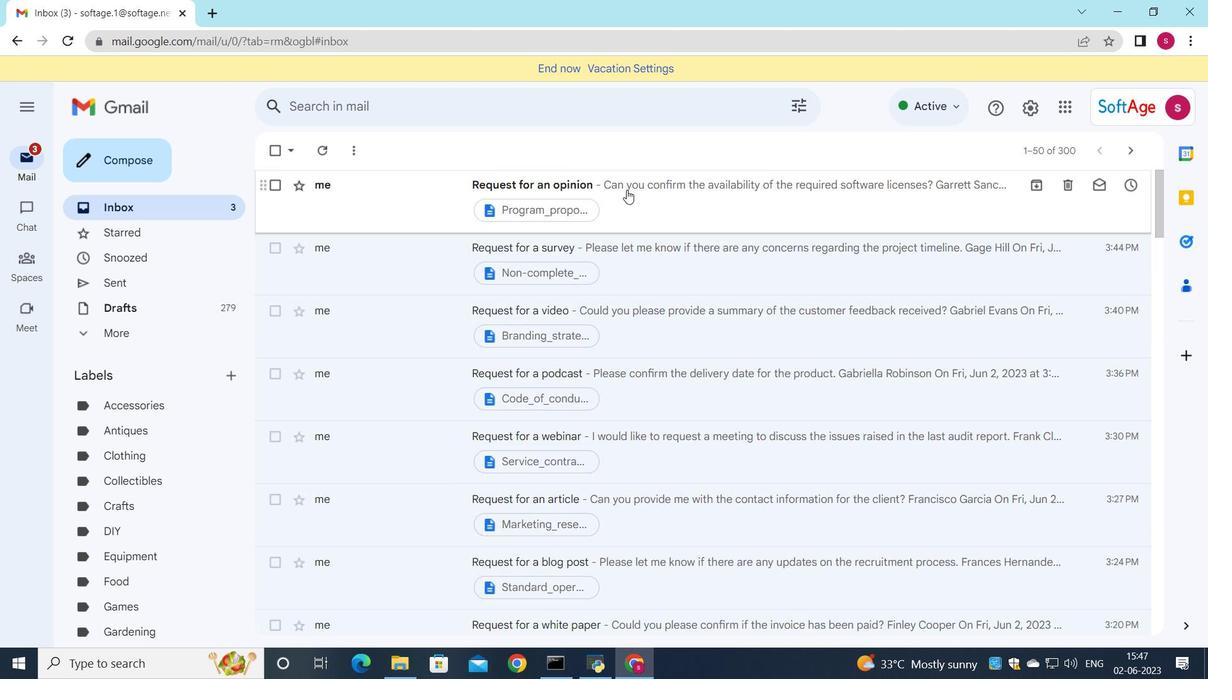 
Action: Mouse scrolled (626, 189) with delta (0, 0)
Screenshot: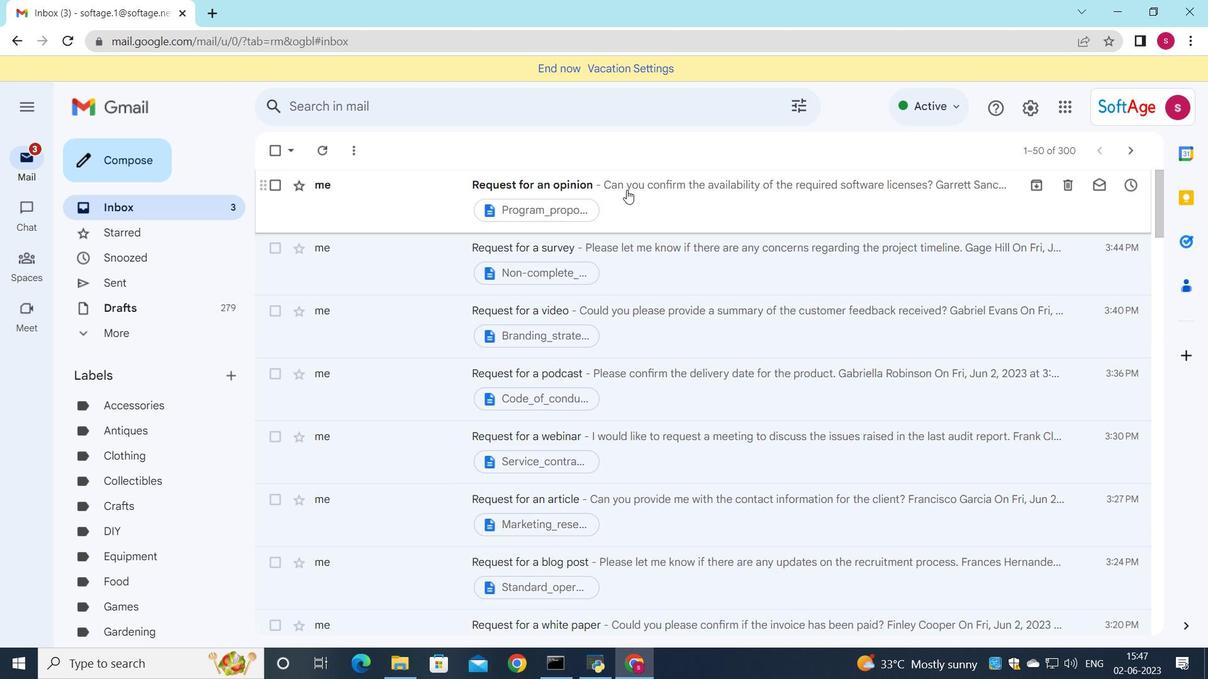 
Action: Mouse scrolled (626, 189) with delta (0, 0)
Screenshot: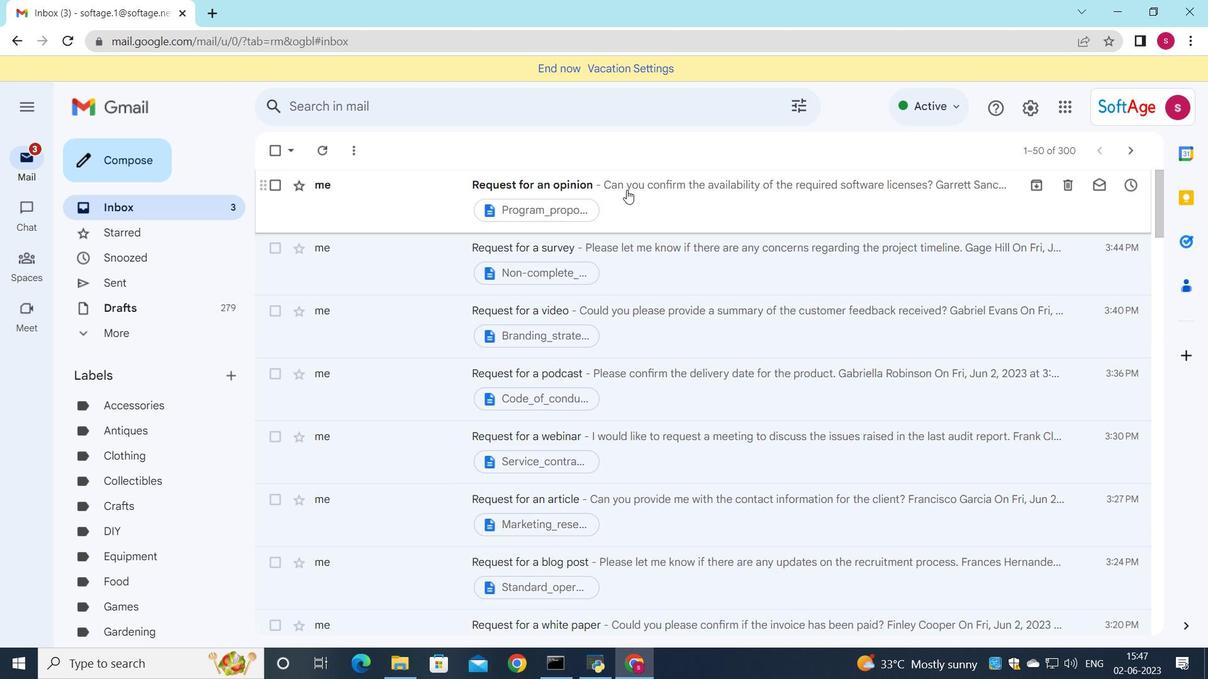 
Action: Mouse moved to (678, 198)
Screenshot: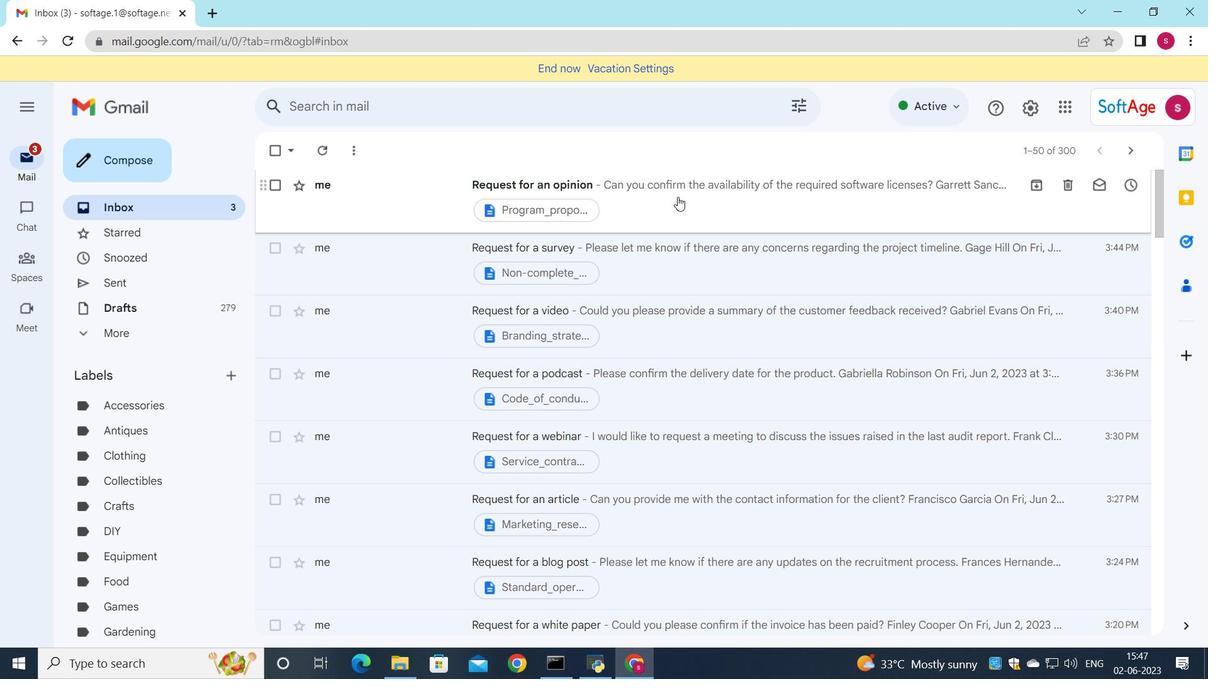 
Action: Mouse pressed left at (678, 198)
Screenshot: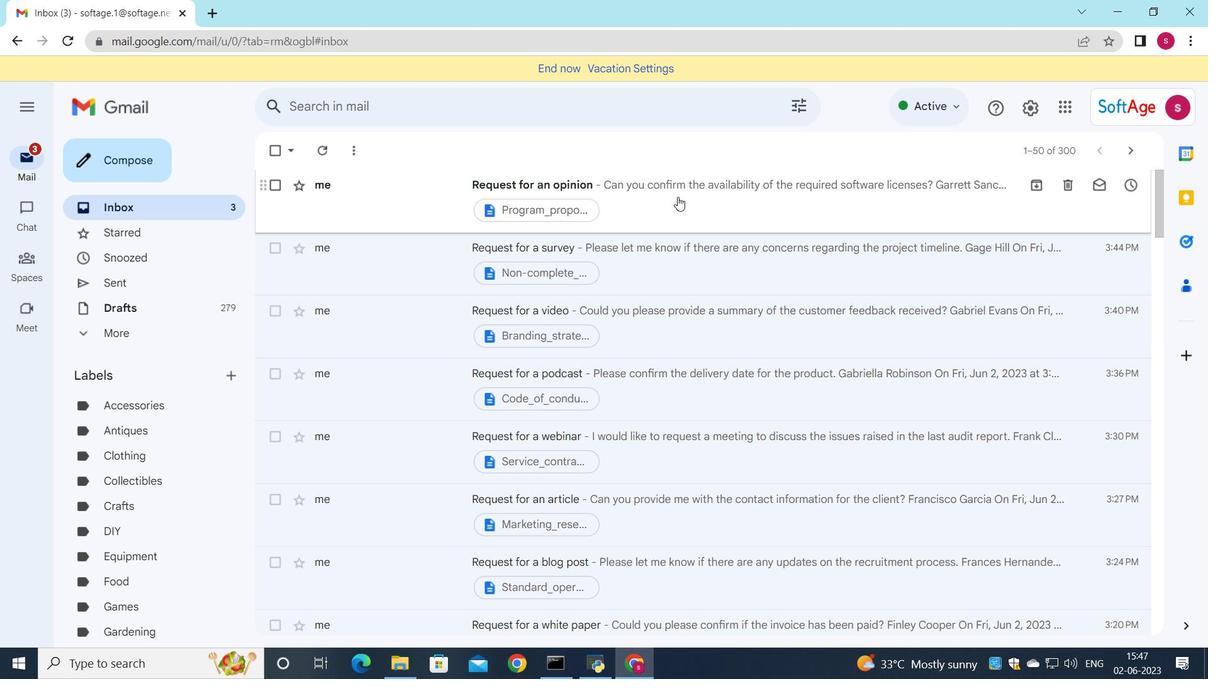 
Action: Mouse moved to (661, 322)
Screenshot: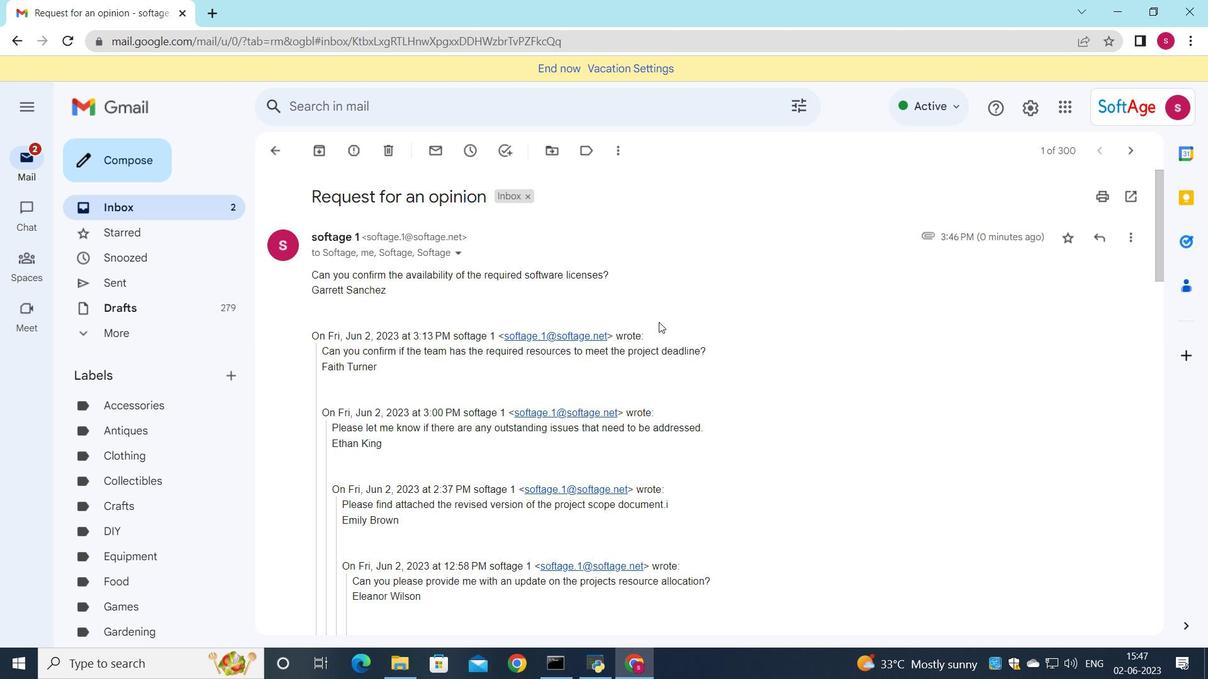 
